 Task: Search one way flight ticket for 4 adults, 2 children, 2 infants in seat and 1 infant on lap in premium economy from St. Louis: St. Louis Lambert International Airport to New Bern: Coastal Carolina Regional Airport (was Craven County Regional) on 5-4-2023. Choice of flights is JetBlue. Number of bags: 2 checked bags. Price is upto 74000. Outbound departure time preference is 12:15.
Action: Mouse moved to (392, 157)
Screenshot: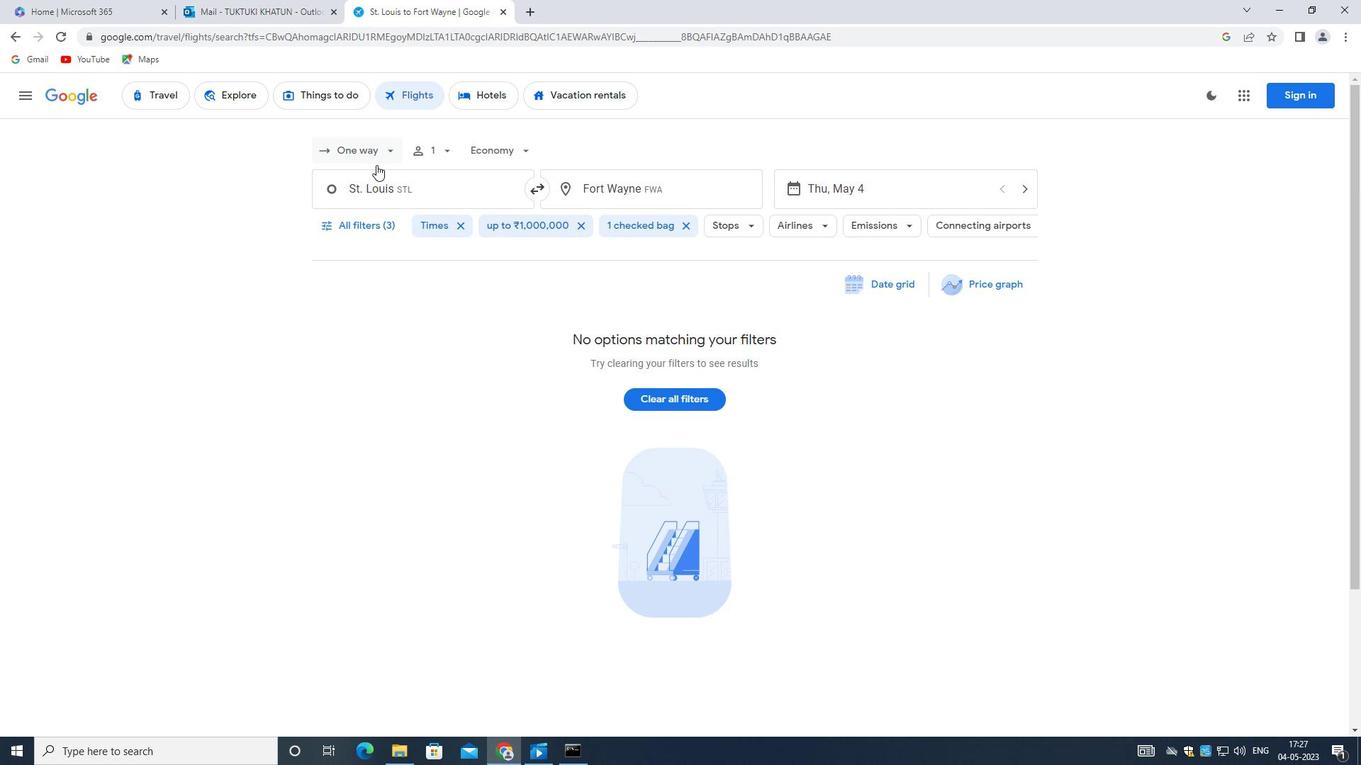 
Action: Mouse pressed left at (392, 157)
Screenshot: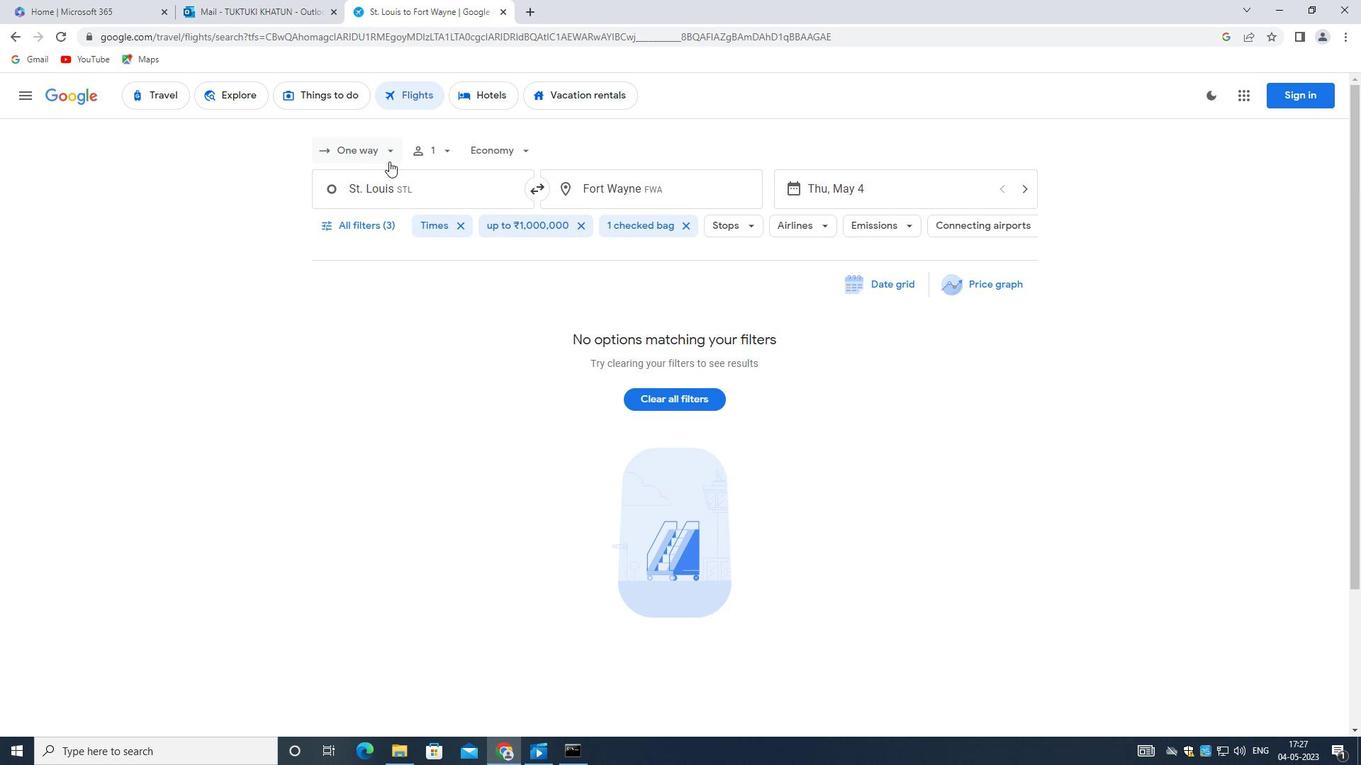
Action: Mouse moved to (397, 212)
Screenshot: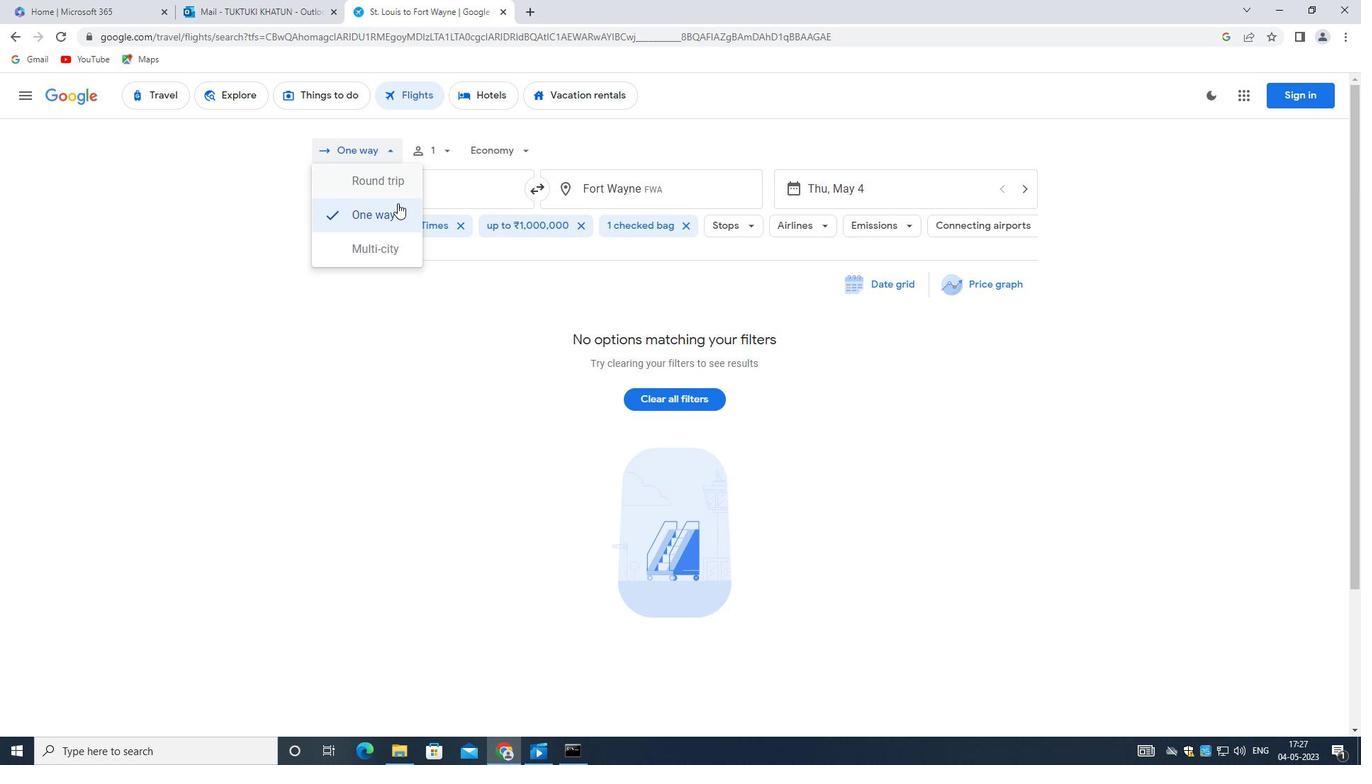 
Action: Mouse pressed left at (397, 212)
Screenshot: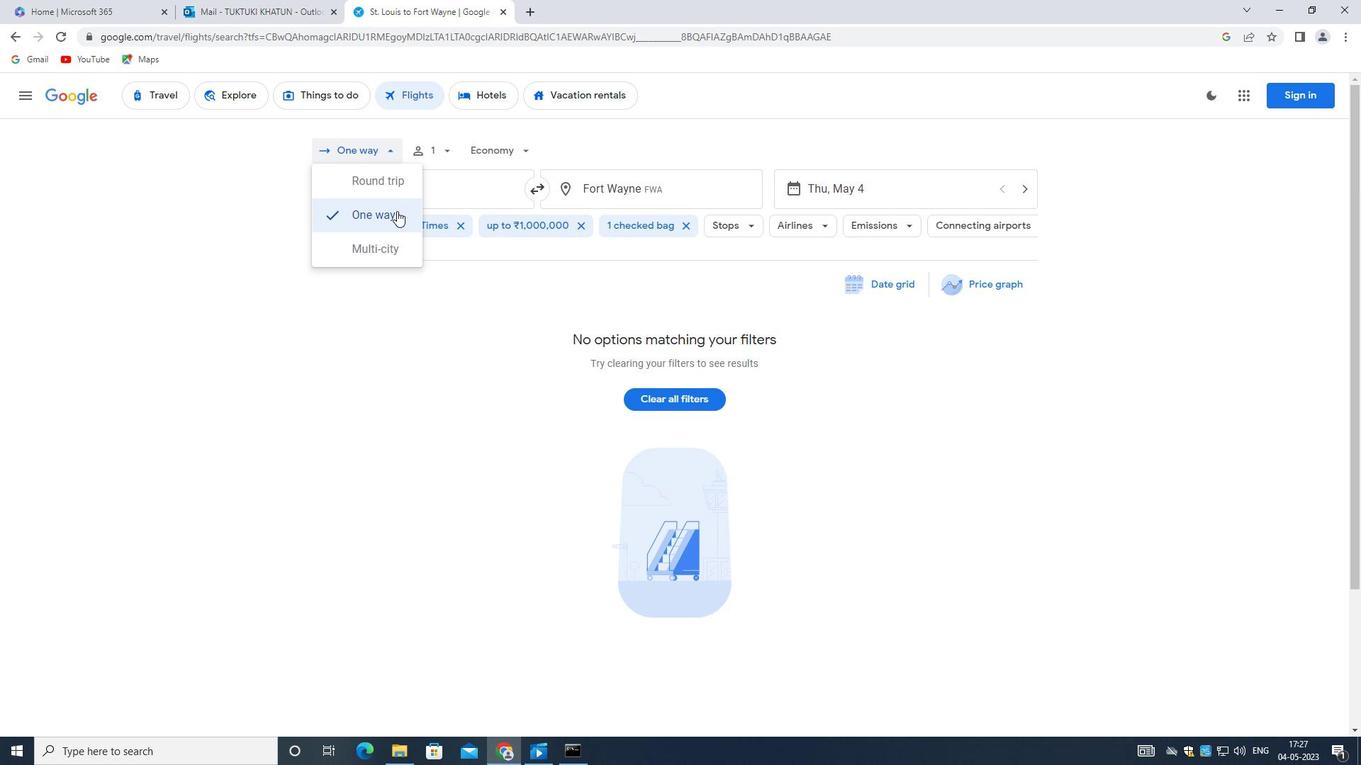
Action: Mouse moved to (434, 153)
Screenshot: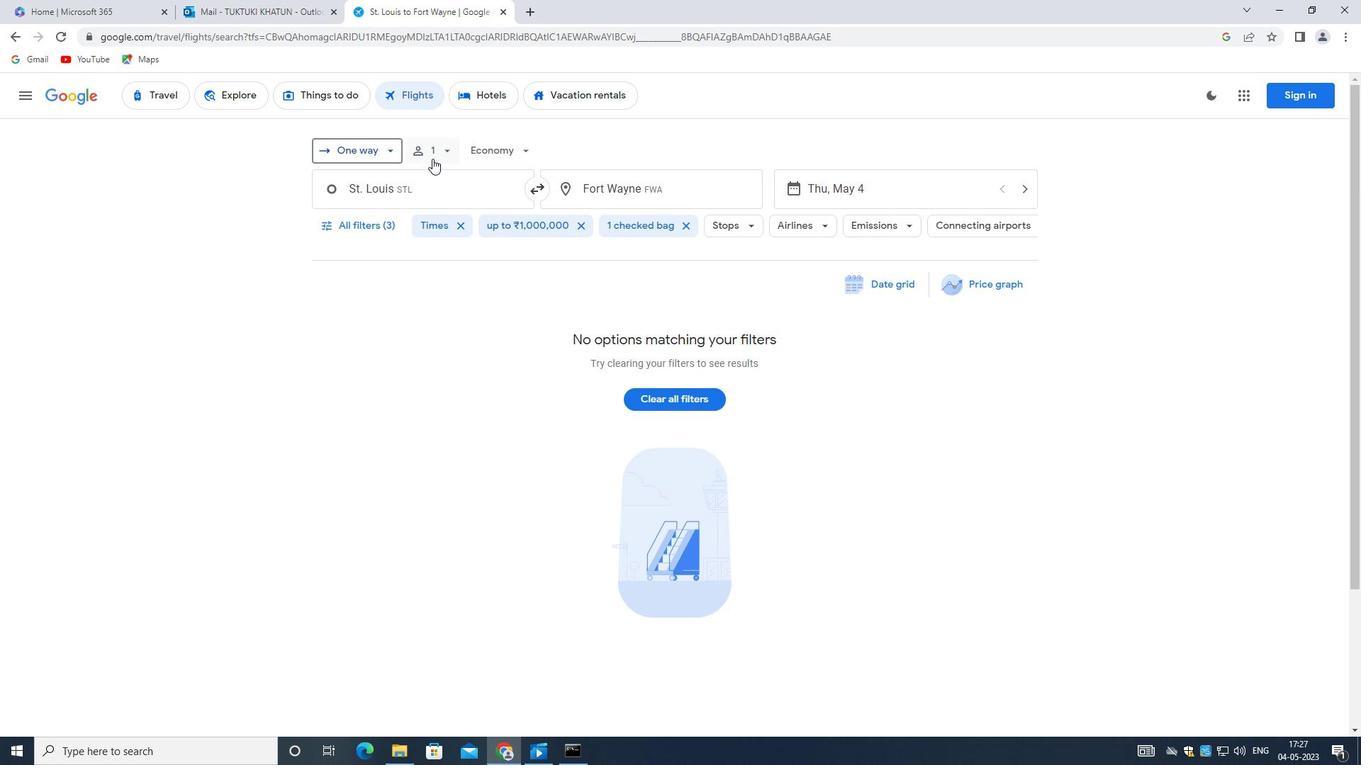 
Action: Mouse pressed left at (434, 153)
Screenshot: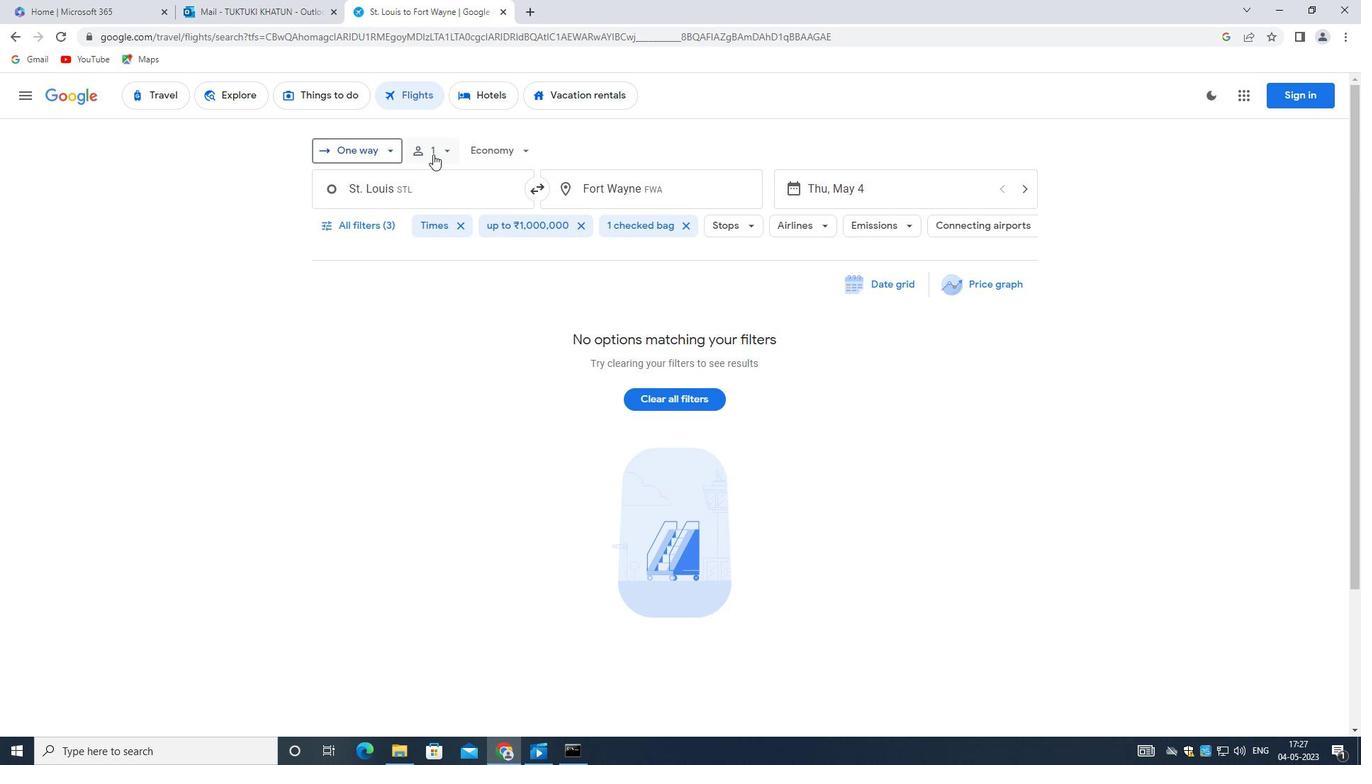 
Action: Mouse moved to (539, 189)
Screenshot: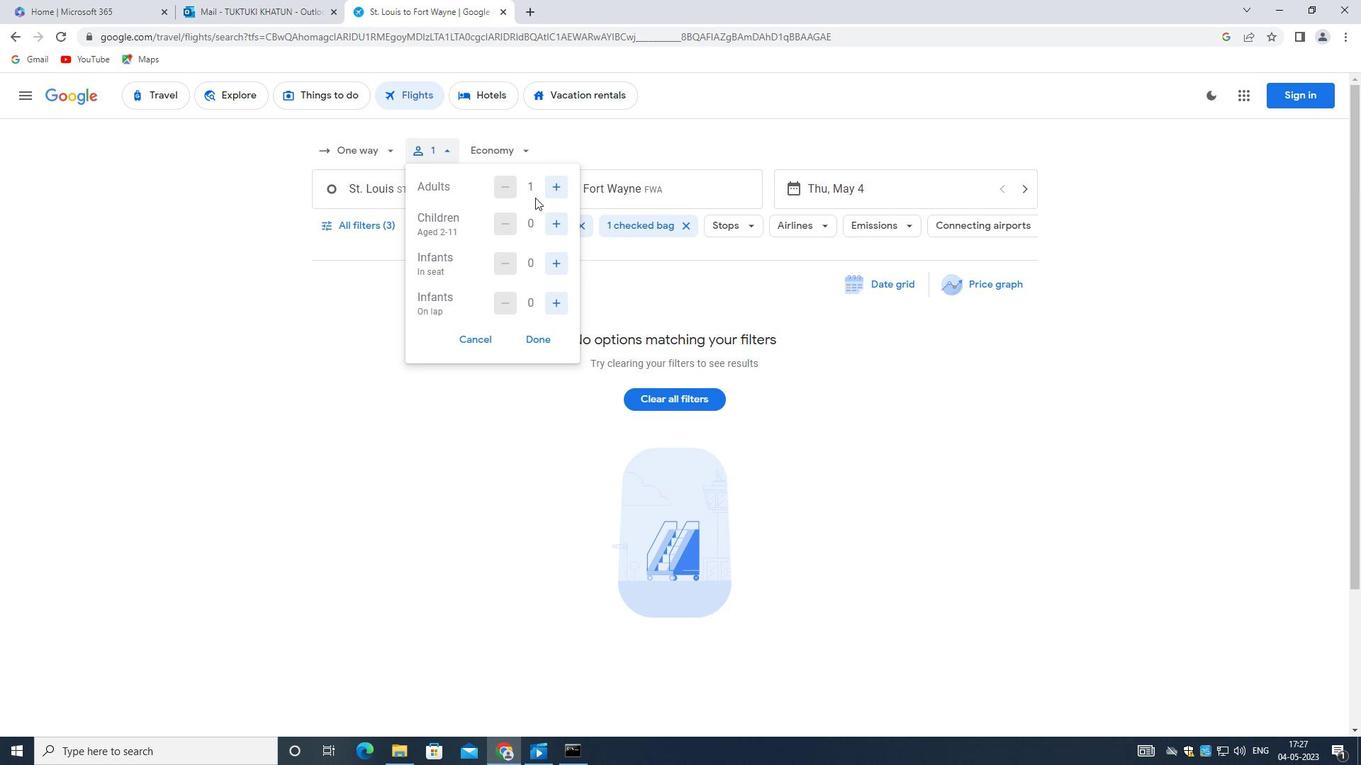 
Action: Mouse pressed left at (539, 189)
Screenshot: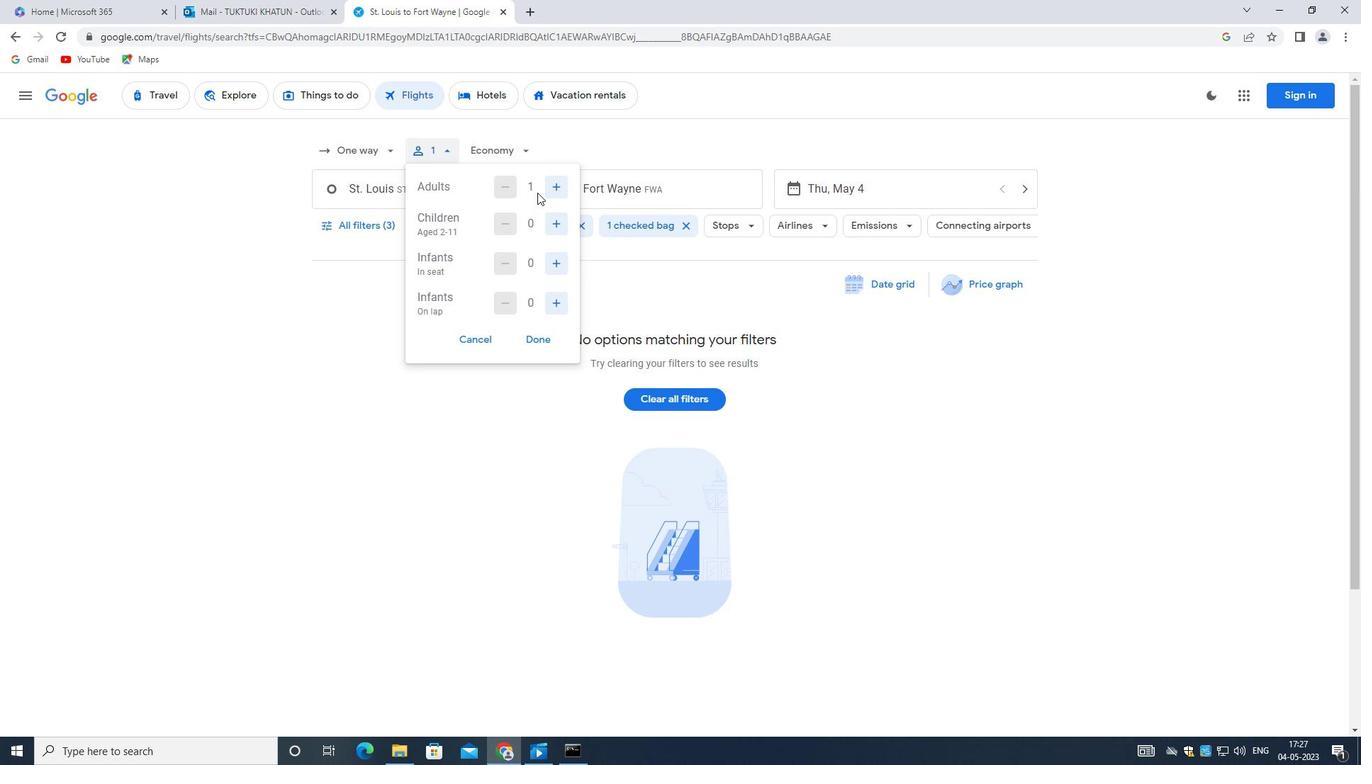 
Action: Mouse moved to (545, 188)
Screenshot: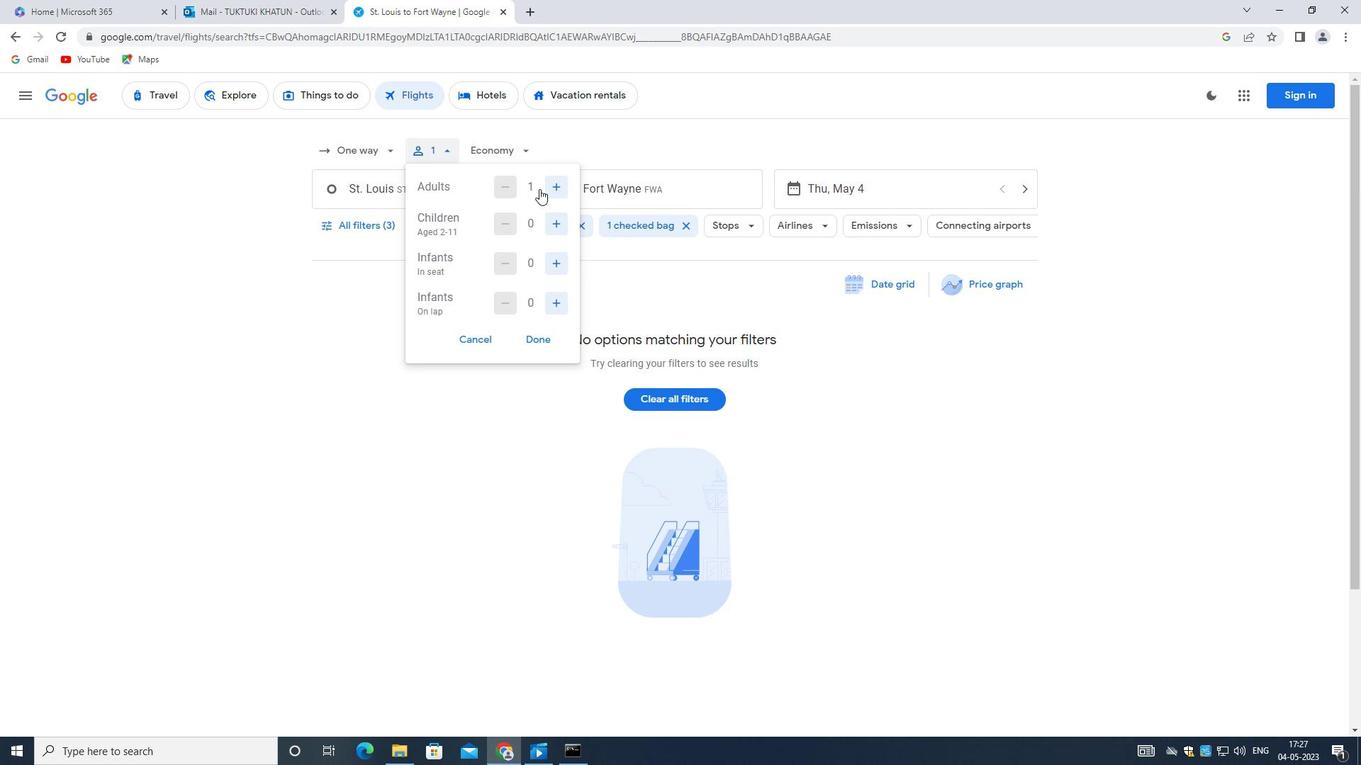 
Action: Mouse pressed left at (545, 188)
Screenshot: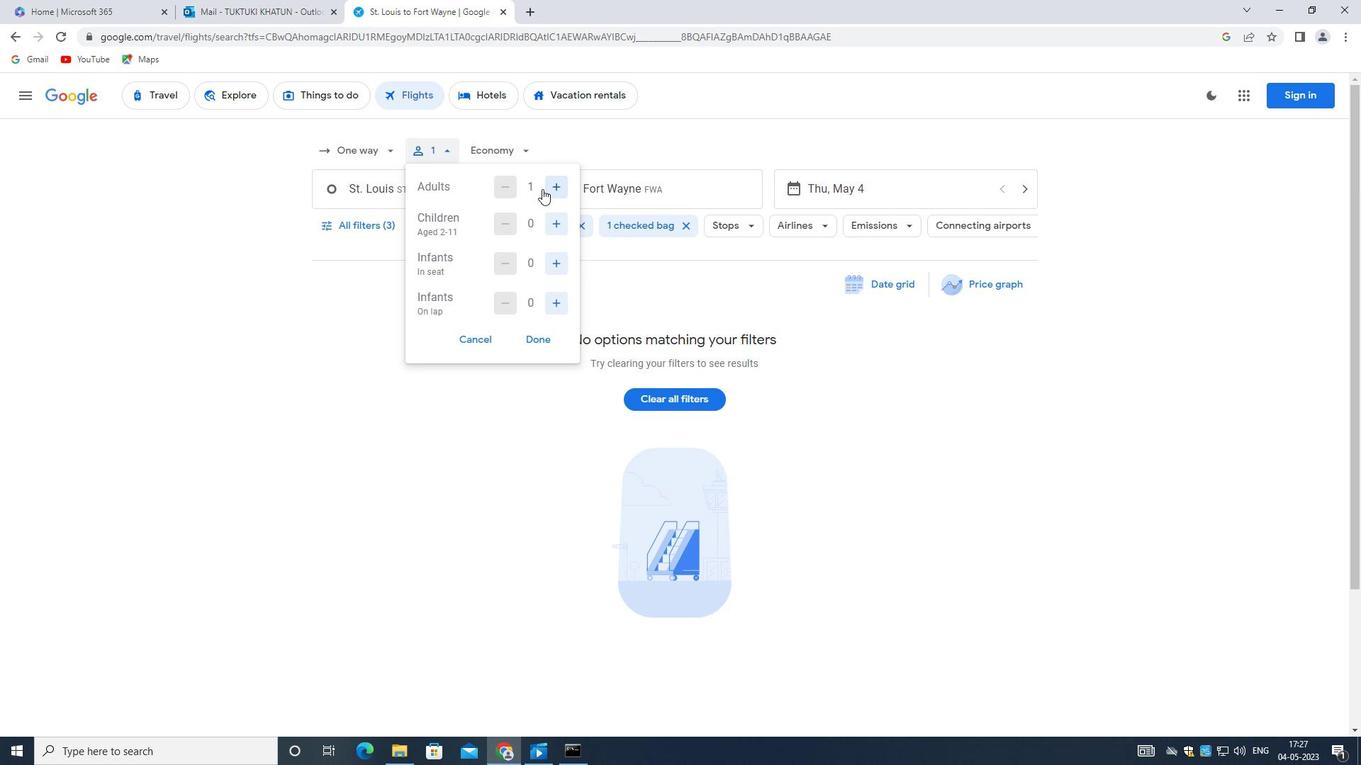 
Action: Mouse pressed left at (545, 188)
Screenshot: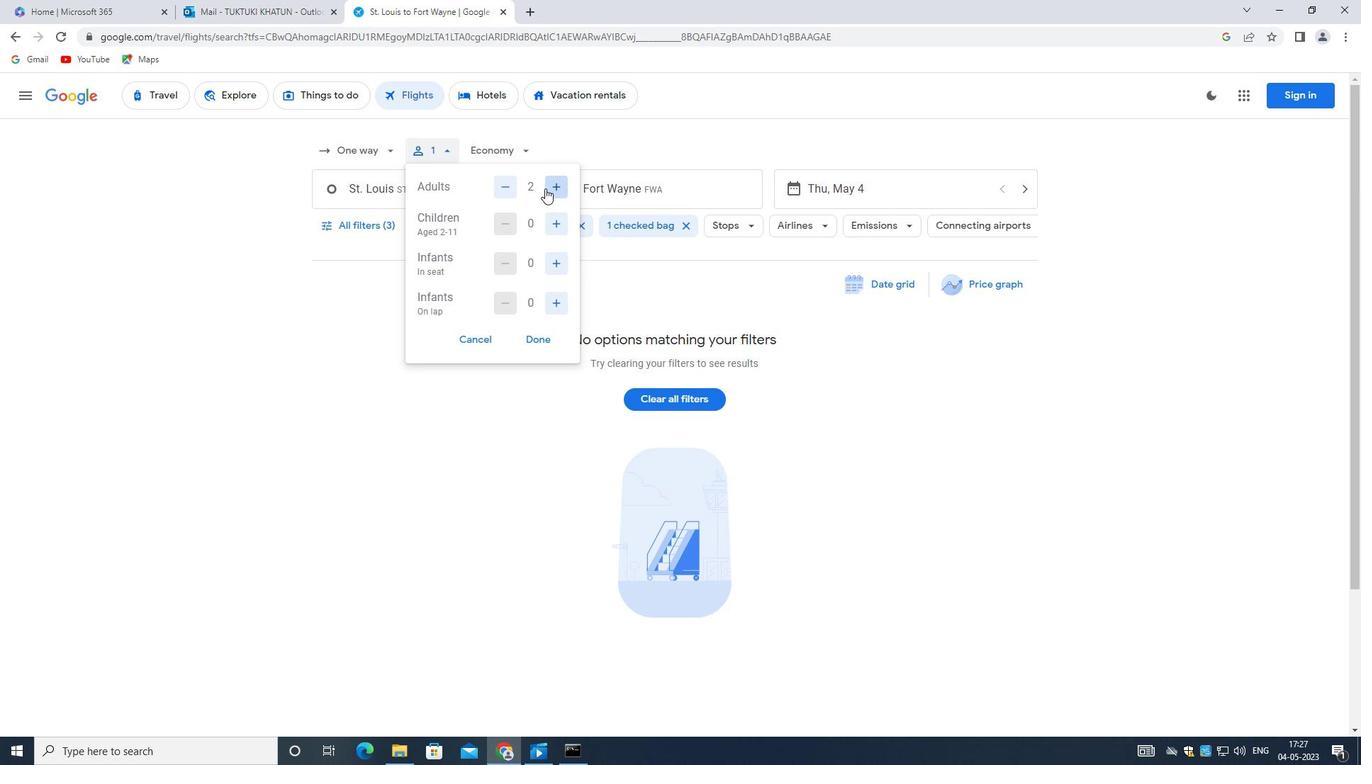 
Action: Mouse moved to (552, 221)
Screenshot: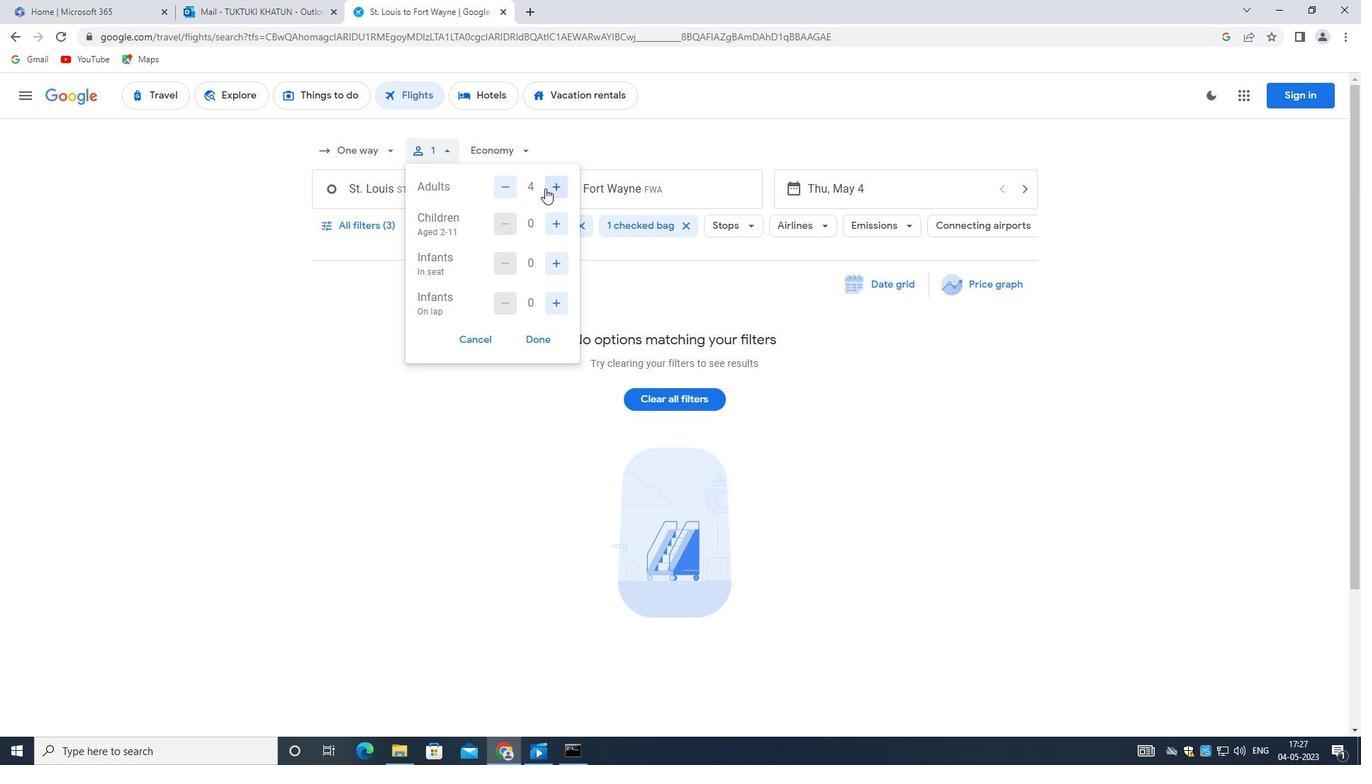 
Action: Mouse pressed left at (552, 221)
Screenshot: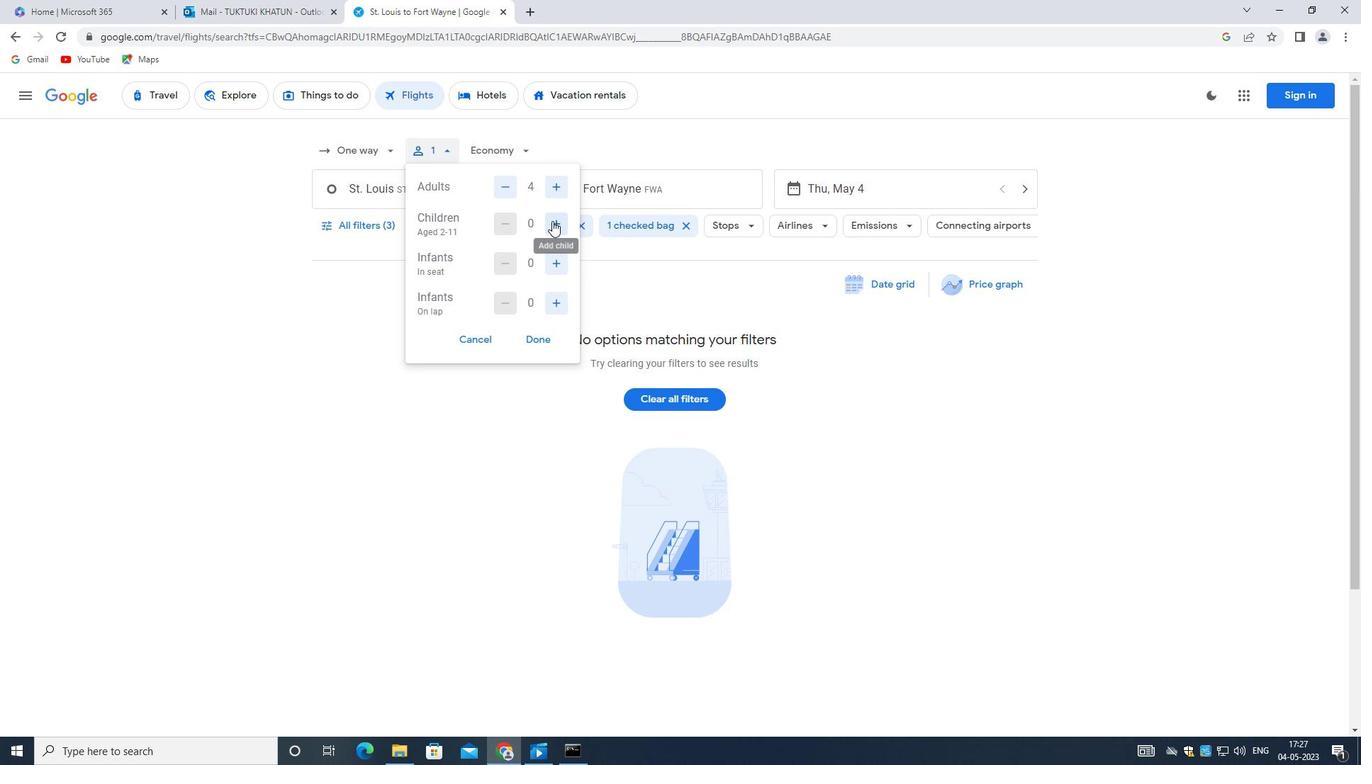 
Action: Mouse pressed left at (552, 221)
Screenshot: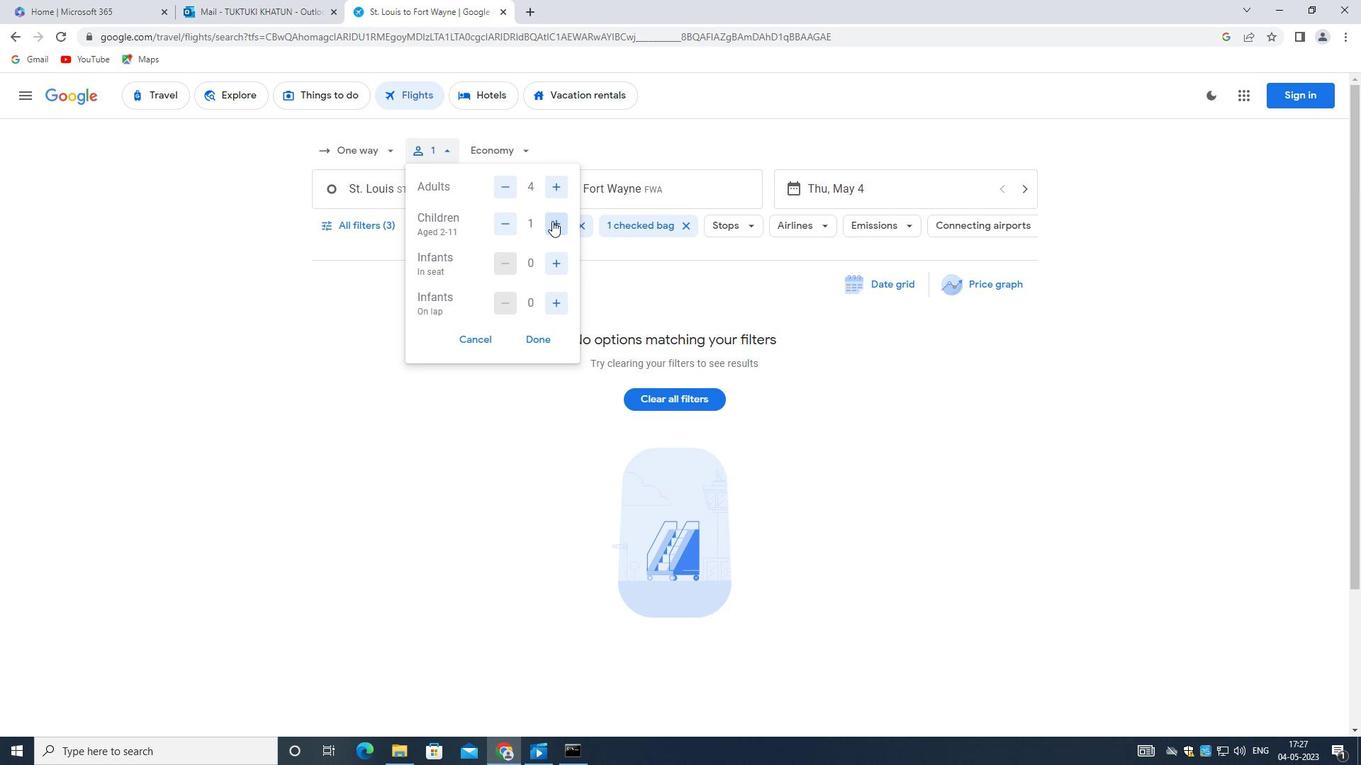 
Action: Mouse moved to (563, 262)
Screenshot: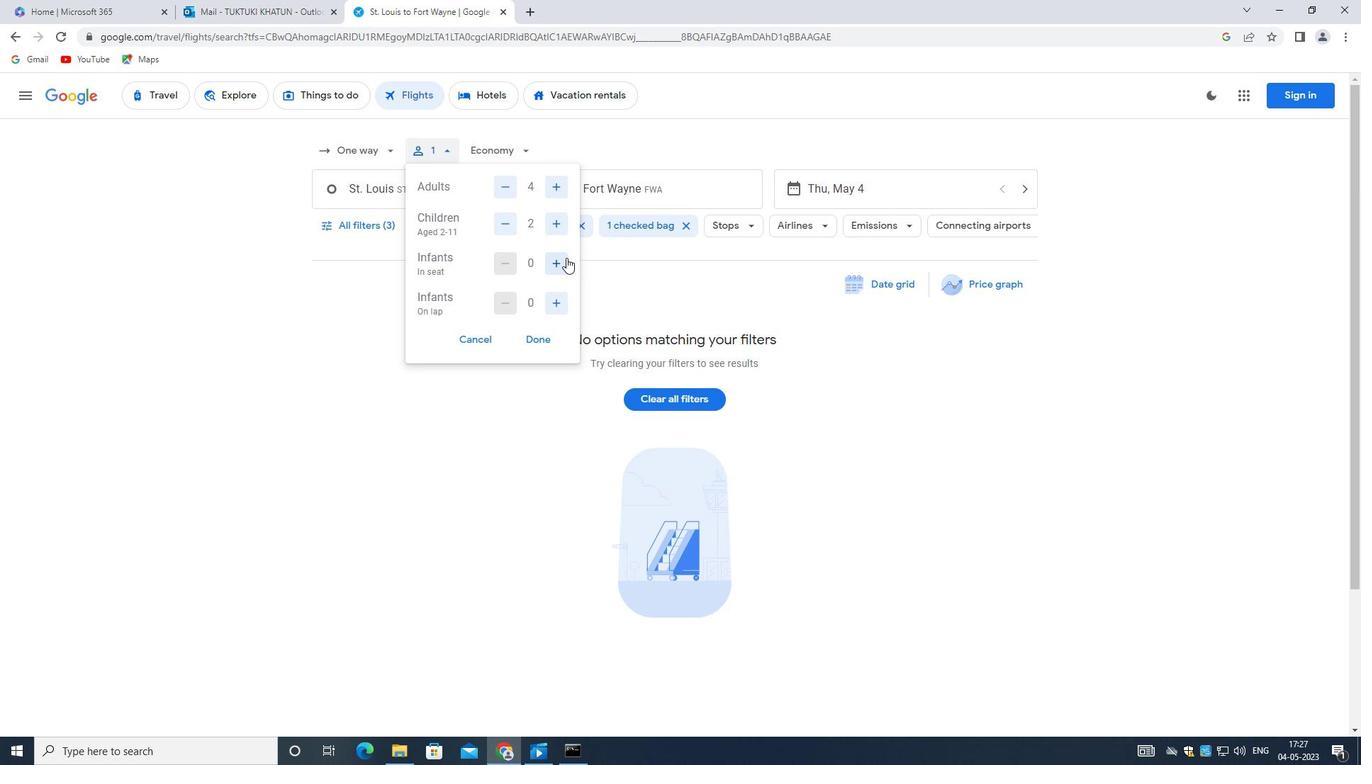 
Action: Mouse pressed left at (563, 262)
Screenshot: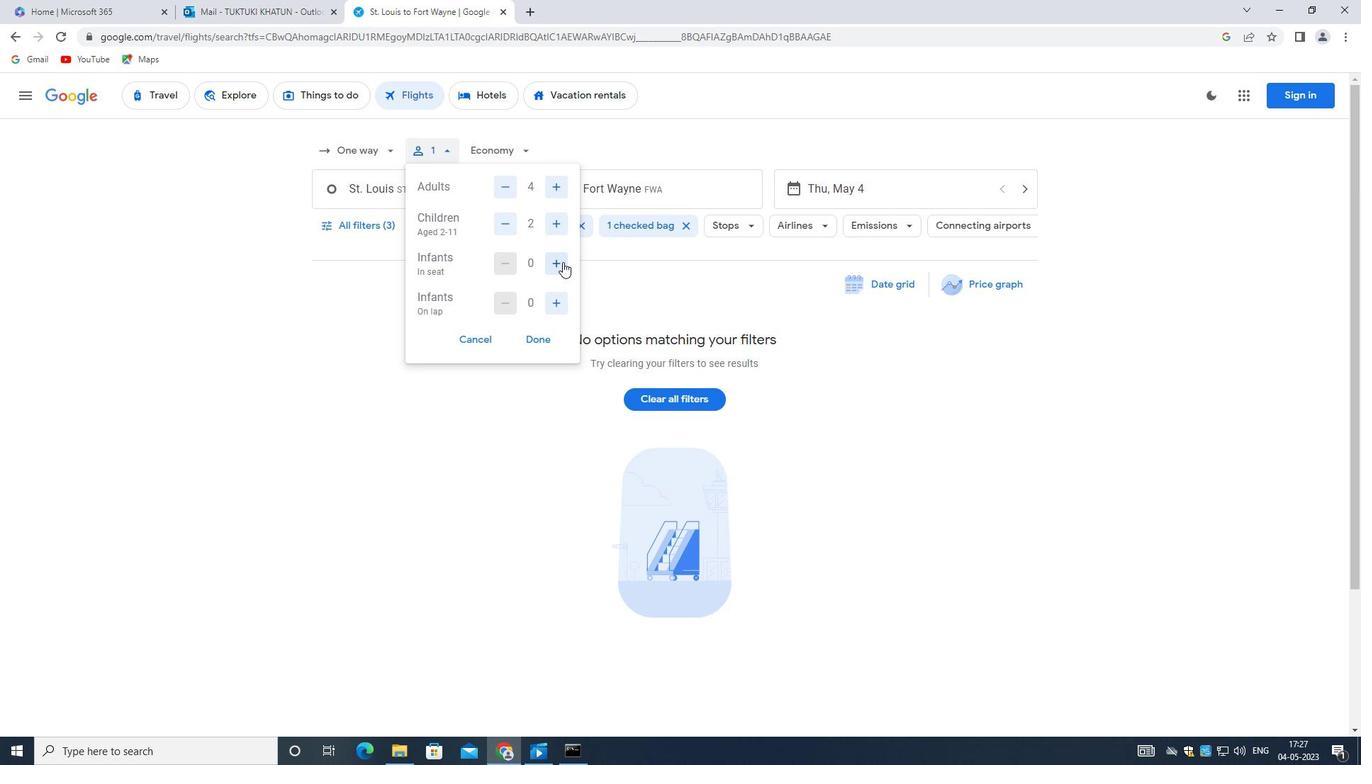
Action: Mouse pressed left at (563, 262)
Screenshot: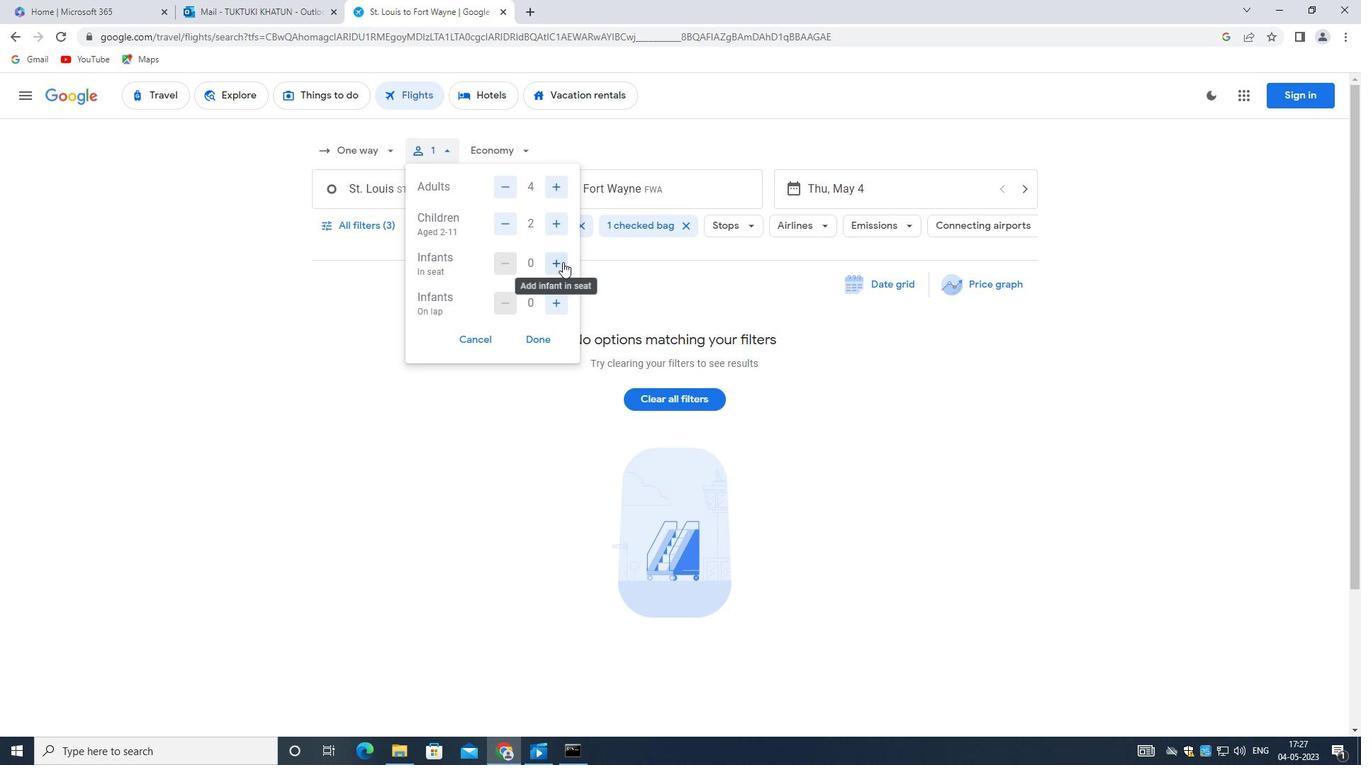 
Action: Mouse moved to (553, 310)
Screenshot: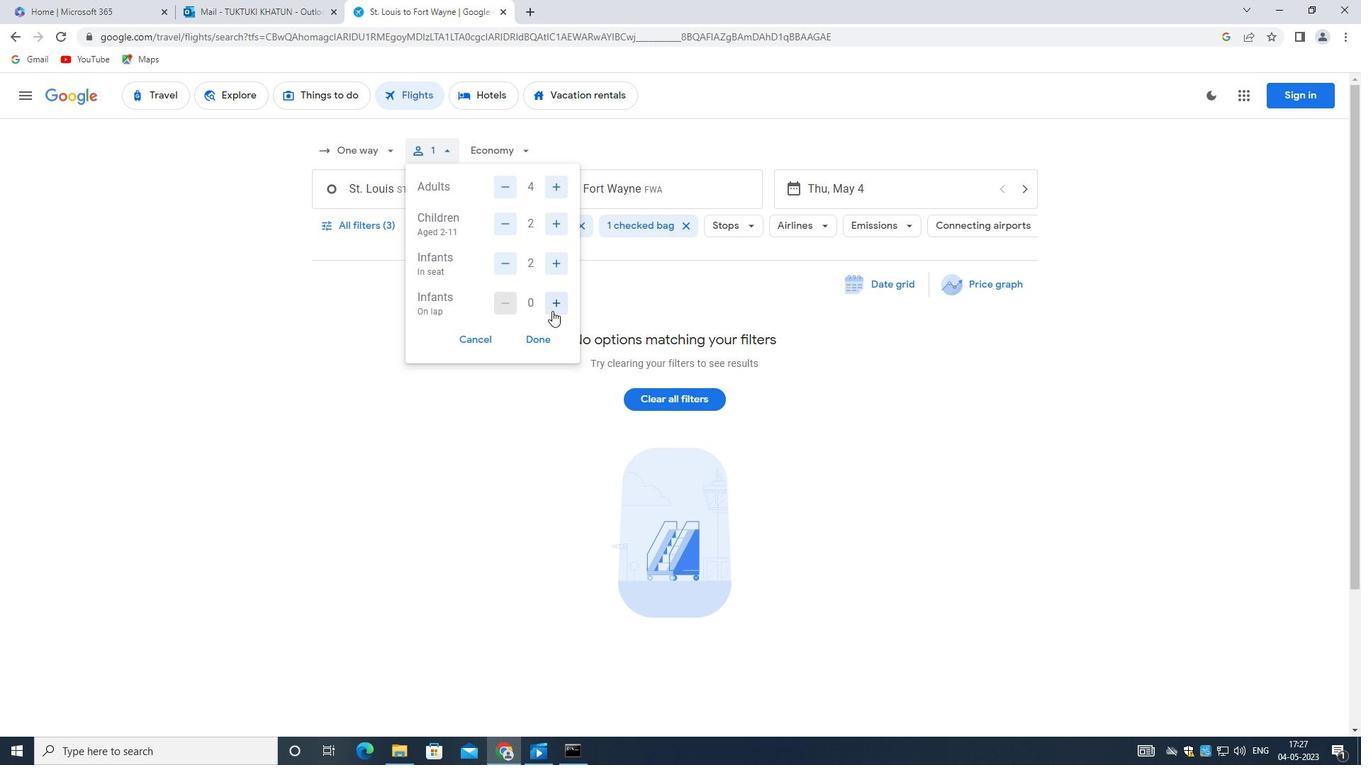 
Action: Mouse pressed left at (553, 310)
Screenshot: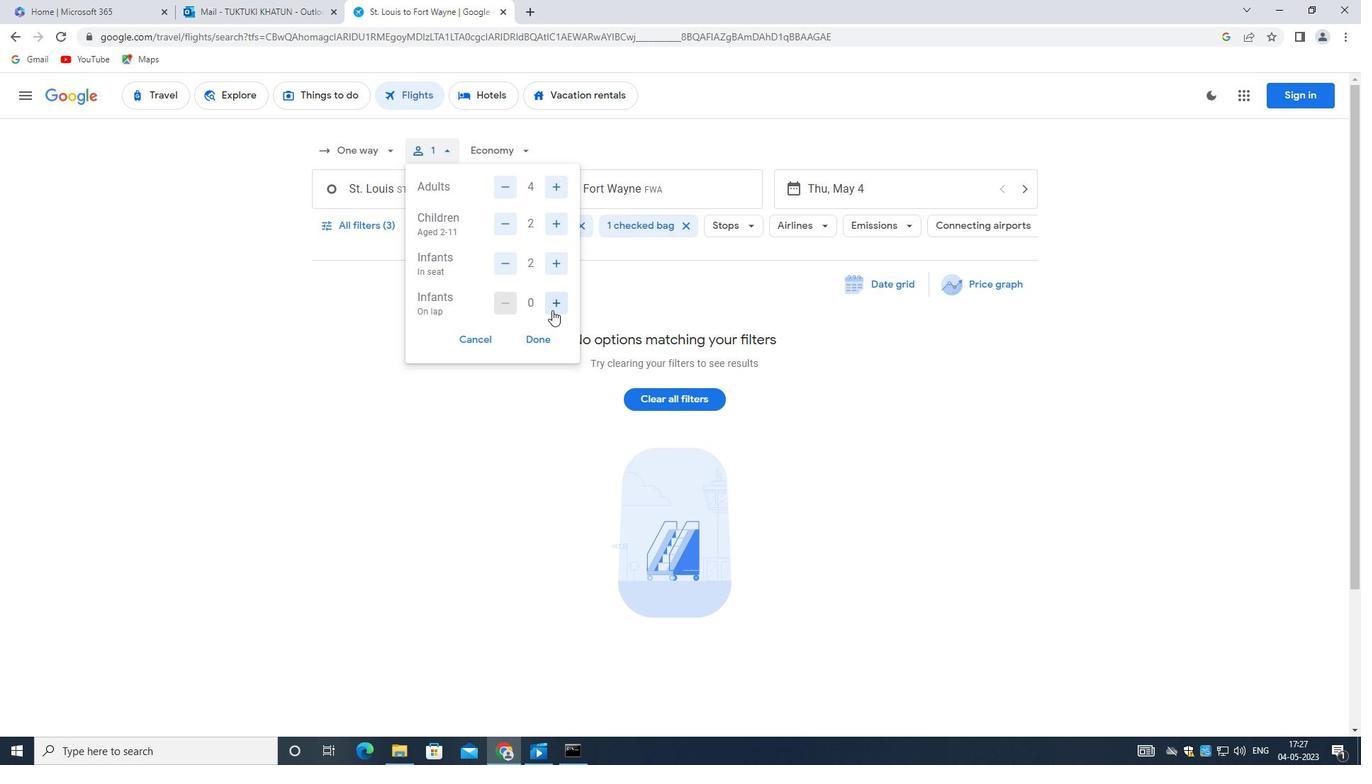 
Action: Mouse moved to (543, 335)
Screenshot: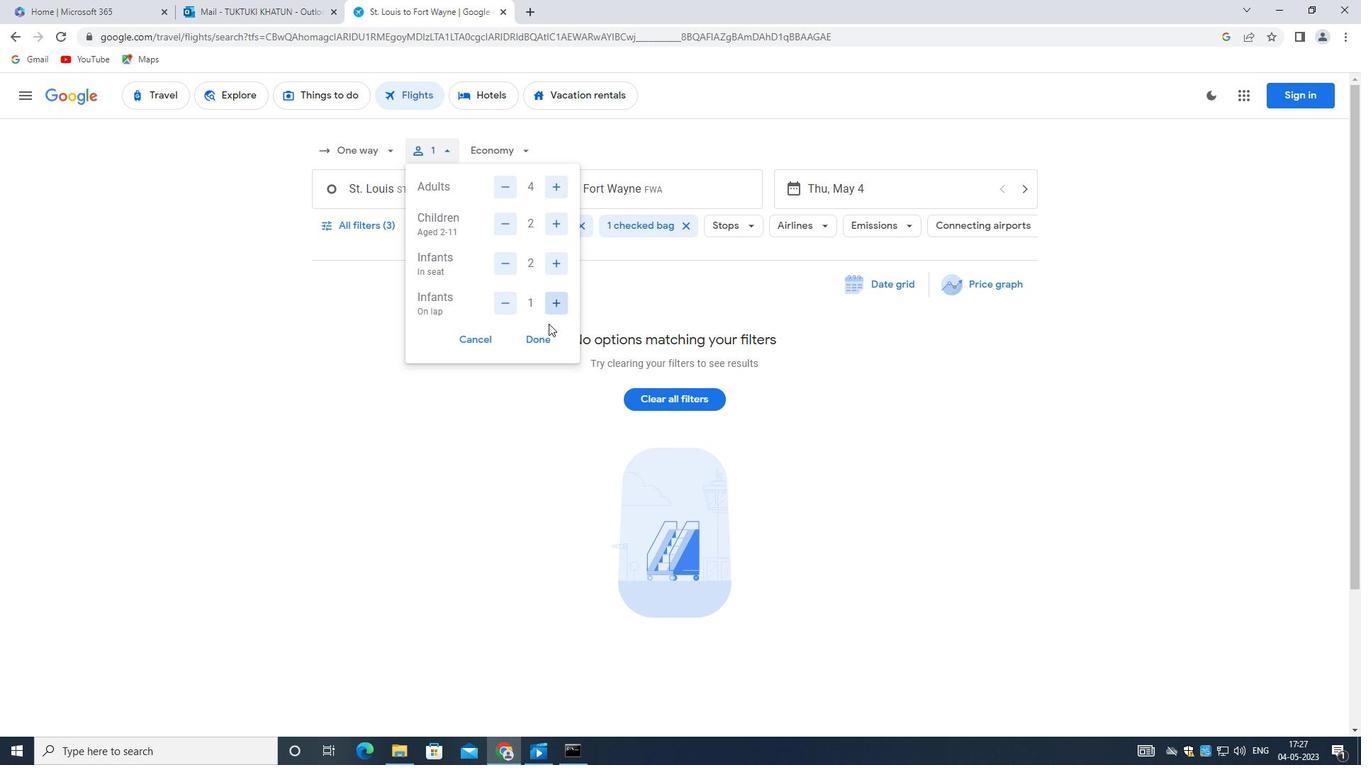 
Action: Mouse pressed left at (543, 335)
Screenshot: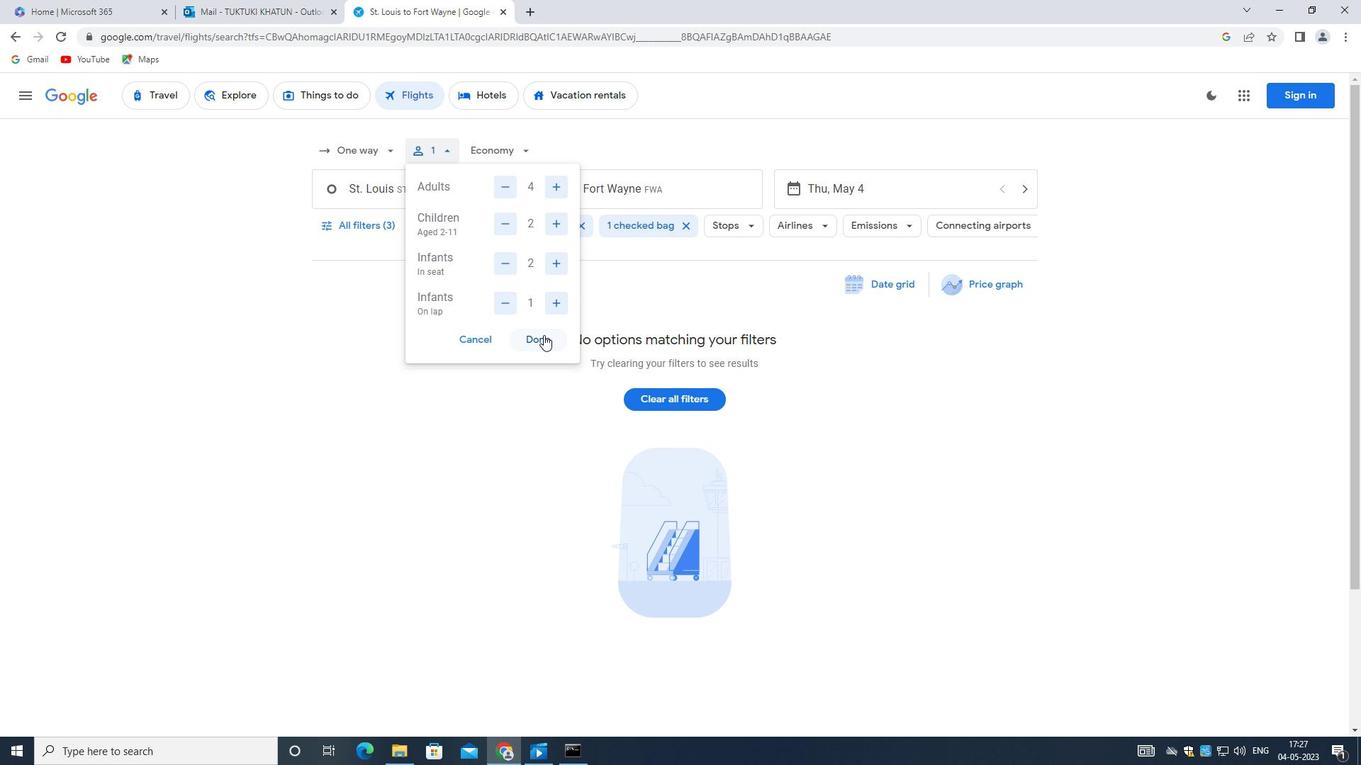 
Action: Mouse moved to (504, 159)
Screenshot: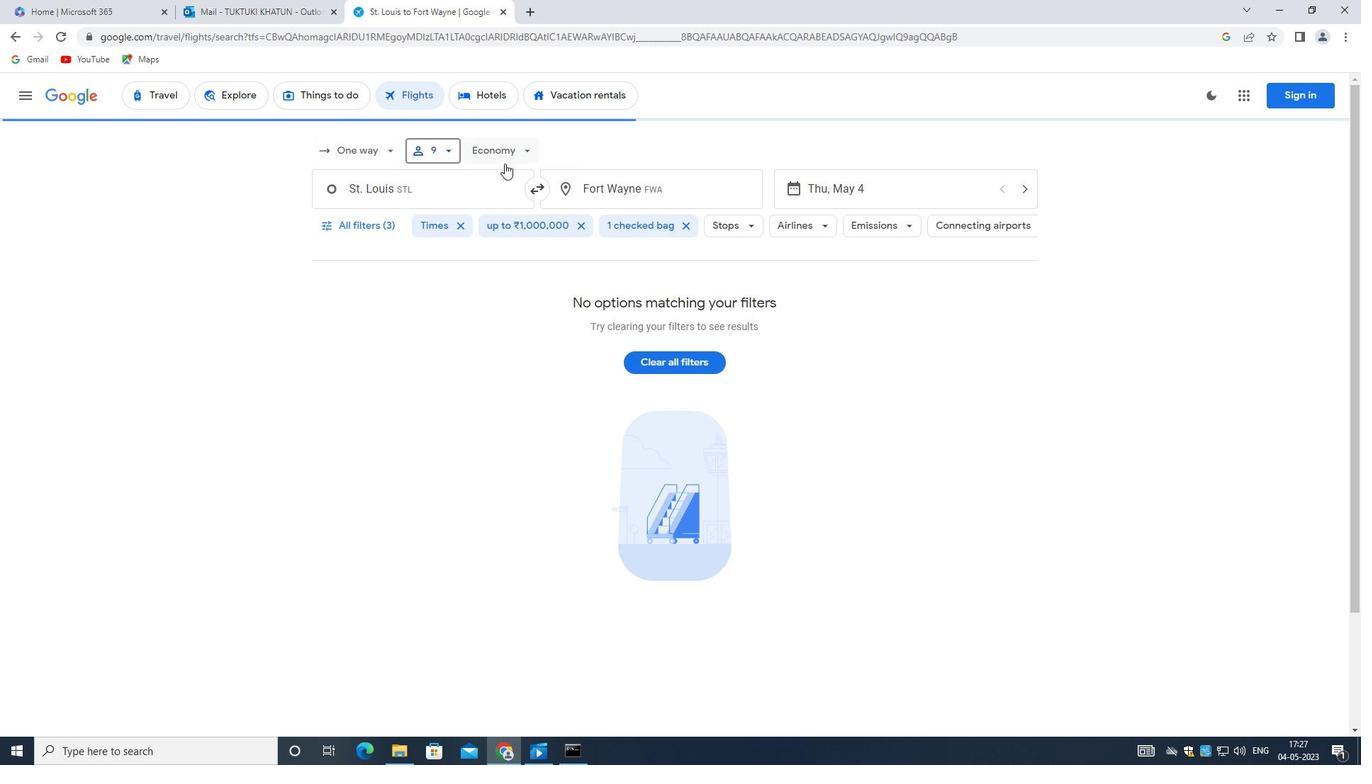 
Action: Mouse pressed left at (504, 159)
Screenshot: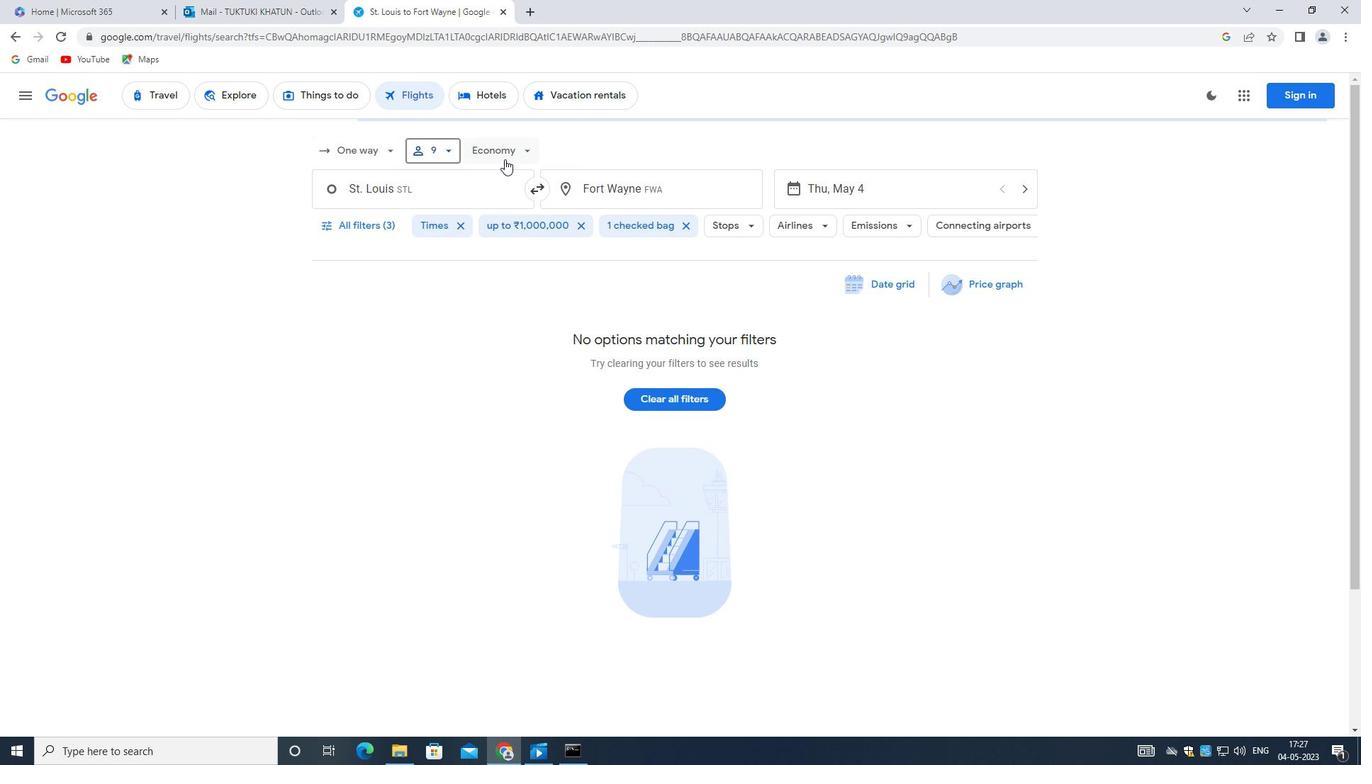 
Action: Mouse moved to (543, 204)
Screenshot: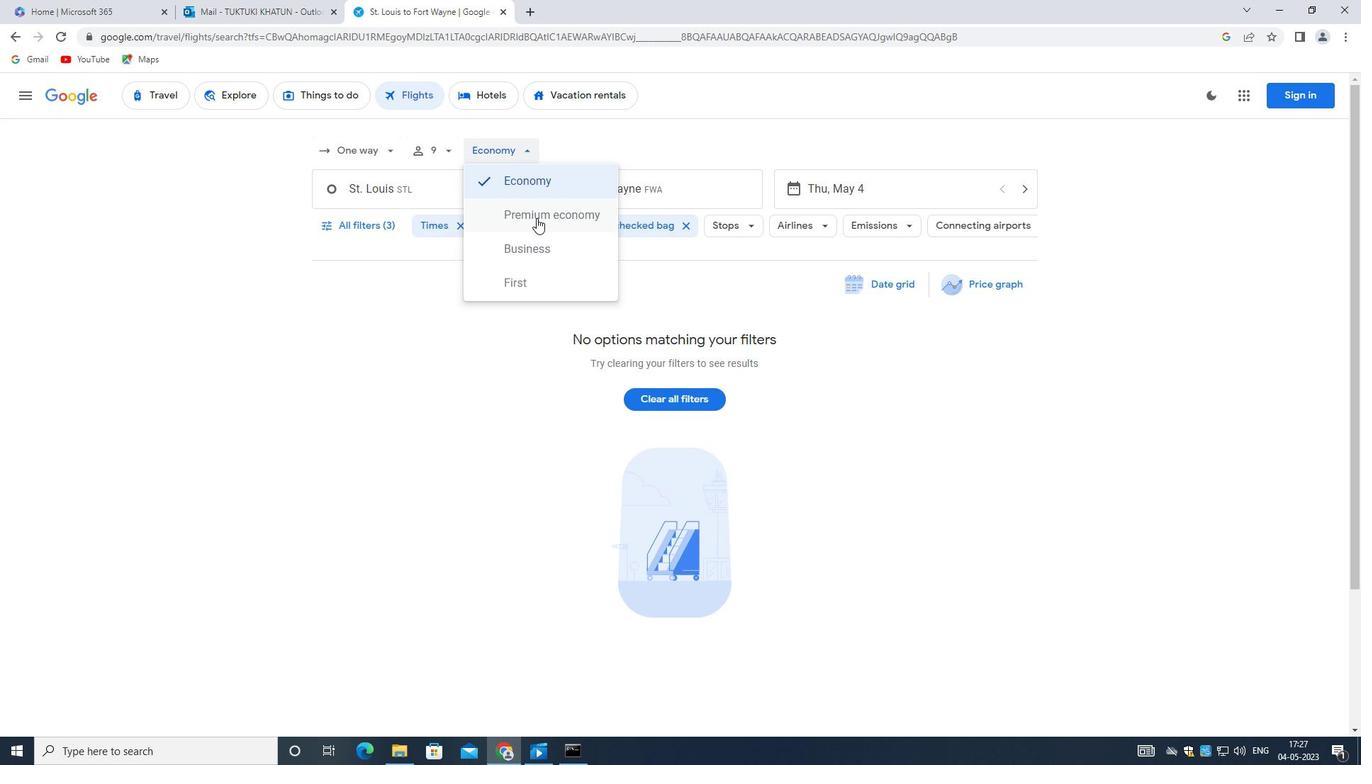 
Action: Mouse pressed left at (543, 204)
Screenshot: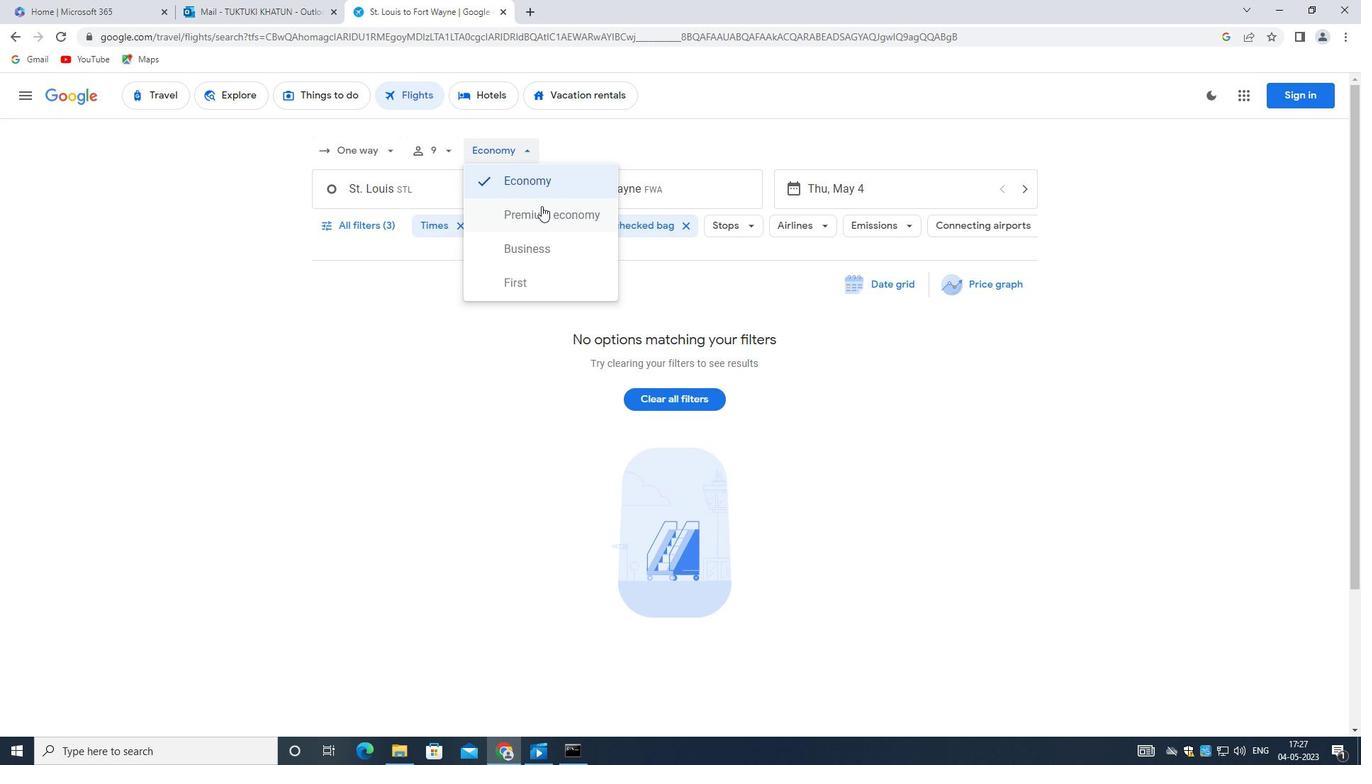 
Action: Mouse moved to (362, 187)
Screenshot: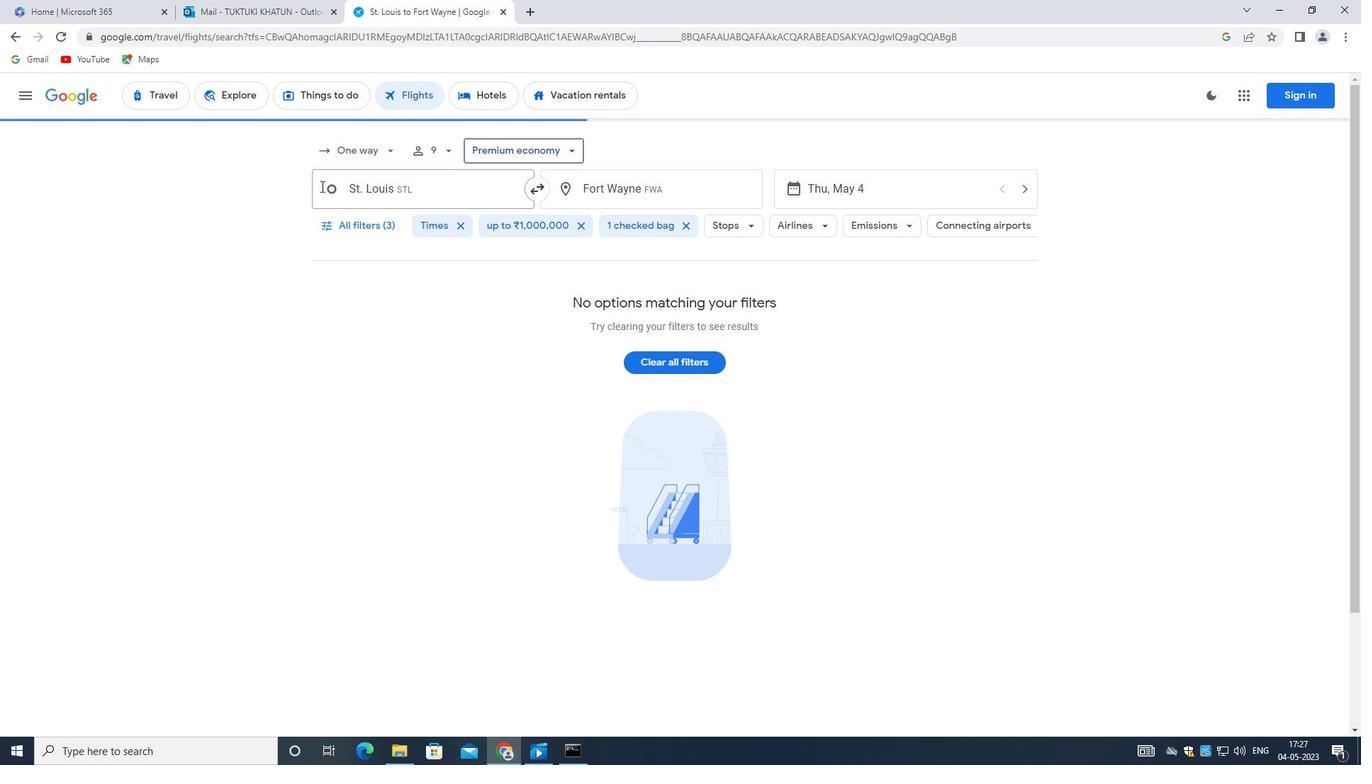 
Action: Mouse pressed left at (362, 187)
Screenshot: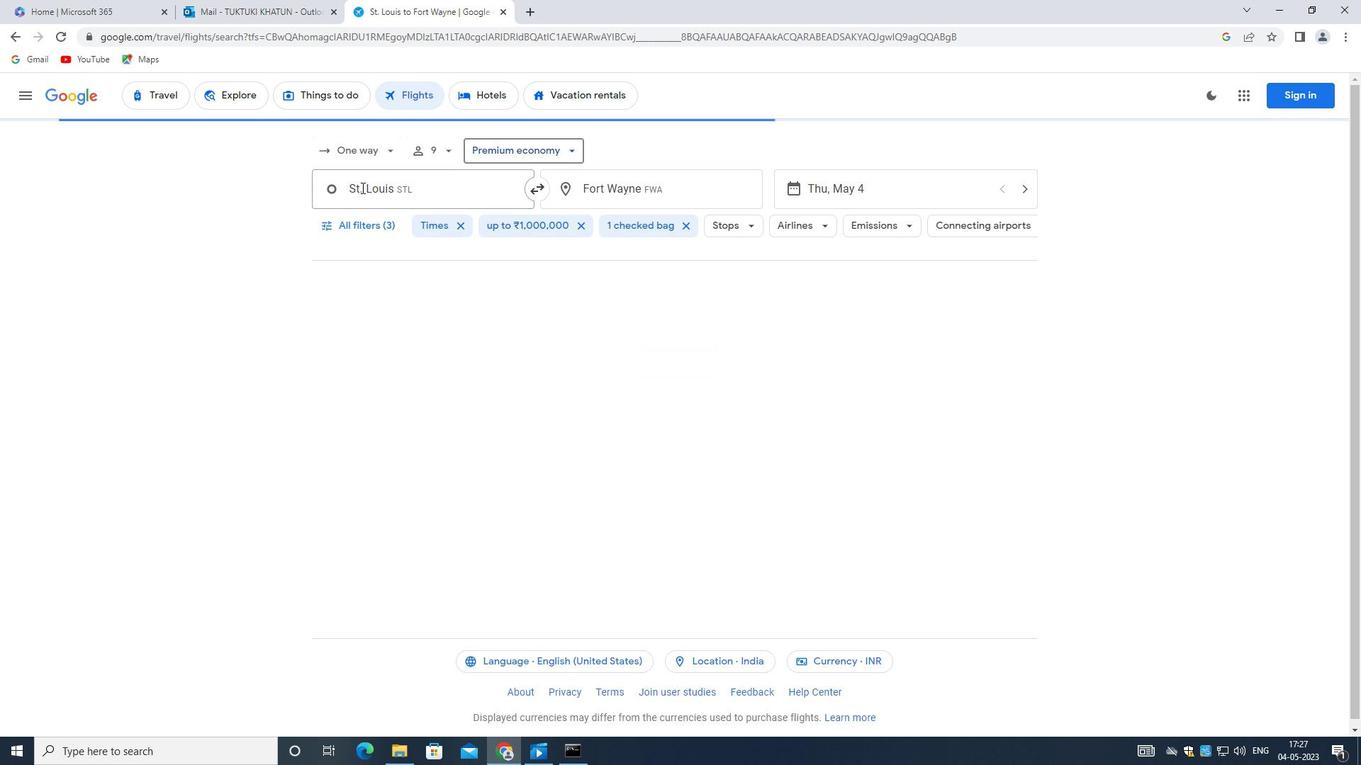 
Action: Mouse moved to (474, 262)
Screenshot: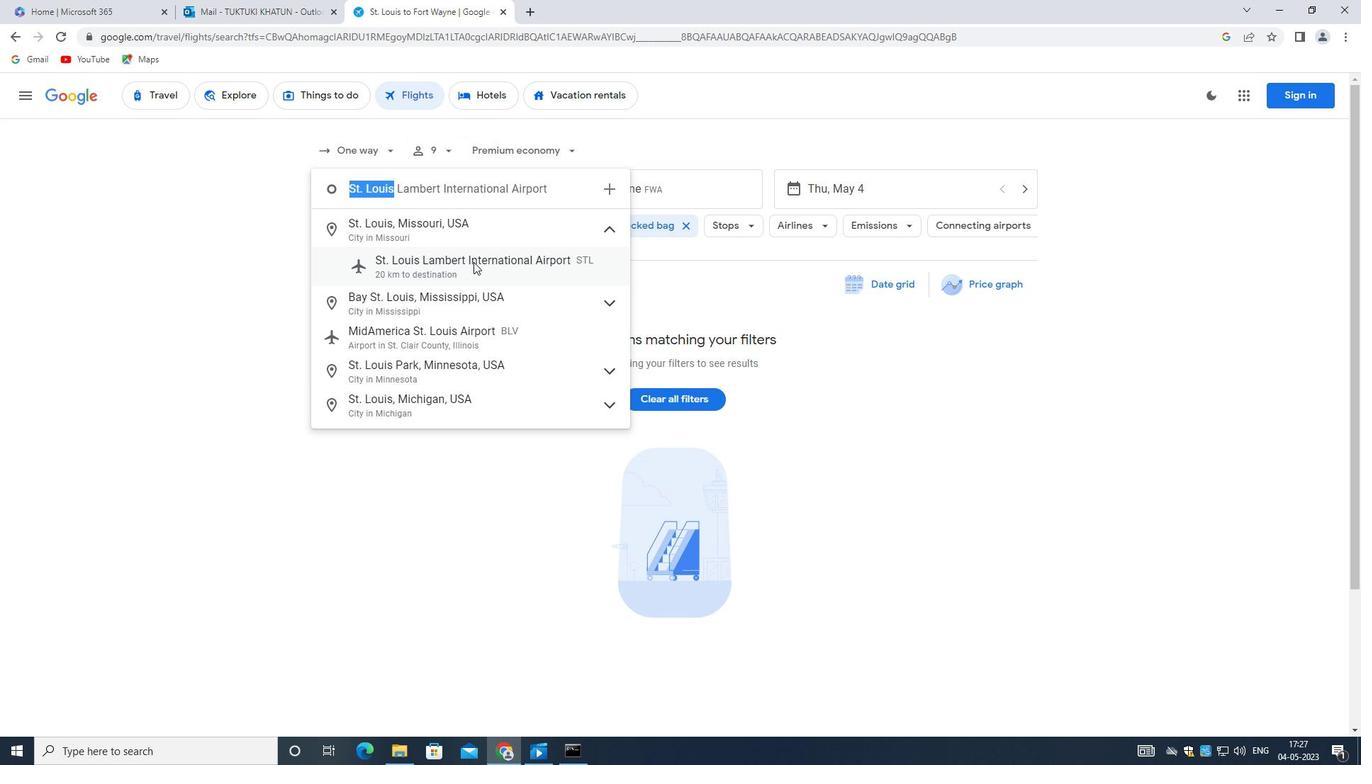 
Action: Mouse pressed left at (474, 262)
Screenshot: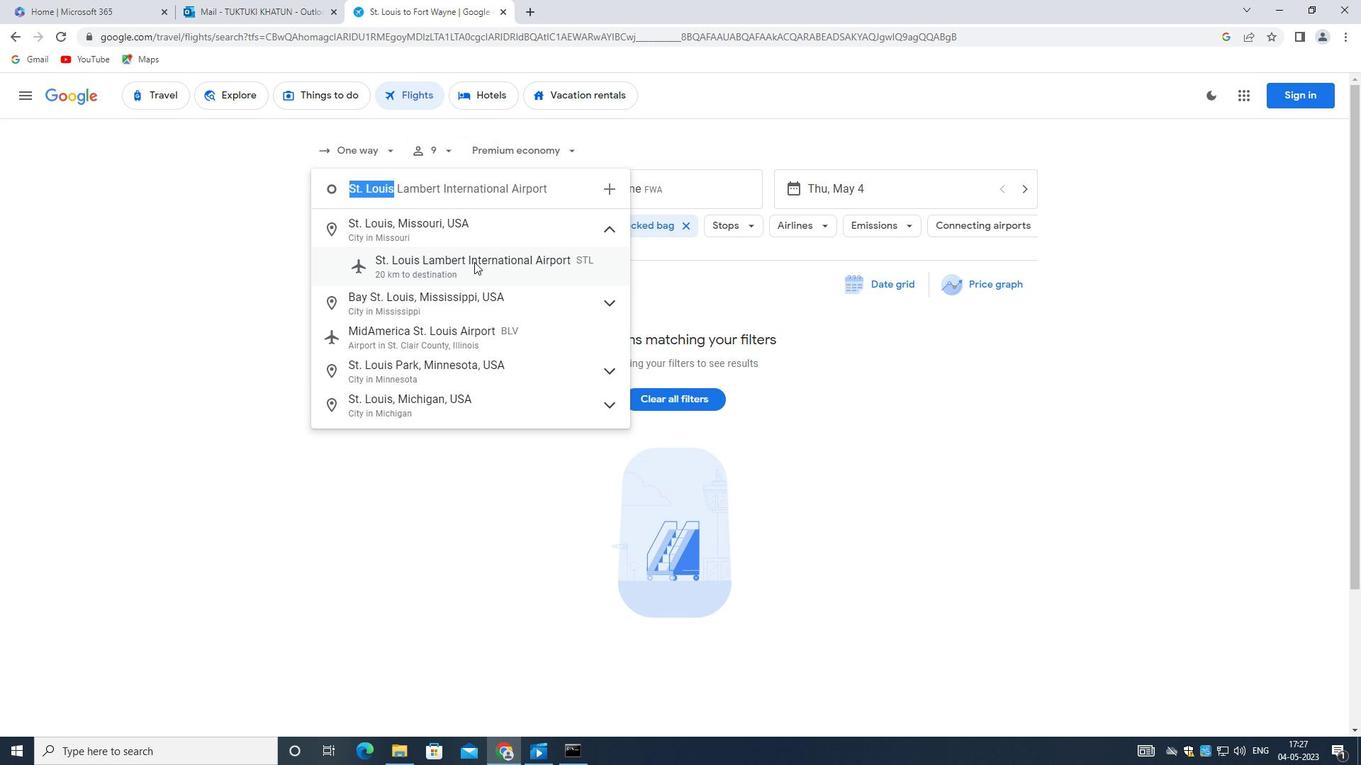 
Action: Mouse moved to (640, 202)
Screenshot: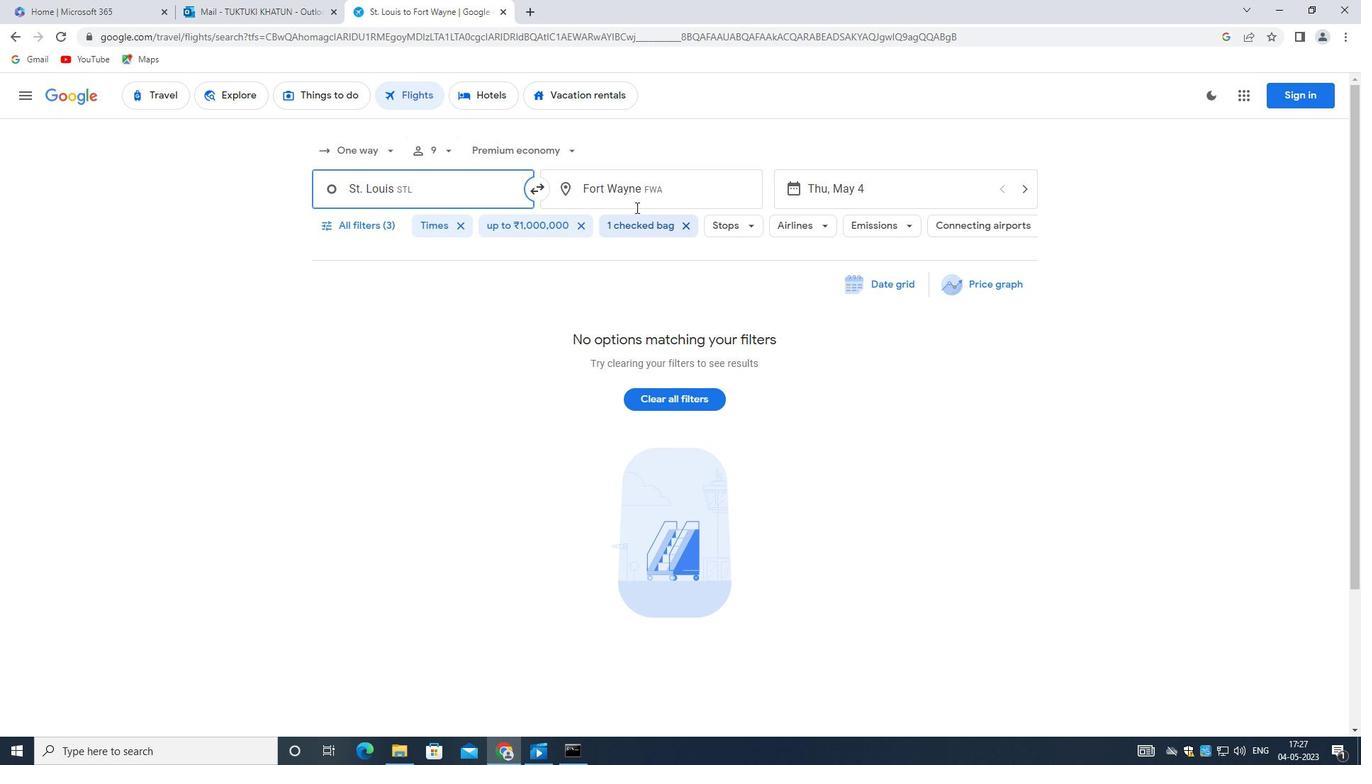
Action: Mouse pressed left at (640, 202)
Screenshot: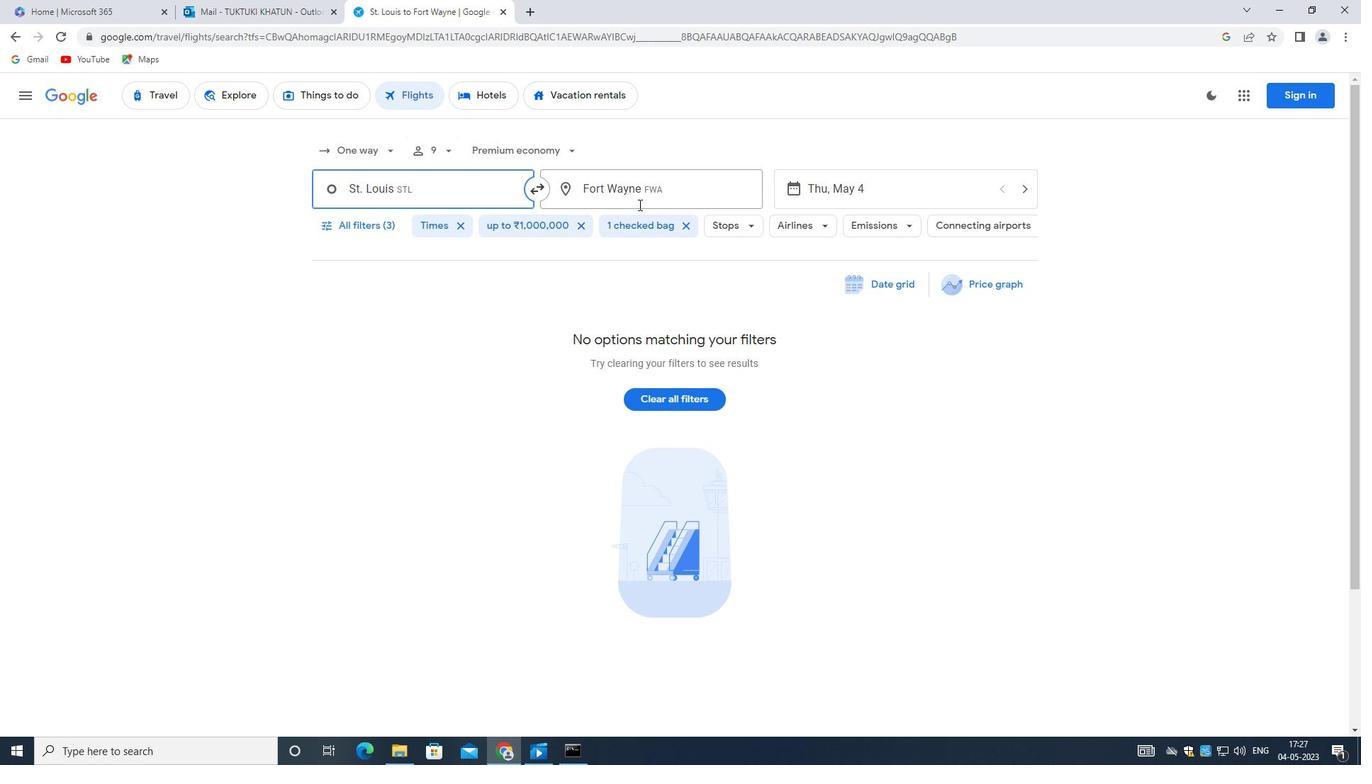 
Action: Mouse moved to (629, 203)
Screenshot: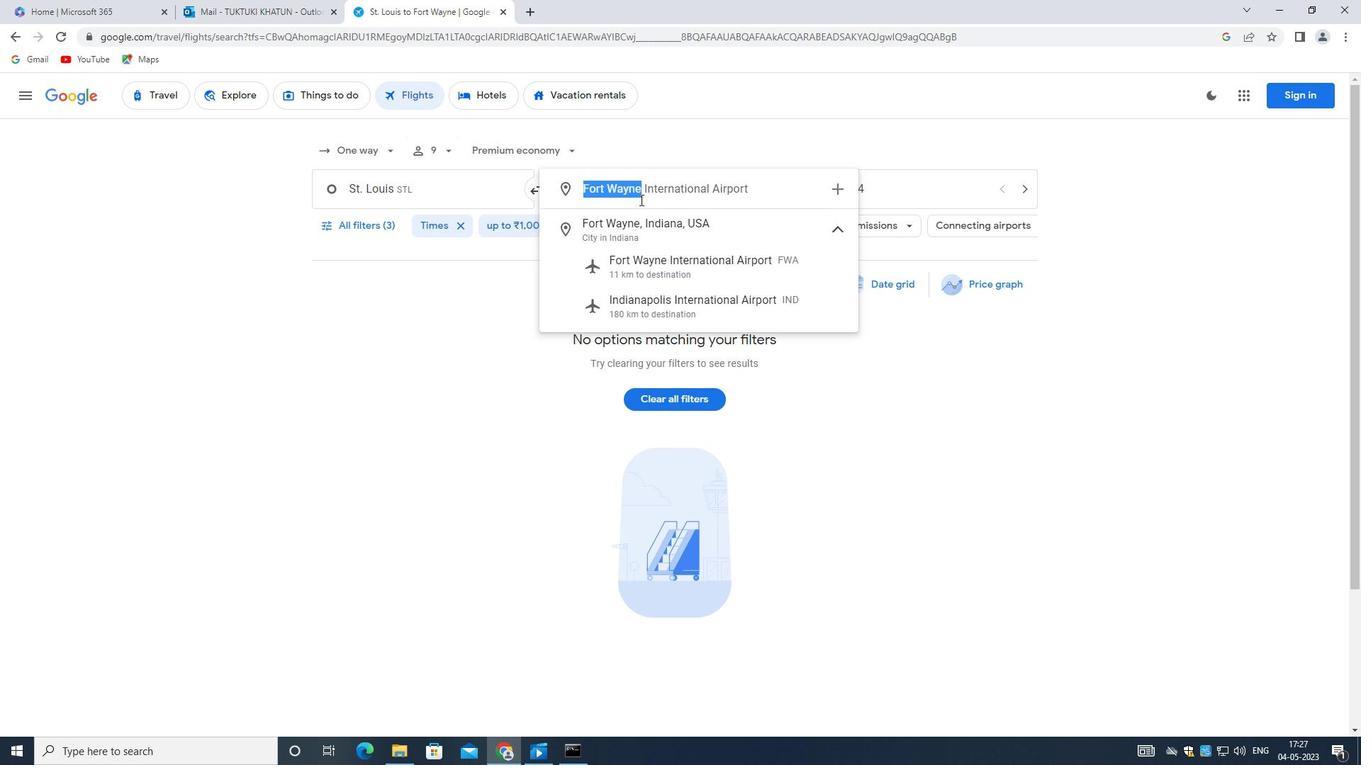 
Action: Key pressed <Key.backspace><Key.shift>C
Screenshot: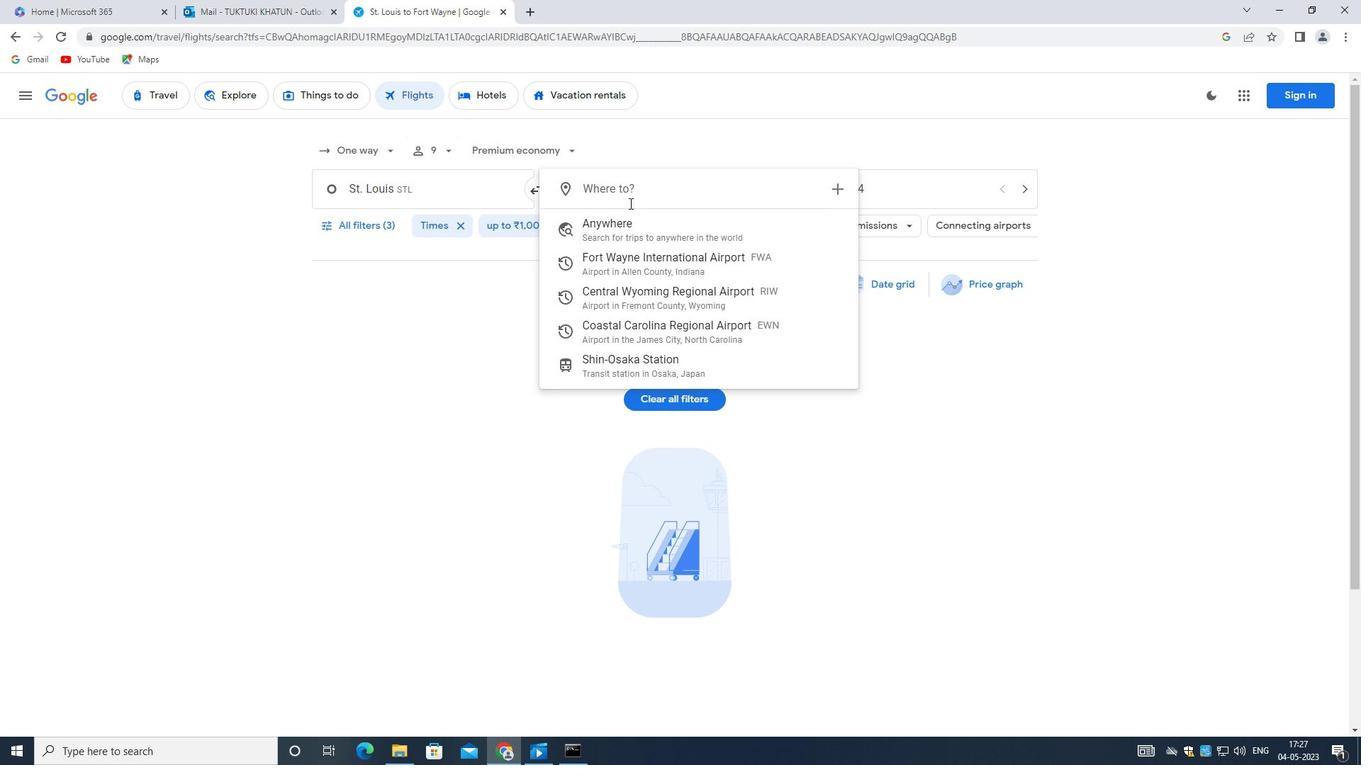 
Action: Mouse moved to (629, 203)
Screenshot: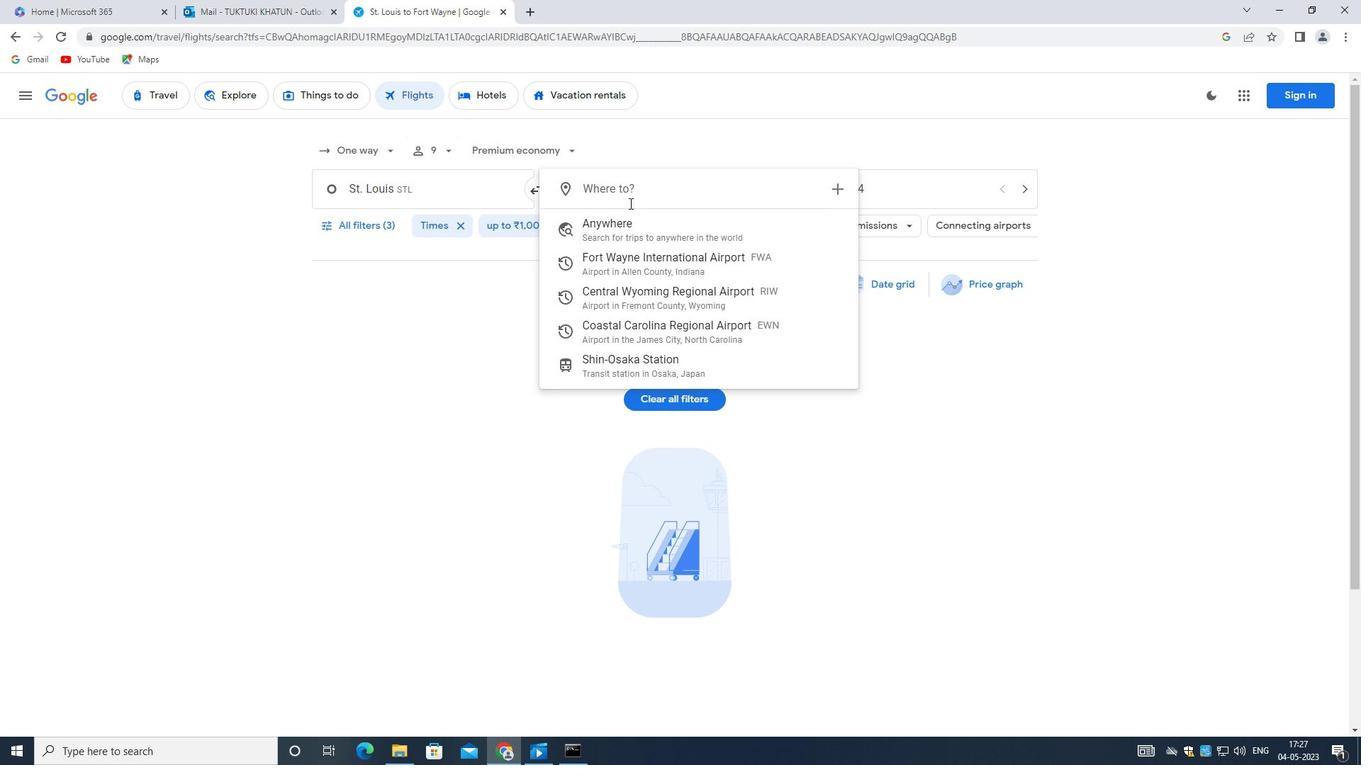 
Action: Key pressed OASTAL<Key.space><Key.shift><Key.shift>CAROLINA
Screenshot: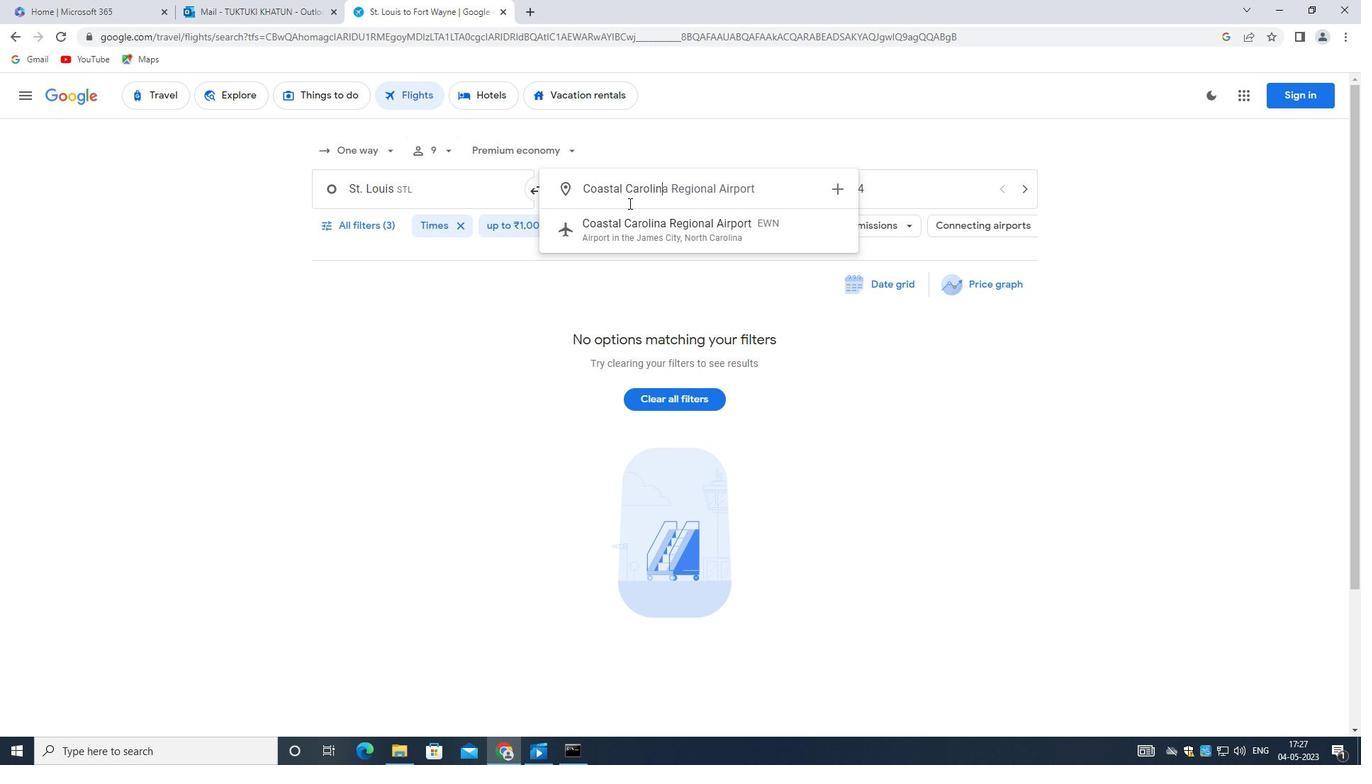 
Action: Mouse moved to (700, 227)
Screenshot: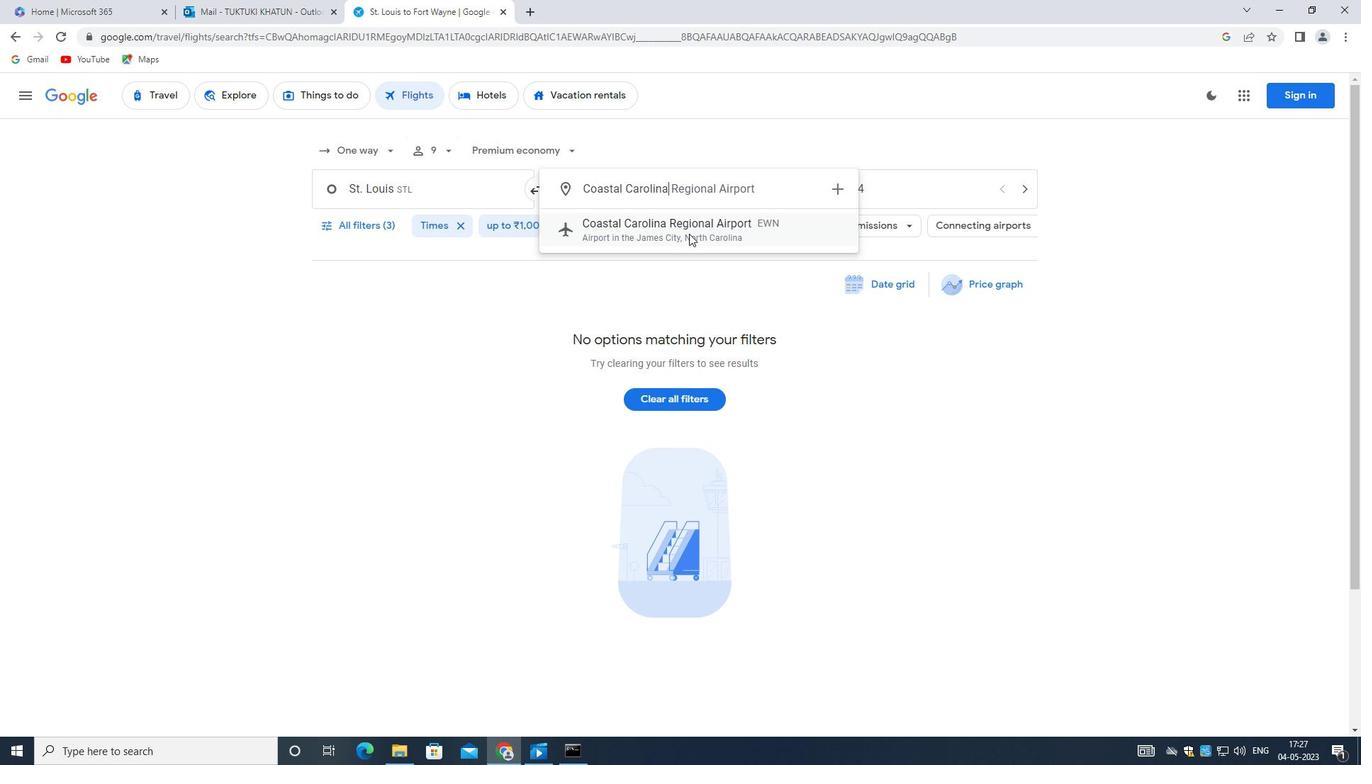 
Action: Mouse pressed left at (700, 227)
Screenshot: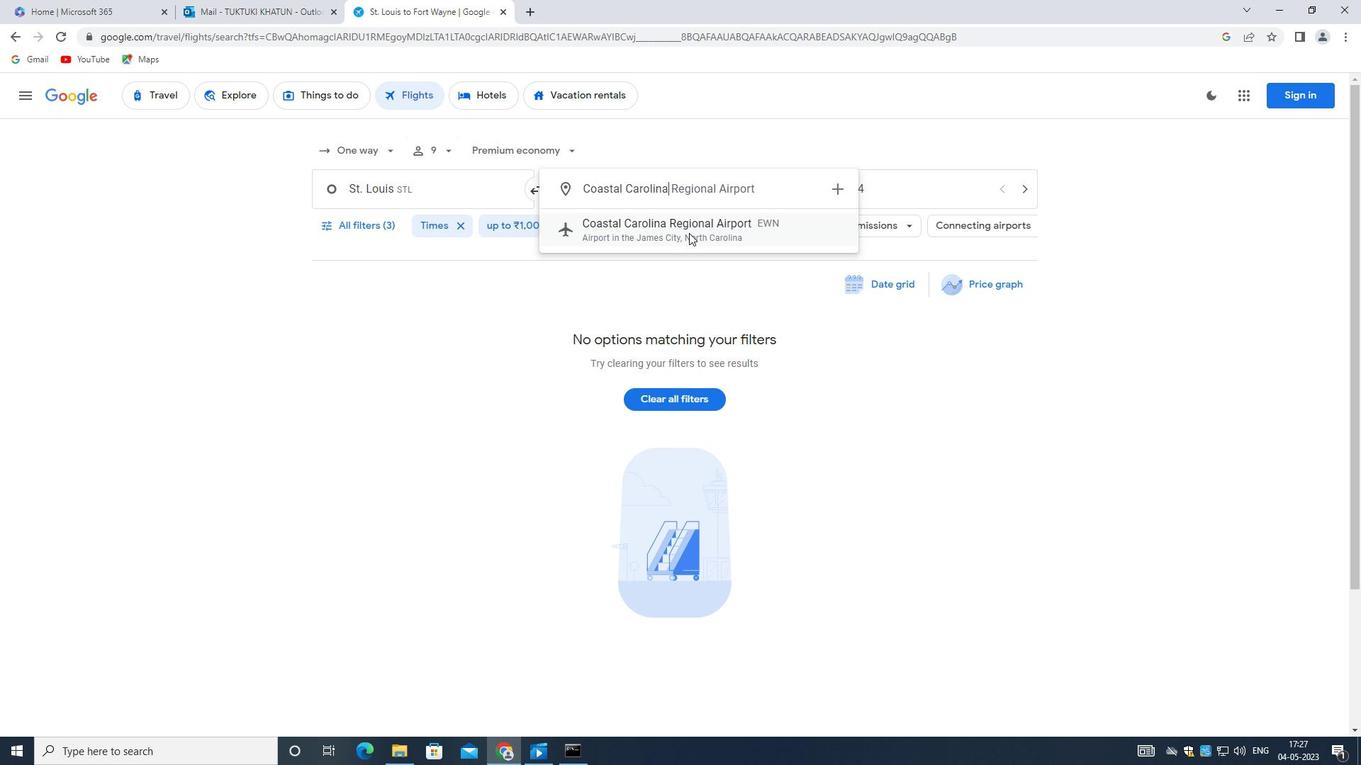 
Action: Mouse moved to (826, 192)
Screenshot: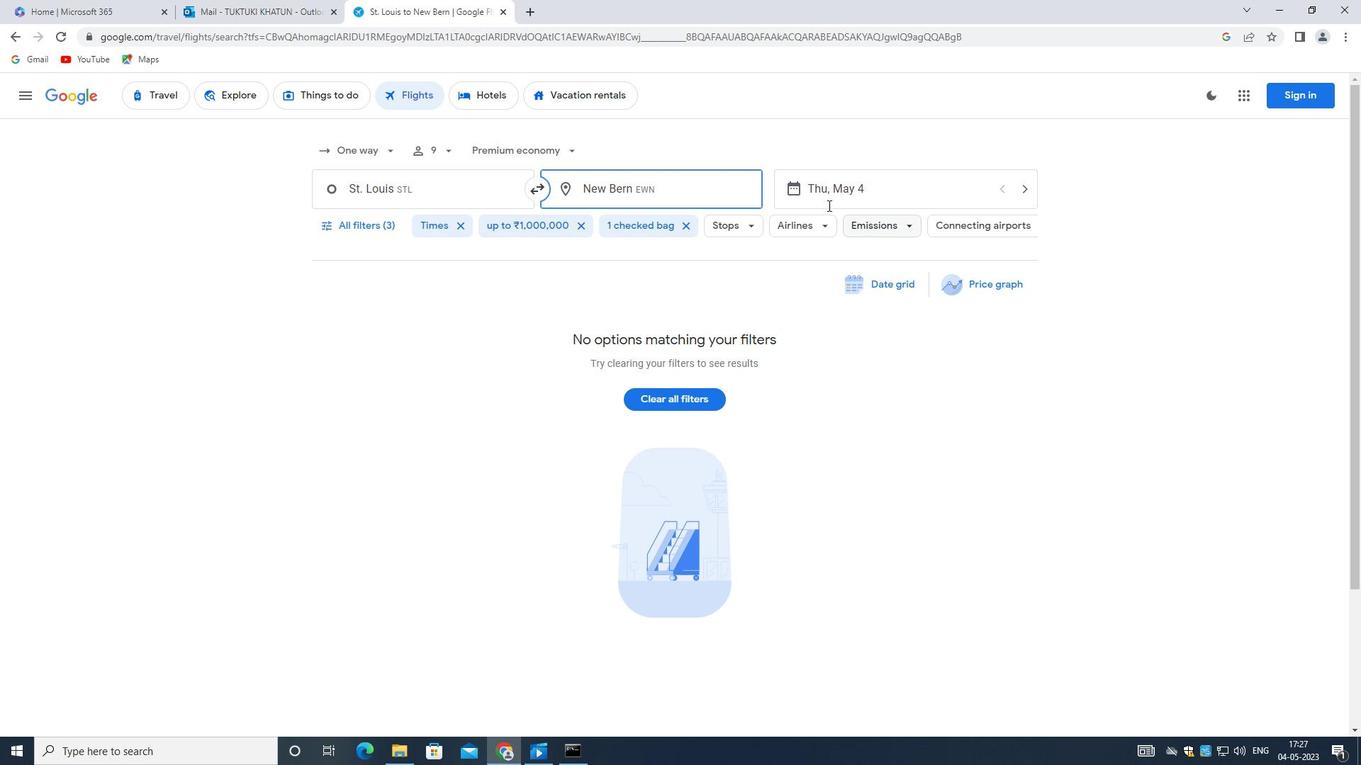 
Action: Mouse pressed left at (826, 192)
Screenshot: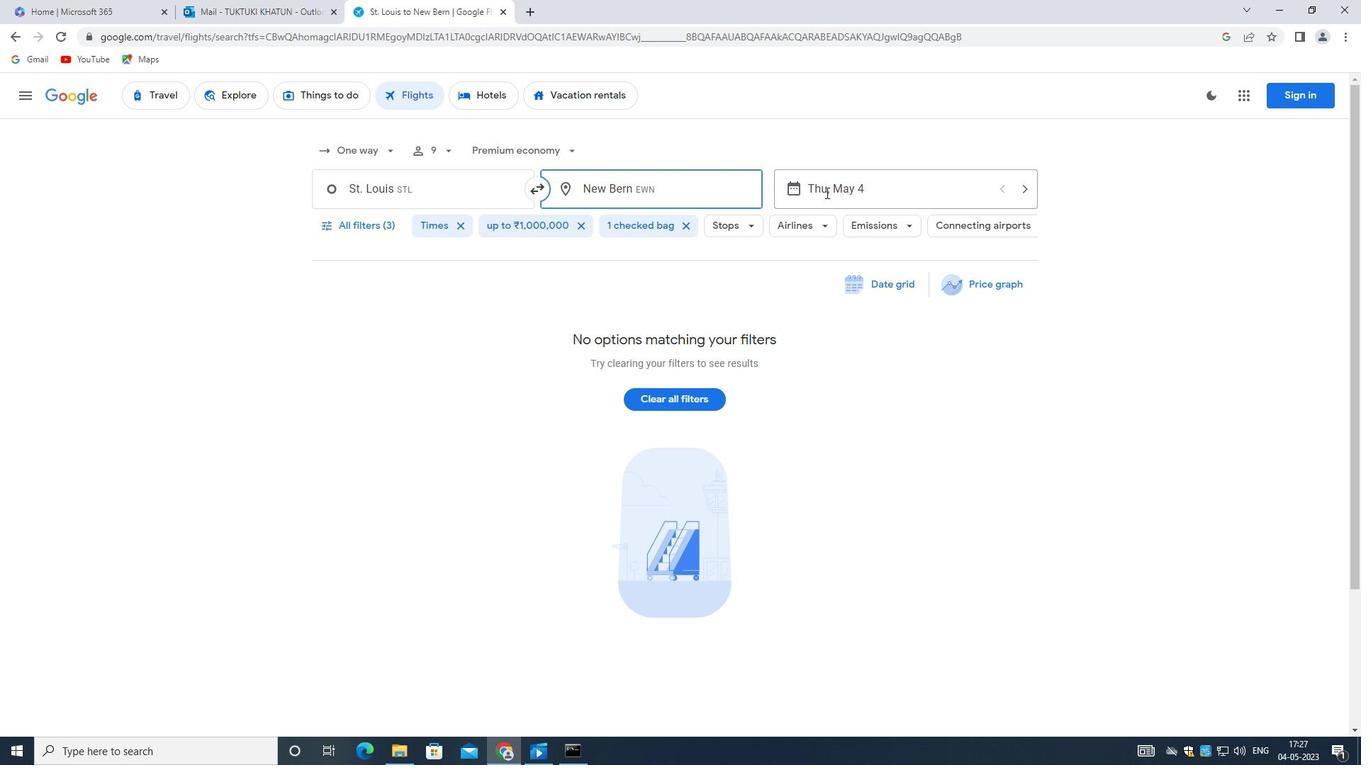
Action: Mouse moved to (676, 307)
Screenshot: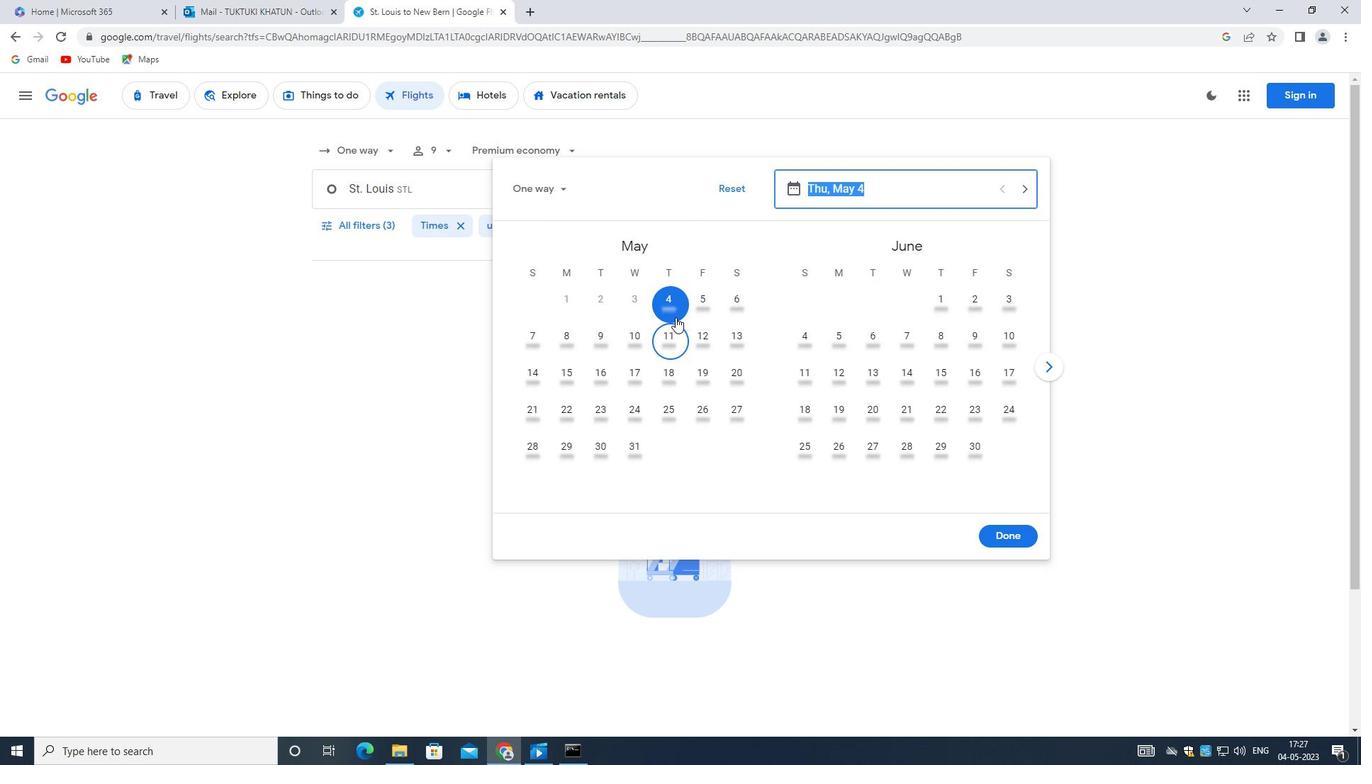 
Action: Mouse pressed left at (676, 307)
Screenshot: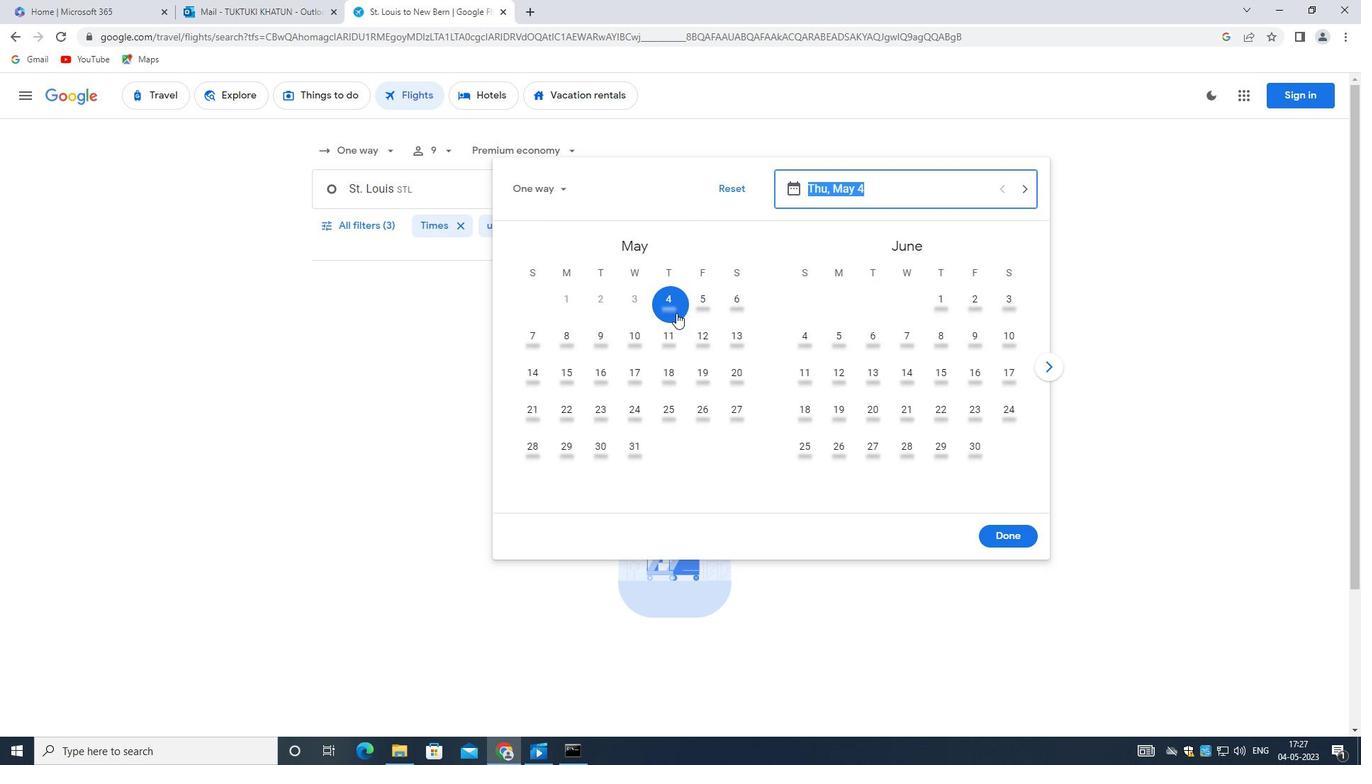 
Action: Mouse moved to (1004, 535)
Screenshot: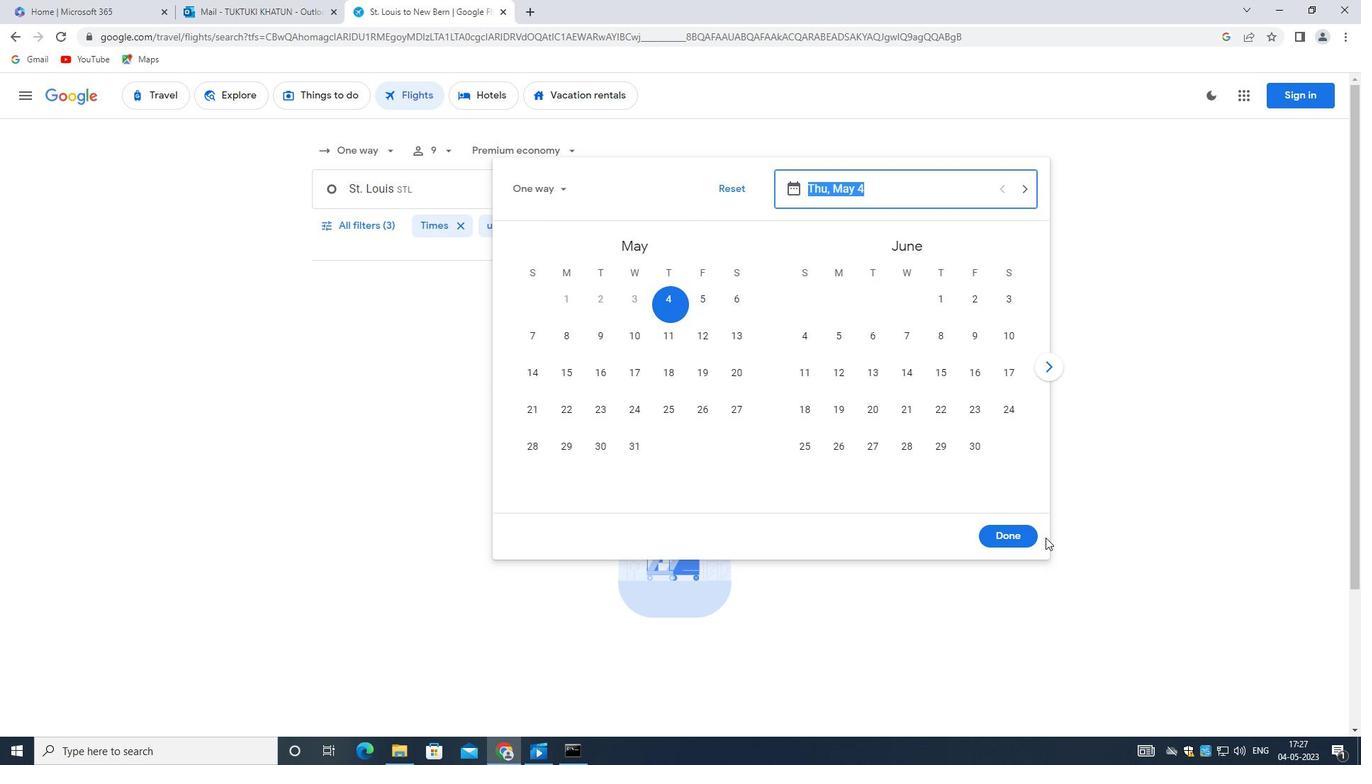 
Action: Mouse pressed left at (1004, 535)
Screenshot: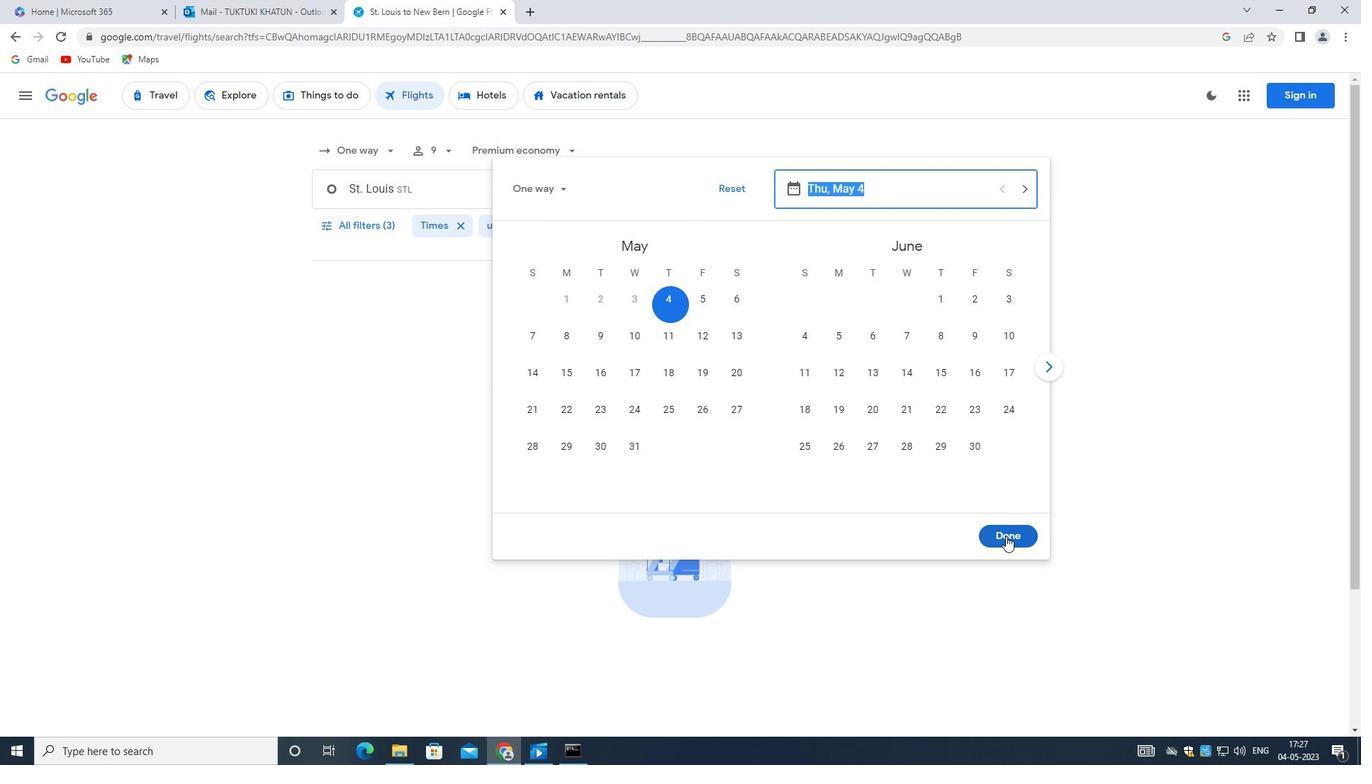 
Action: Mouse moved to (364, 225)
Screenshot: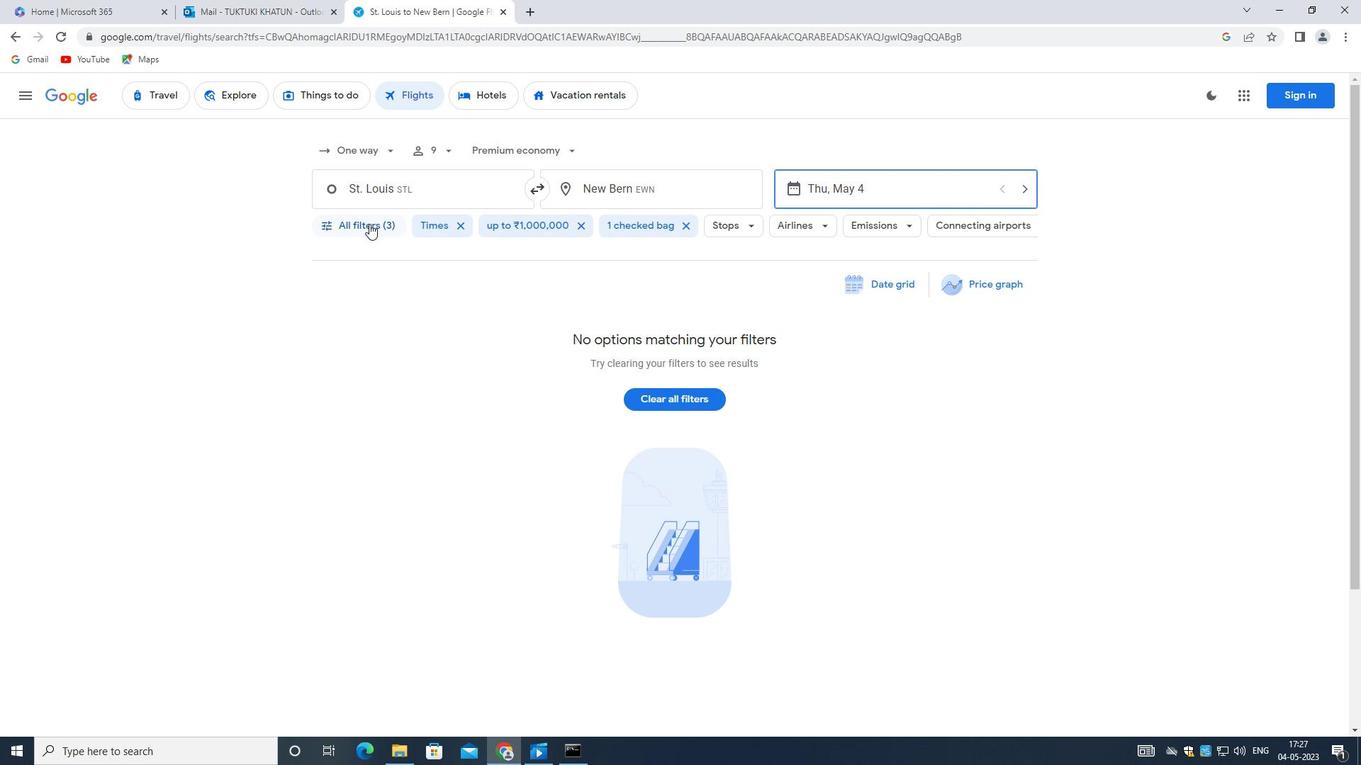 
Action: Mouse pressed left at (364, 225)
Screenshot: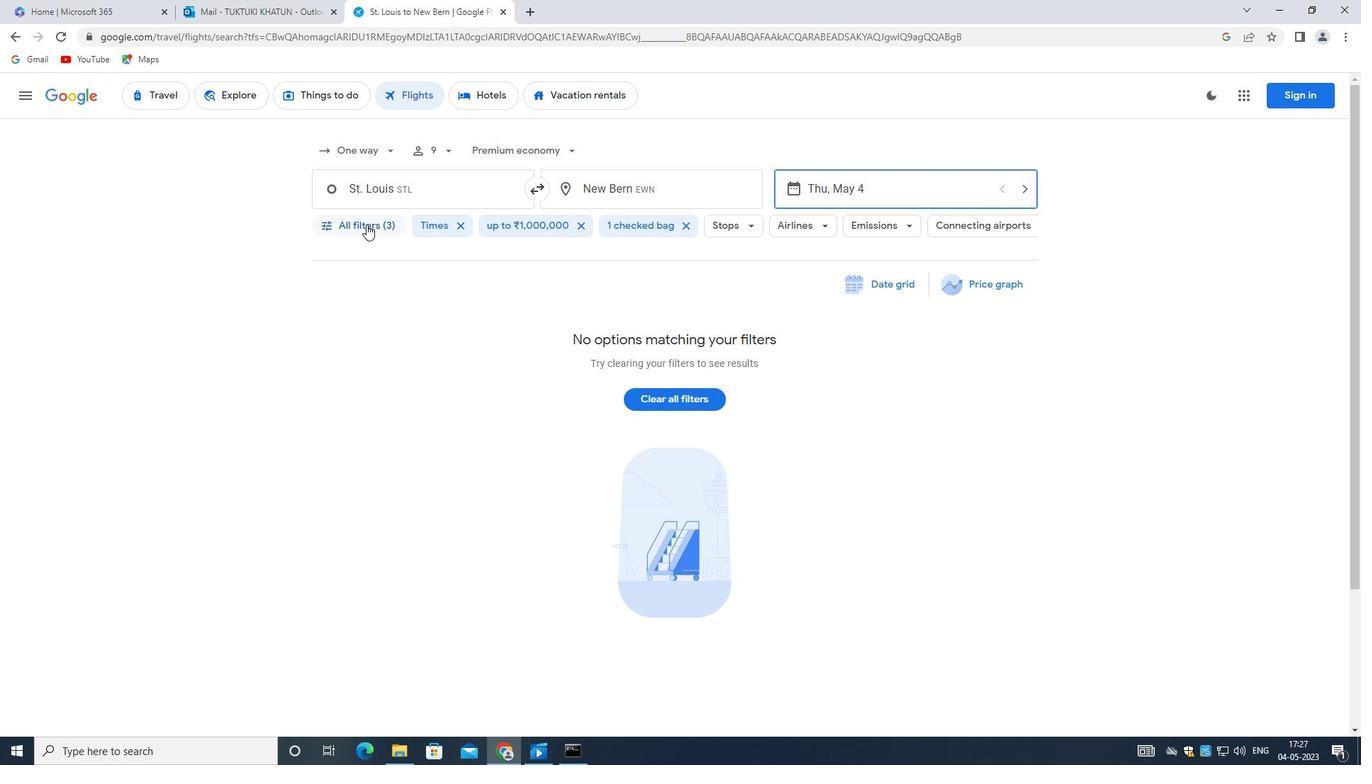 
Action: Mouse moved to (623, 508)
Screenshot: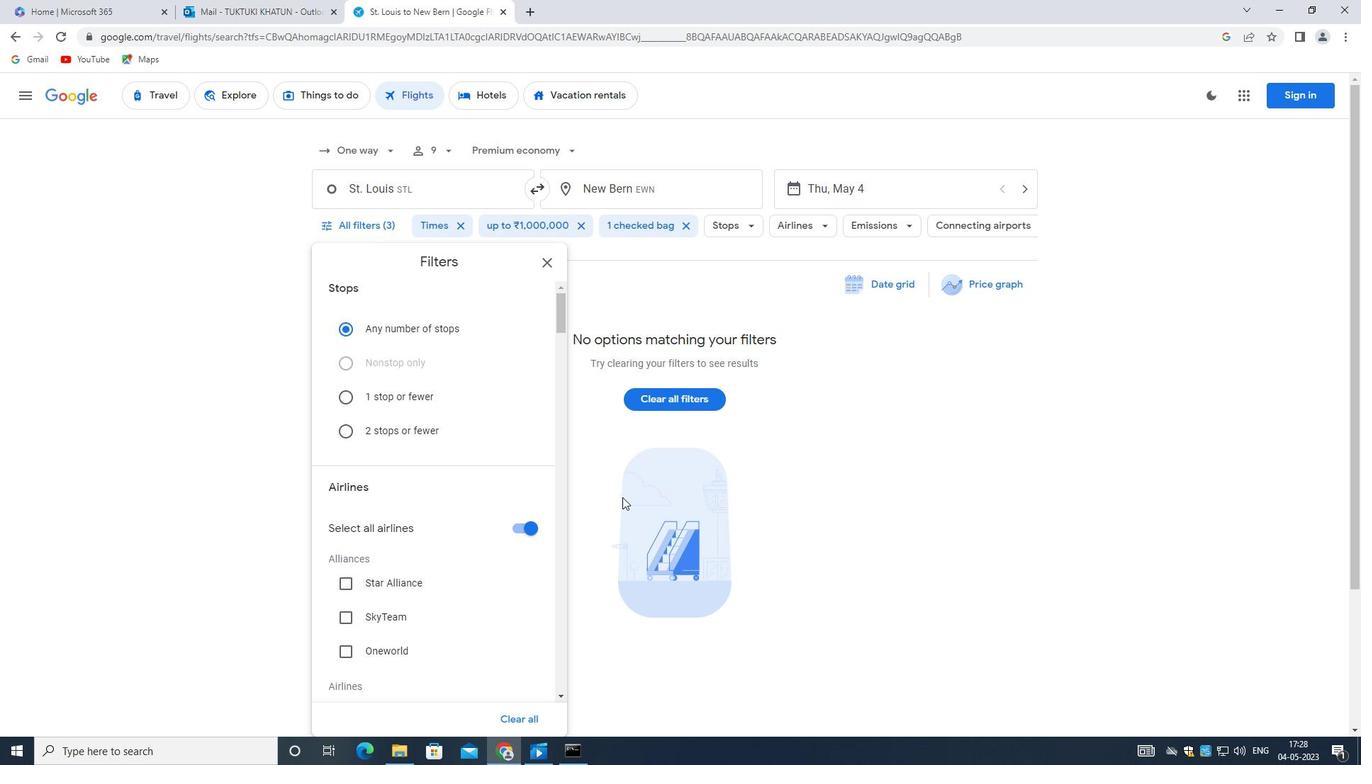 
Action: Mouse scrolled (623, 507) with delta (0, 0)
Screenshot: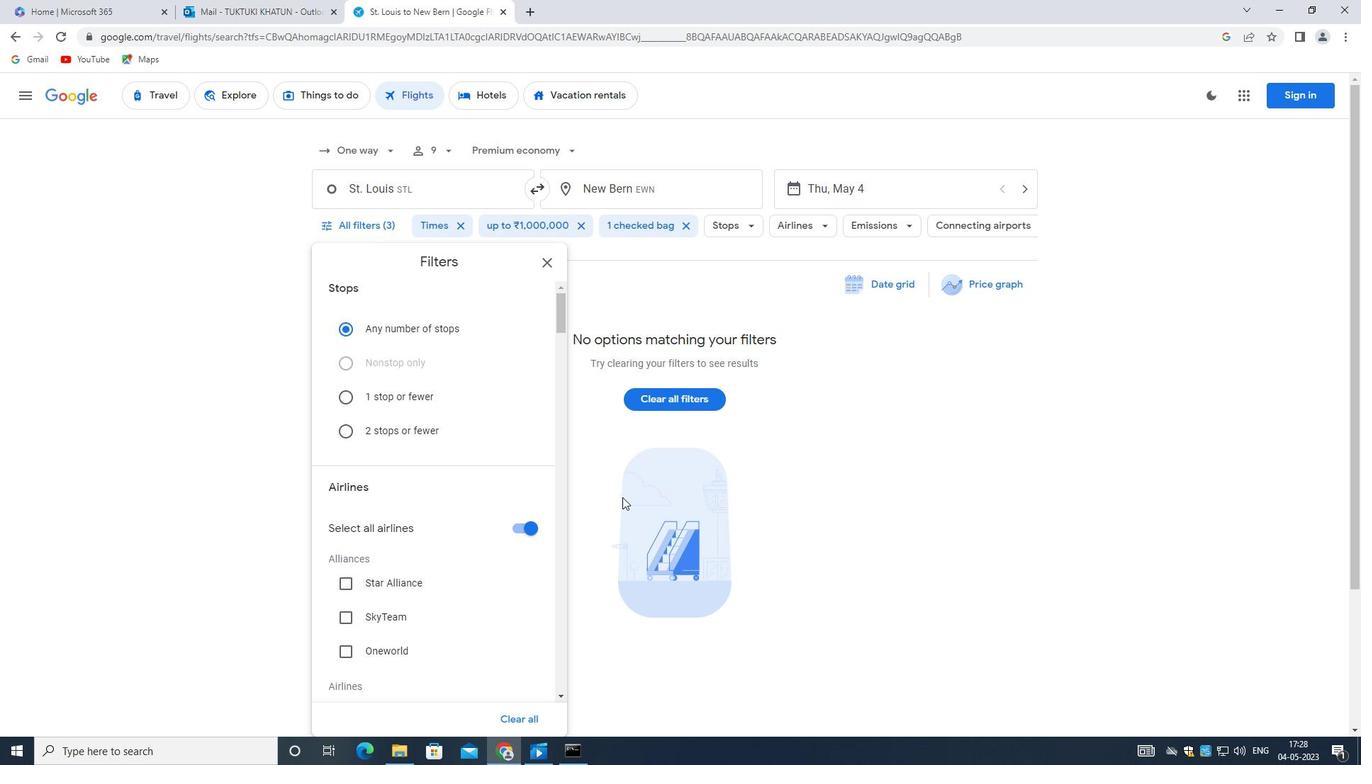 
Action: Mouse moved to (592, 529)
Screenshot: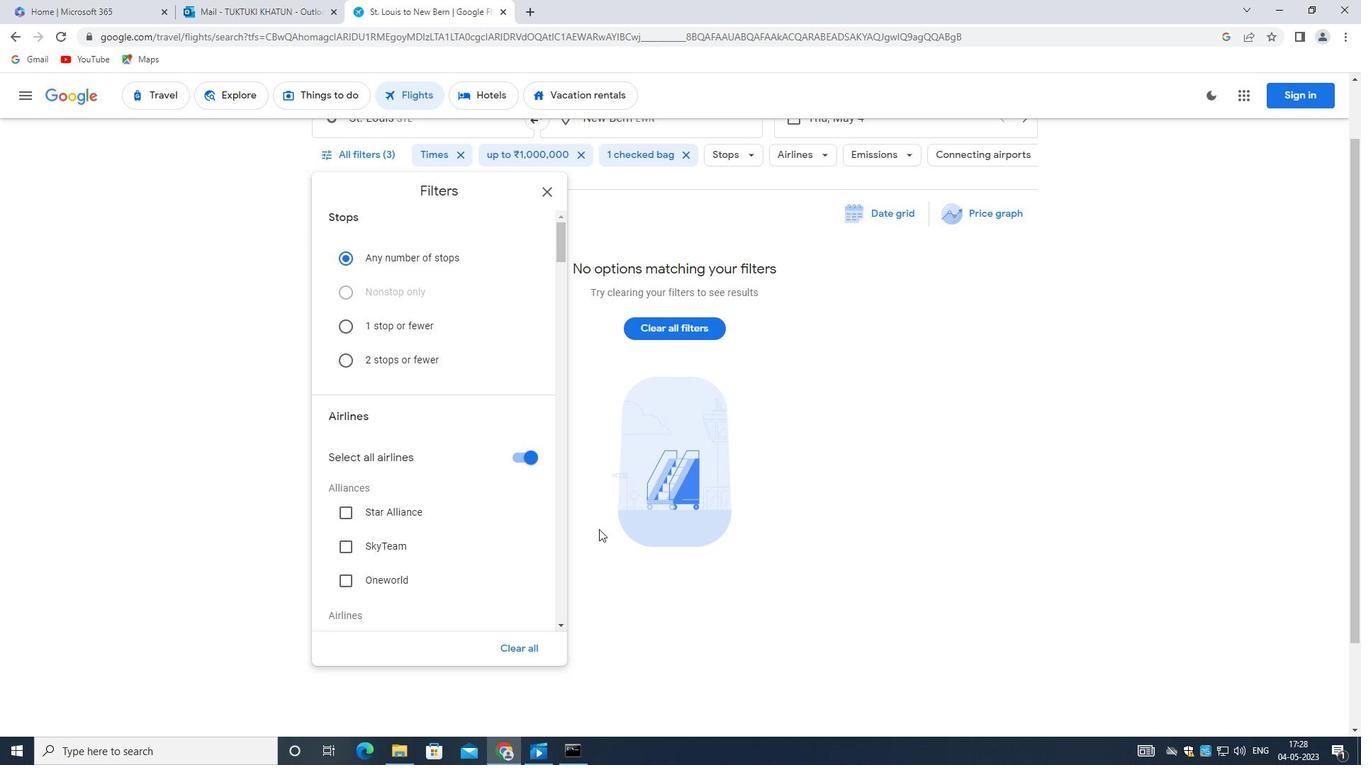 
Action: Mouse scrolled (592, 528) with delta (0, 0)
Screenshot: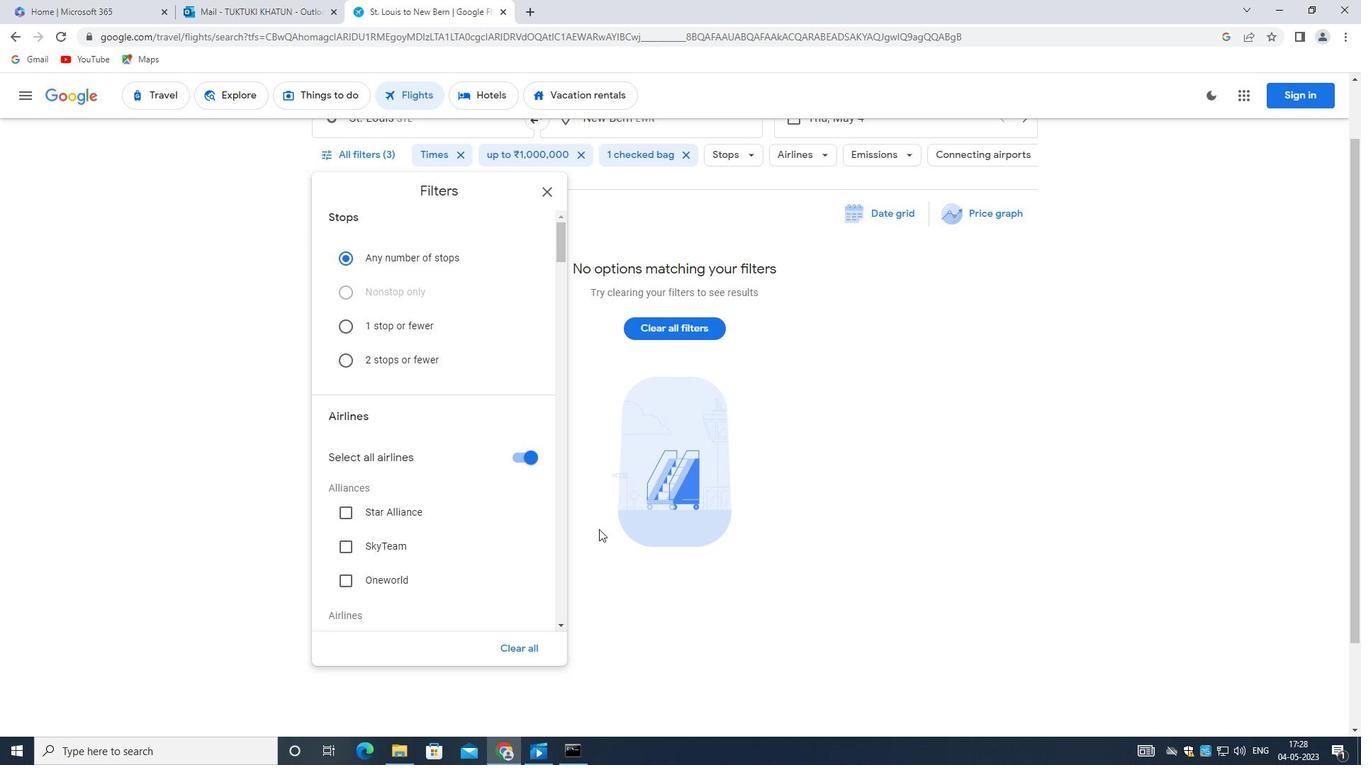 
Action: Mouse moved to (581, 532)
Screenshot: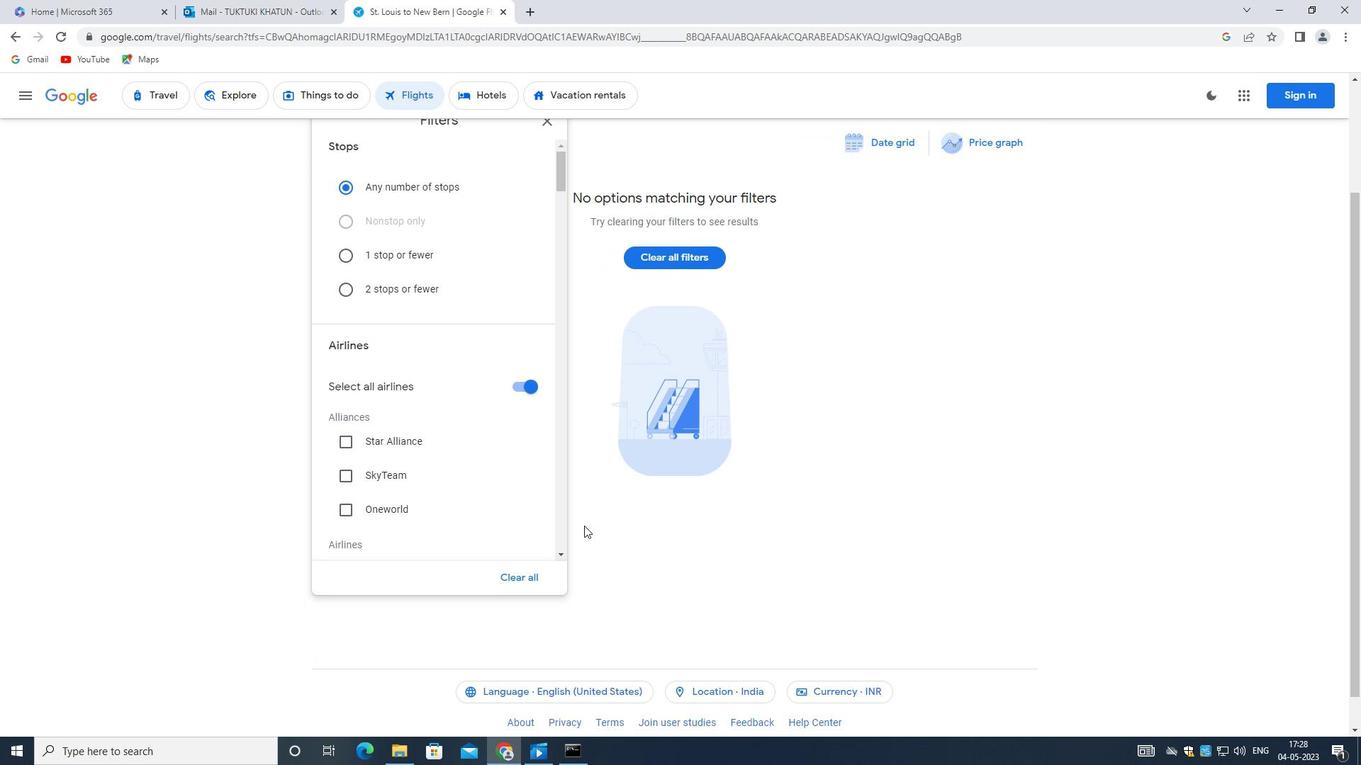 
Action: Mouse scrolled (581, 531) with delta (0, 0)
Screenshot: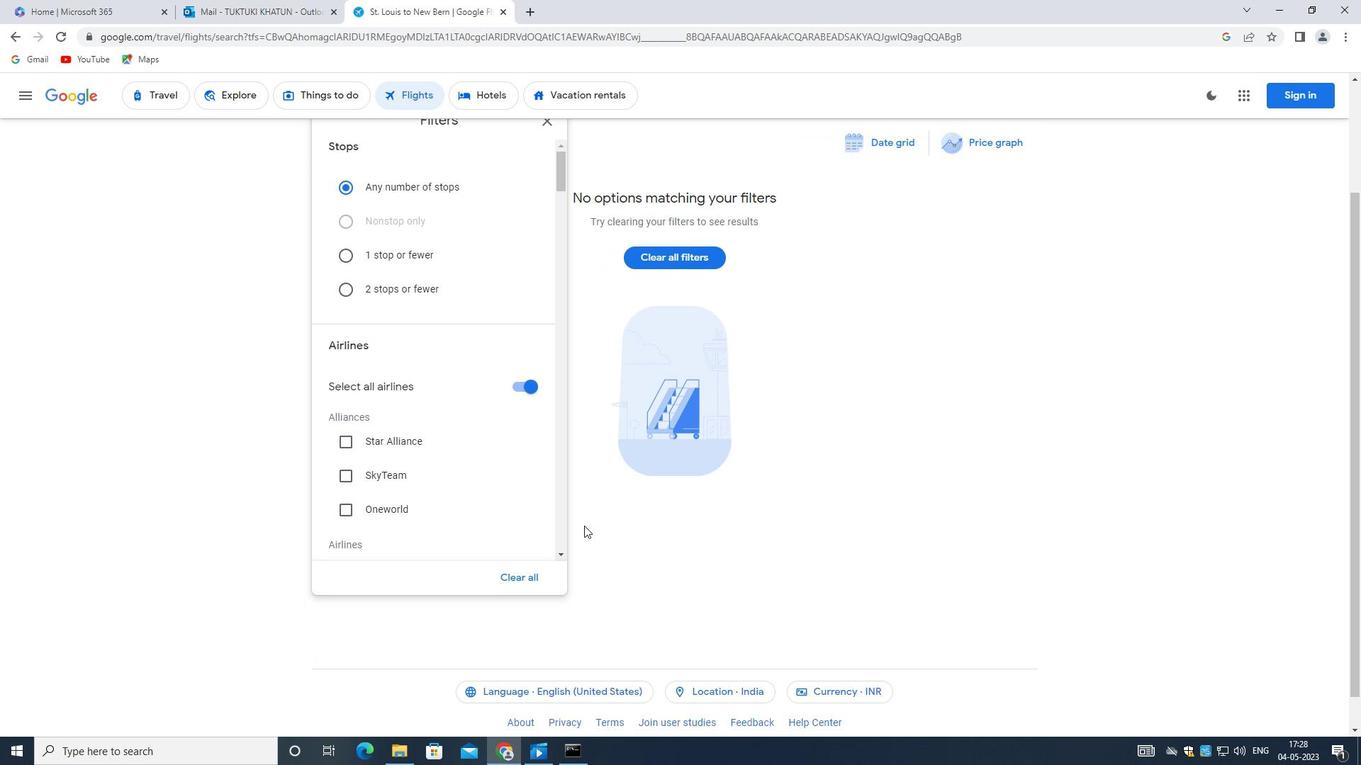 
Action: Mouse moved to (580, 536)
Screenshot: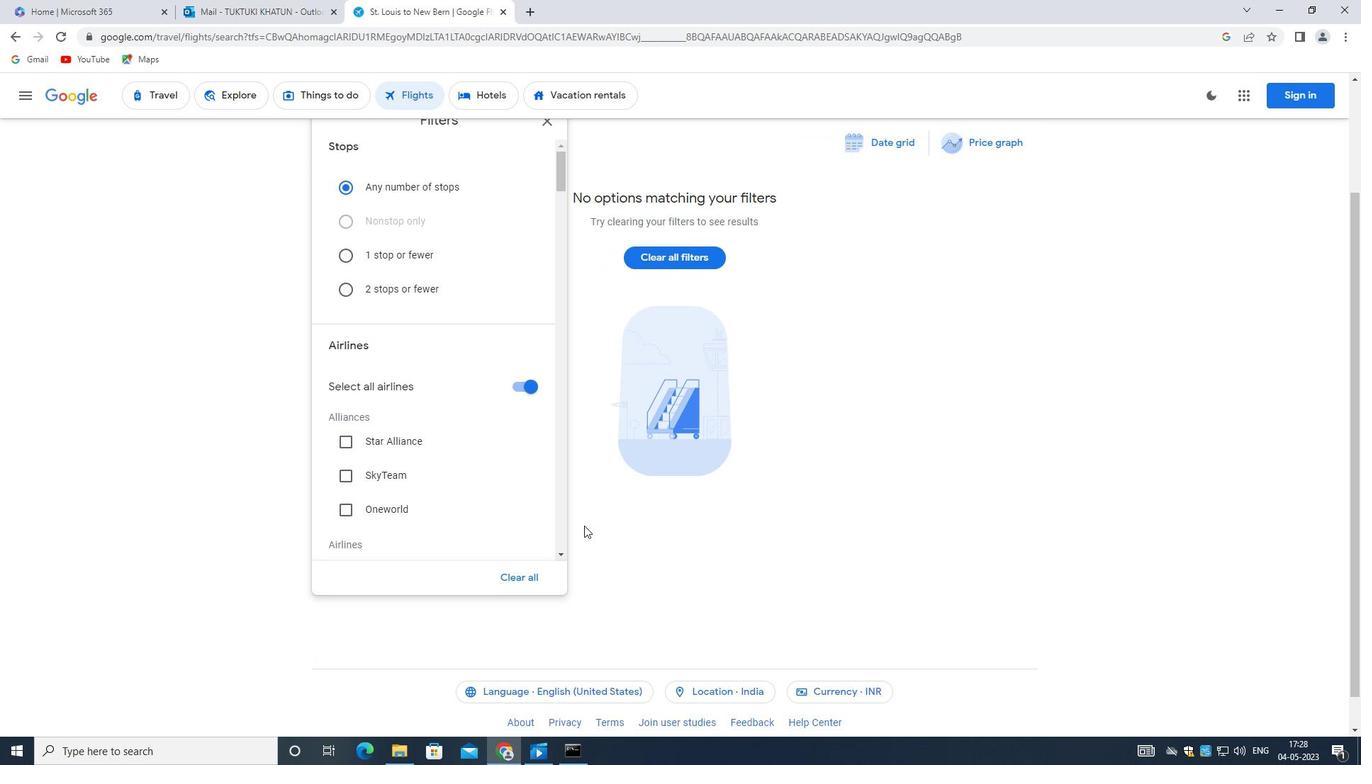
Action: Mouse scrolled (580, 535) with delta (0, 0)
Screenshot: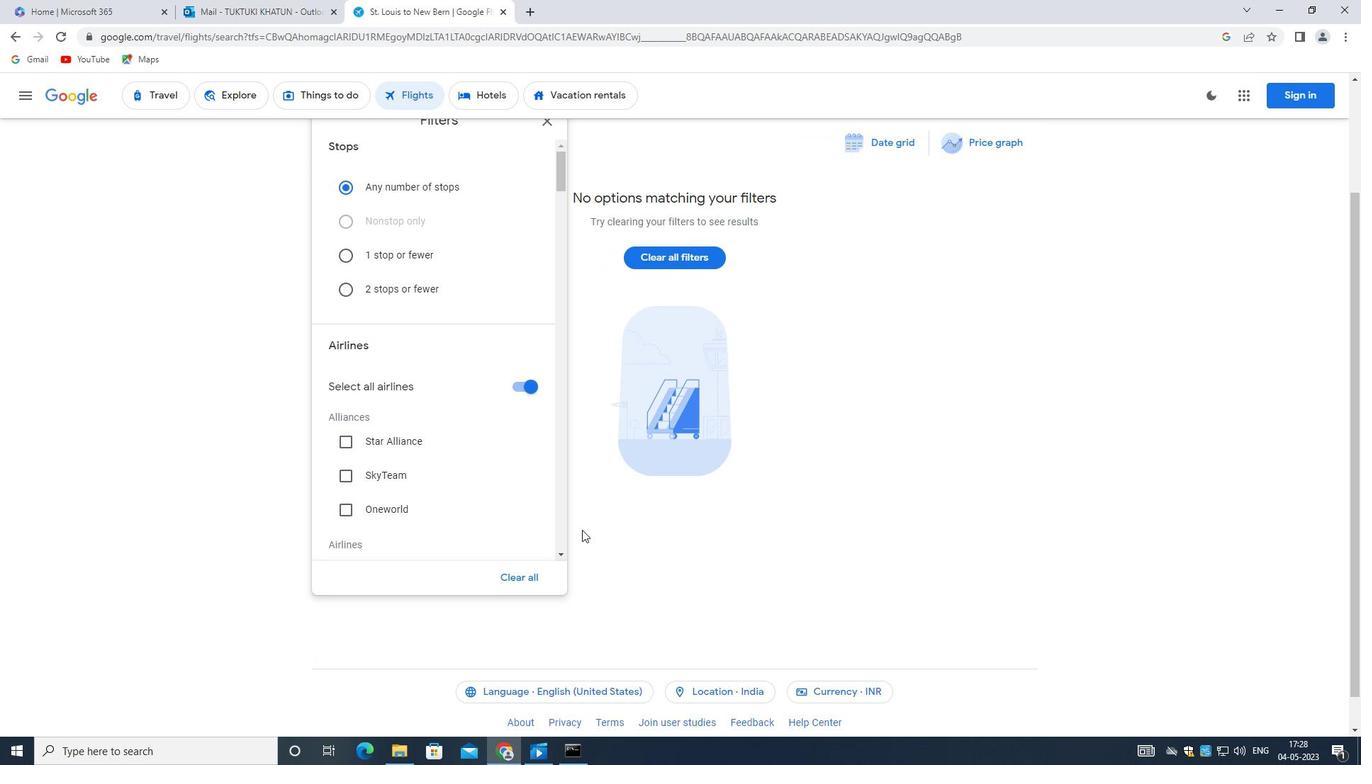 
Action: Mouse moved to (578, 537)
Screenshot: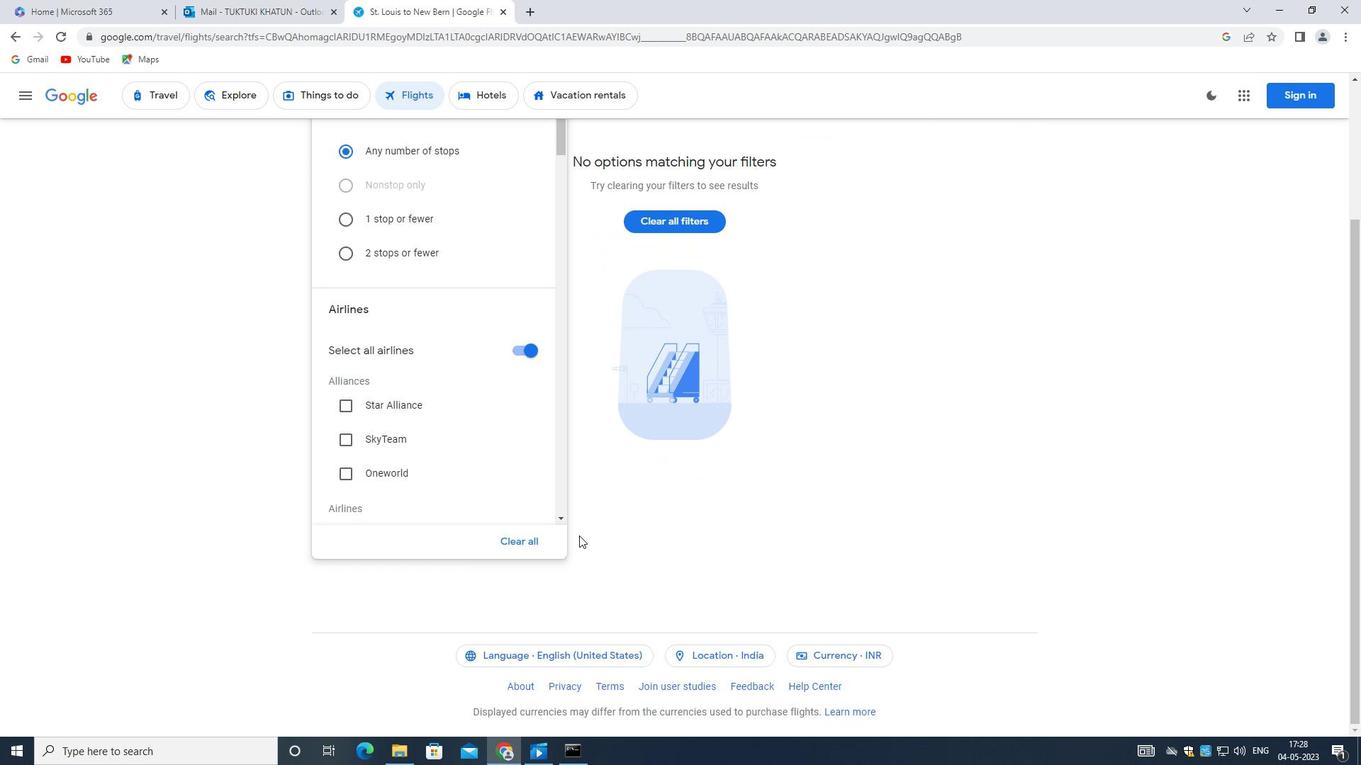 
Action: Mouse scrolled (578, 536) with delta (0, 0)
Screenshot: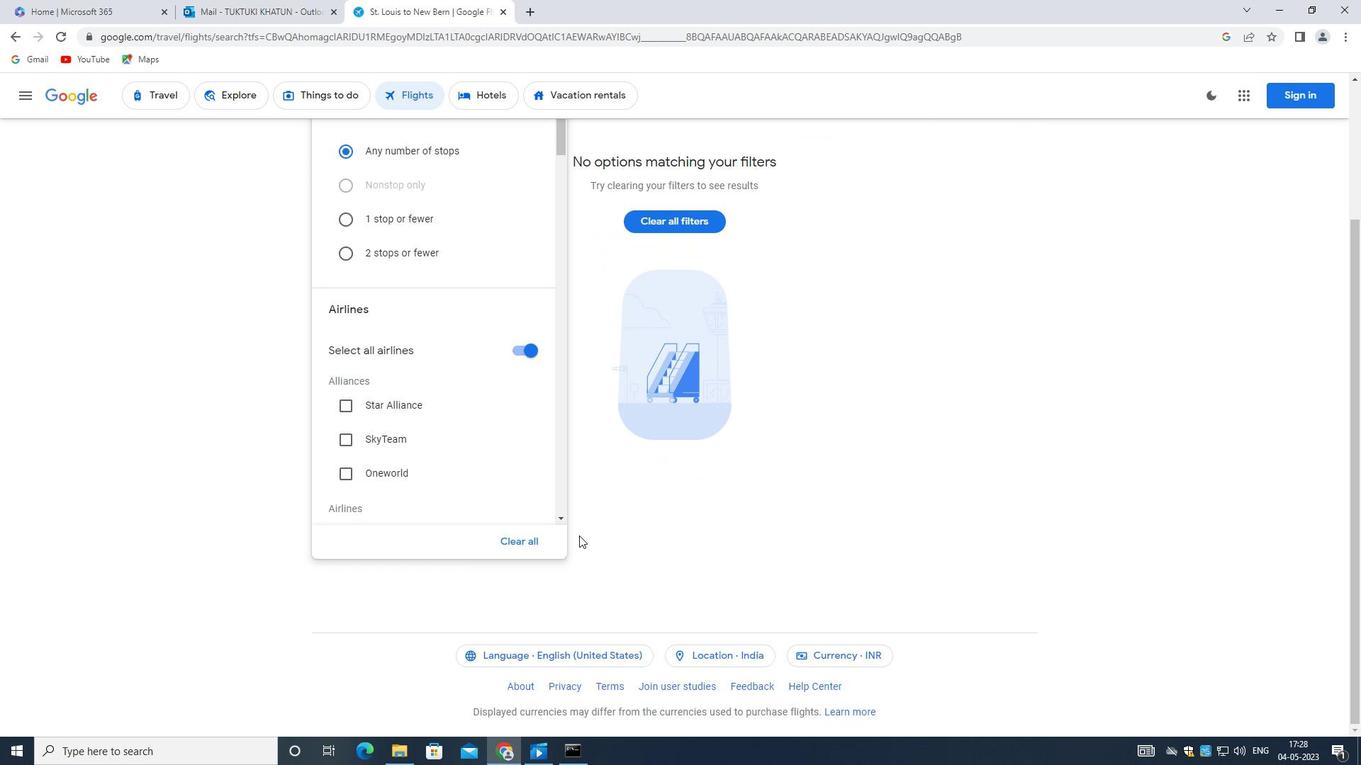 
Action: Mouse moved to (522, 346)
Screenshot: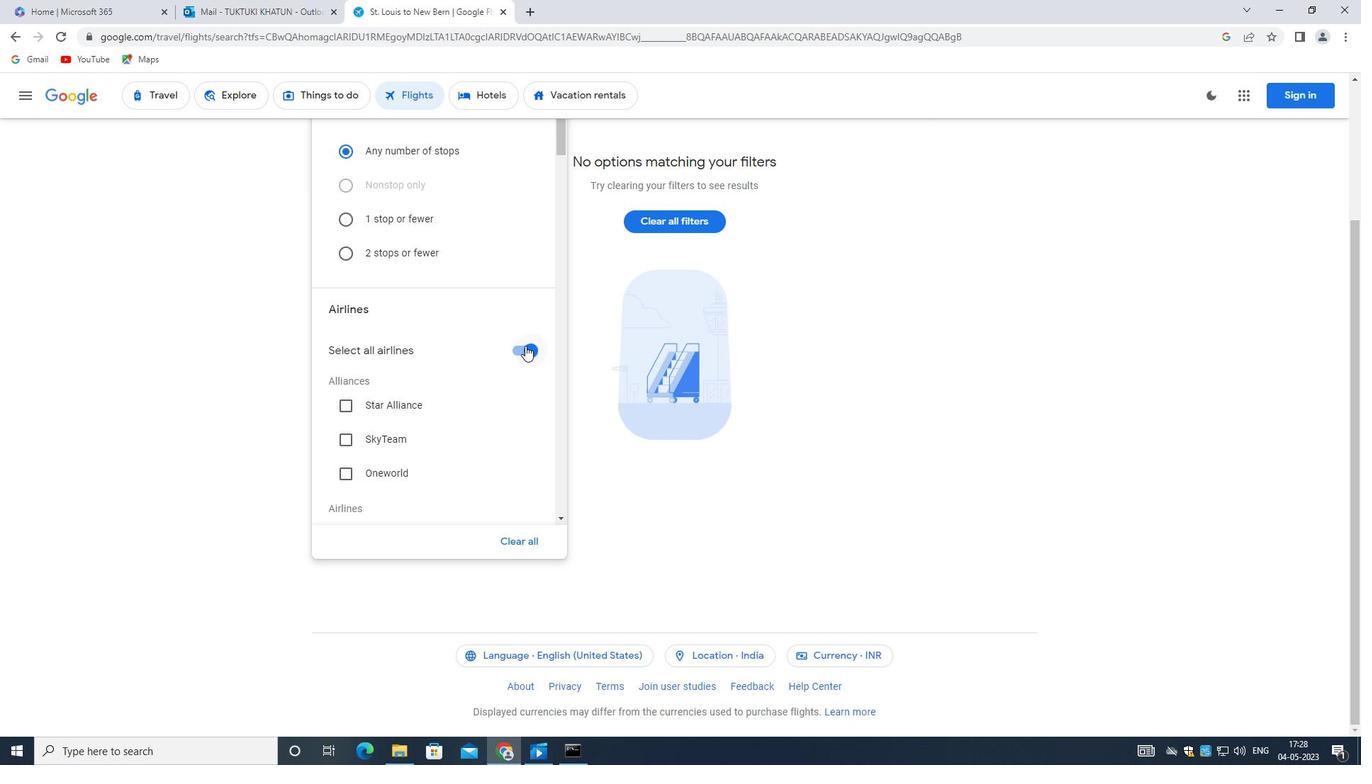 
Action: Mouse pressed left at (522, 346)
Screenshot: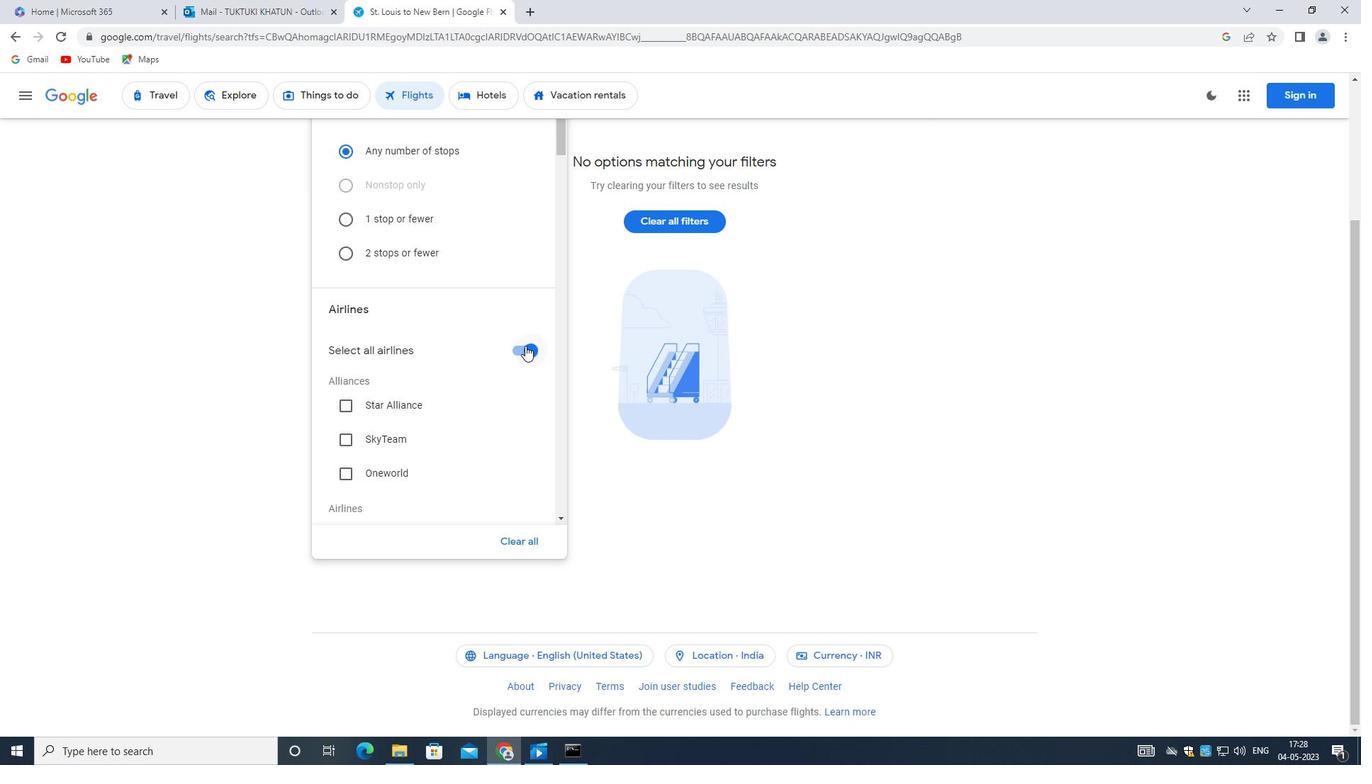 
Action: Mouse moved to (478, 366)
Screenshot: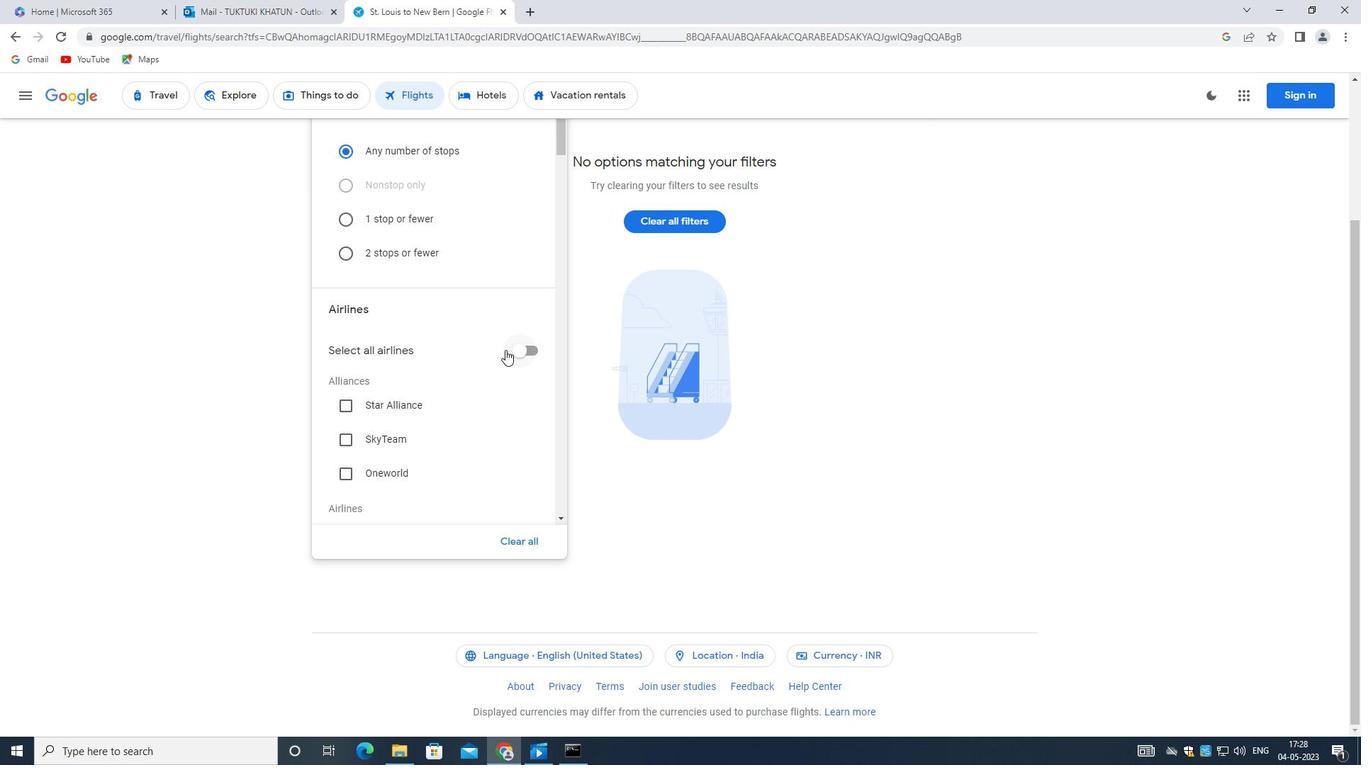 
Action: Mouse scrolled (478, 365) with delta (0, 0)
Screenshot: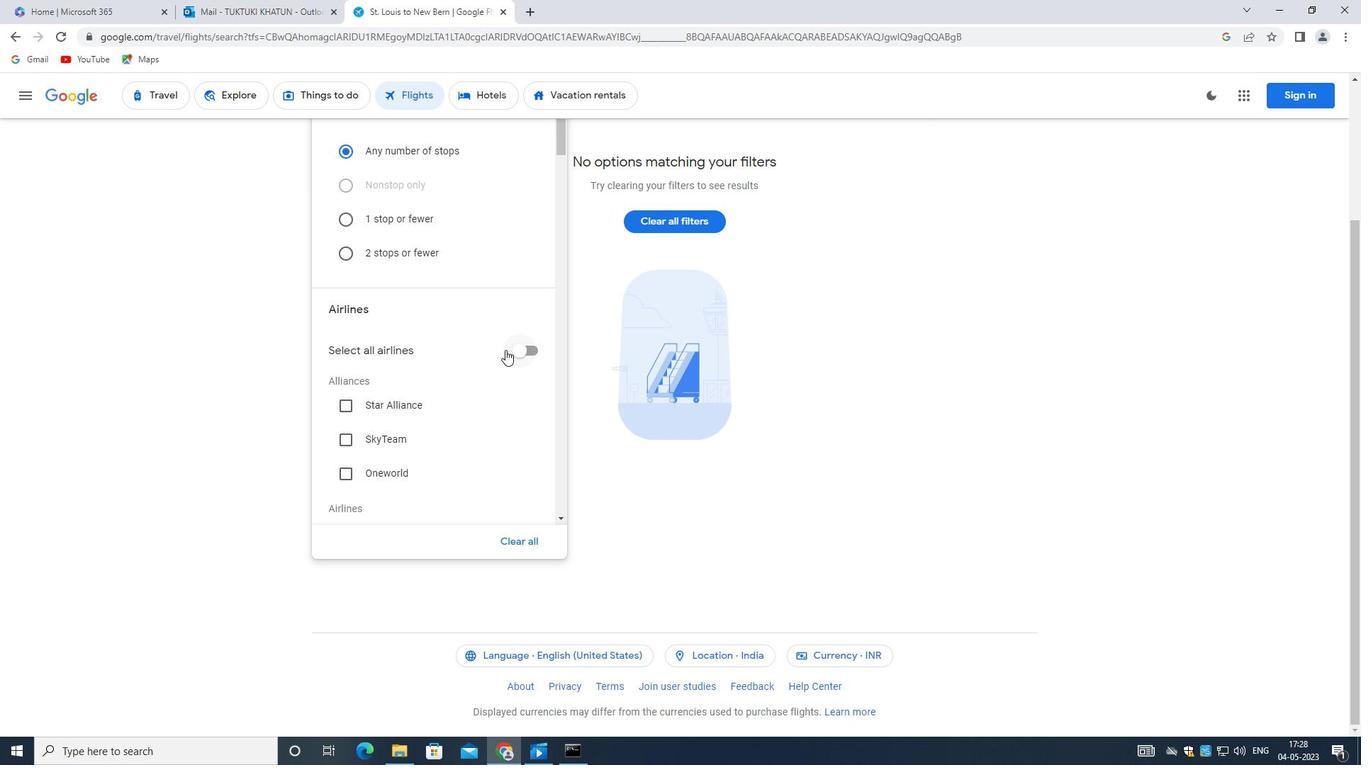 
Action: Mouse moved to (473, 378)
Screenshot: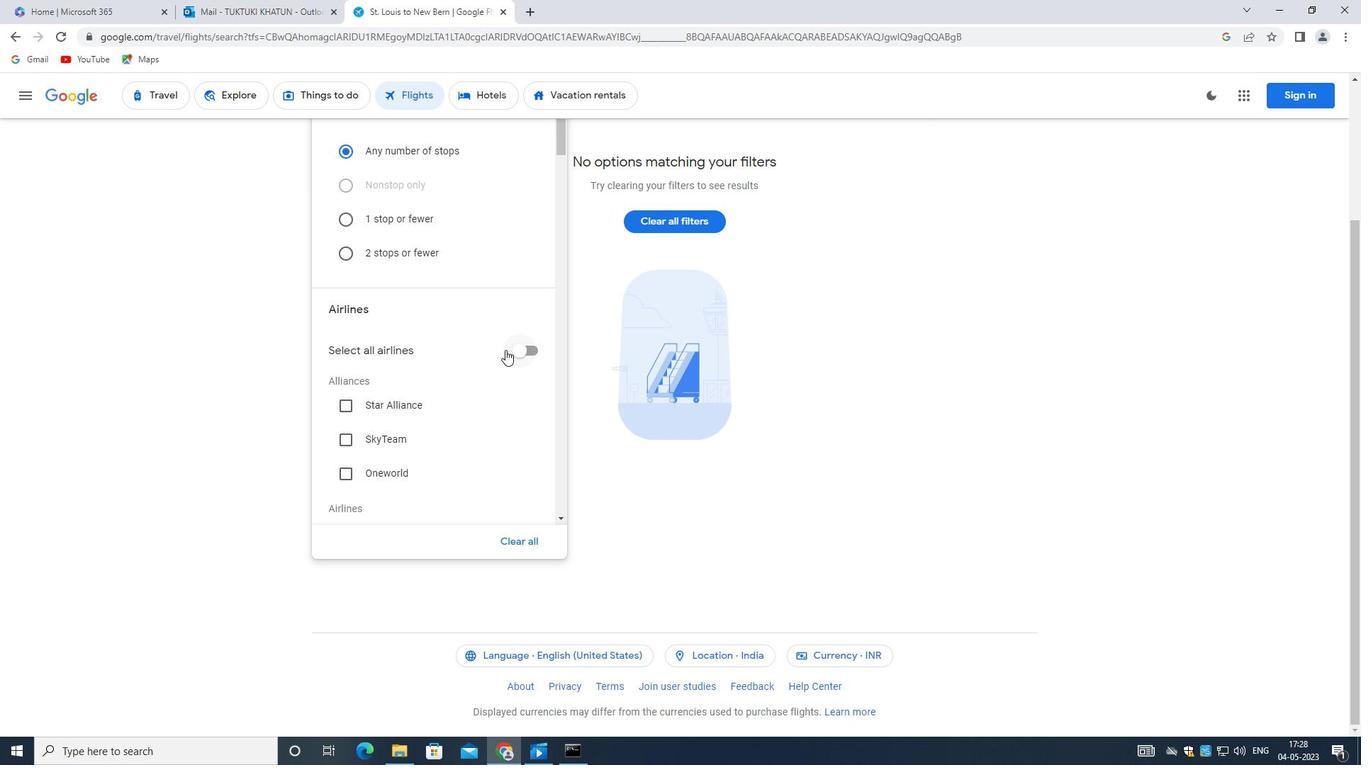 
Action: Mouse scrolled (473, 378) with delta (0, 0)
Screenshot: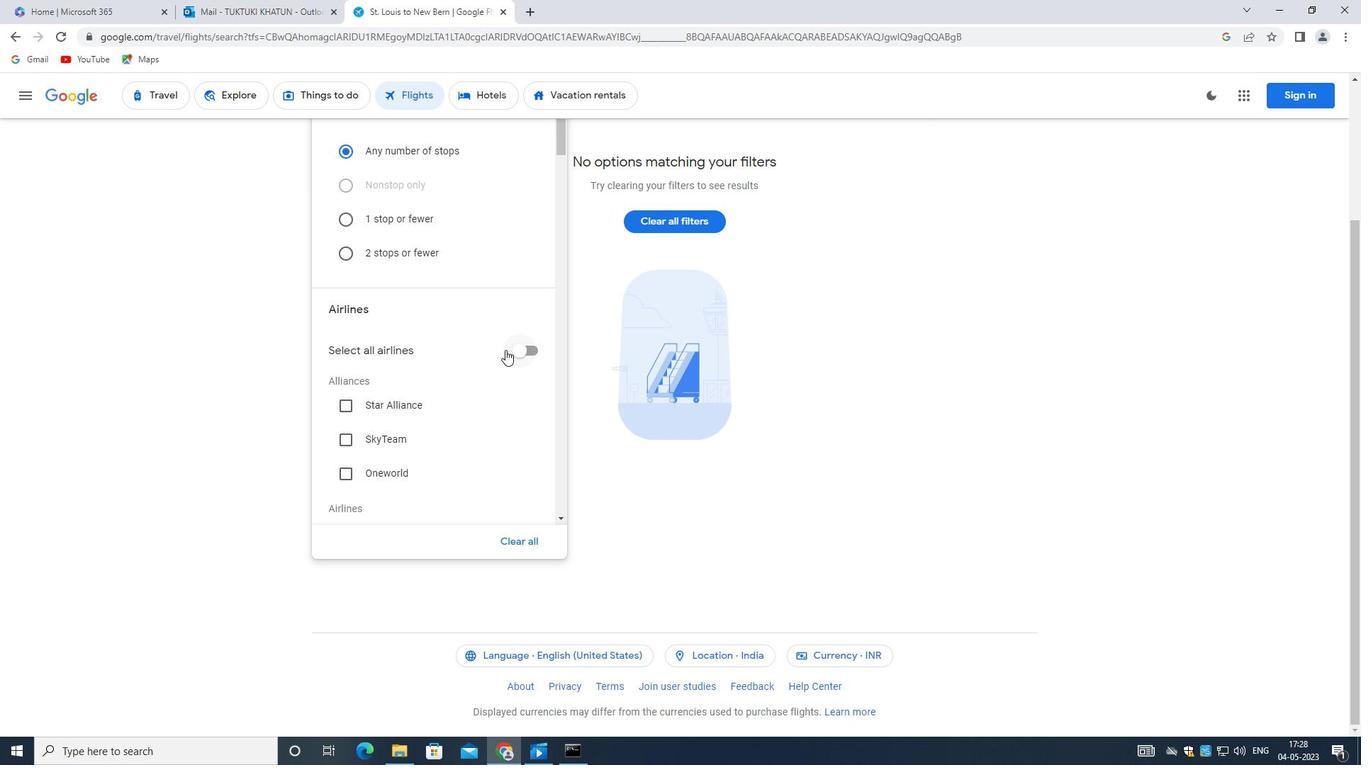 
Action: Mouse moved to (471, 384)
Screenshot: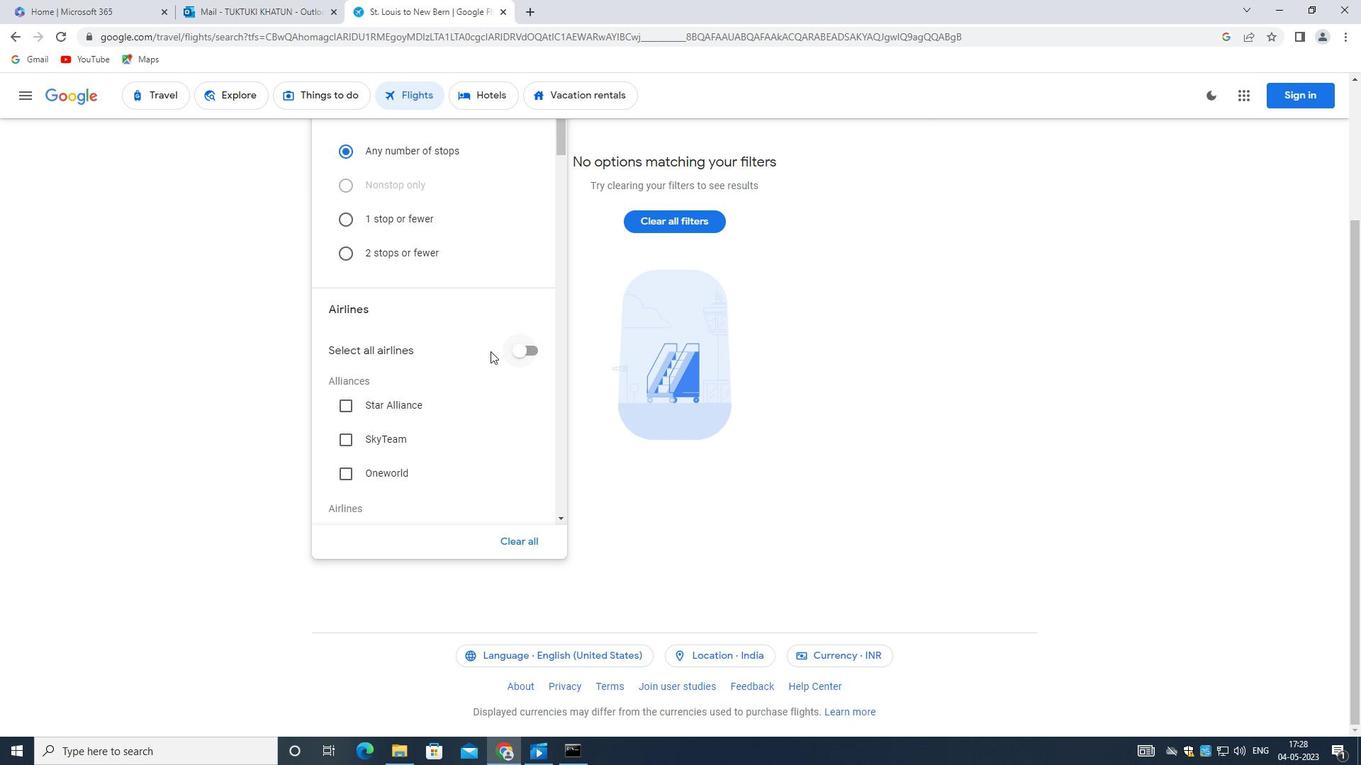 
Action: Mouse scrolled (471, 383) with delta (0, 0)
Screenshot: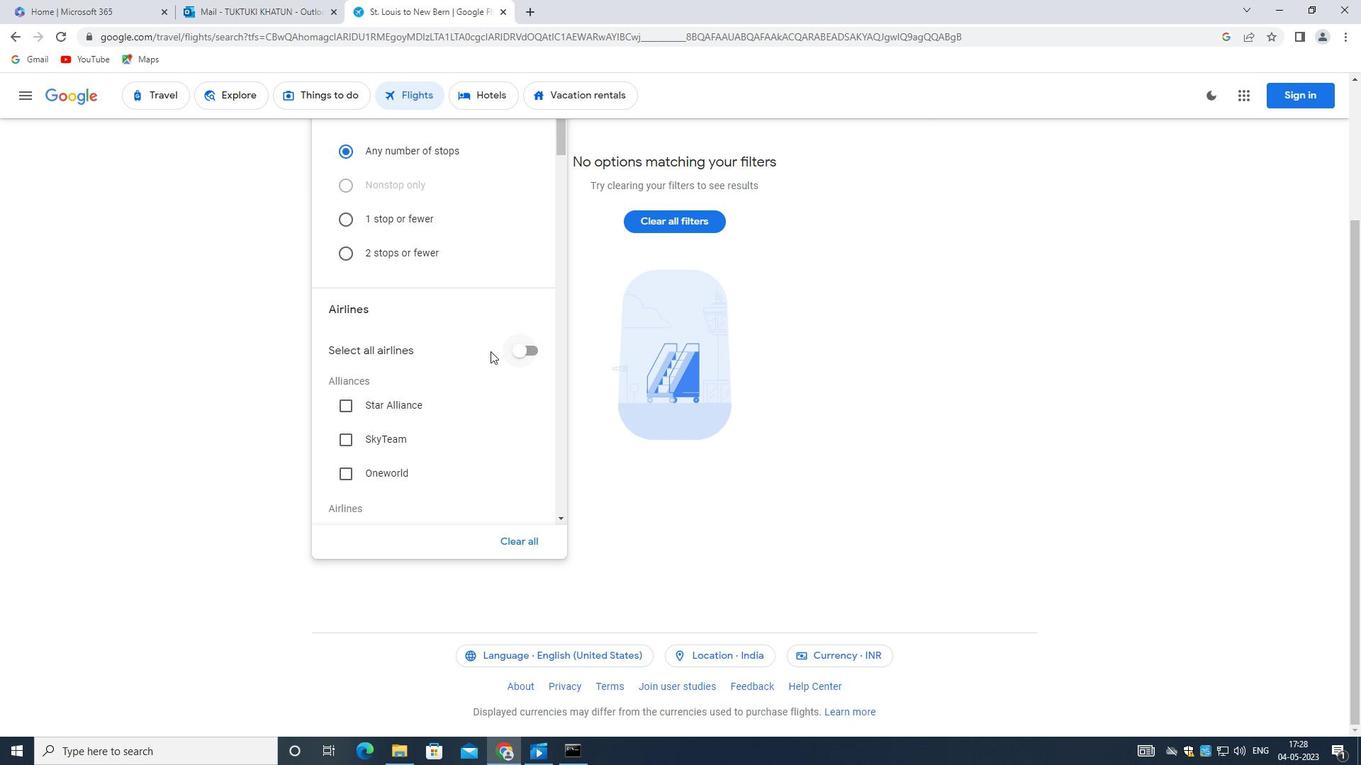 
Action: Mouse moved to (470, 385)
Screenshot: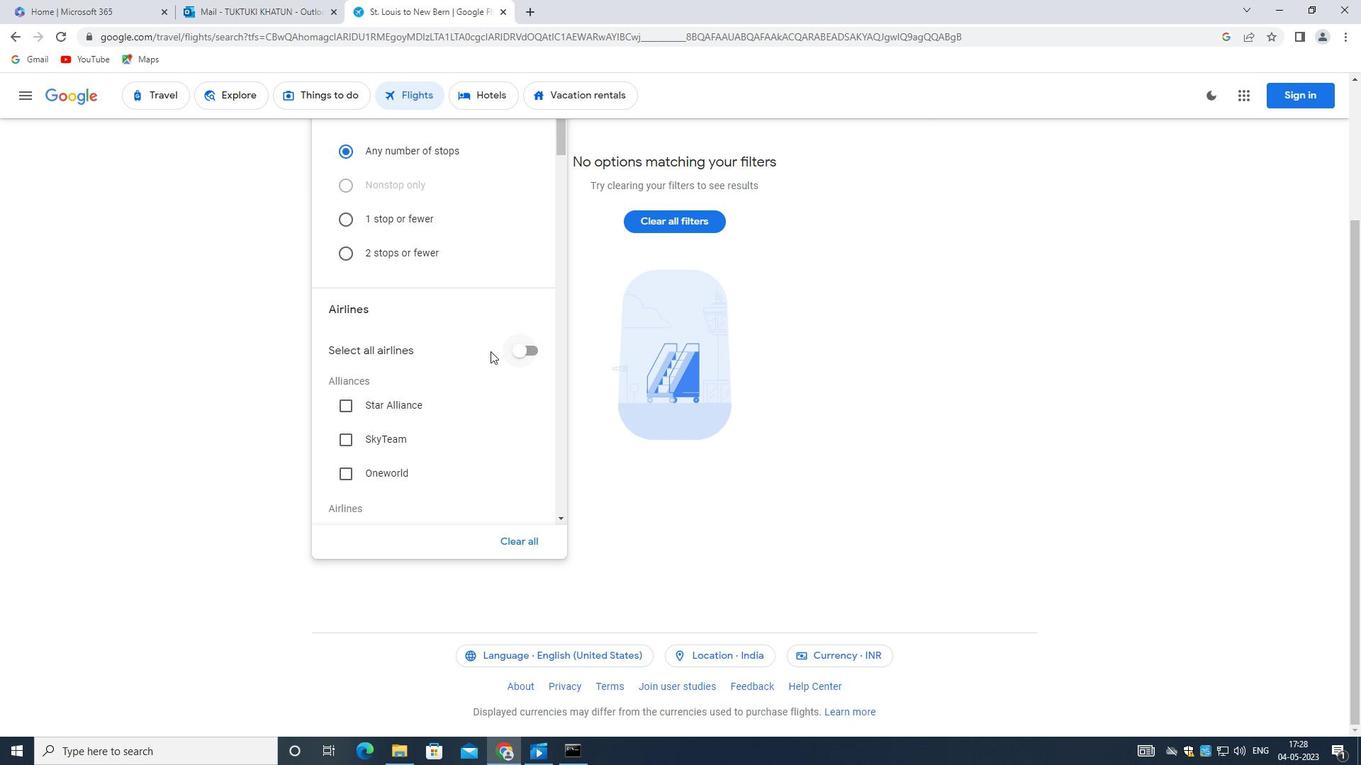 
Action: Mouse scrolled (470, 384) with delta (0, 0)
Screenshot: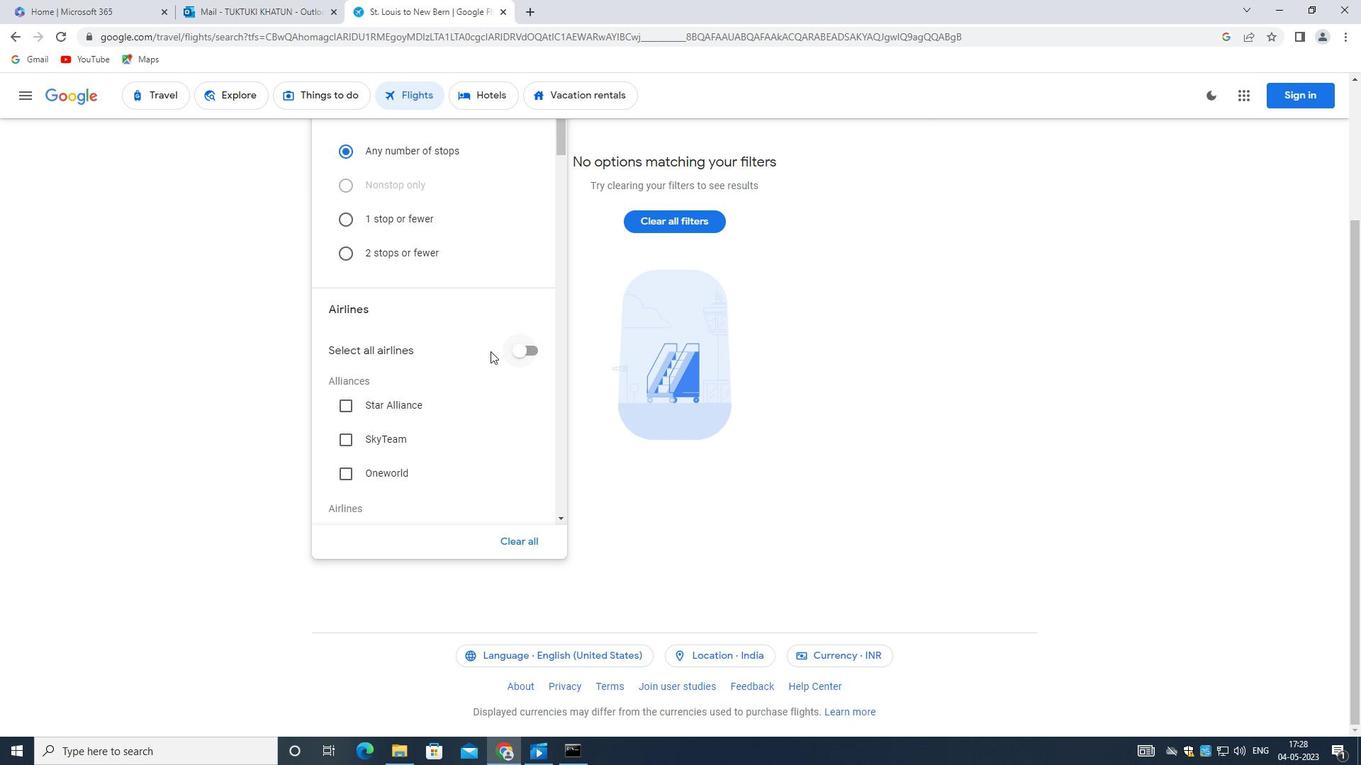 
Action: Mouse moved to (467, 385)
Screenshot: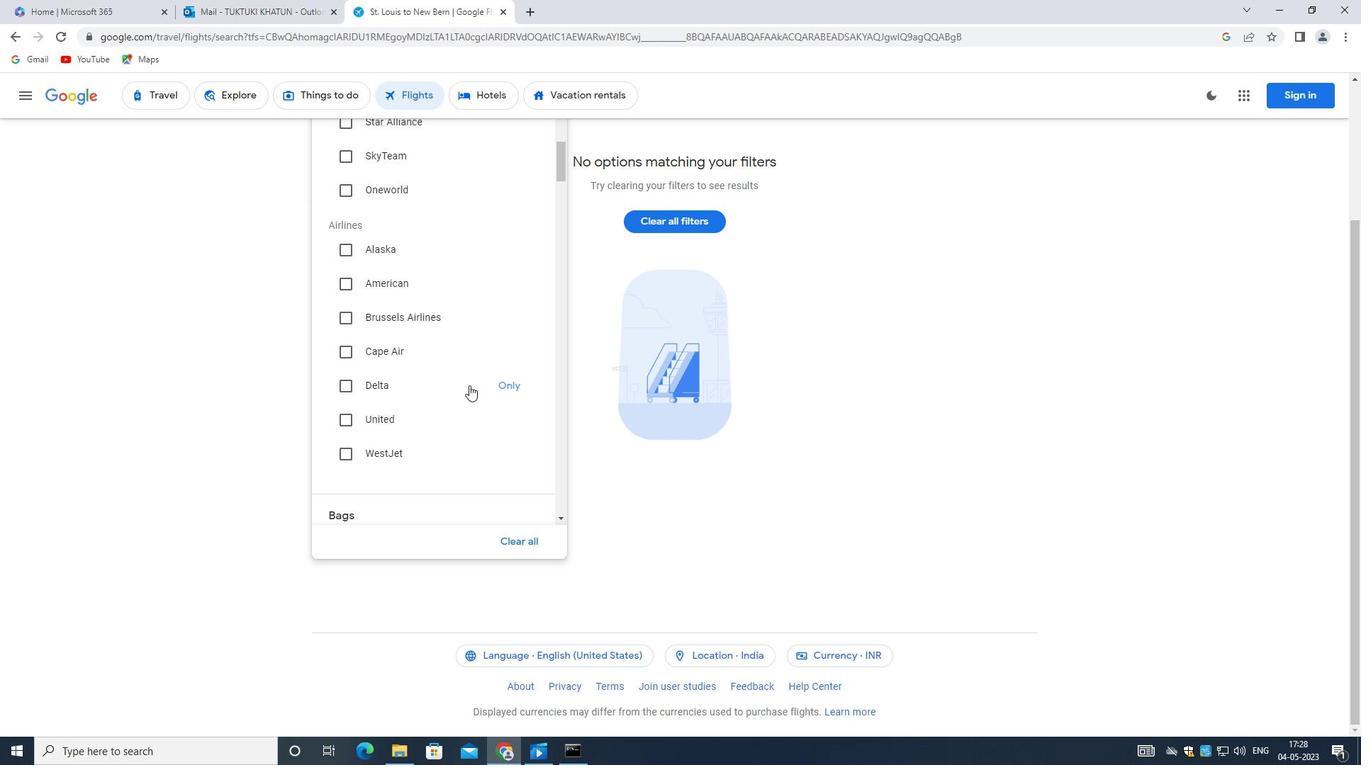 
Action: Mouse scrolled (467, 385) with delta (0, 0)
Screenshot: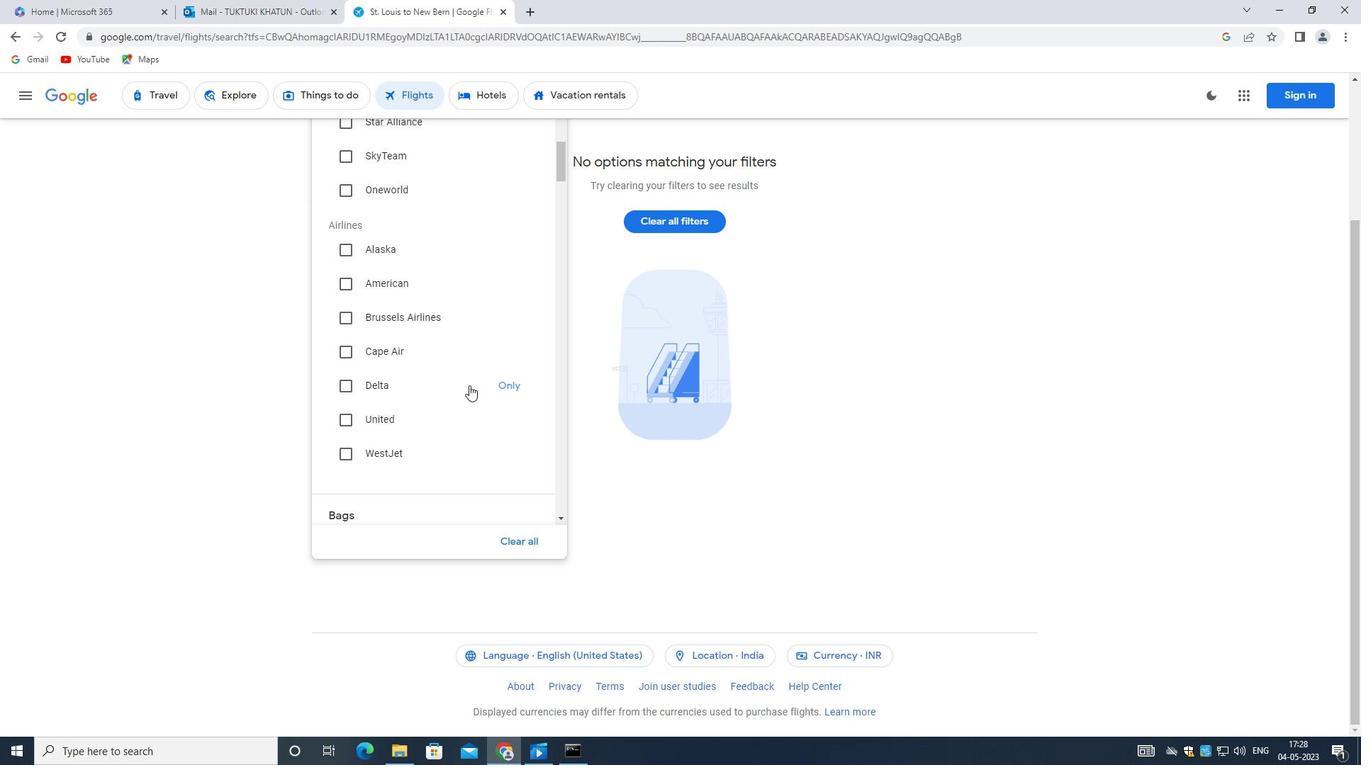 
Action: Mouse moved to (458, 388)
Screenshot: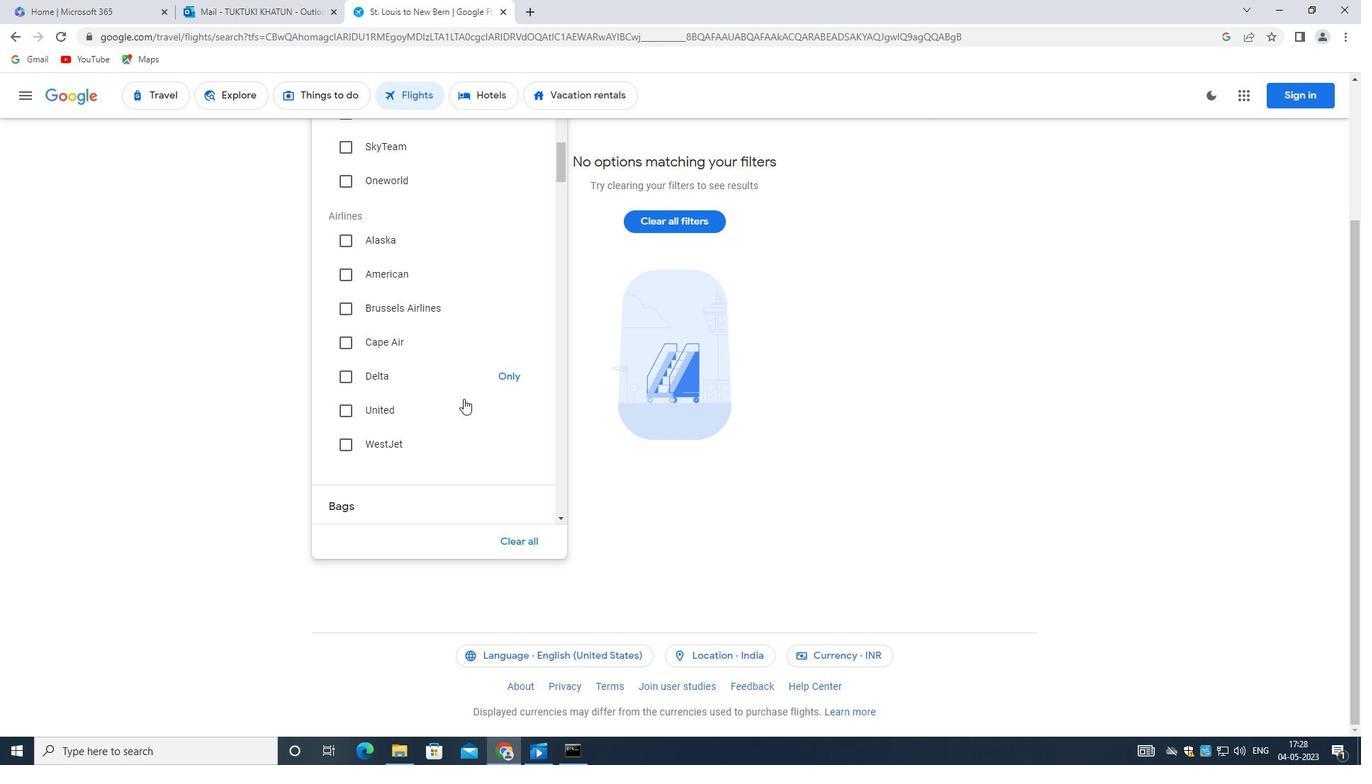 
Action: Mouse scrolled (458, 387) with delta (0, 0)
Screenshot: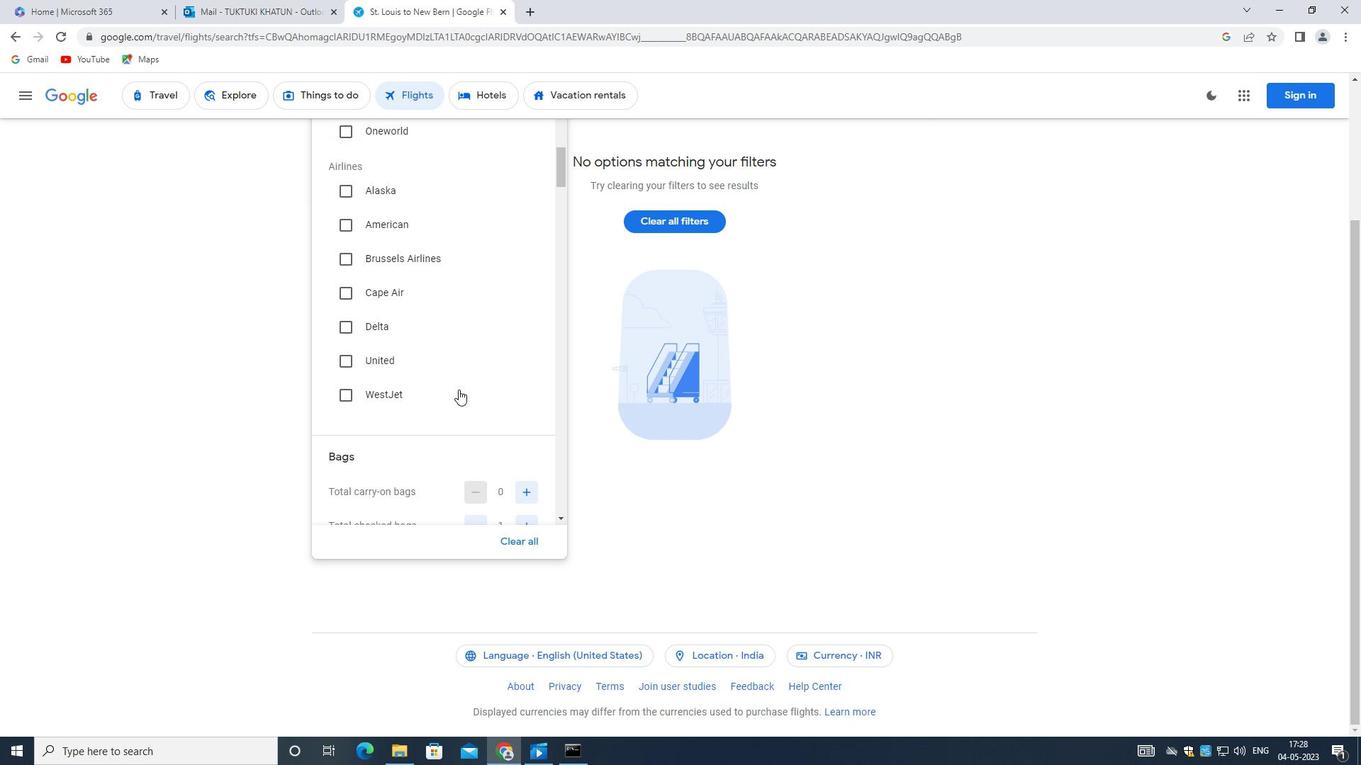 
Action: Mouse moved to (457, 390)
Screenshot: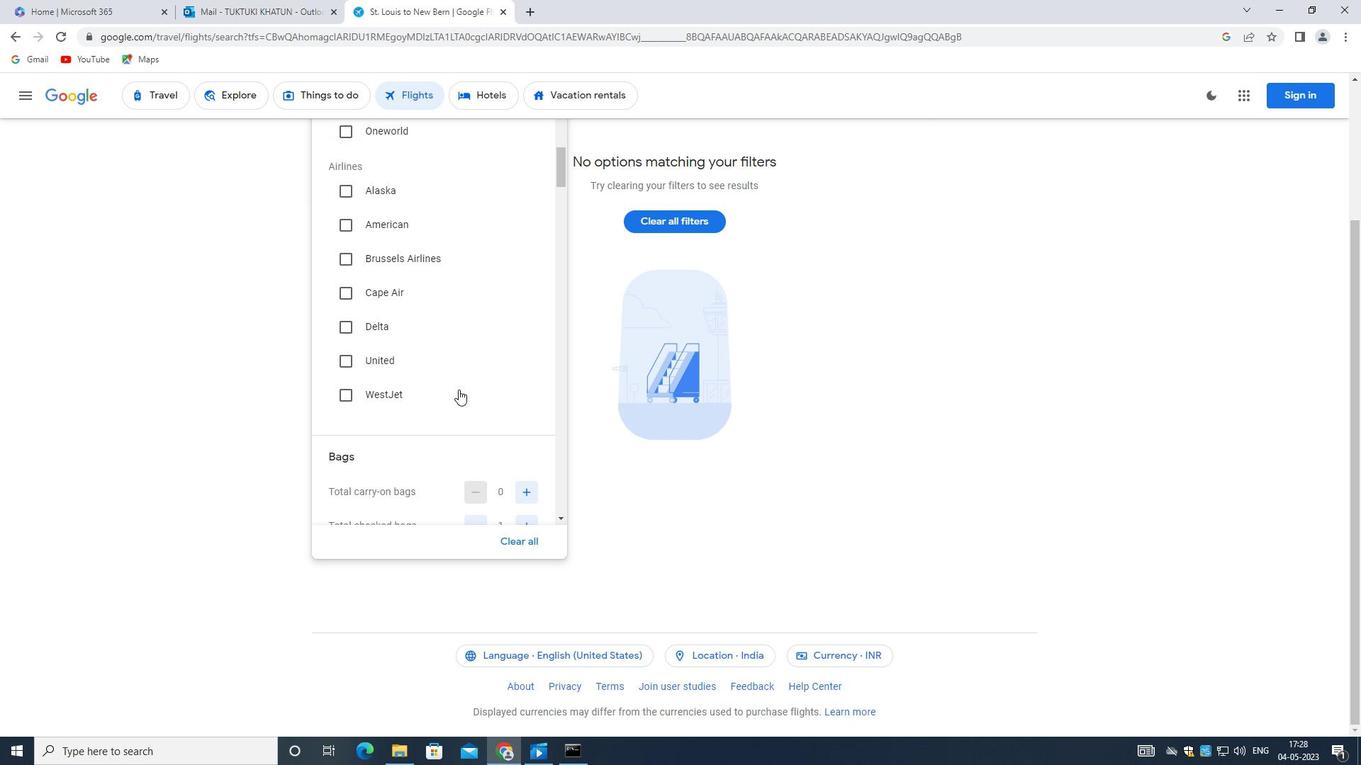 
Action: Mouse scrolled (457, 389) with delta (0, 0)
Screenshot: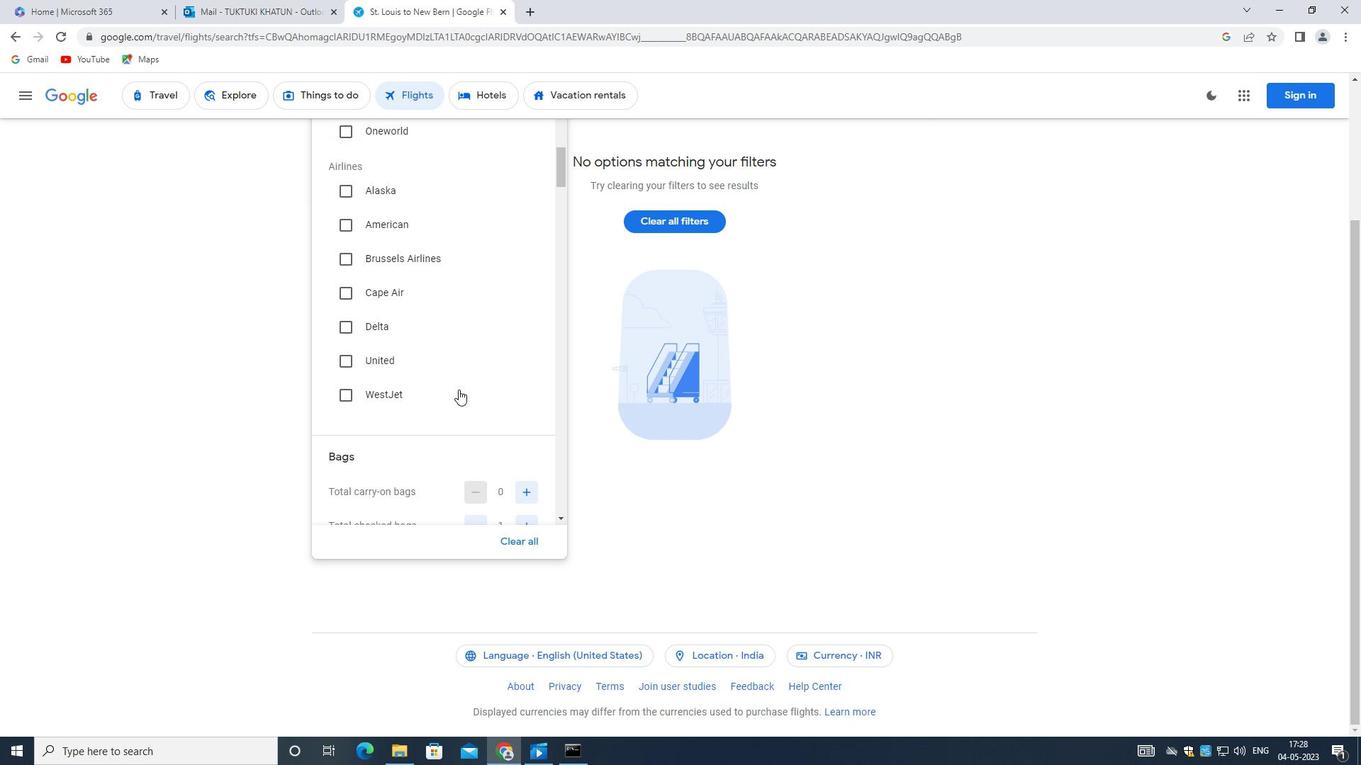 
Action: Mouse moved to (457, 390)
Screenshot: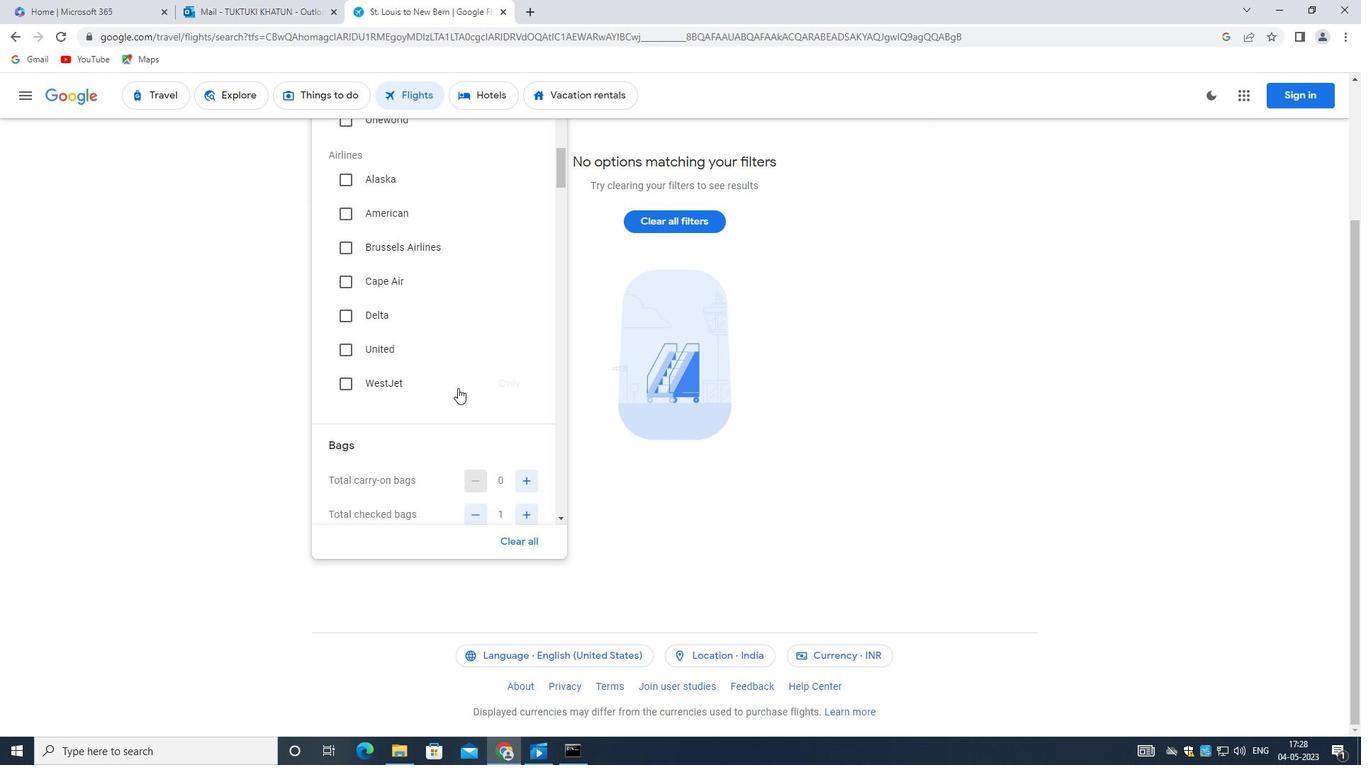 
Action: Mouse scrolled (457, 390) with delta (0, 0)
Screenshot: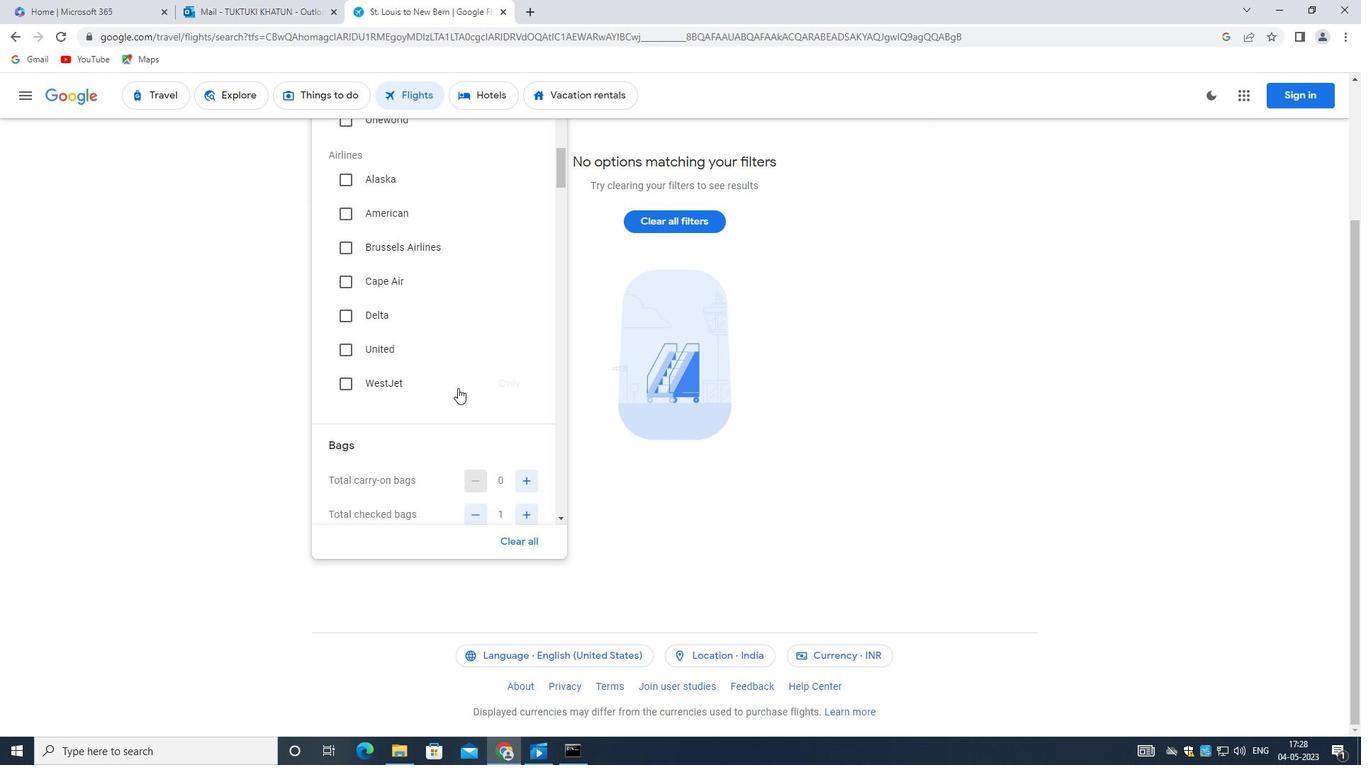 
Action: Mouse moved to (524, 305)
Screenshot: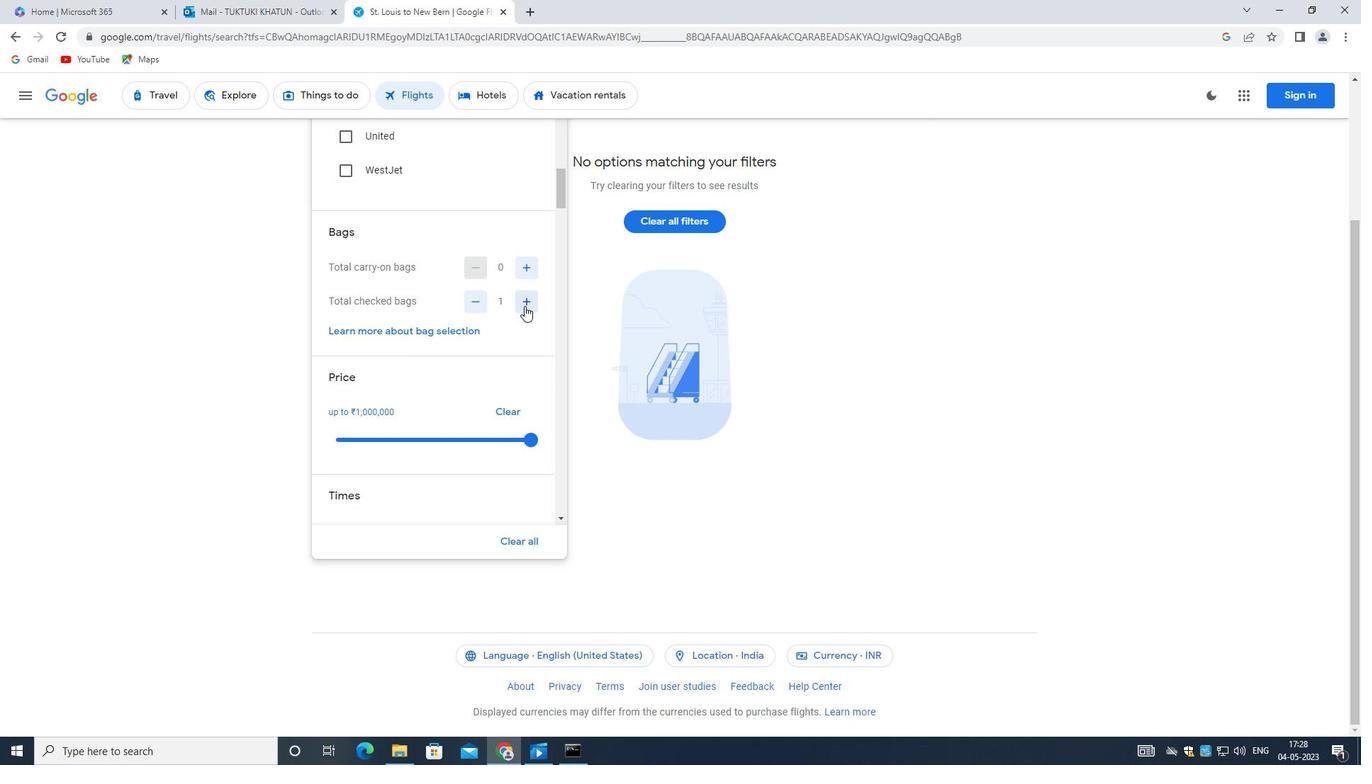
Action: Mouse pressed left at (524, 305)
Screenshot: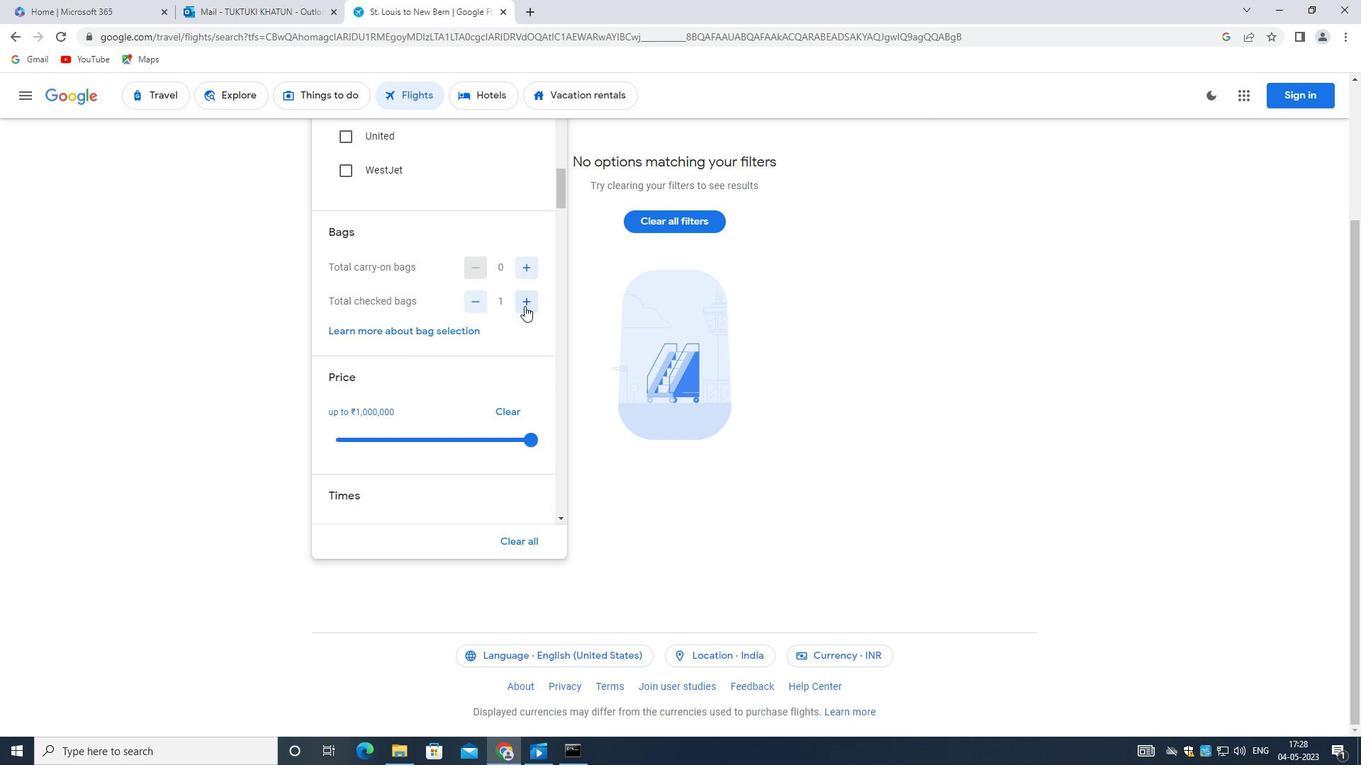 
Action: Mouse moved to (470, 329)
Screenshot: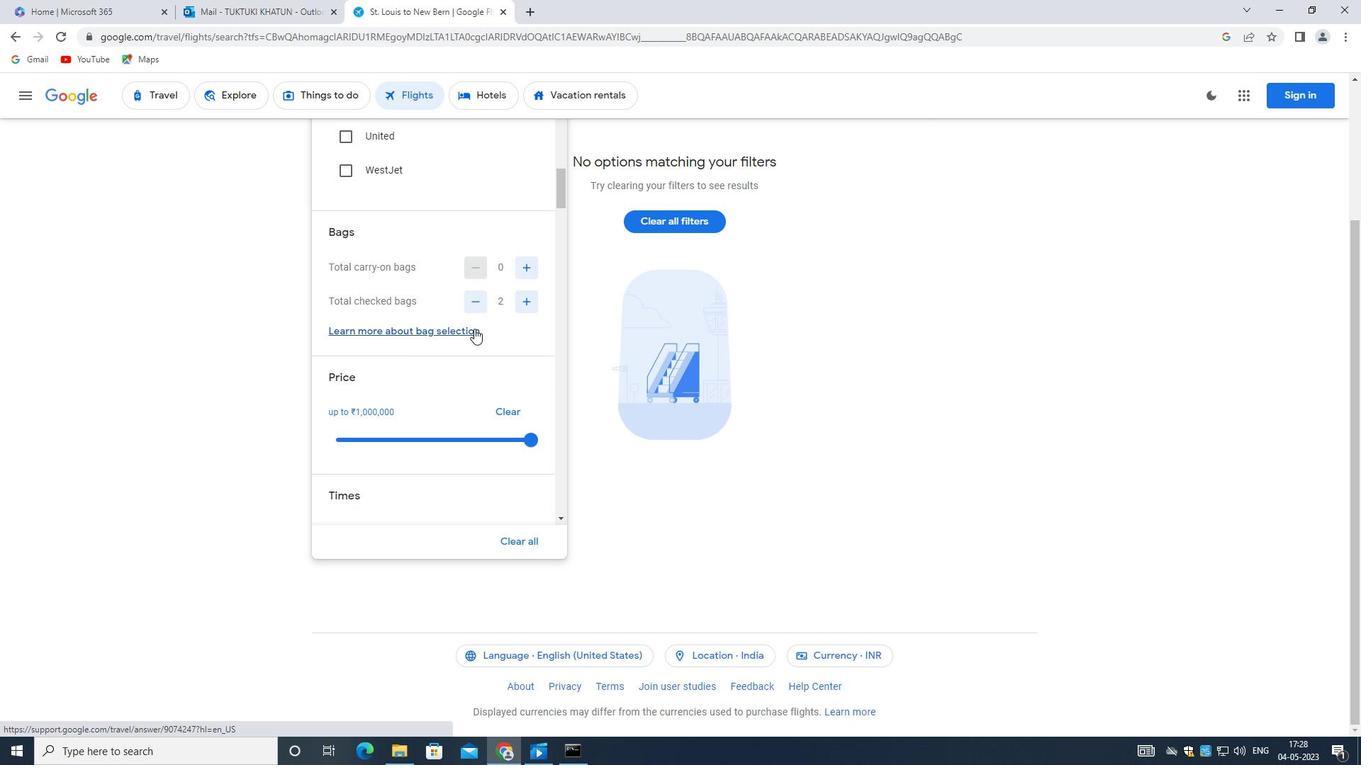 
Action: Mouse scrolled (470, 329) with delta (0, 0)
Screenshot: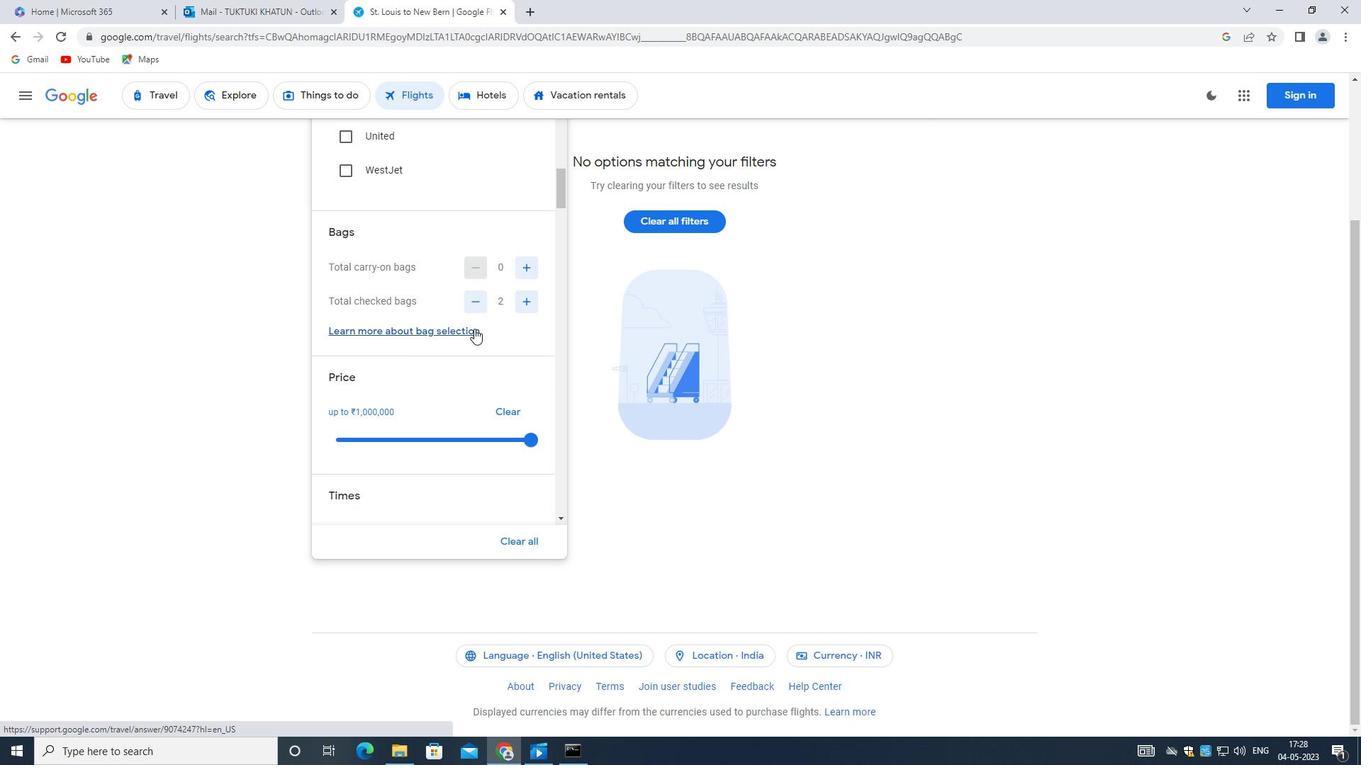 
Action: Mouse moved to (469, 331)
Screenshot: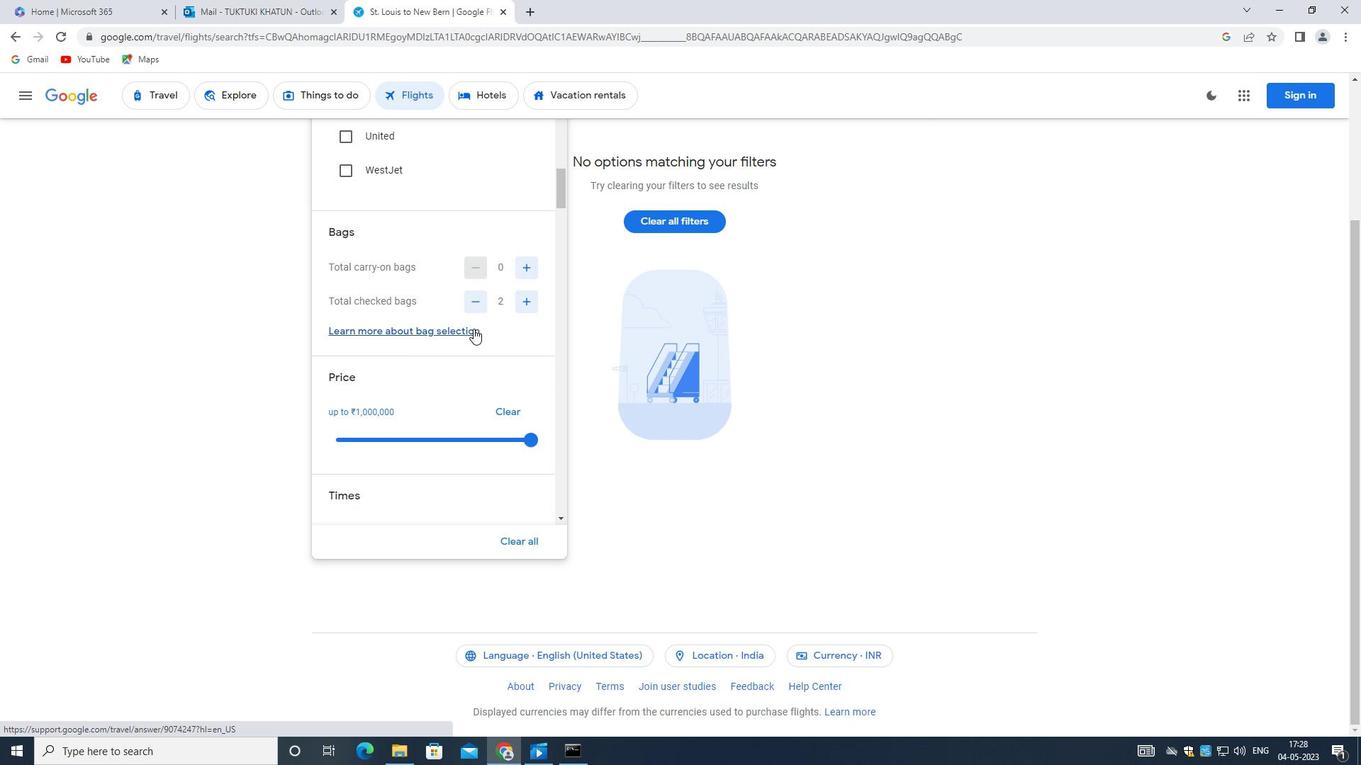 
Action: Mouse scrolled (469, 330) with delta (0, 0)
Screenshot: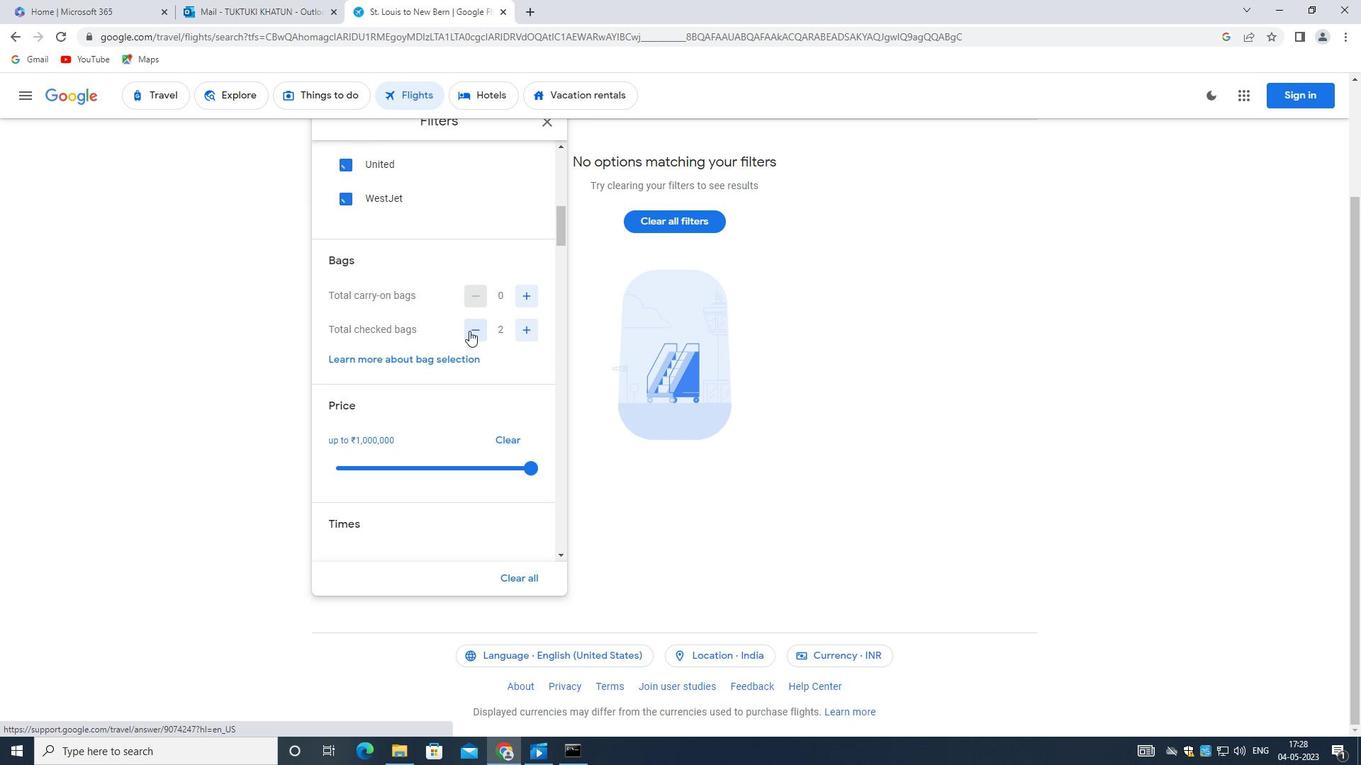
Action: Mouse moved to (530, 334)
Screenshot: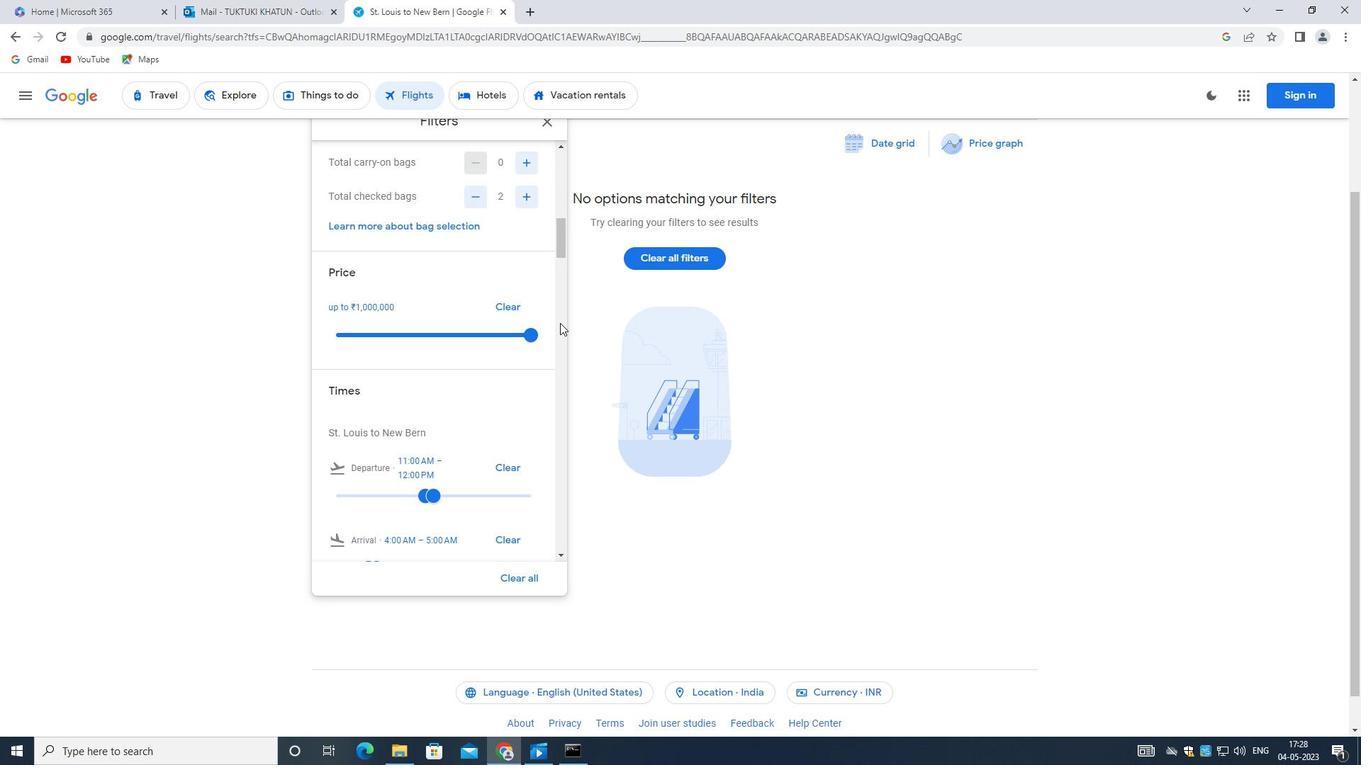 
Action: Mouse pressed left at (530, 334)
Screenshot: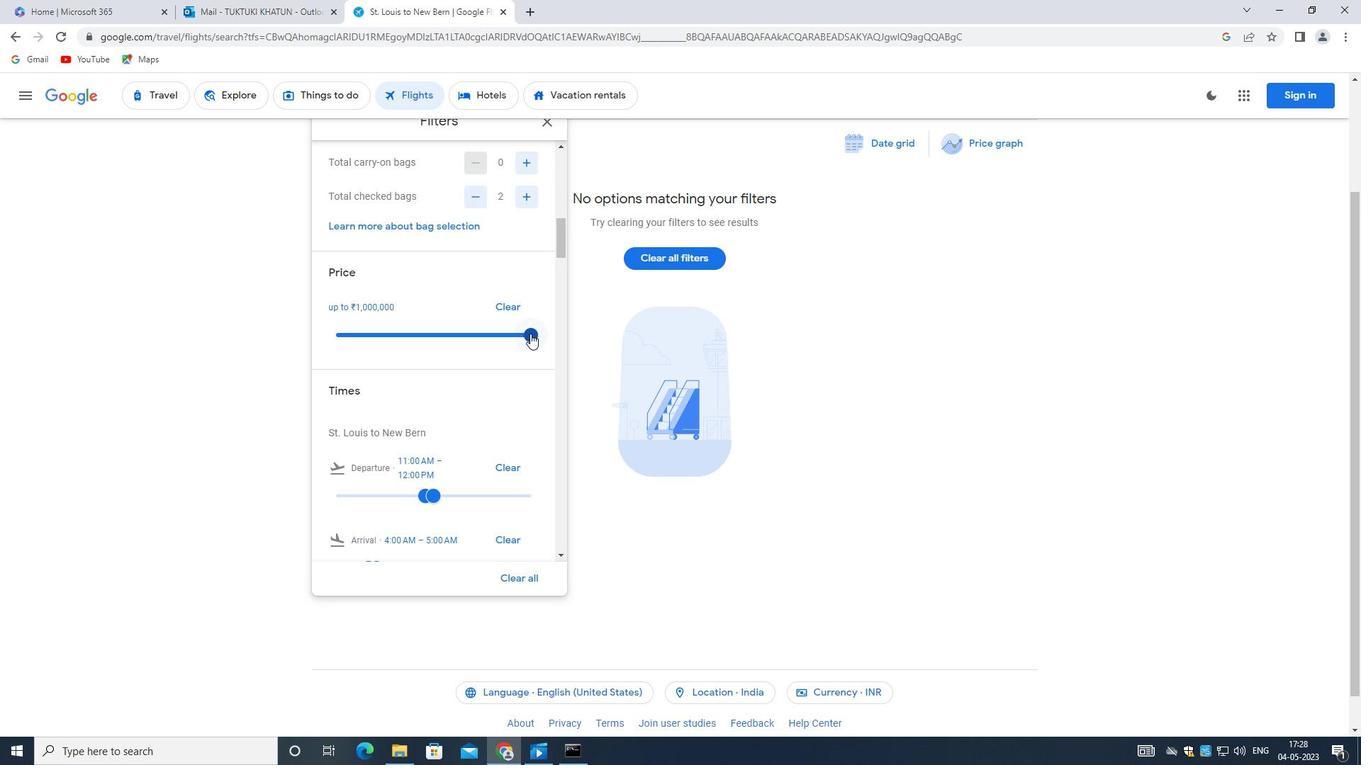 
Action: Mouse moved to (451, 384)
Screenshot: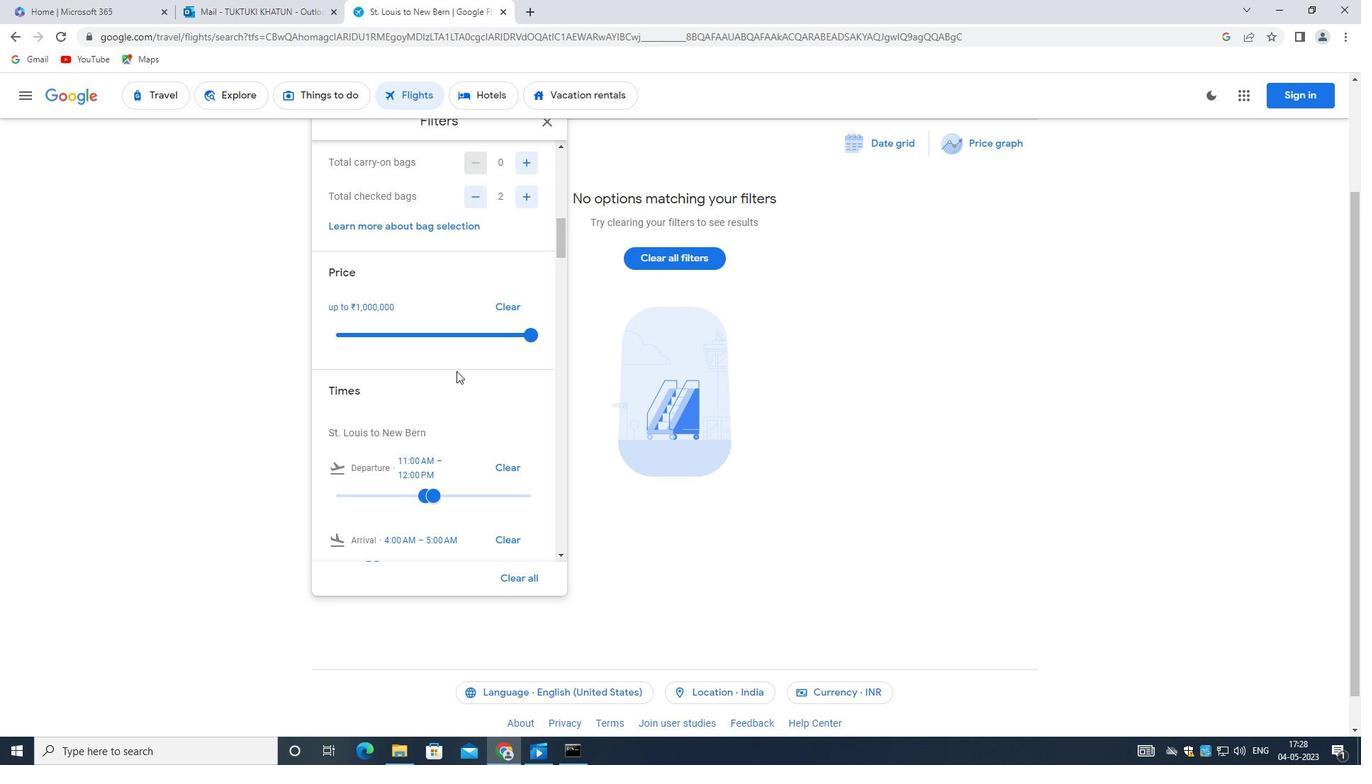 
Action: Mouse scrolled (451, 383) with delta (0, 0)
Screenshot: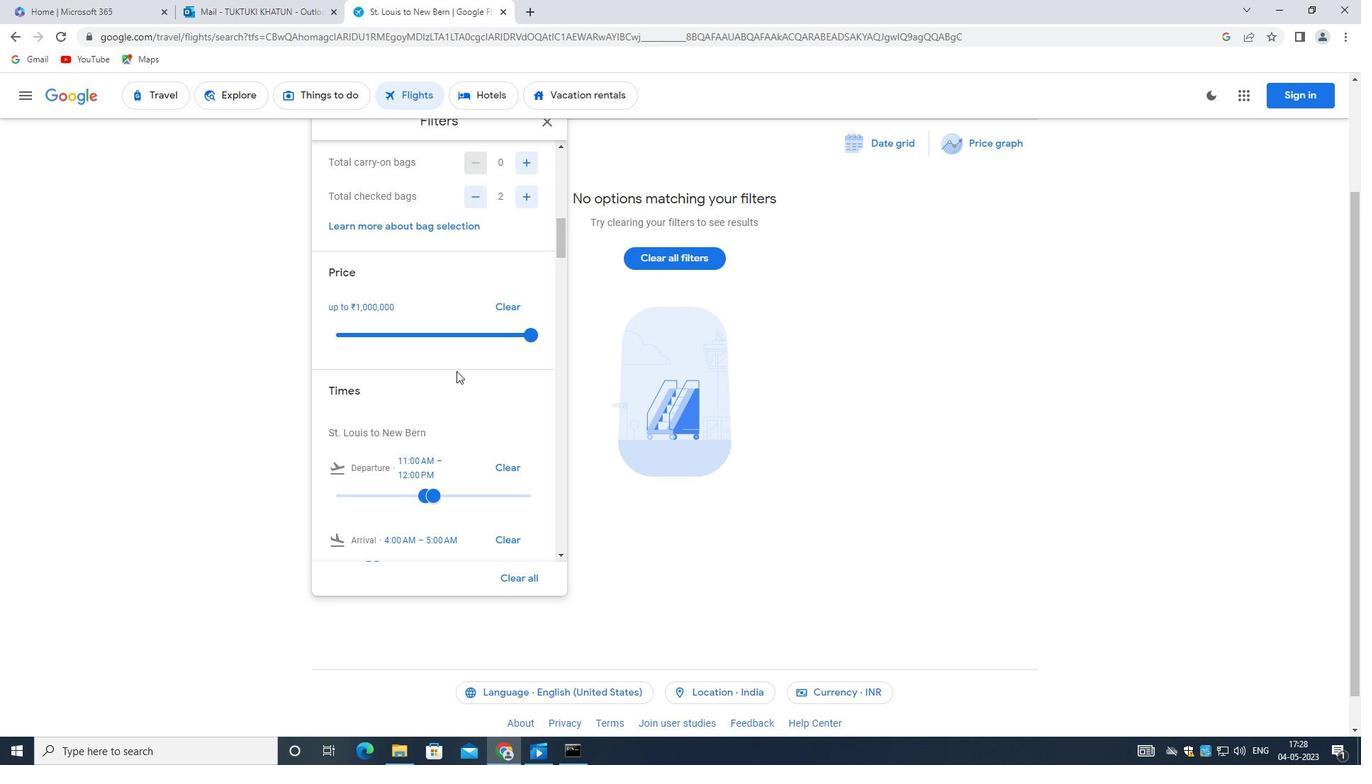 
Action: Mouse moved to (450, 386)
Screenshot: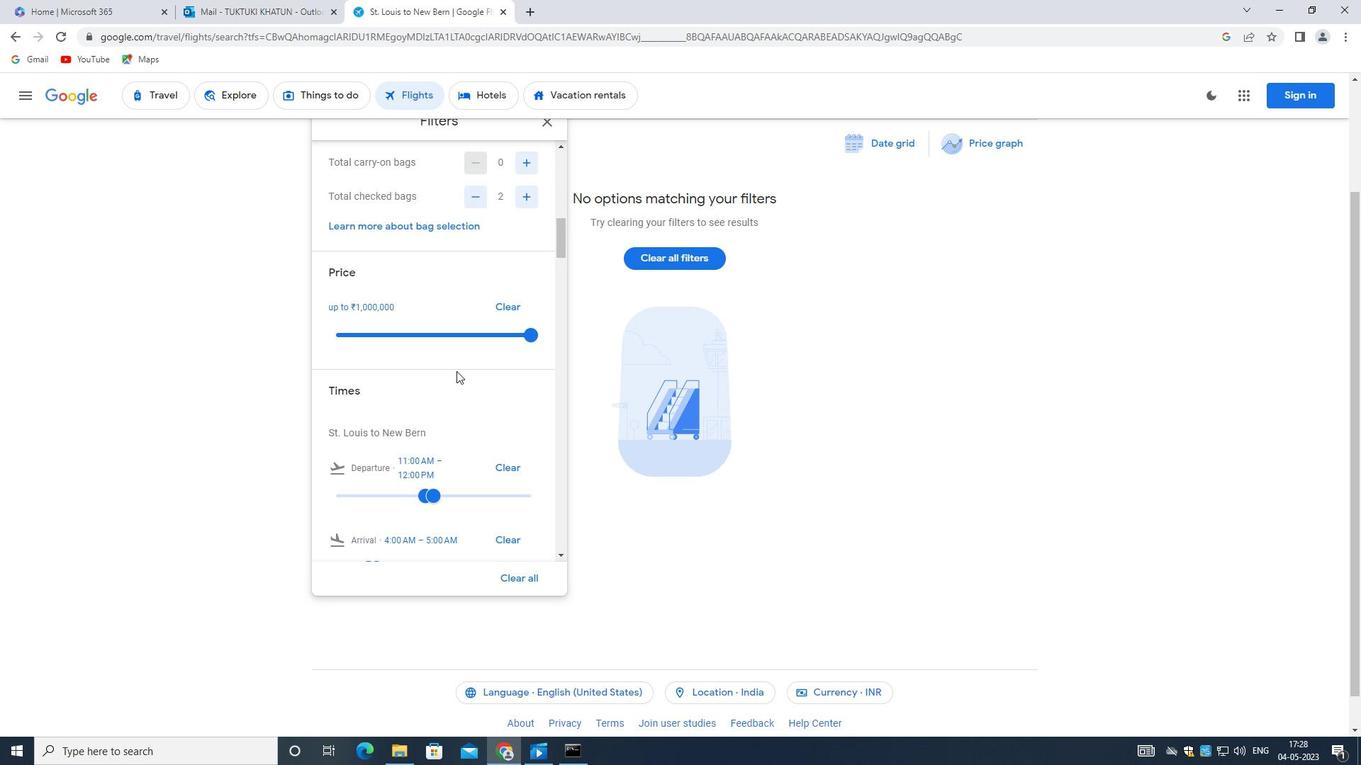 
Action: Mouse scrolled (450, 385) with delta (0, 0)
Screenshot: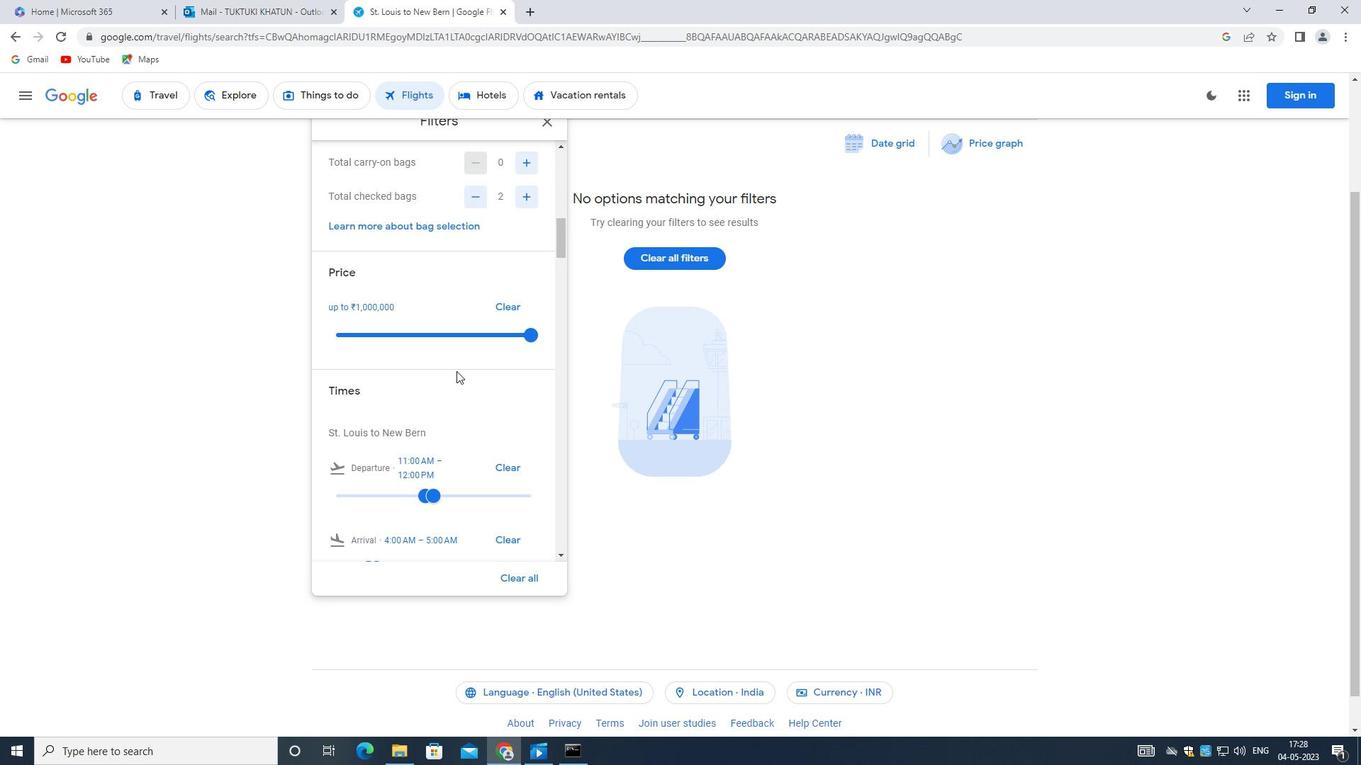 
Action: Mouse moved to (457, 351)
Screenshot: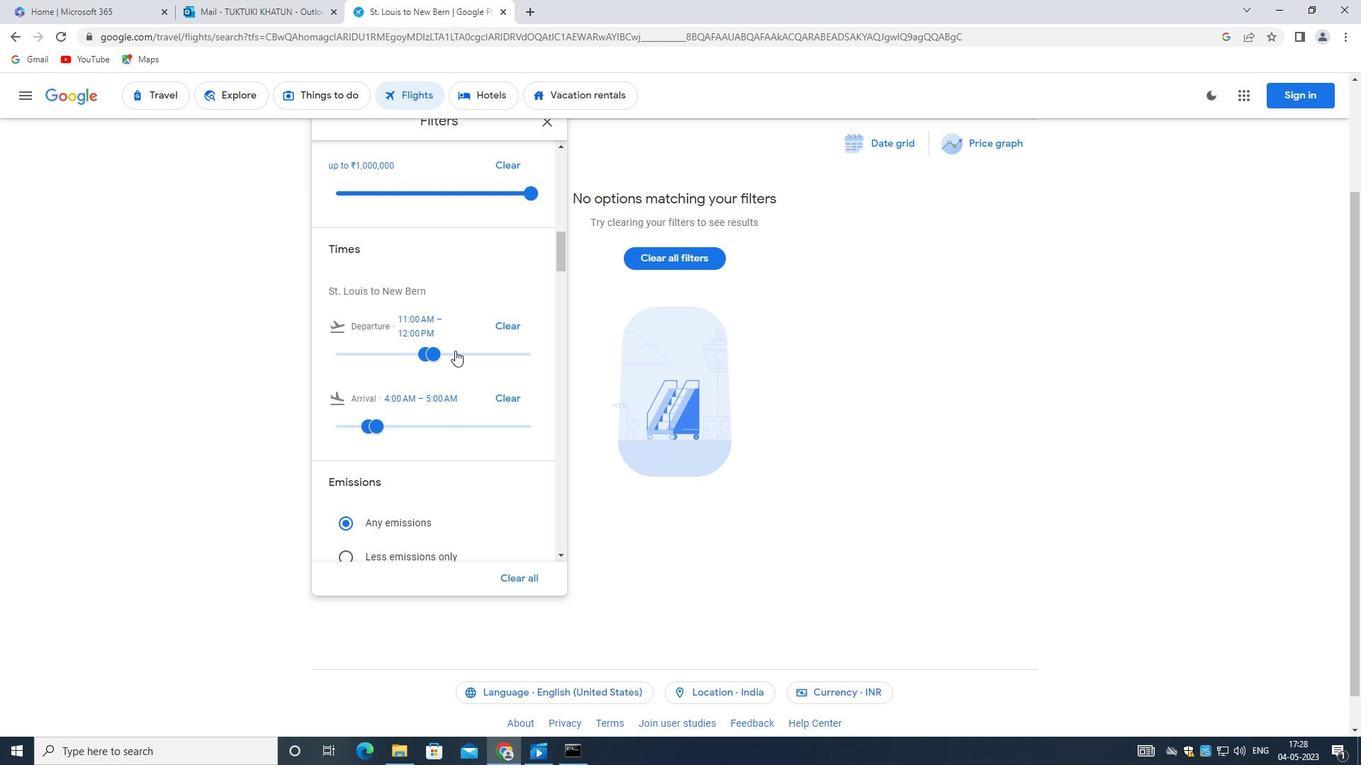 
Action: Mouse pressed left at (457, 351)
Screenshot: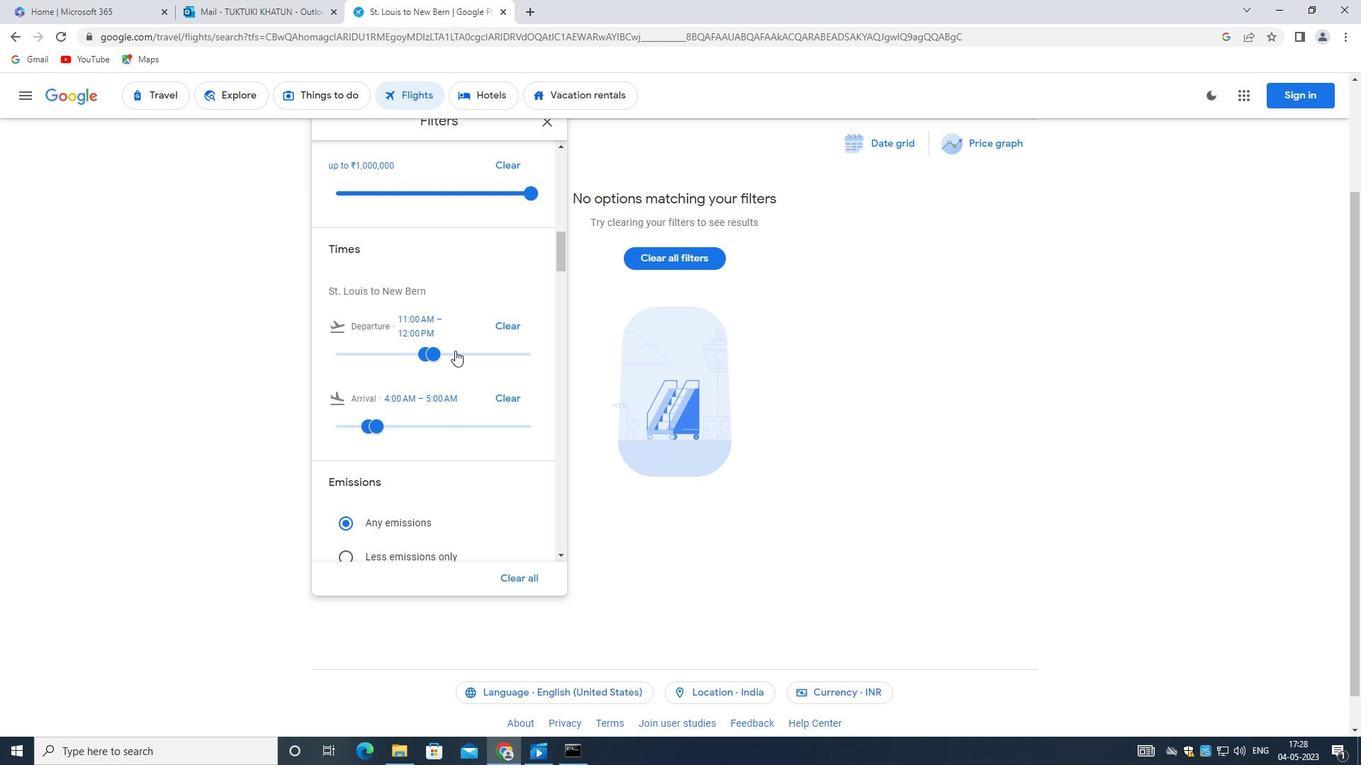 
Action: Mouse moved to (425, 355)
Screenshot: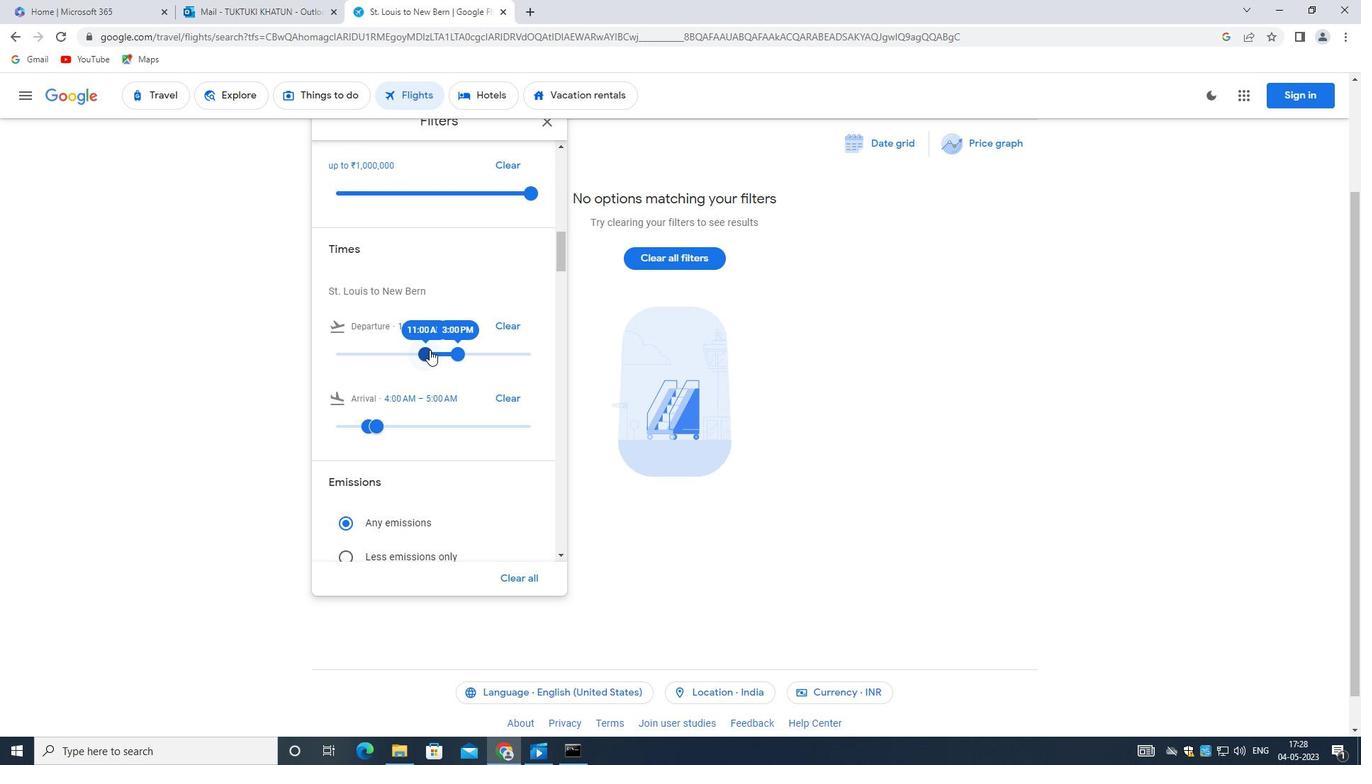 
Action: Mouse pressed left at (425, 355)
Screenshot: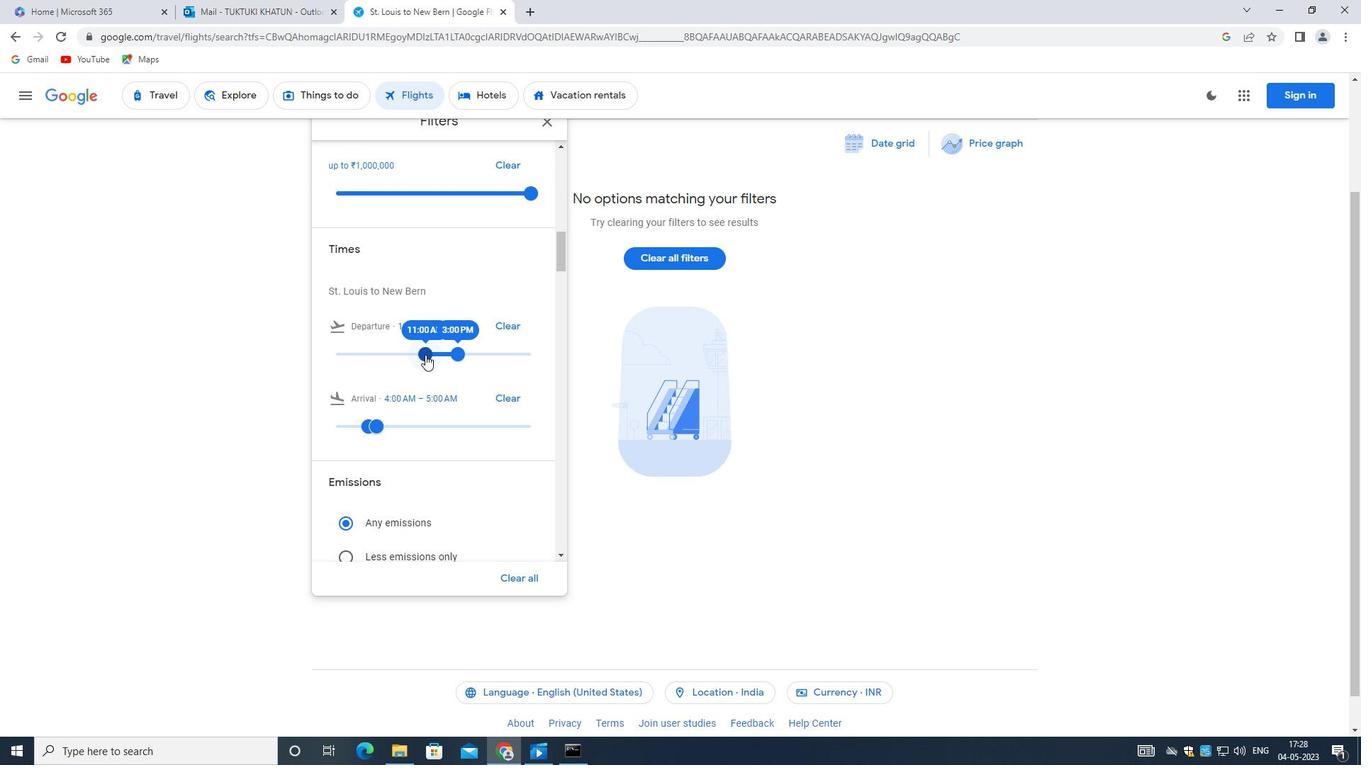 
Action: Mouse moved to (339, 353)
Screenshot: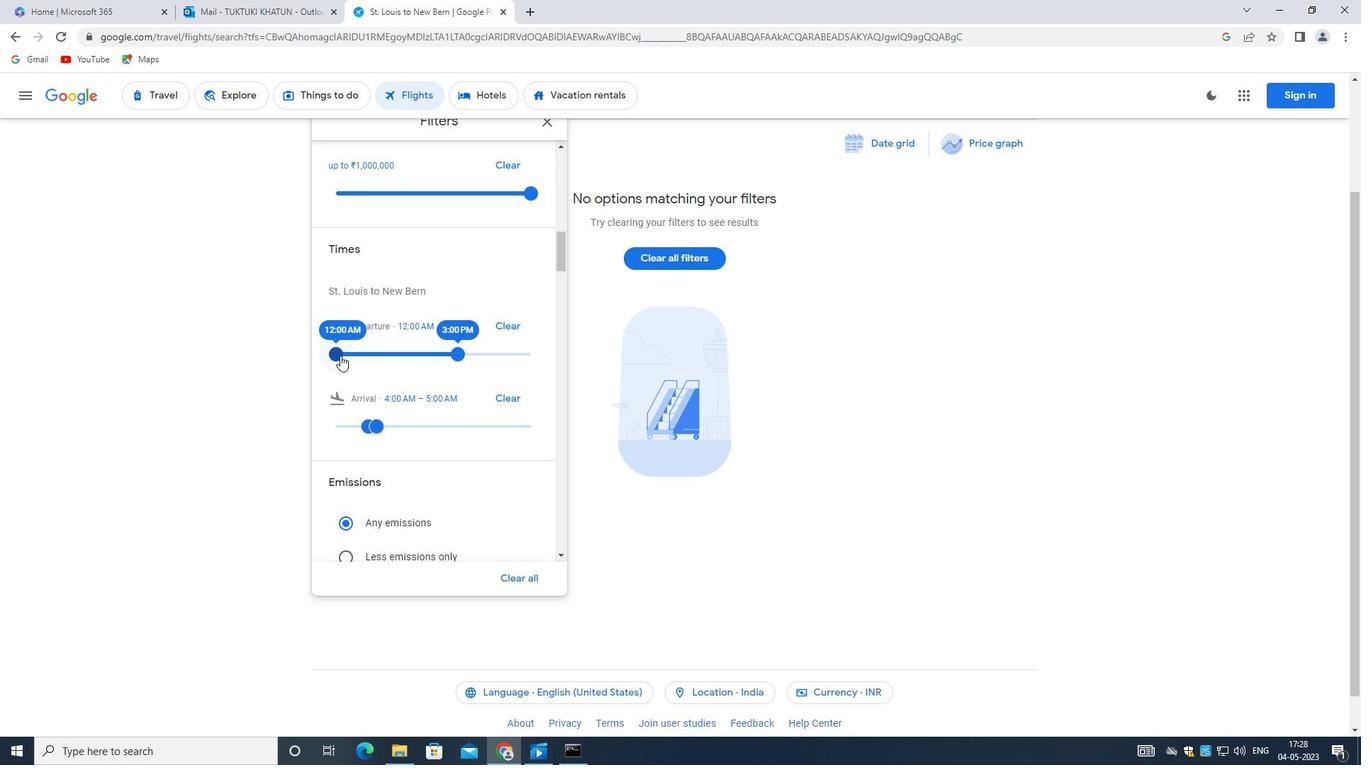 
Action: Mouse pressed left at (339, 353)
Screenshot: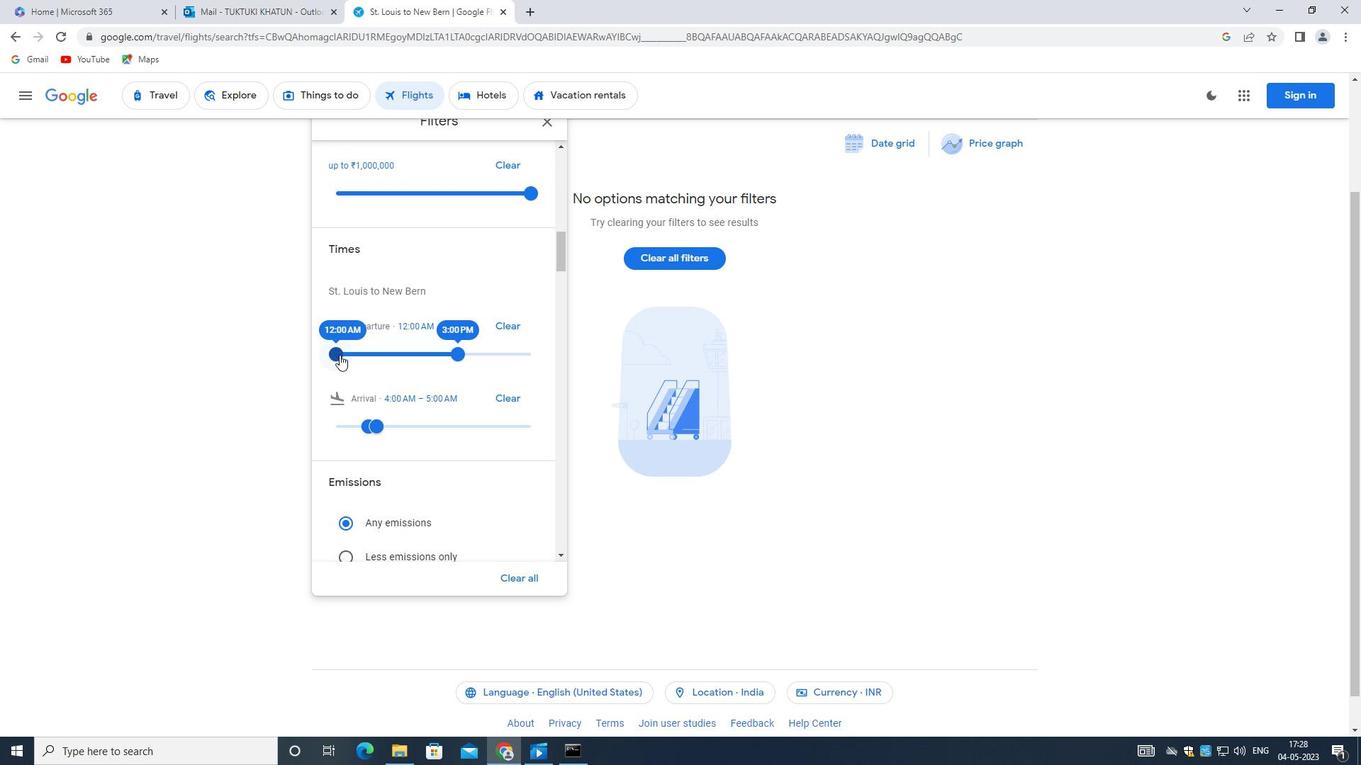 
Action: Mouse moved to (453, 353)
Screenshot: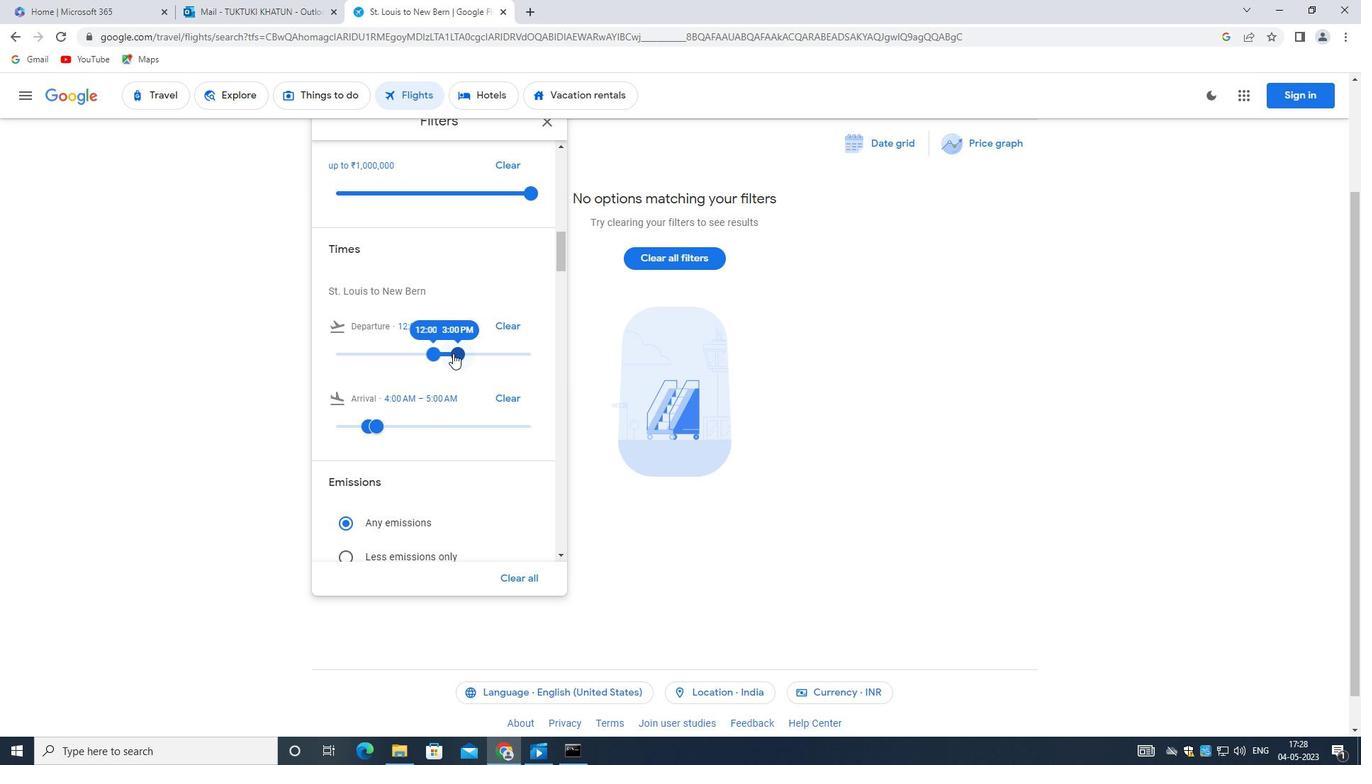 
Action: Mouse pressed left at (453, 353)
Screenshot: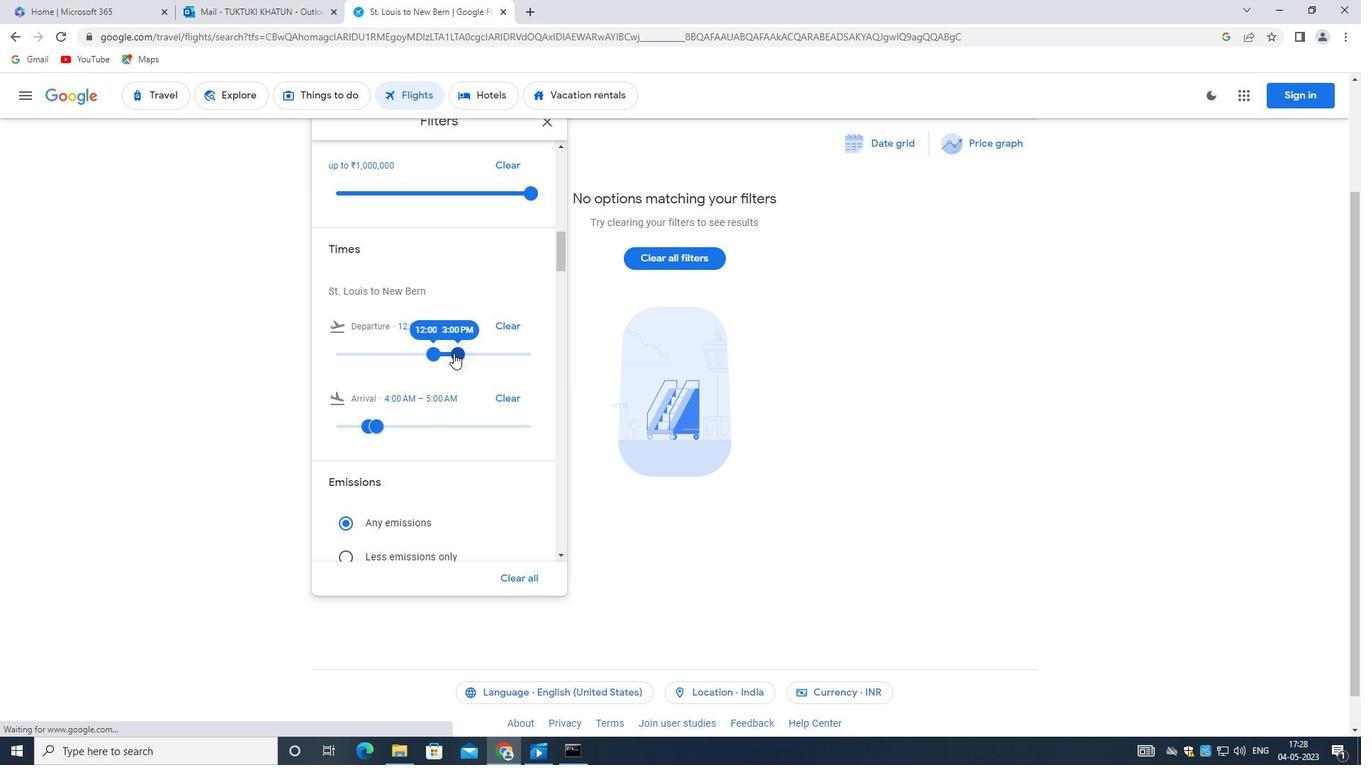 
Action: Mouse moved to (483, 424)
Screenshot: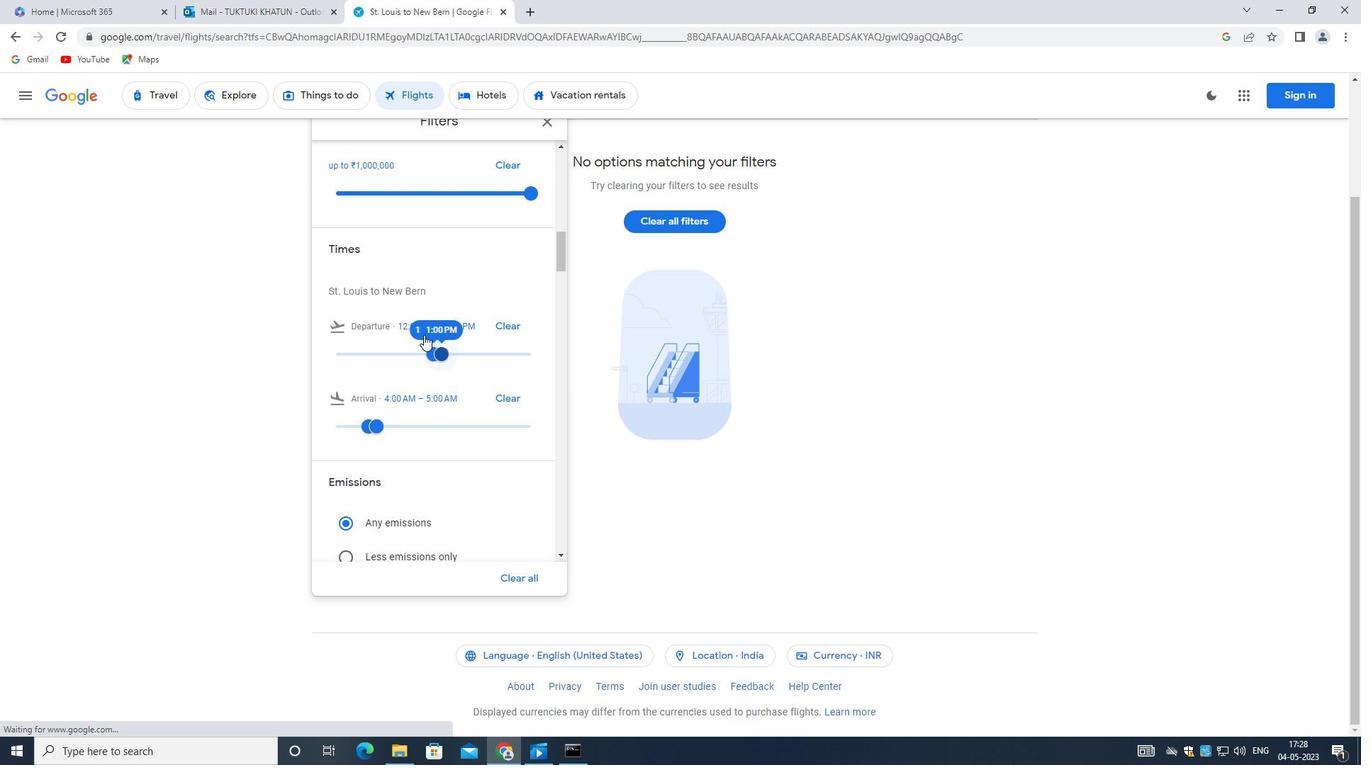 
Action: Mouse scrolled (483, 424) with delta (0, 0)
Screenshot: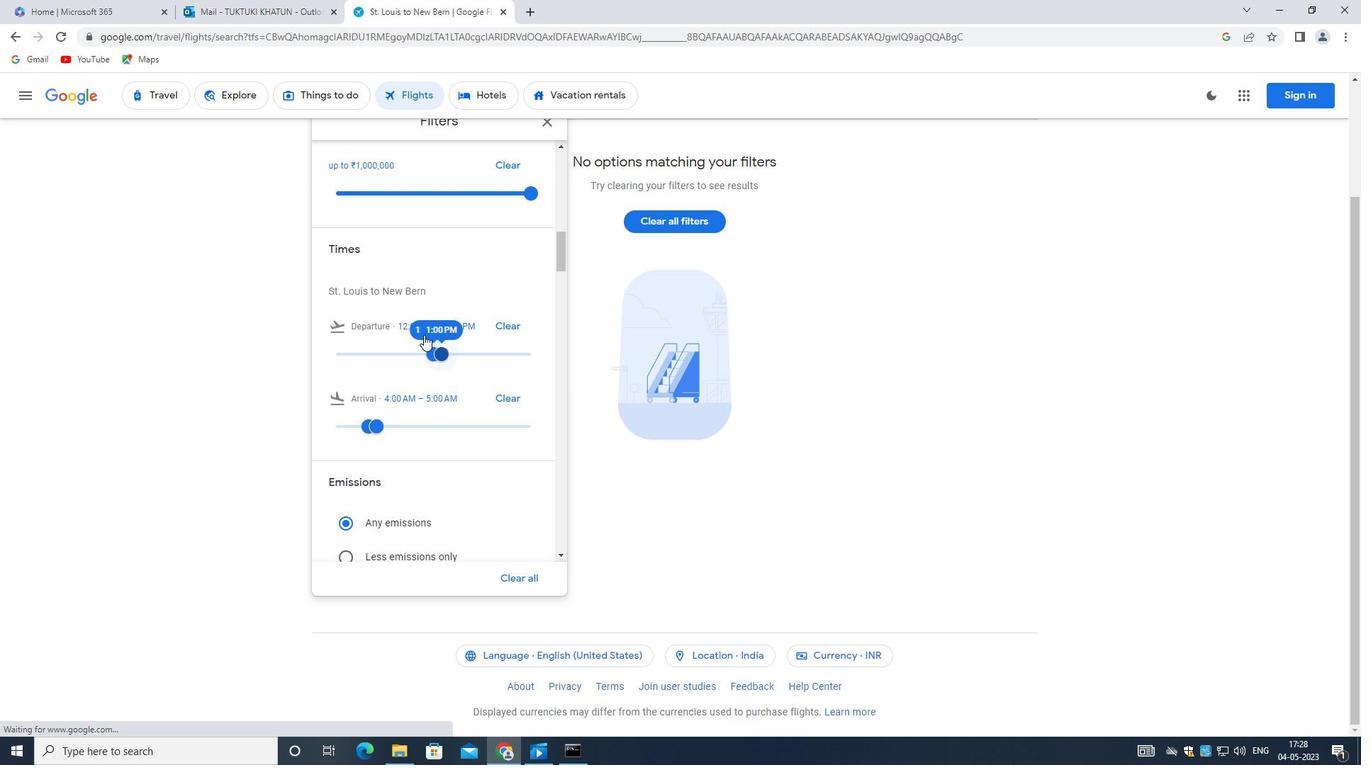 
Action: Mouse moved to (487, 455)
Screenshot: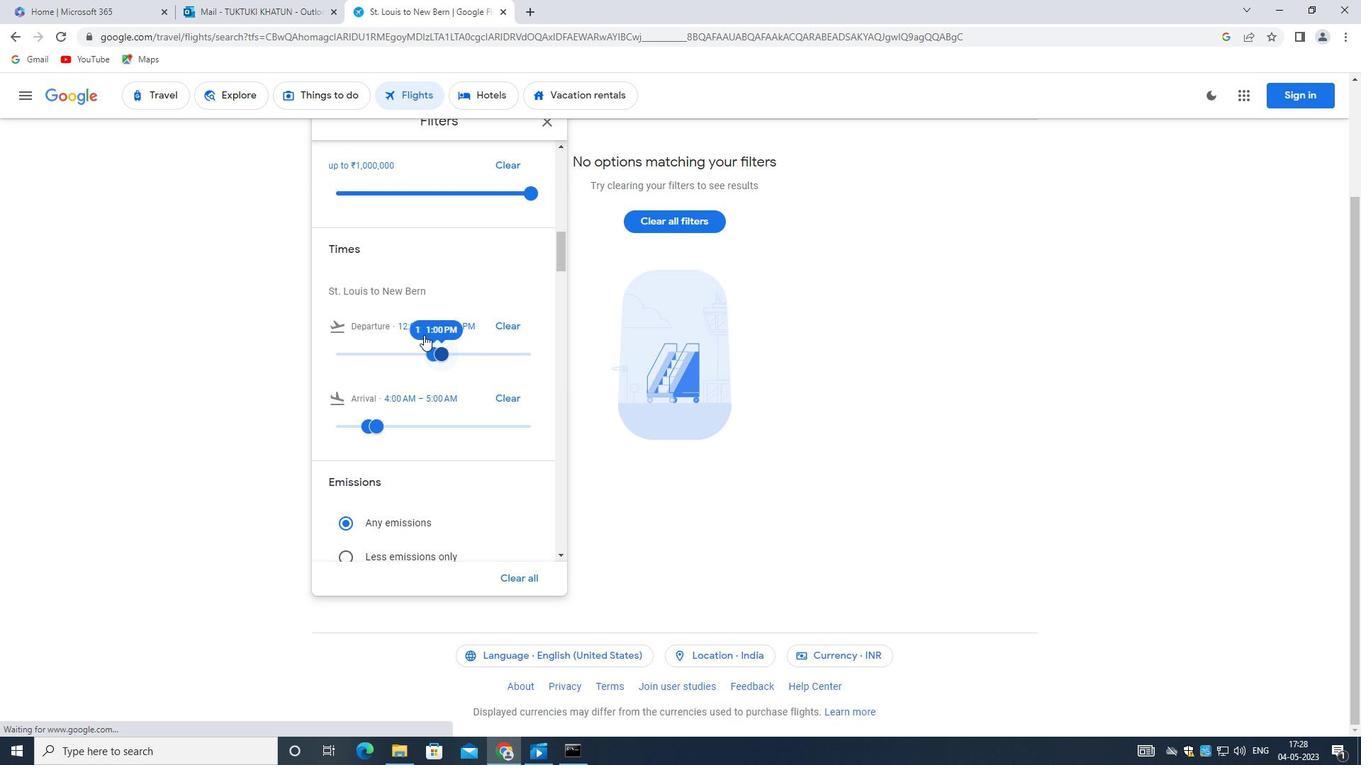 
Action: Mouse scrolled (487, 454) with delta (0, 0)
Screenshot: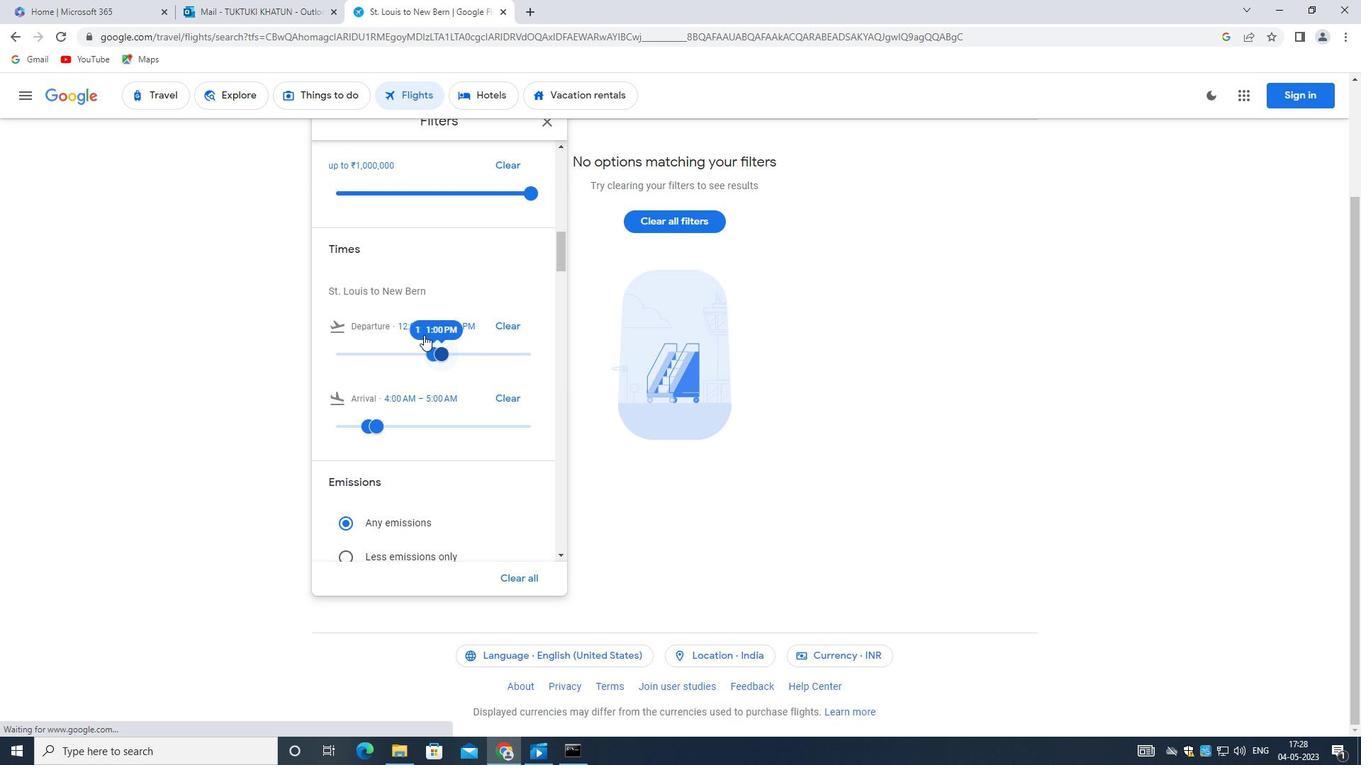 
Action: Mouse moved to (490, 461)
Screenshot: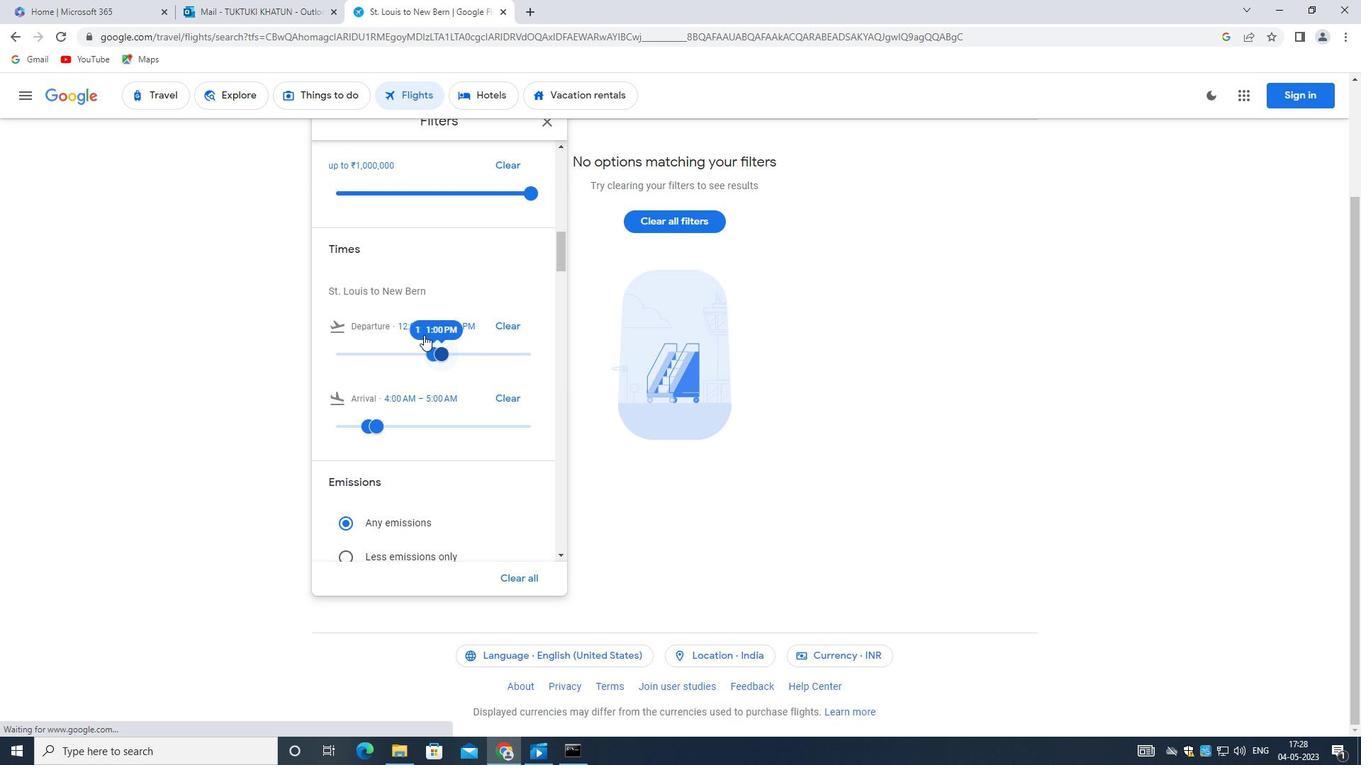 
Action: Mouse scrolled (490, 460) with delta (0, 0)
Screenshot: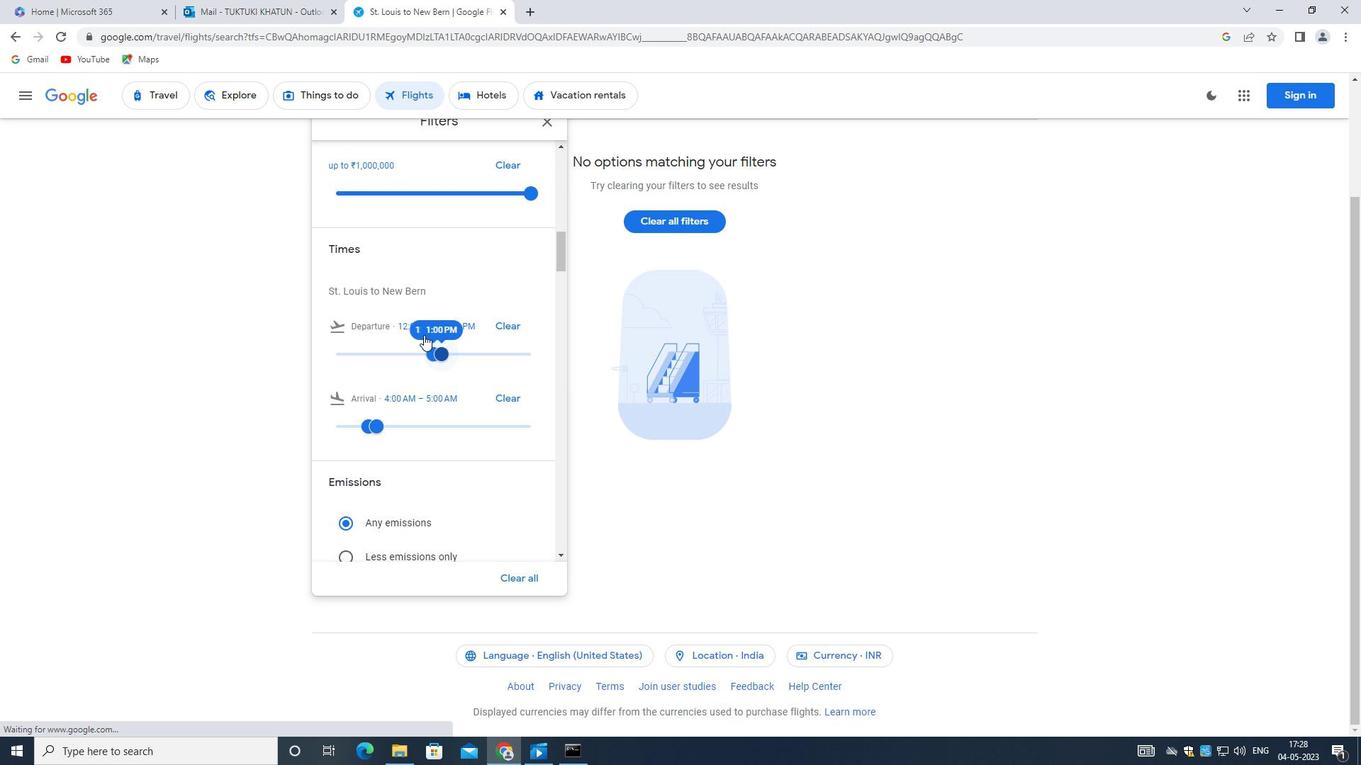 
Action: Mouse scrolled (490, 460) with delta (0, 0)
Screenshot: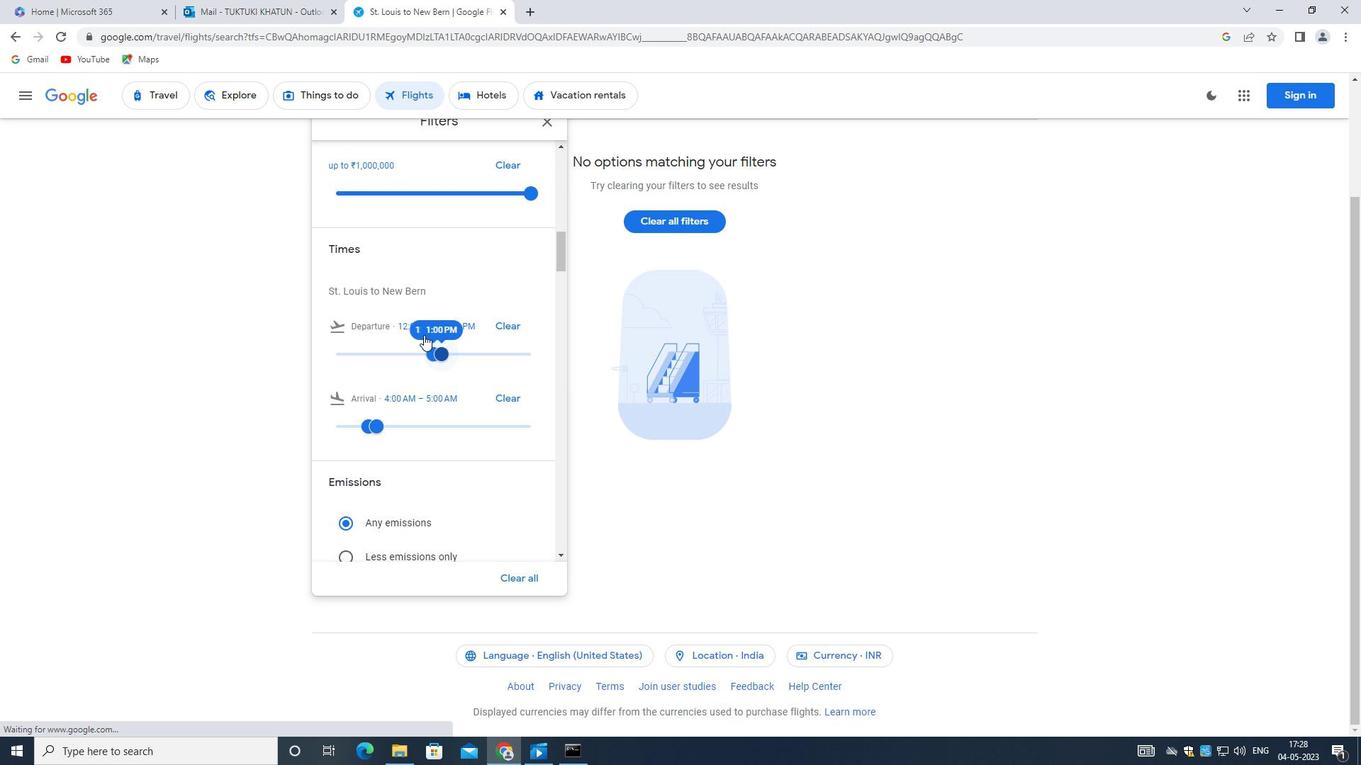 
Action: Mouse scrolled (490, 460) with delta (0, 0)
Screenshot: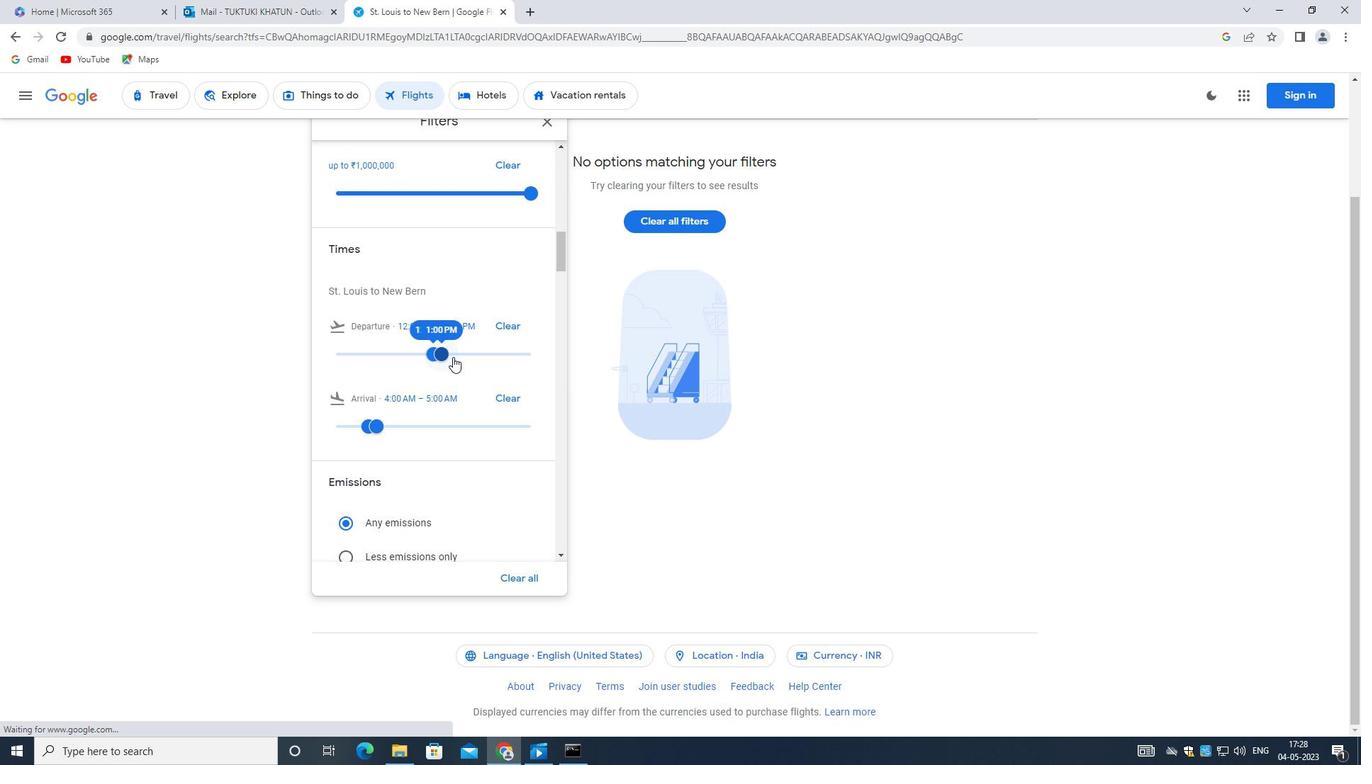 
Action: Mouse moved to (470, 438)
Screenshot: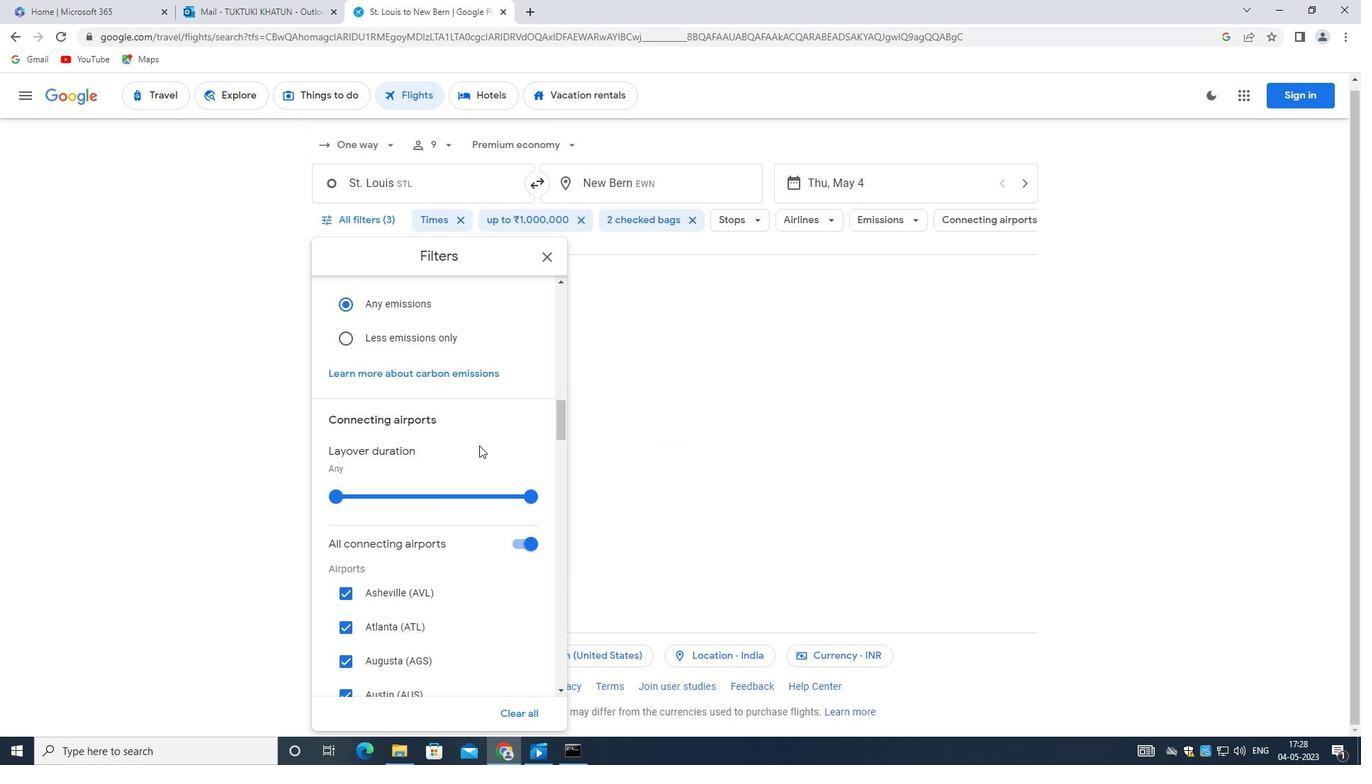 
Action: Mouse scrolled (470, 437) with delta (0, 0)
Screenshot: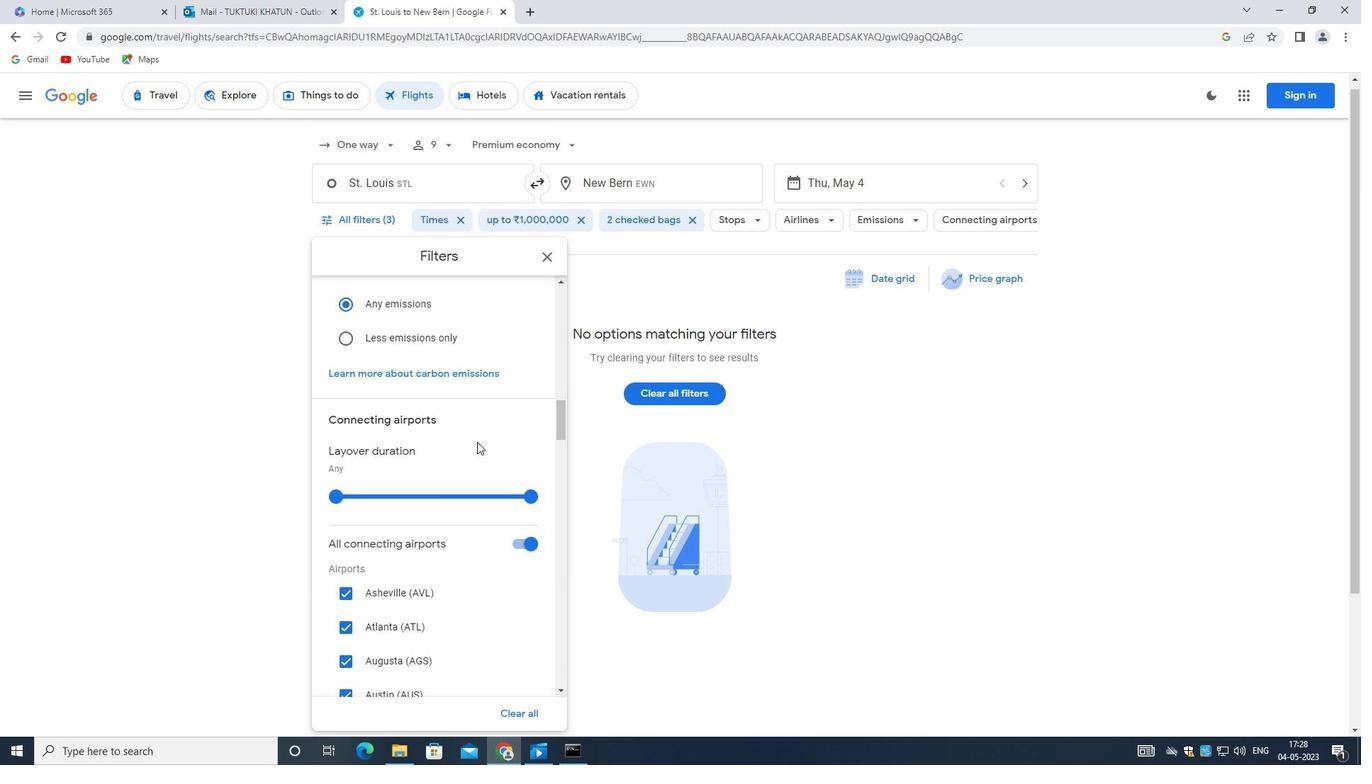 
Action: Mouse moved to (470, 438)
Screenshot: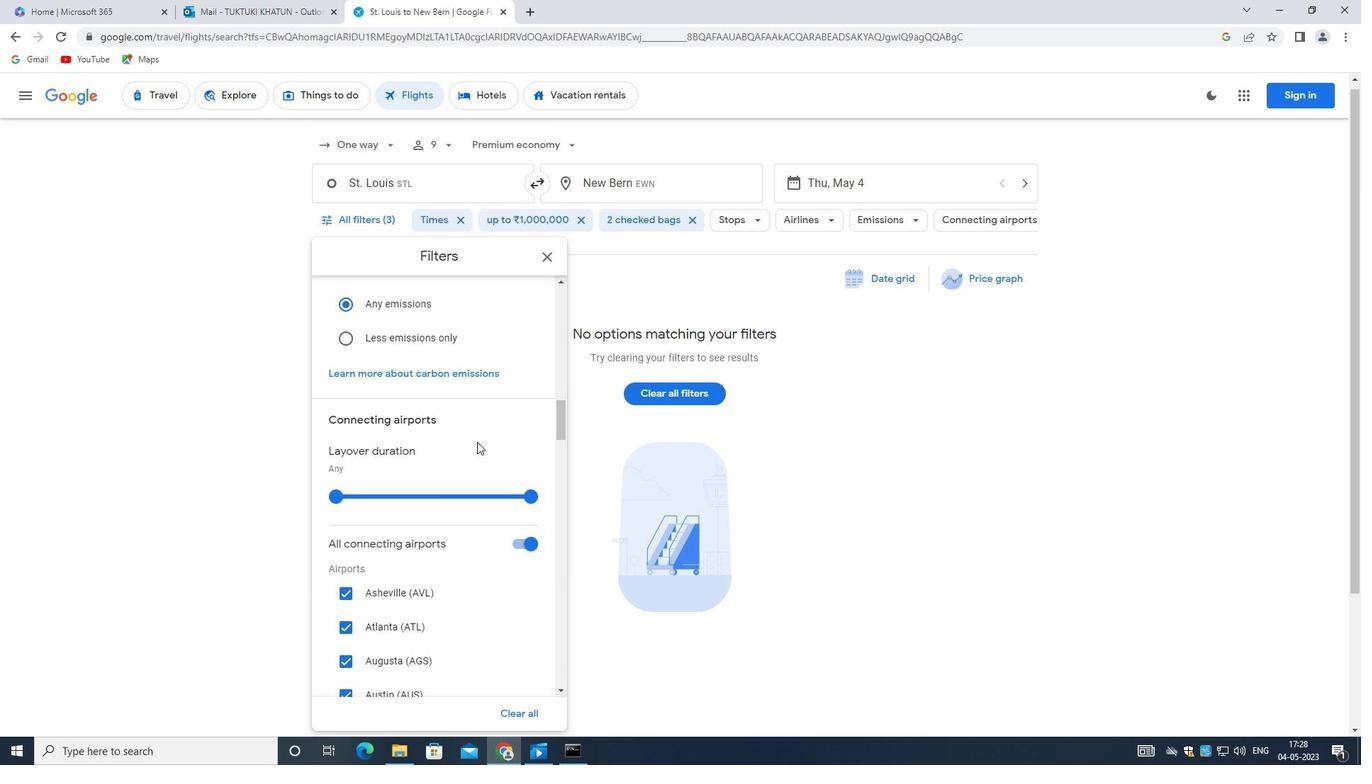 
Action: Mouse scrolled (470, 437) with delta (0, 0)
Screenshot: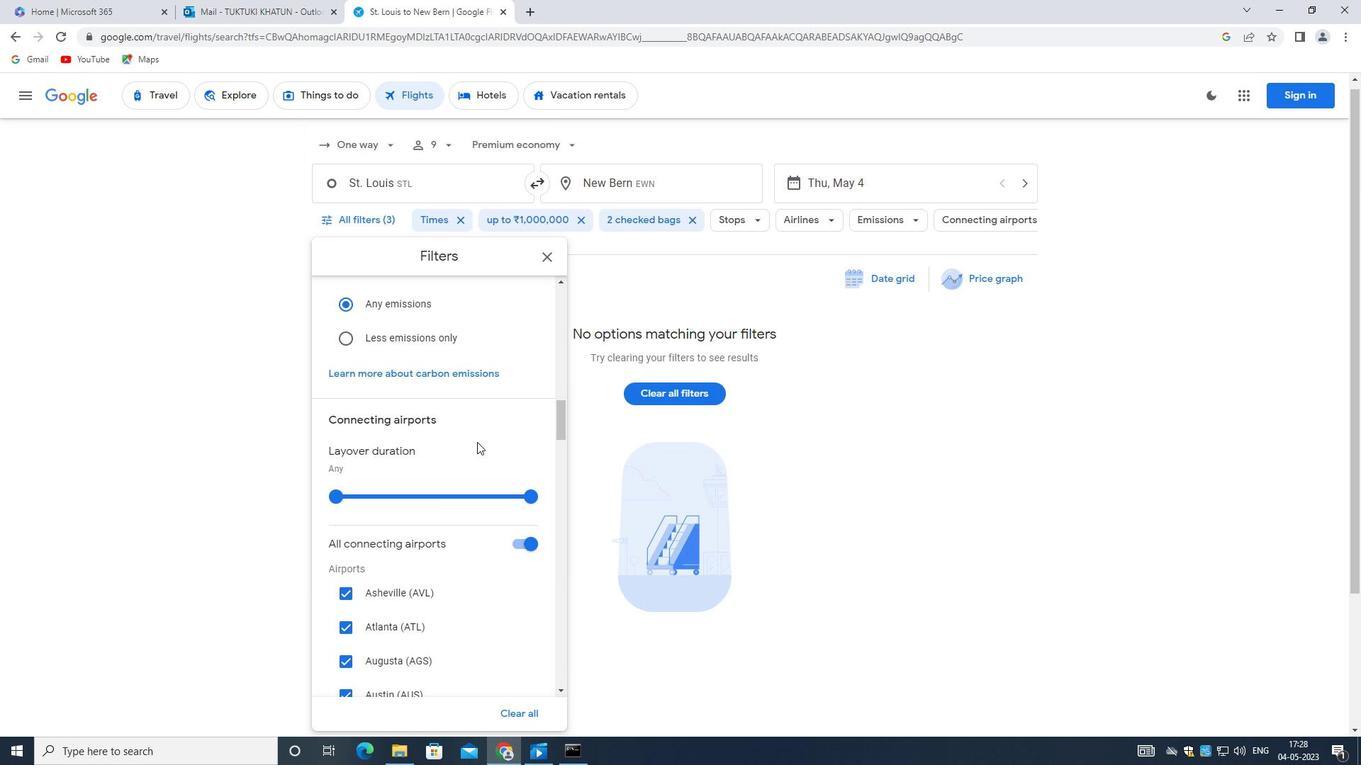 
Action: Mouse moved to (469, 438)
Screenshot: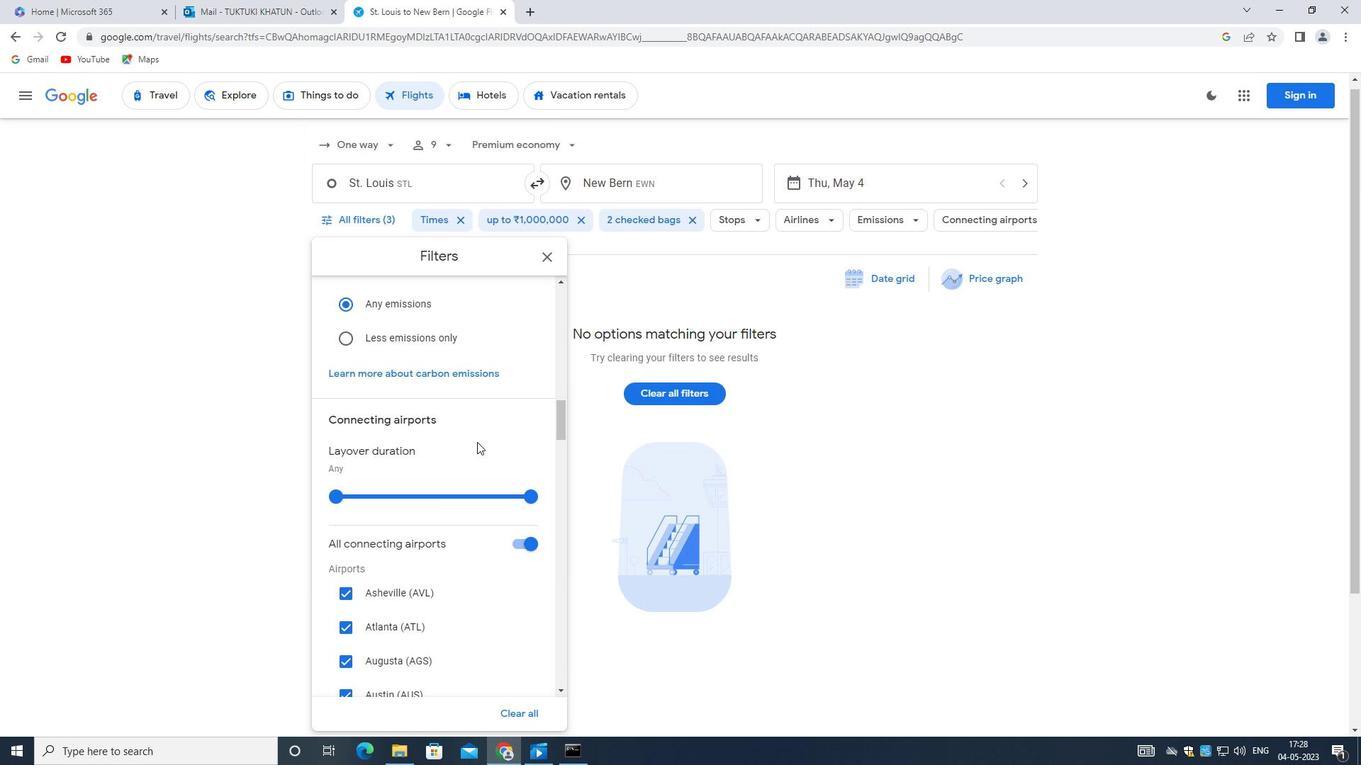 
Action: Mouse scrolled (469, 437) with delta (0, 0)
Screenshot: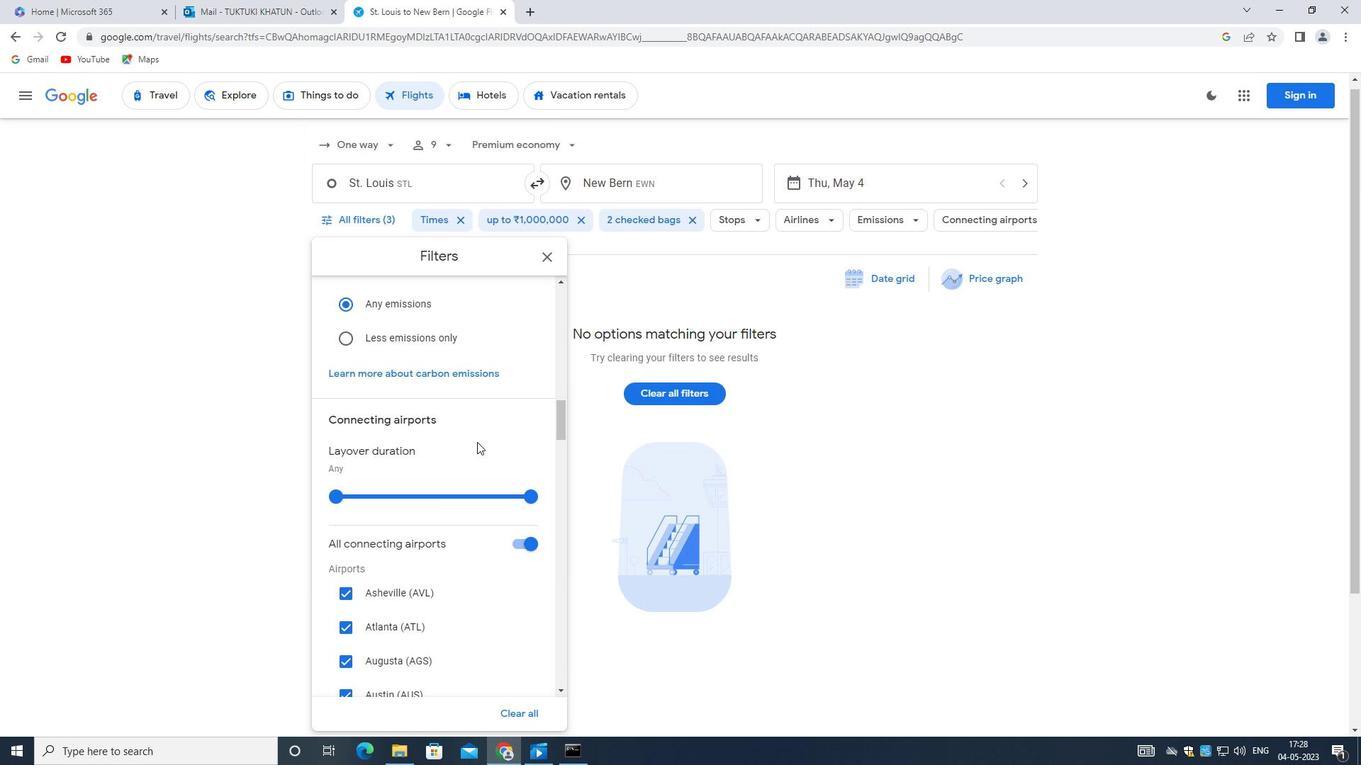 
Action: Mouse scrolled (469, 437) with delta (0, 0)
Screenshot: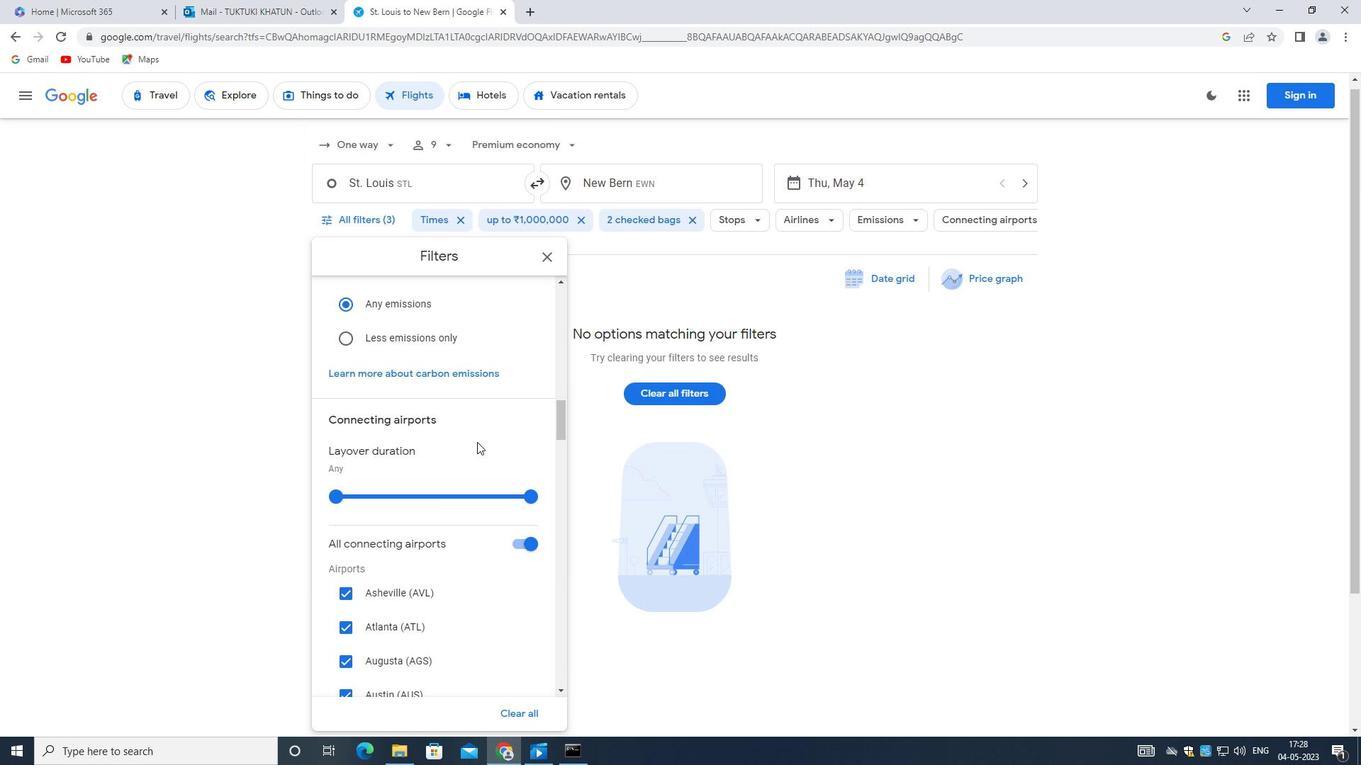 
Action: Mouse moved to (452, 423)
Screenshot: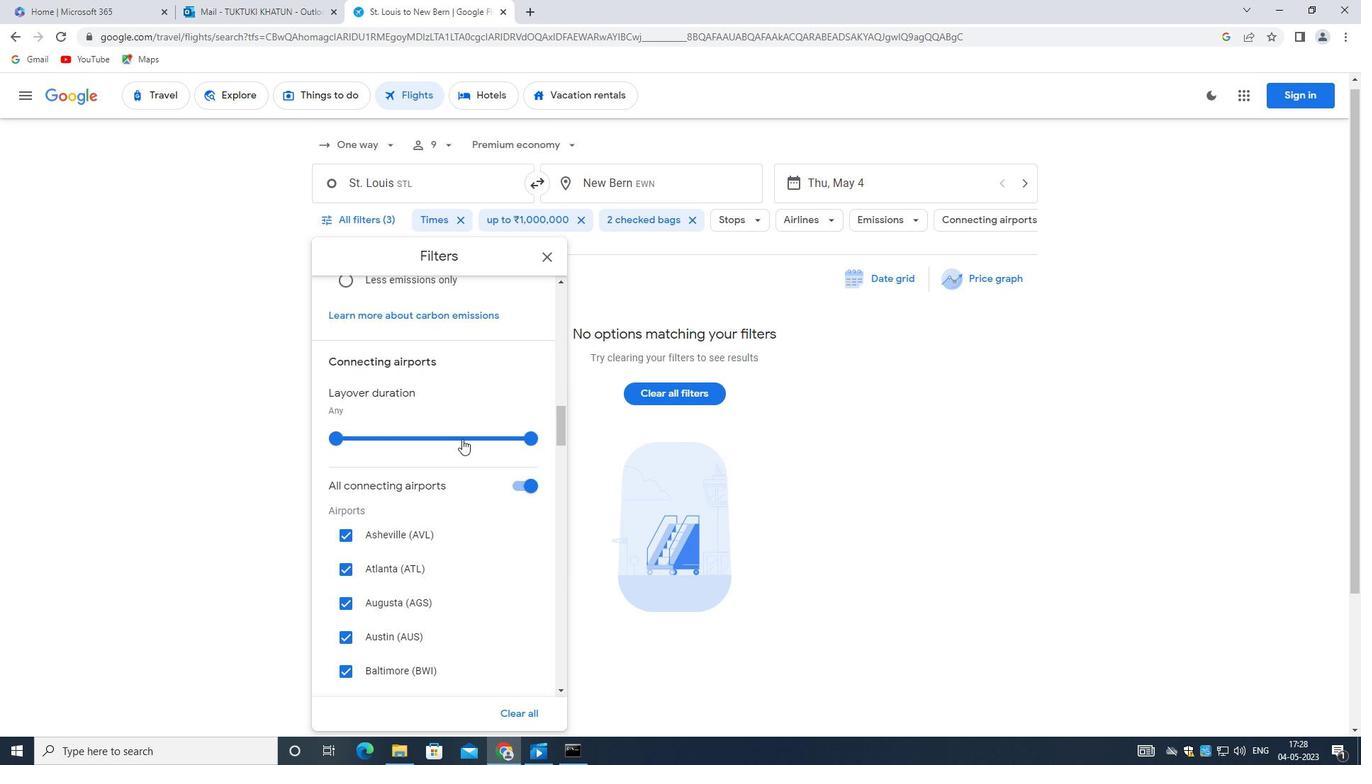 
Action: Mouse scrolled (452, 422) with delta (0, 0)
Screenshot: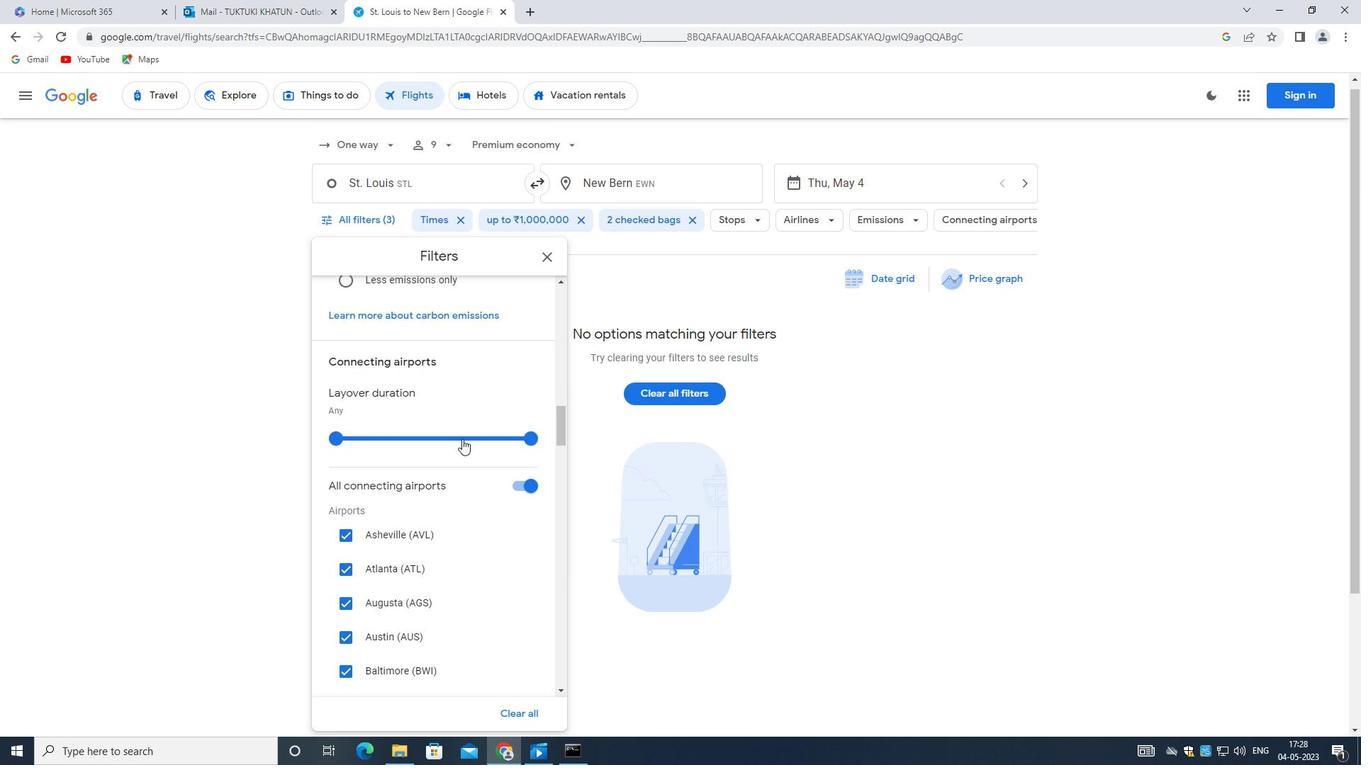 
Action: Mouse scrolled (452, 422) with delta (0, 0)
Screenshot: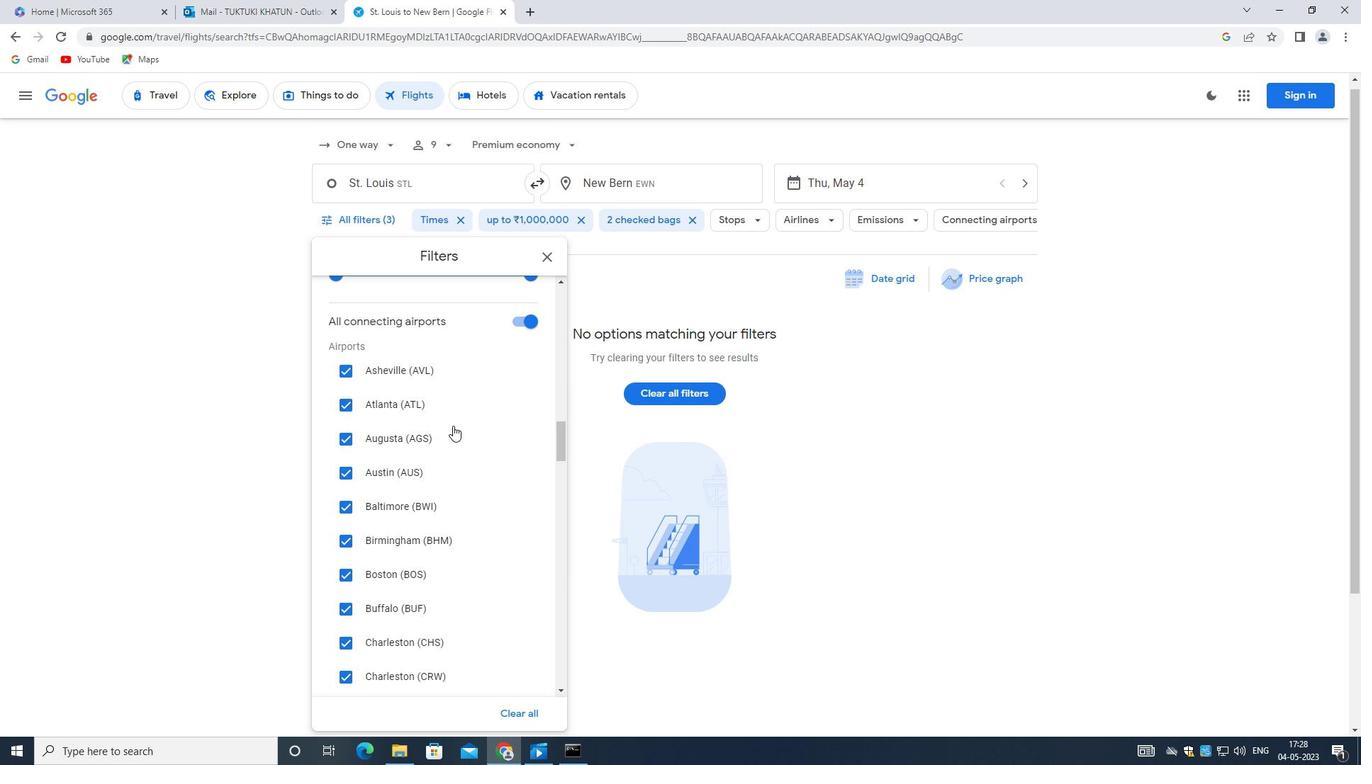 
Action: Mouse scrolled (452, 422) with delta (0, 0)
Screenshot: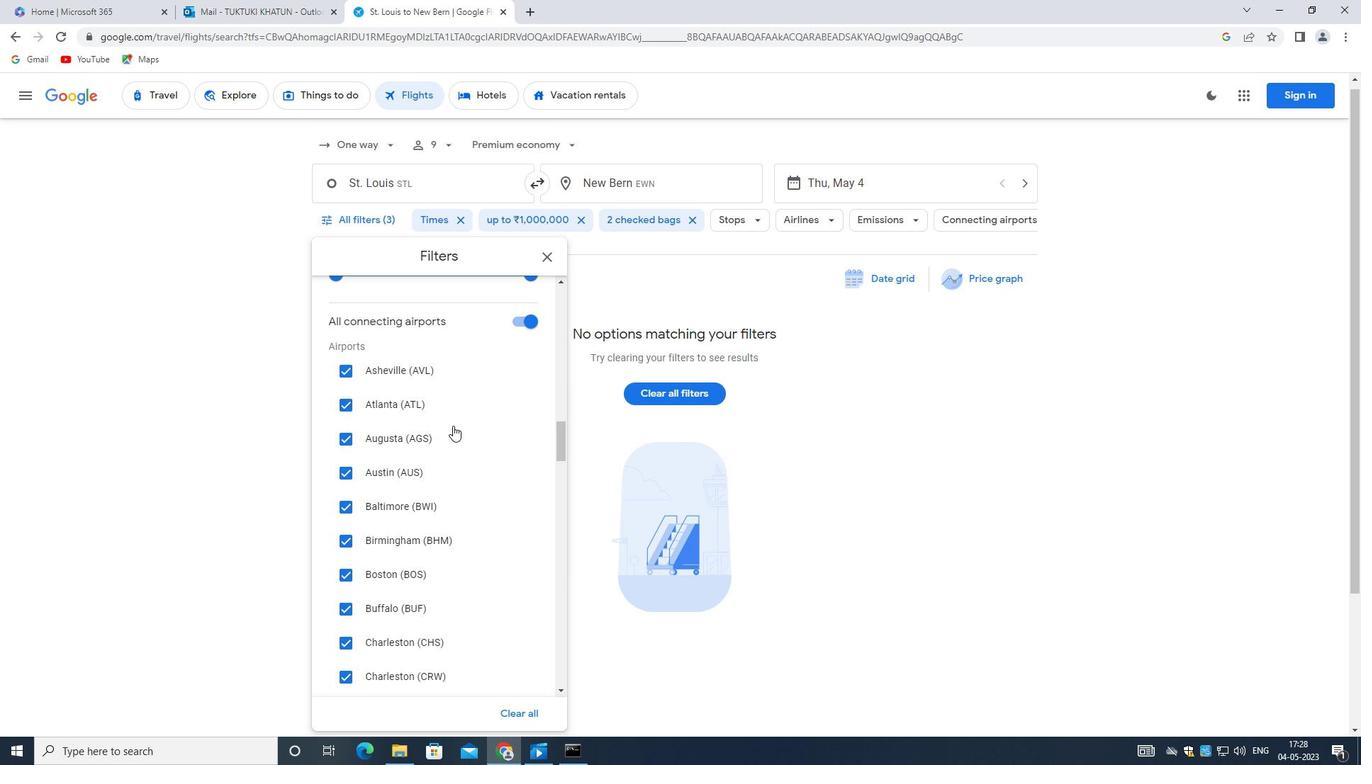 
Action: Mouse scrolled (452, 422) with delta (0, 0)
Screenshot: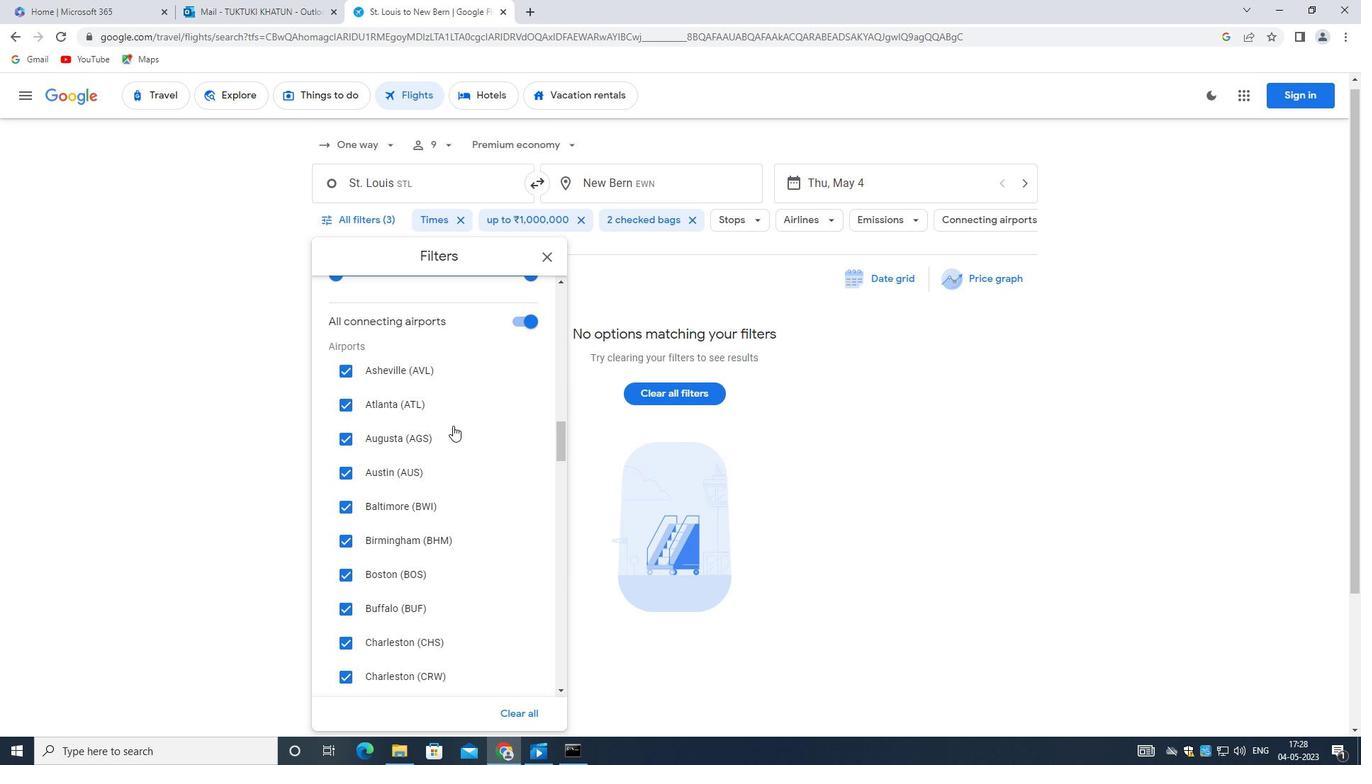 
Action: Mouse moved to (453, 418)
Screenshot: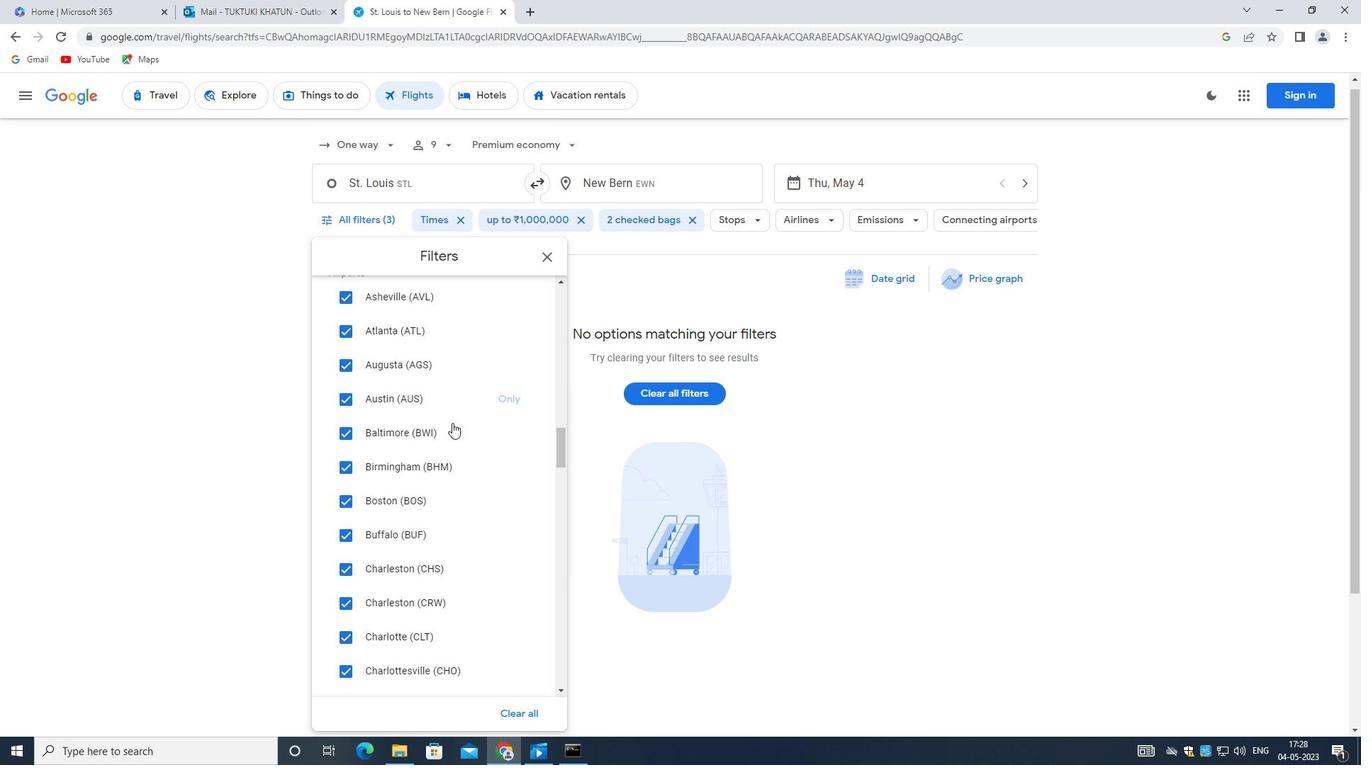 
Action: Mouse scrolled (453, 417) with delta (0, 0)
Screenshot: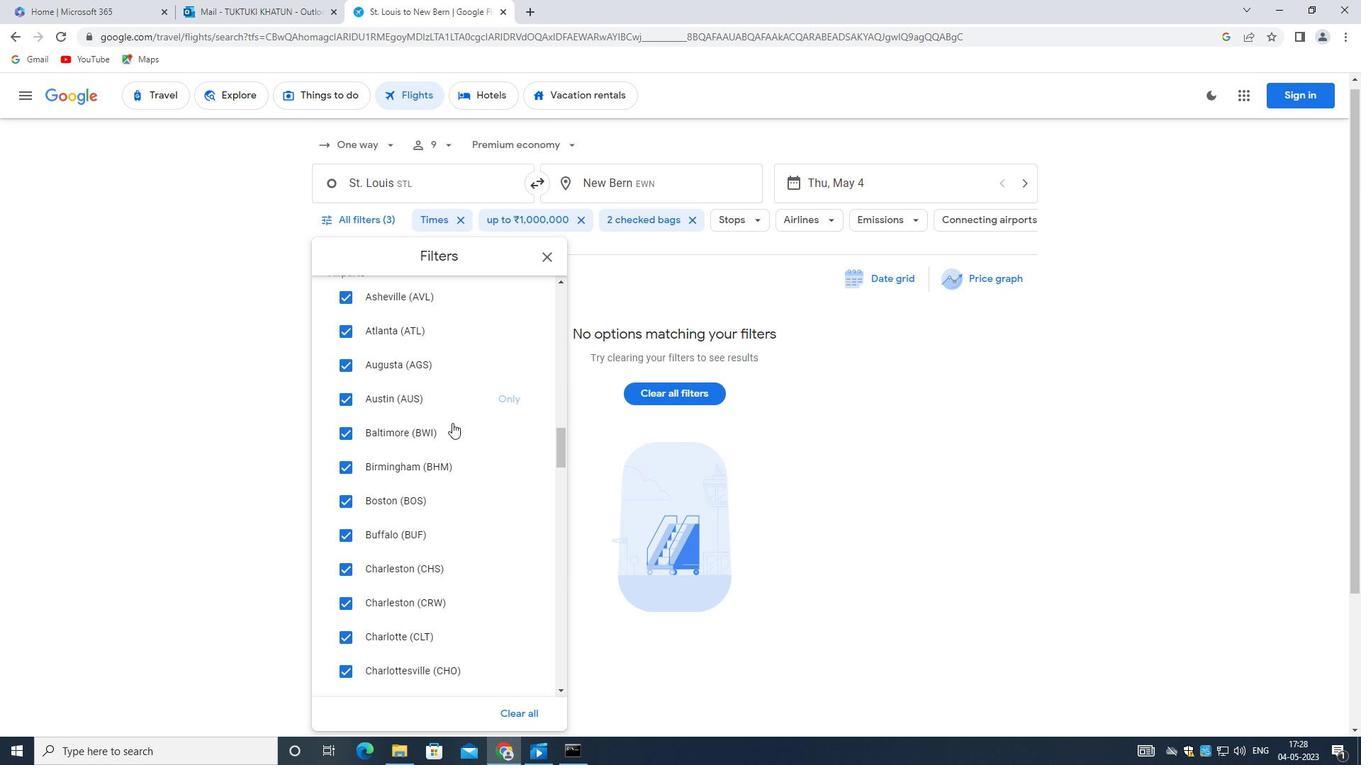 
Action: Mouse scrolled (453, 417) with delta (0, 0)
Screenshot: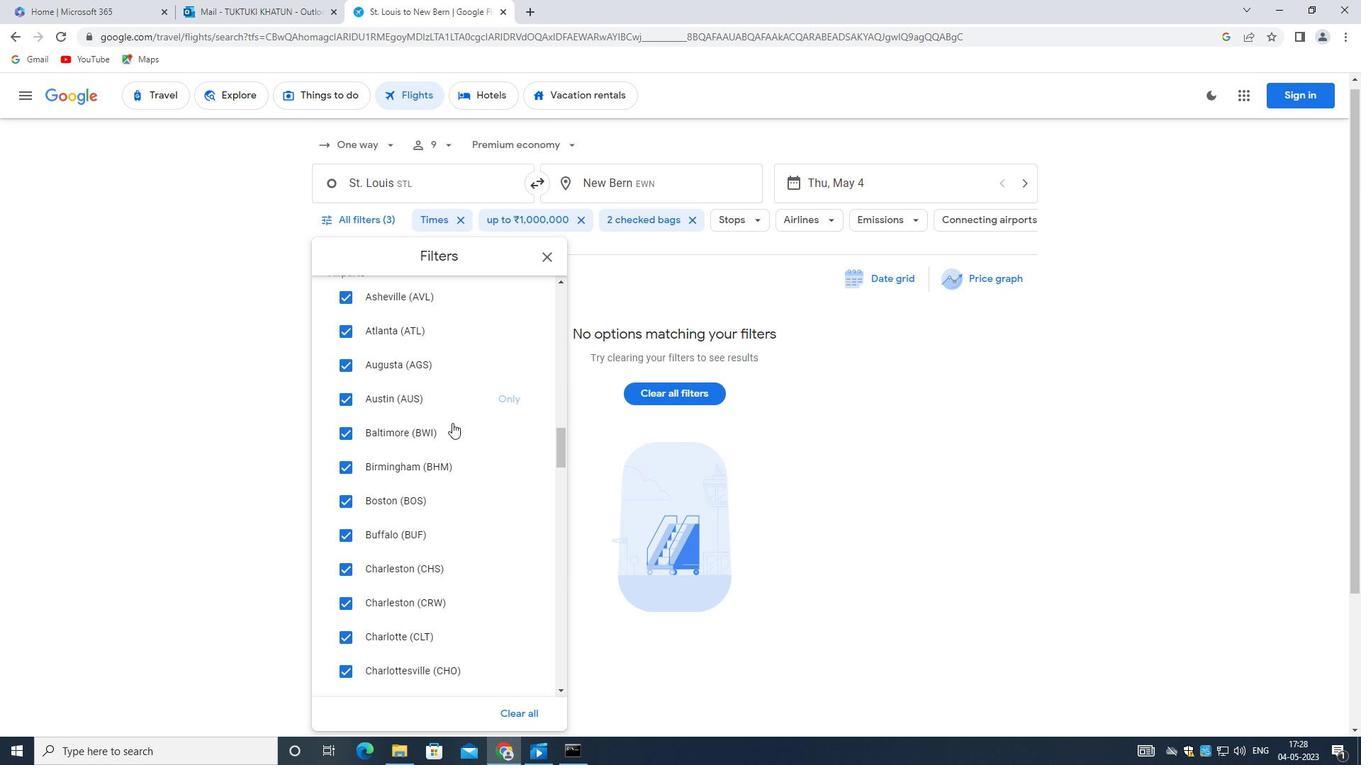 
Action: Mouse scrolled (453, 417) with delta (0, 0)
Screenshot: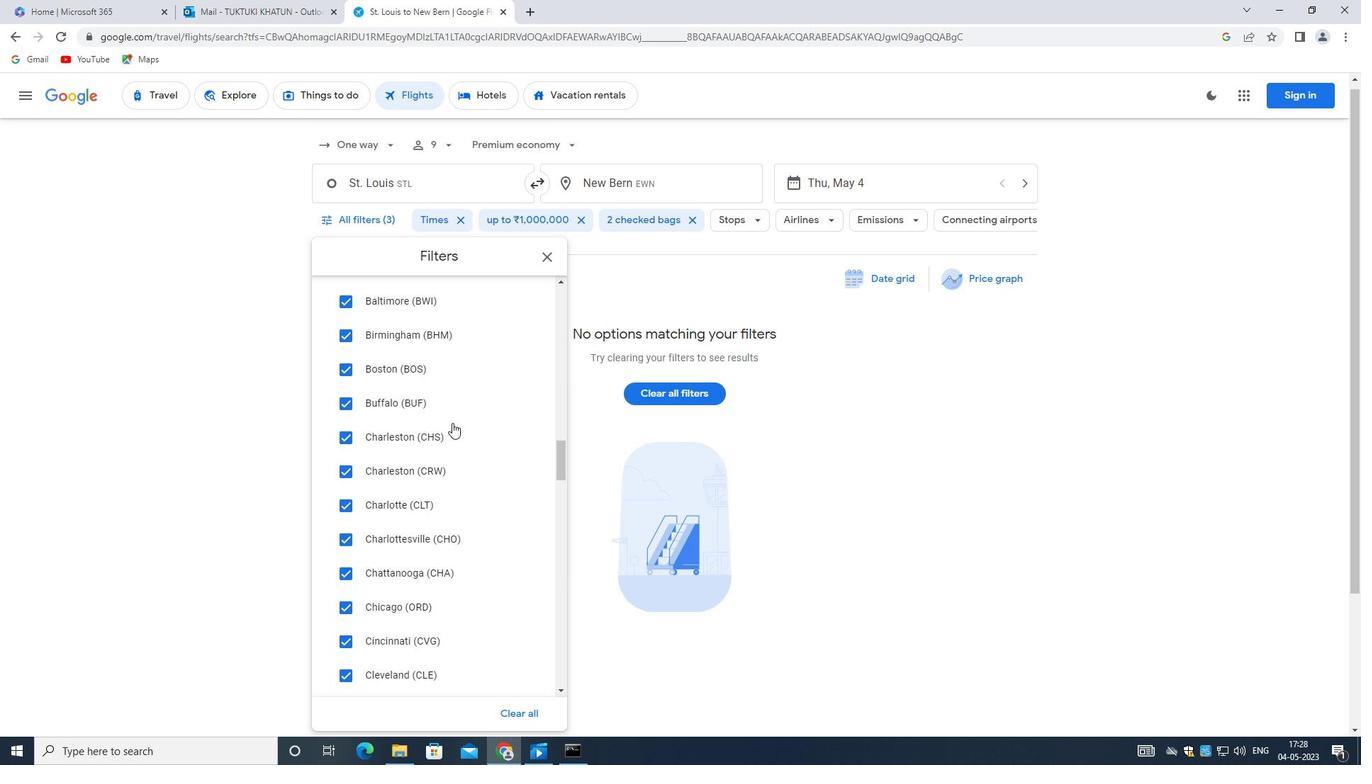 
Action: Mouse moved to (434, 403)
Screenshot: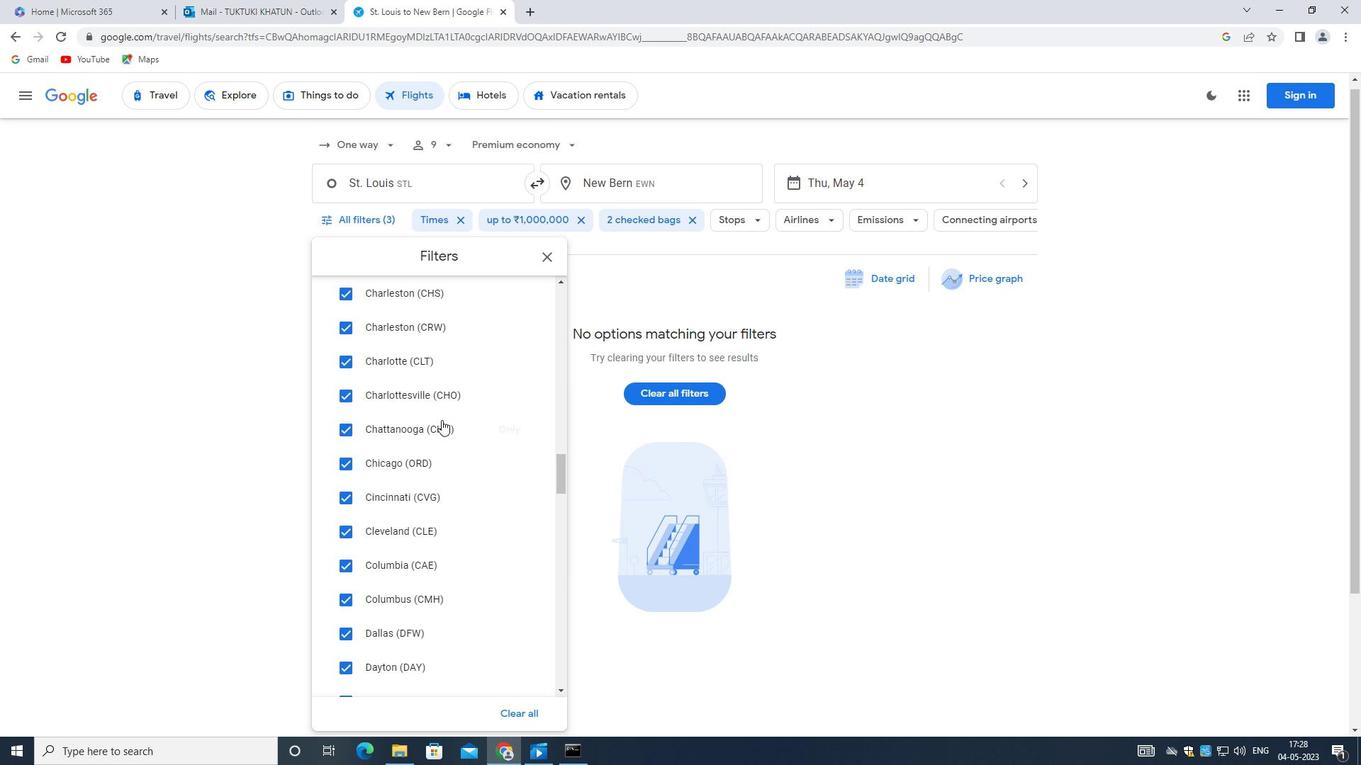 
Action: Mouse scrolled (434, 402) with delta (0, 0)
Screenshot: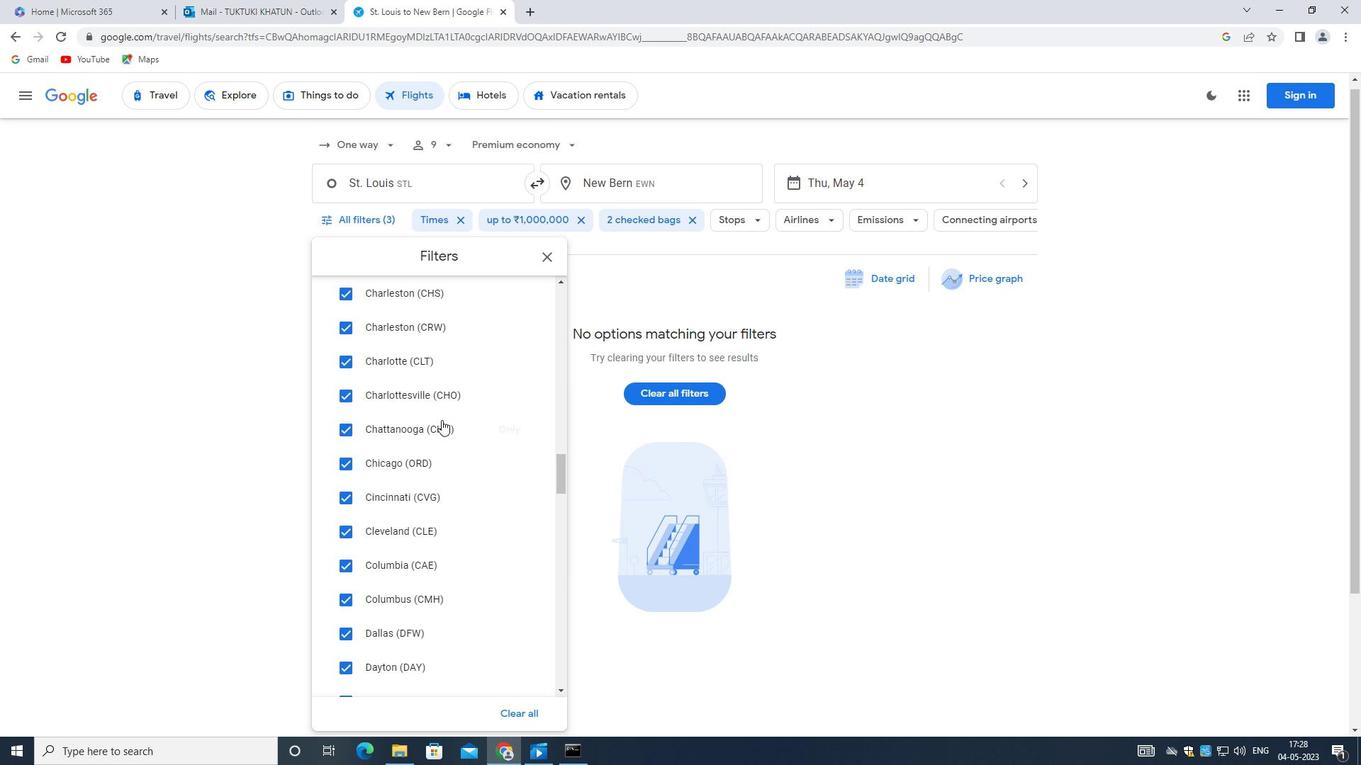 
Action: Mouse moved to (434, 403)
Screenshot: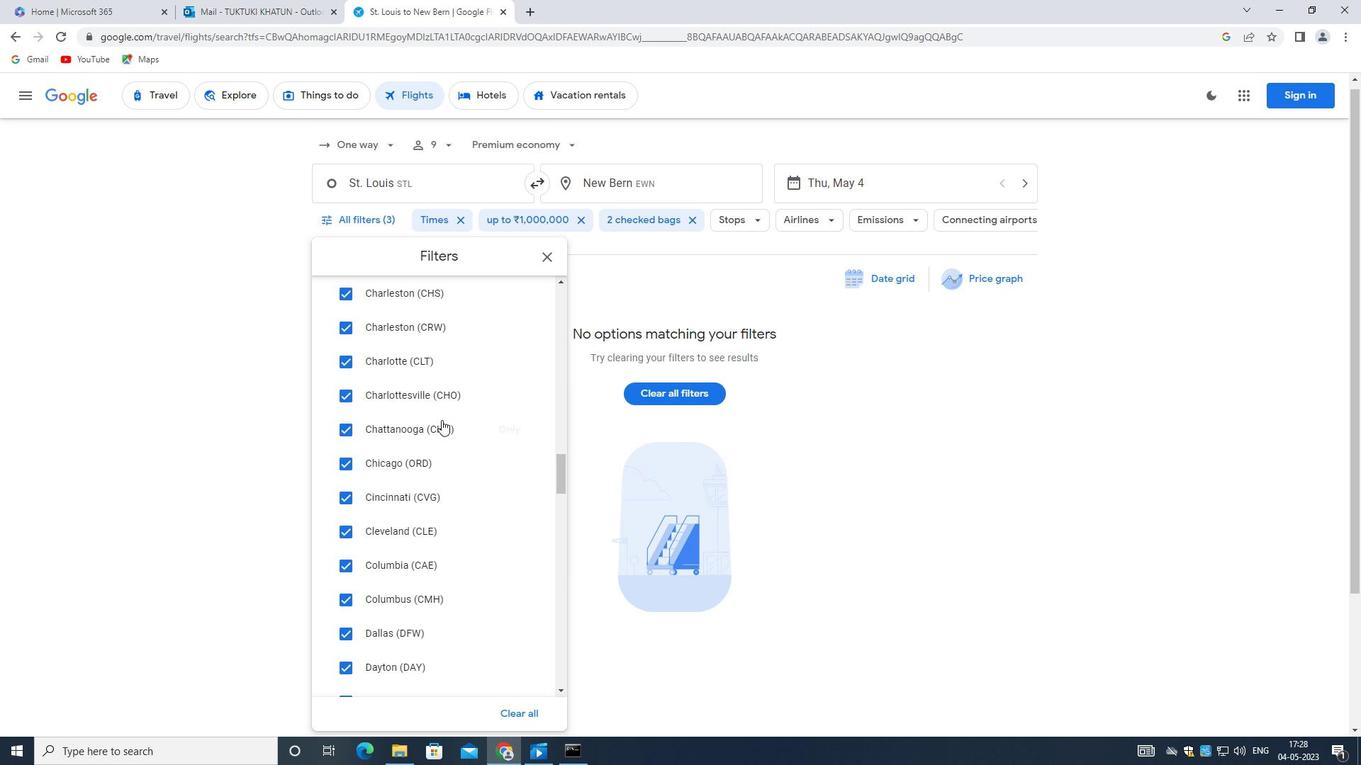 
Action: Mouse scrolled (434, 402) with delta (0, 0)
Screenshot: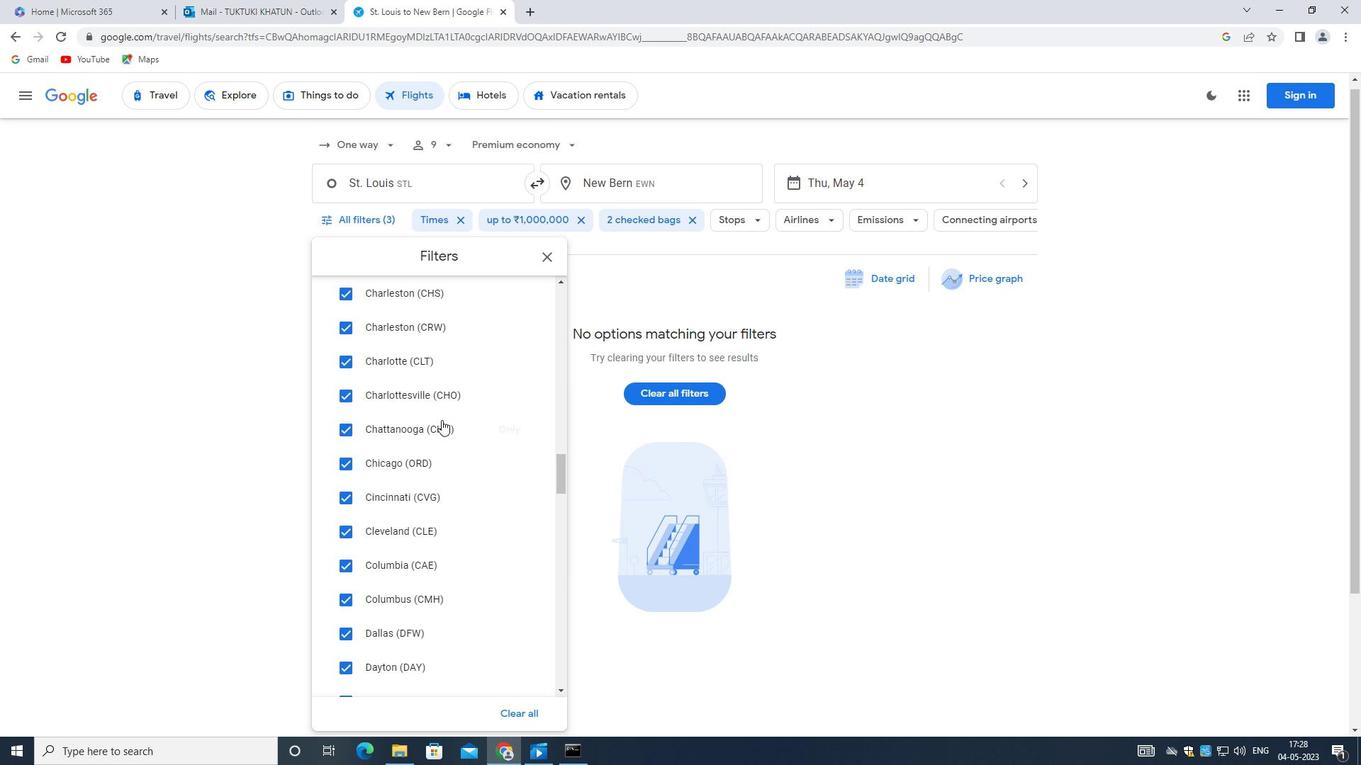 
Action: Mouse moved to (434, 404)
Screenshot: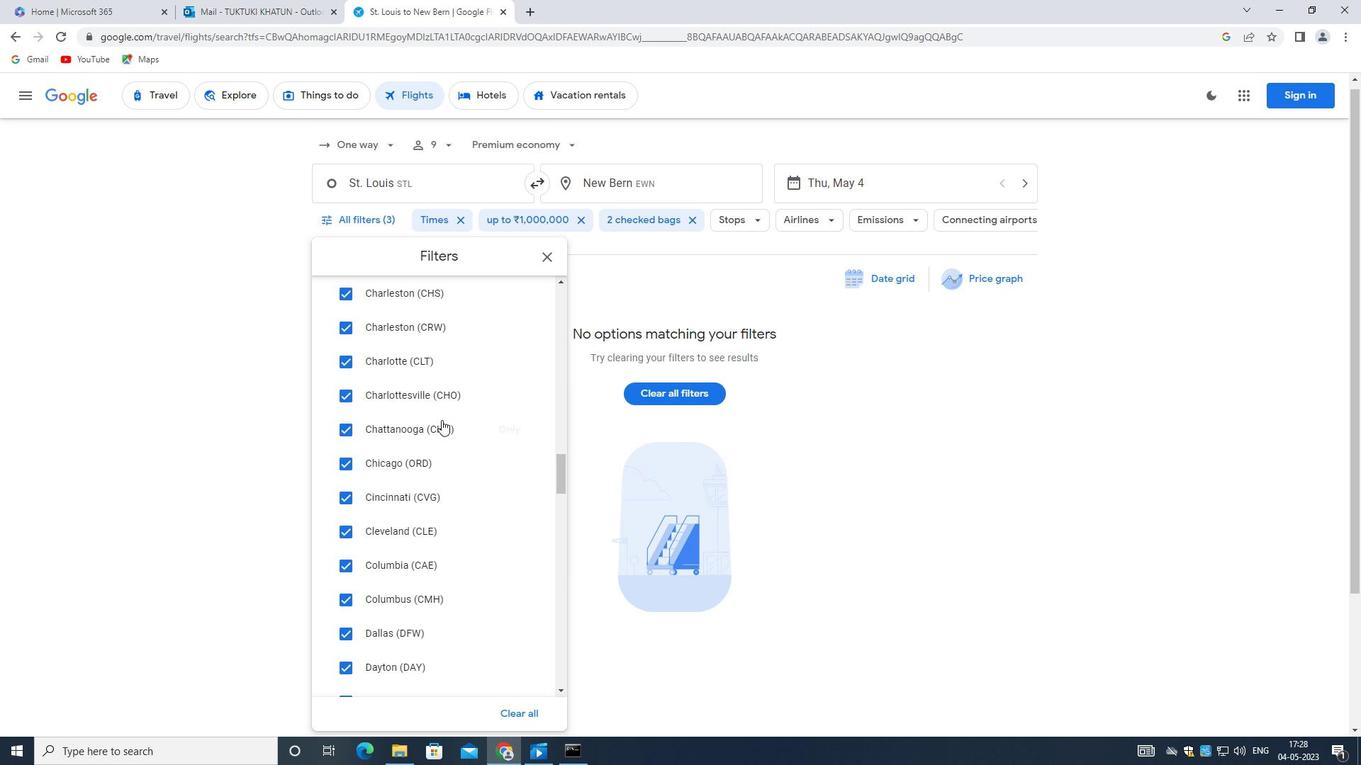 
Action: Mouse scrolled (434, 403) with delta (0, 0)
Screenshot: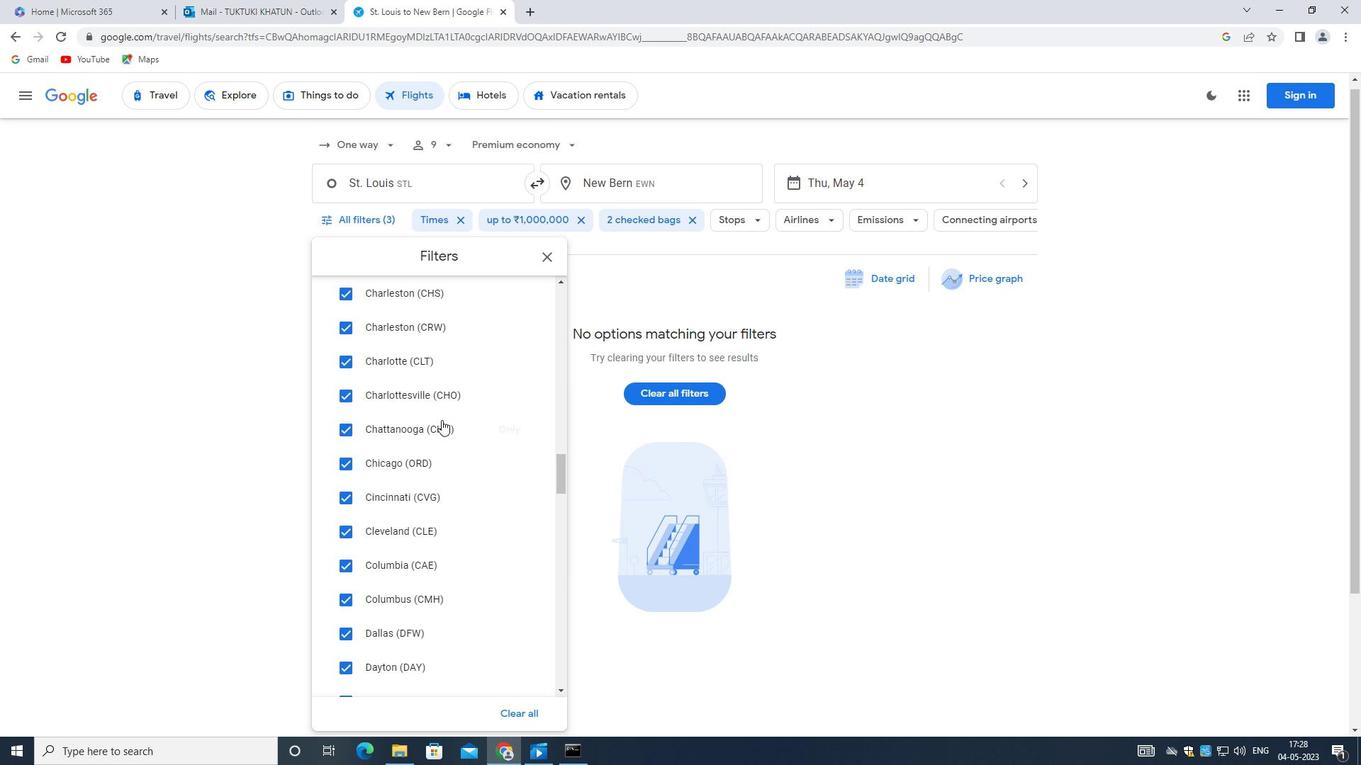 
Action: Mouse scrolled (434, 403) with delta (0, 0)
Screenshot: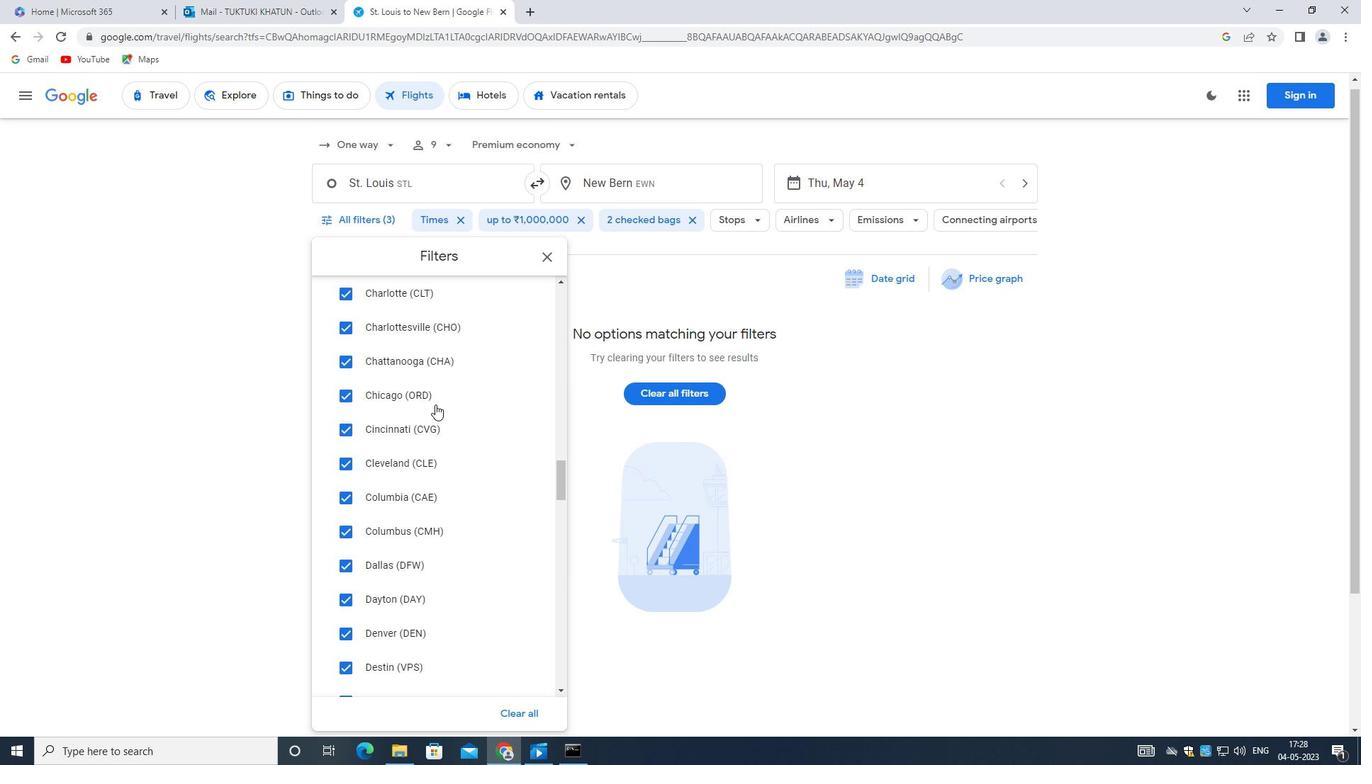 
Action: Mouse moved to (426, 406)
Screenshot: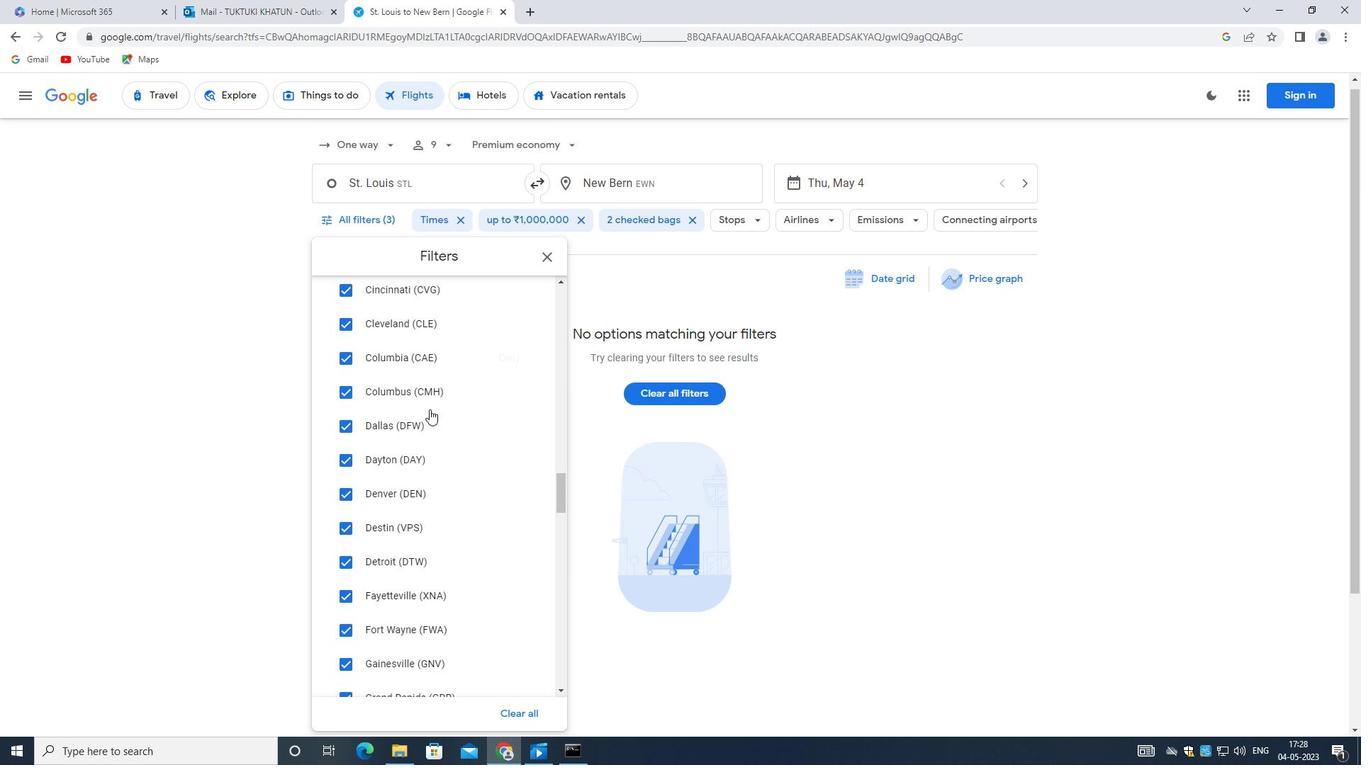 
Action: Mouse scrolled (426, 405) with delta (0, 0)
Screenshot: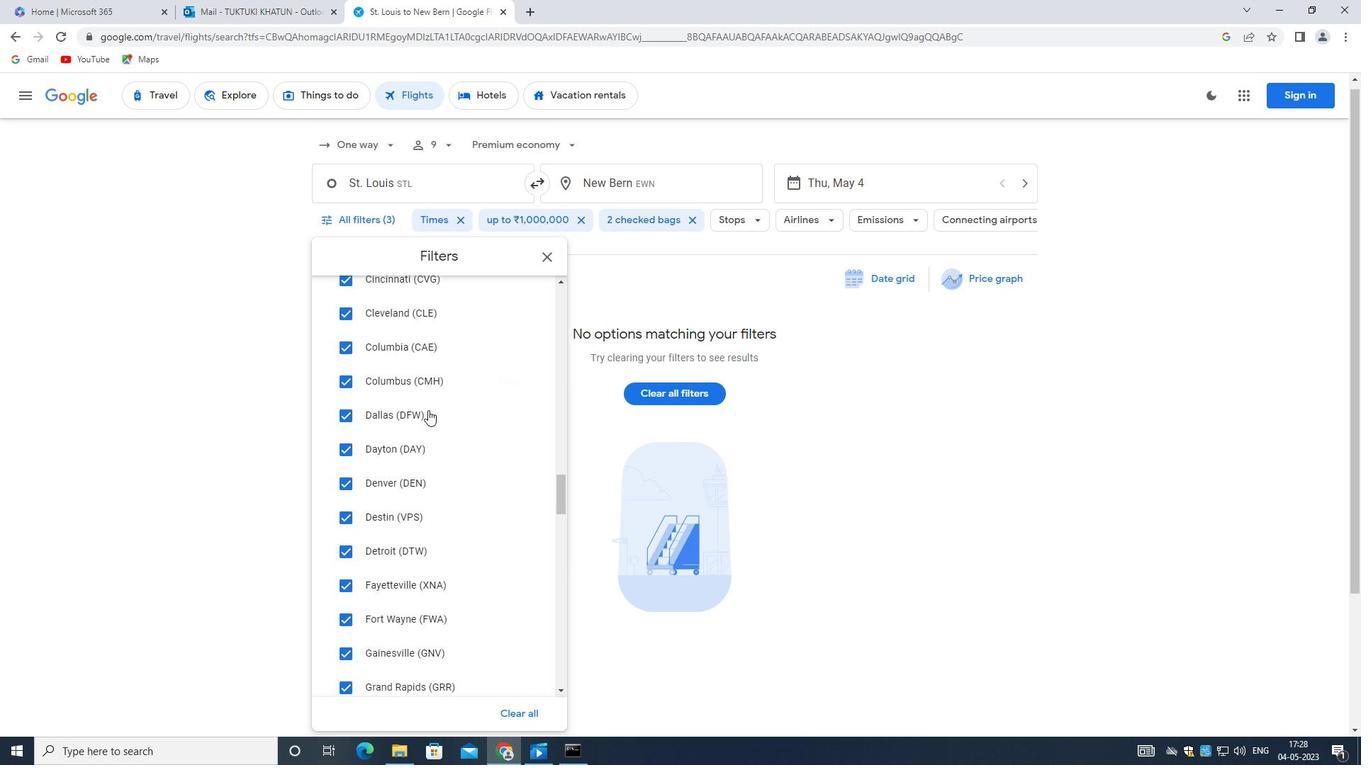 
Action: Mouse scrolled (426, 405) with delta (0, 0)
Screenshot: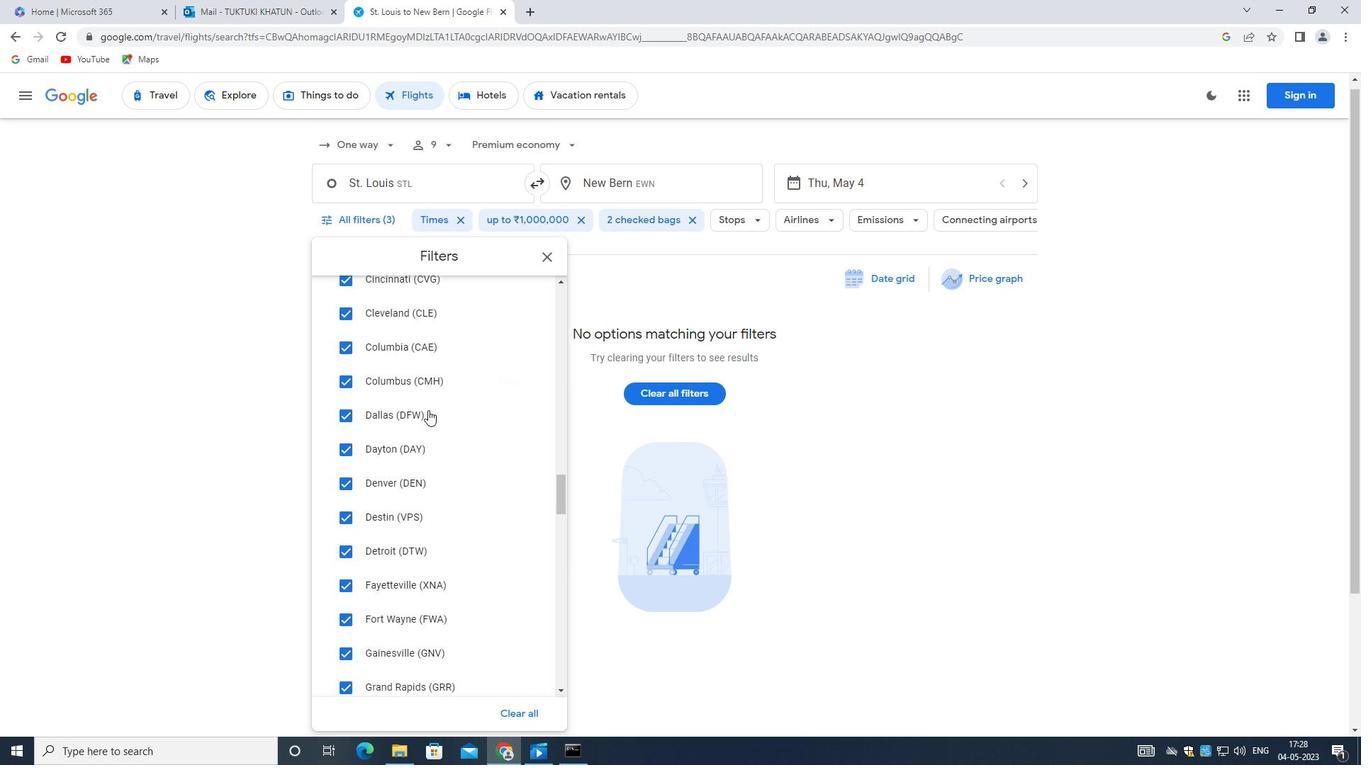 
Action: Mouse scrolled (426, 405) with delta (0, 0)
Screenshot: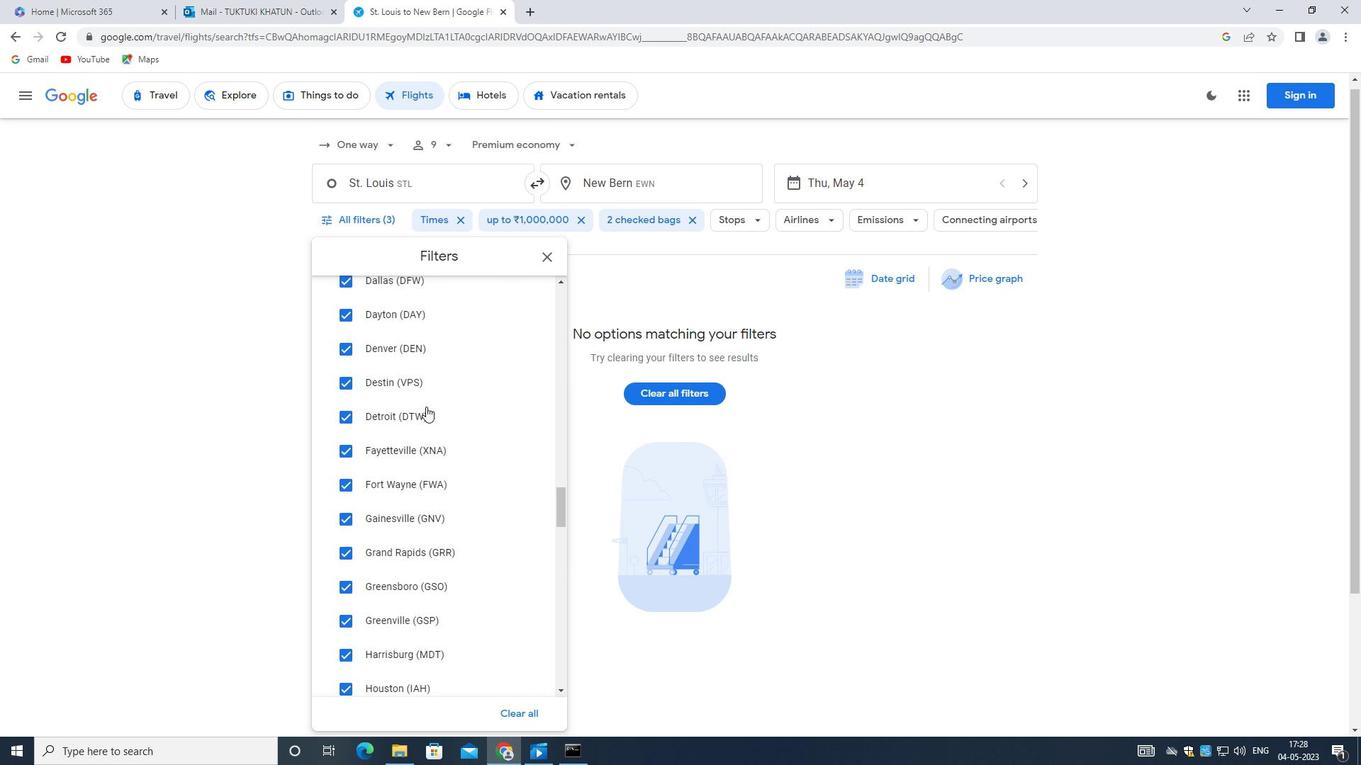 
Action: Mouse moved to (424, 475)
Screenshot: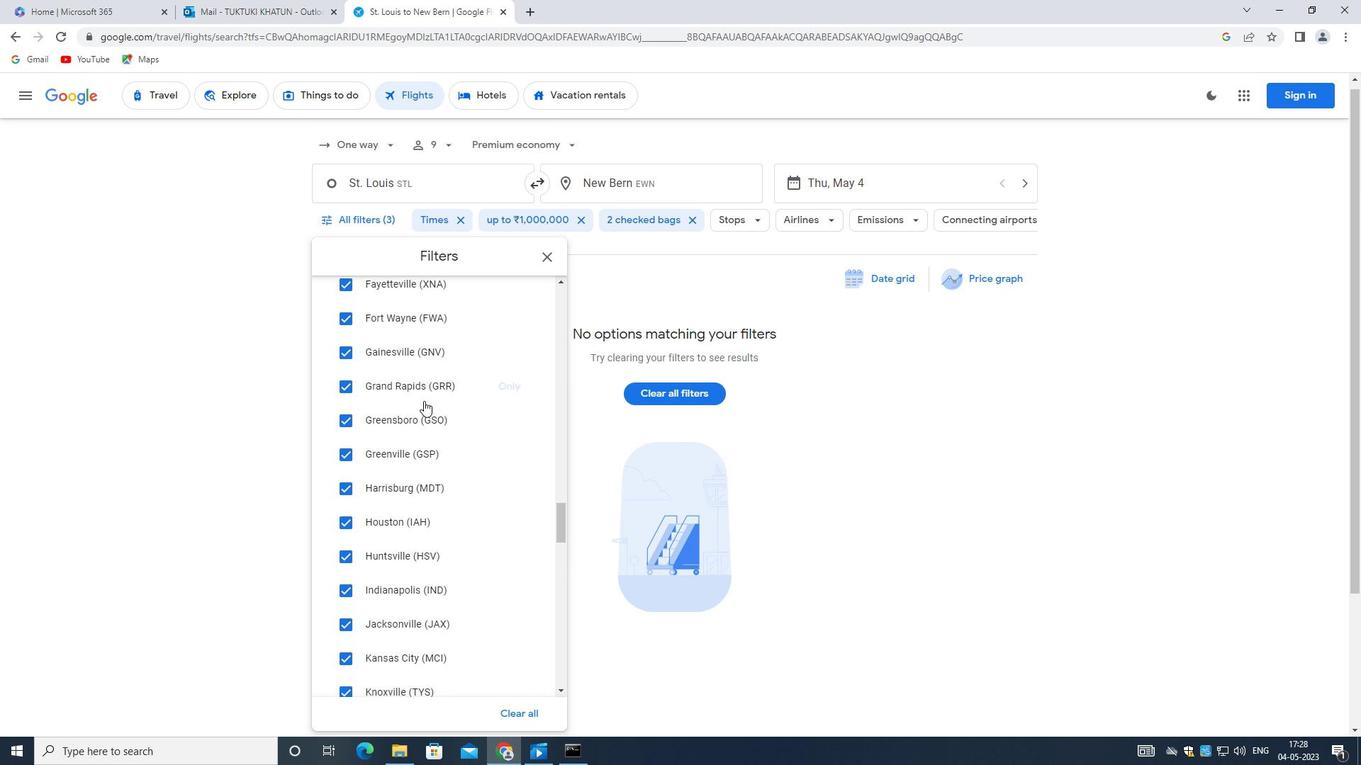 
Action: Mouse scrolled (424, 475) with delta (0, 0)
Screenshot: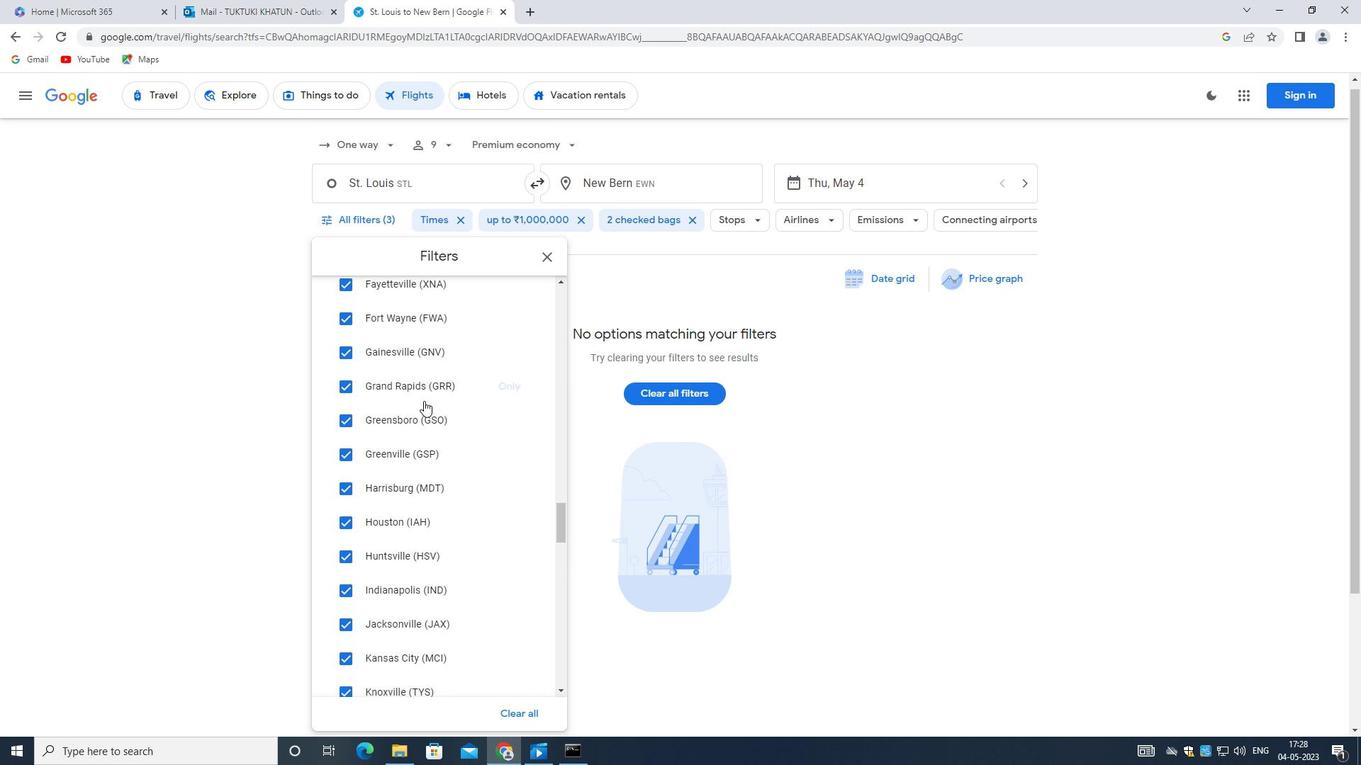 
Action: Mouse moved to (424, 543)
Screenshot: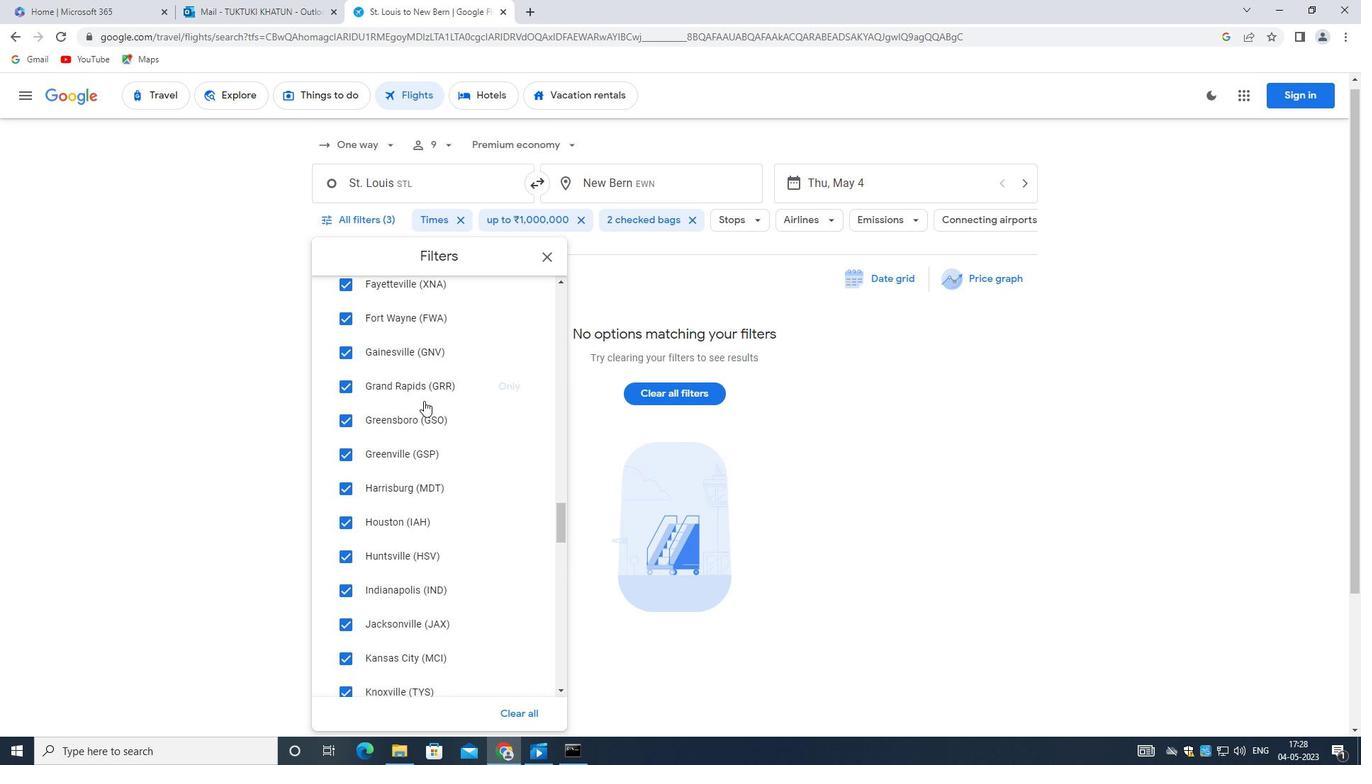 
Action: Mouse scrolled (424, 542) with delta (0, 0)
Screenshot: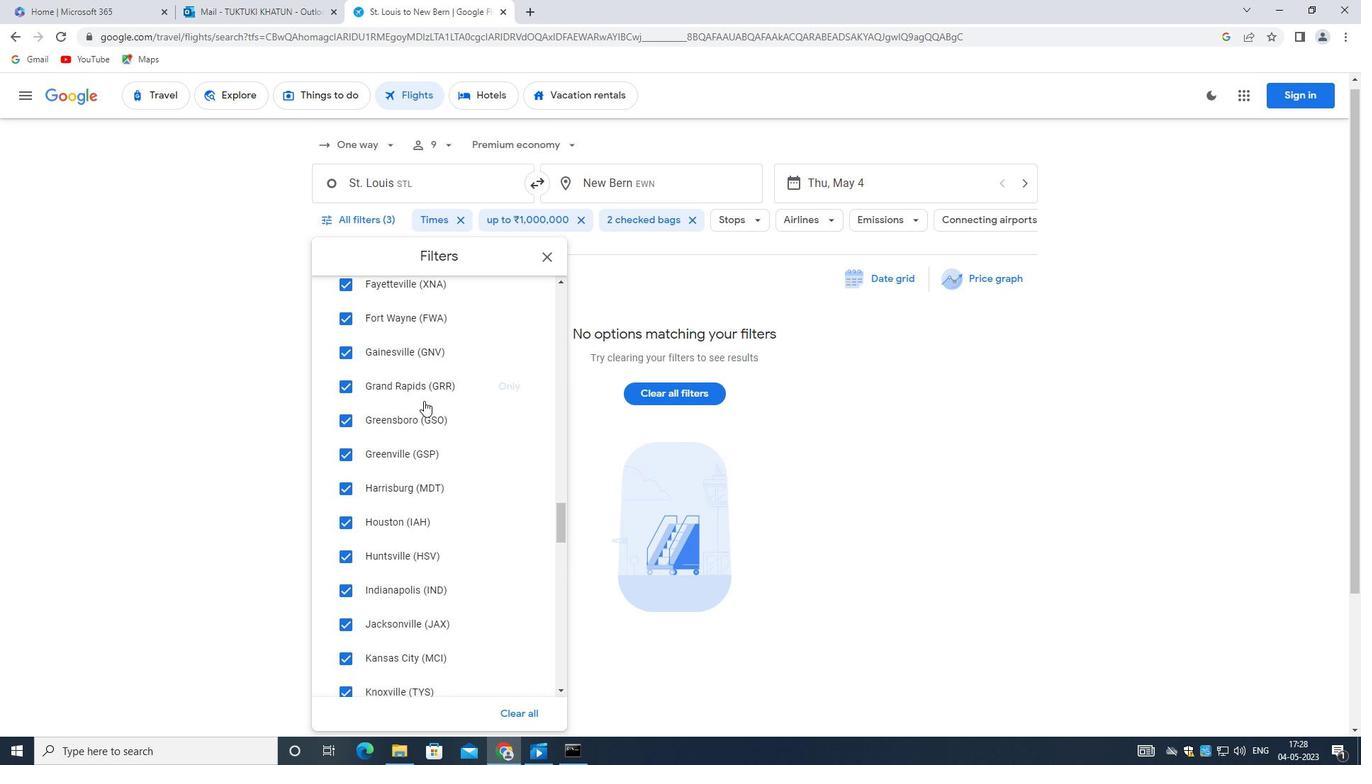 
Action: Mouse moved to (426, 615)
Screenshot: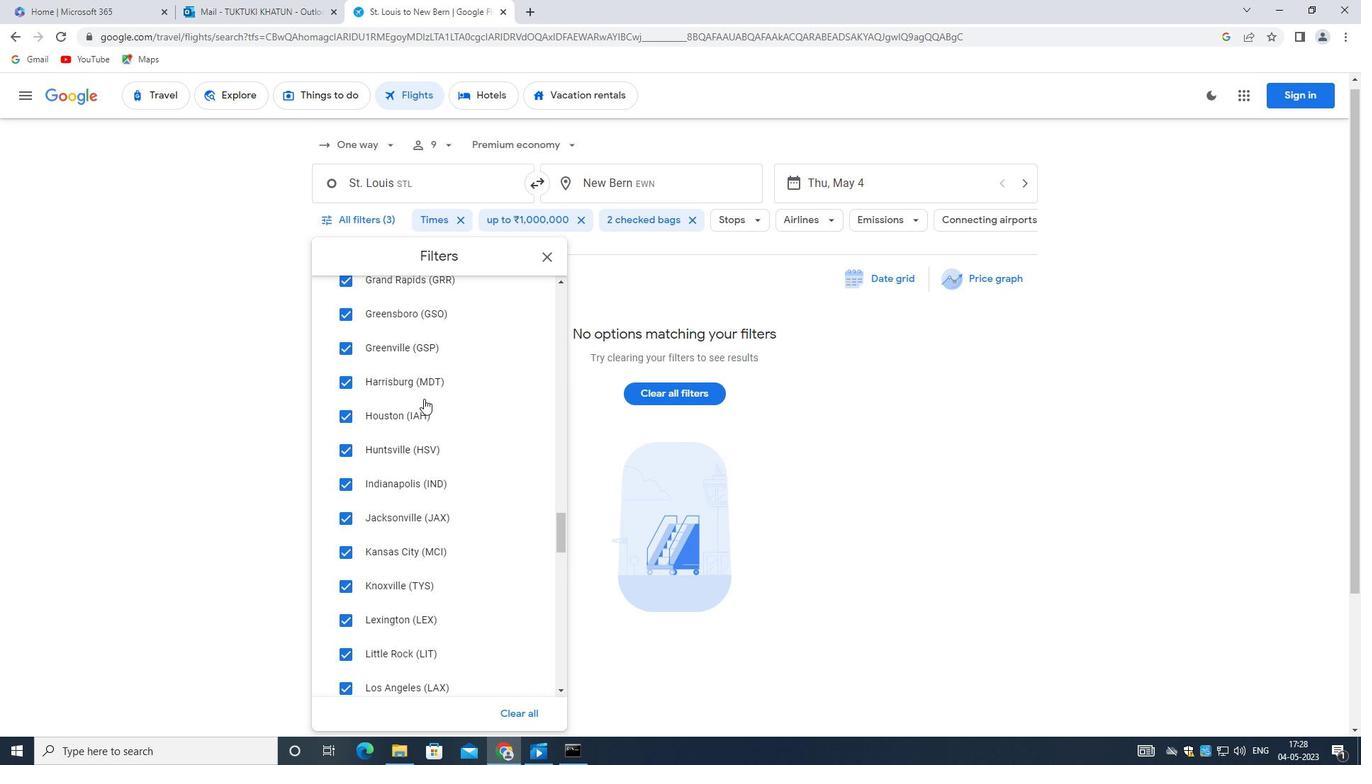 
Action: Mouse scrolled (426, 616) with delta (0, 0)
Screenshot: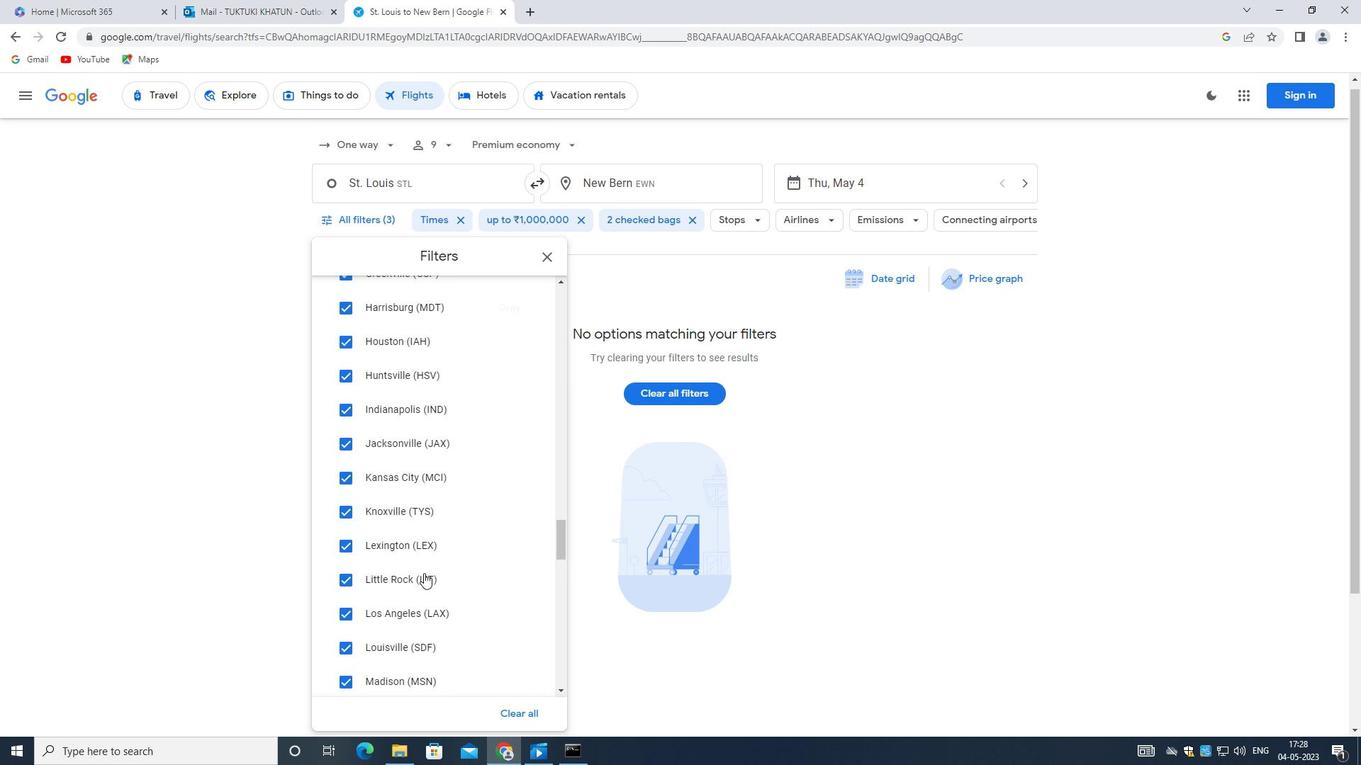
Action: Mouse moved to (418, 631)
Screenshot: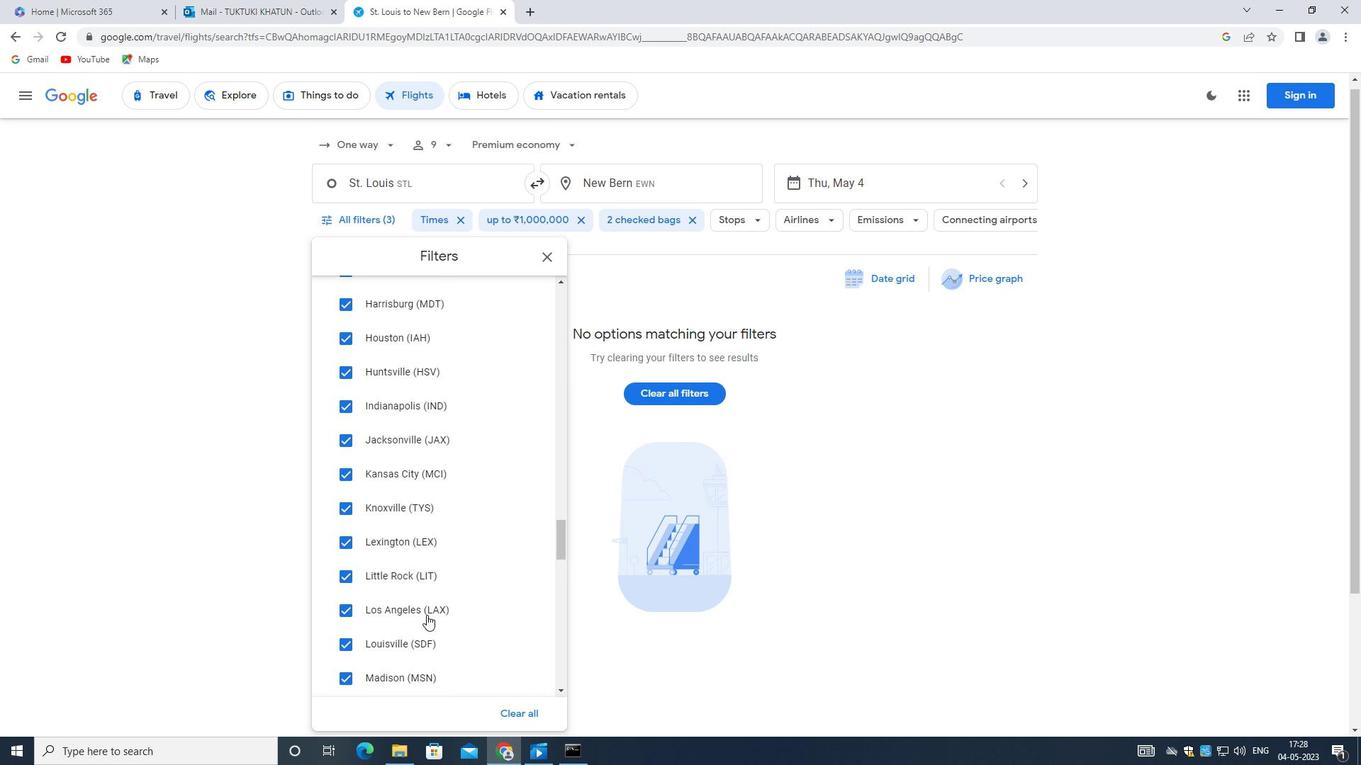 
Action: Mouse scrolled (418, 630) with delta (0, 0)
Screenshot: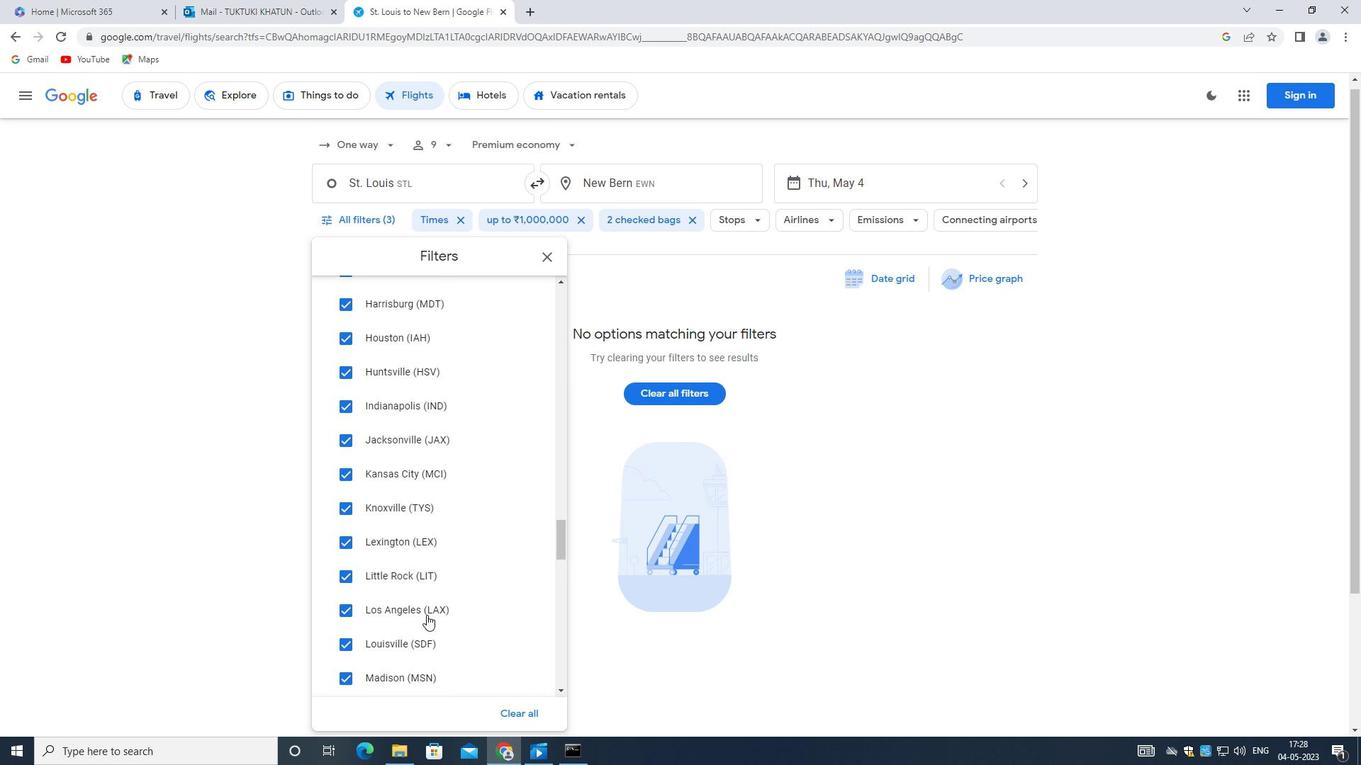 
Action: Mouse moved to (416, 636)
Screenshot: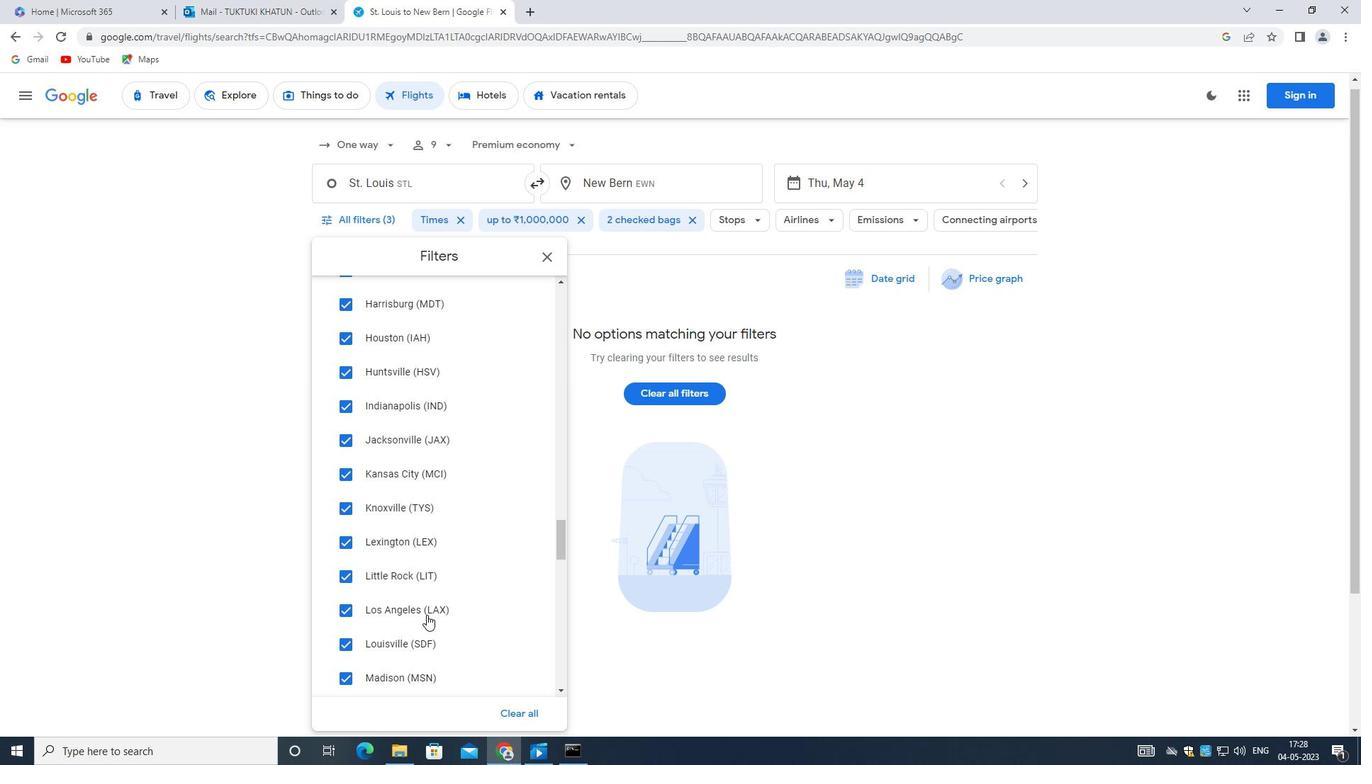 
Action: Mouse scrolled (416, 636) with delta (0, 0)
Screenshot: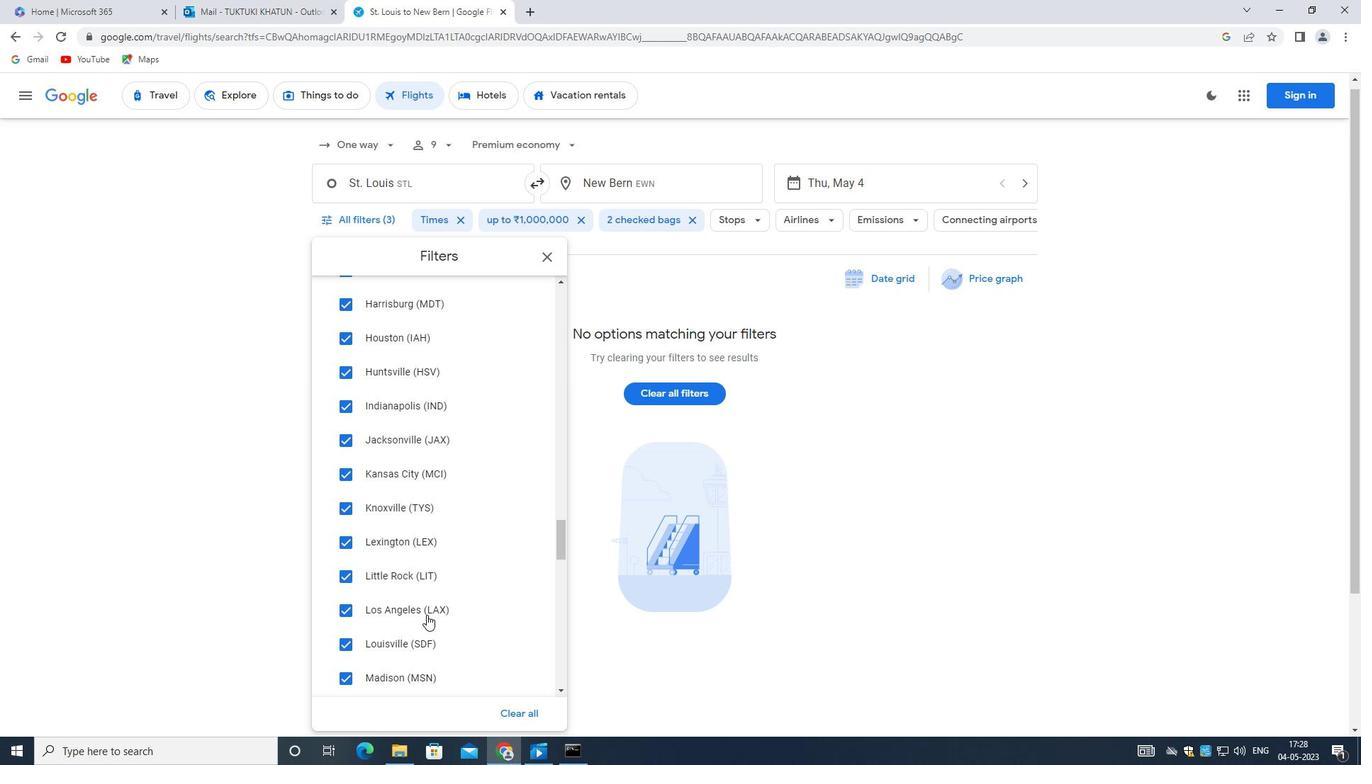 
Action: Mouse moved to (396, 613)
Screenshot: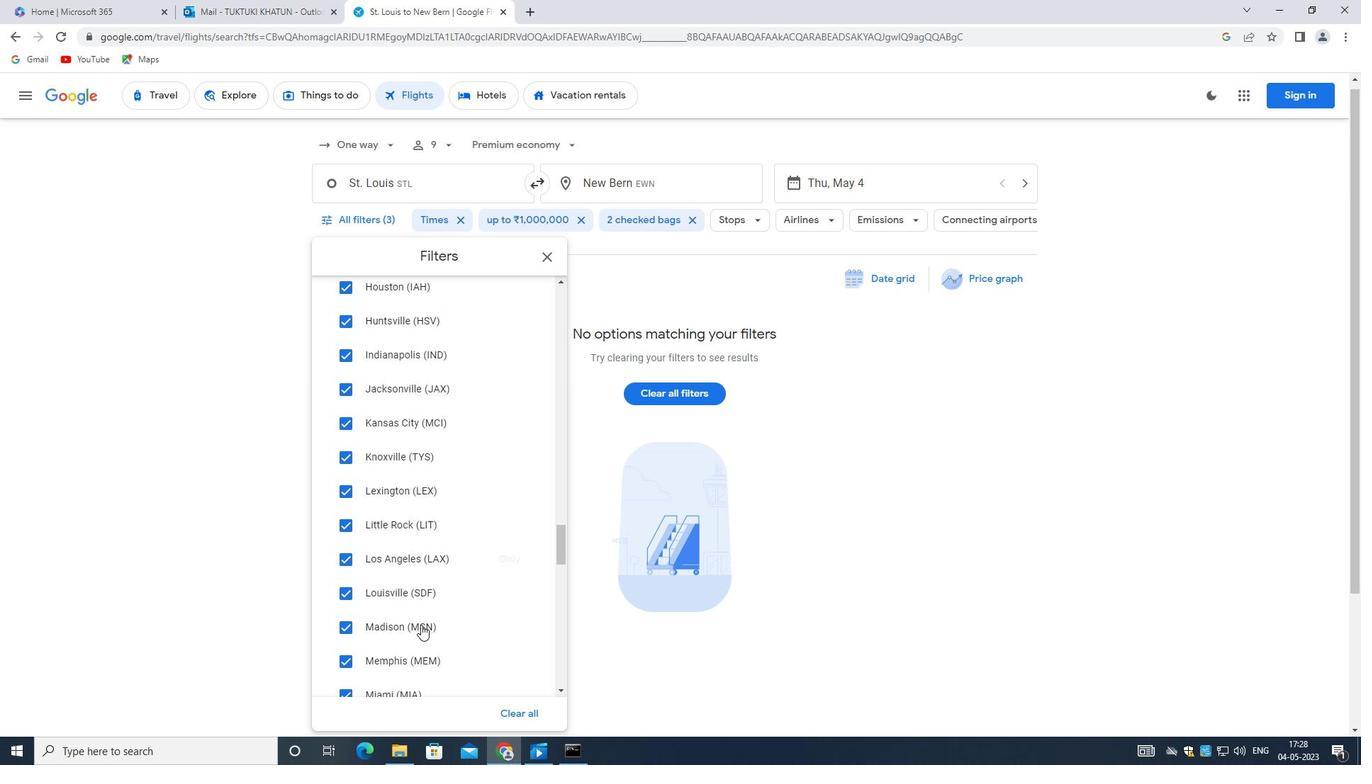 
Action: Mouse scrolled (396, 612) with delta (0, 0)
Screenshot: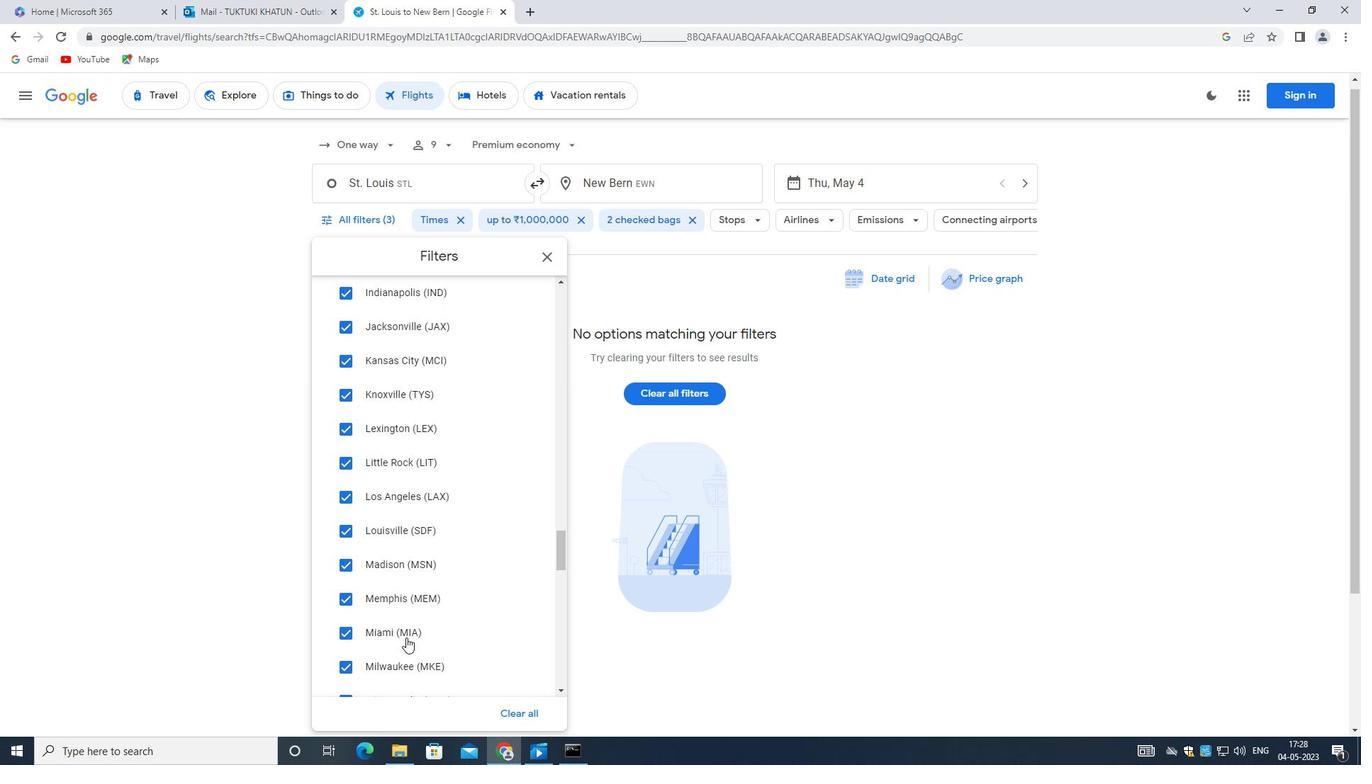 
Action: Mouse scrolled (396, 612) with delta (0, 0)
Screenshot: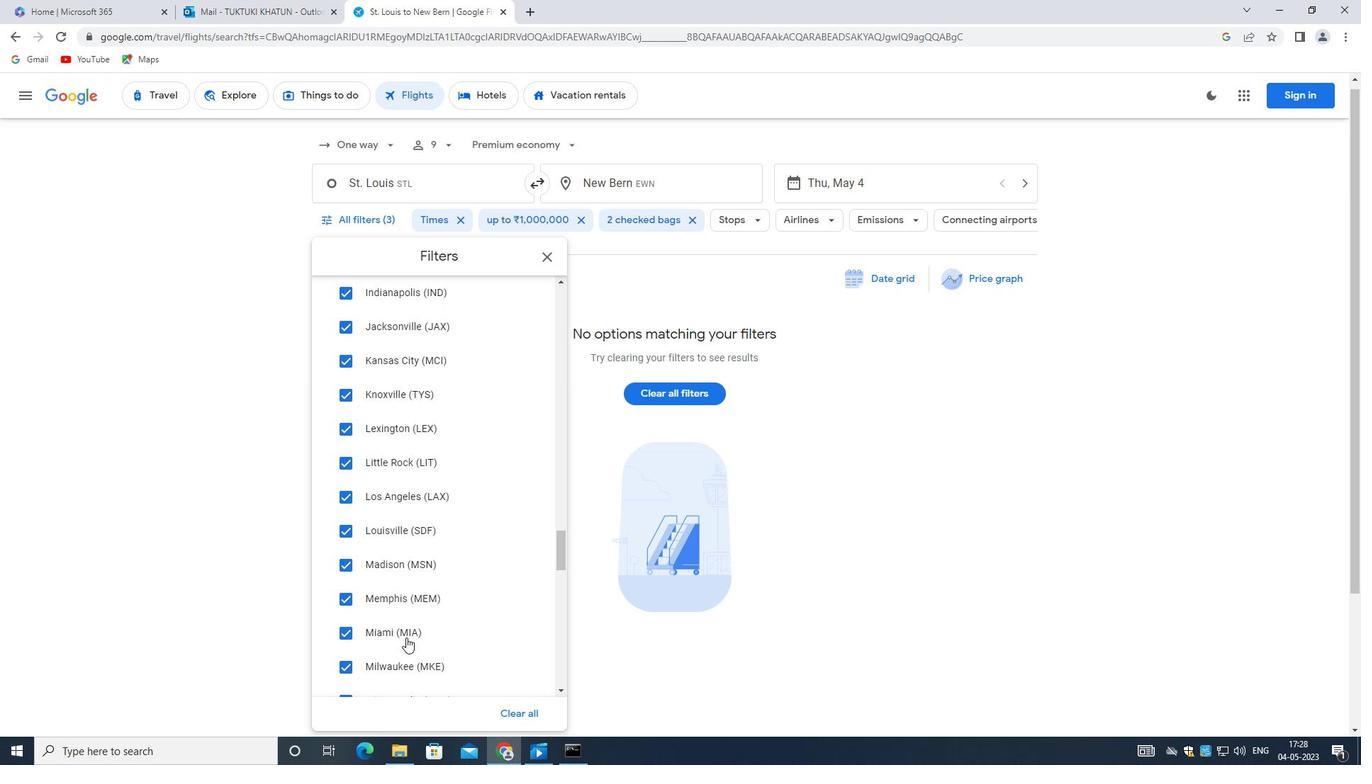 
Action: Mouse moved to (396, 612)
Screenshot: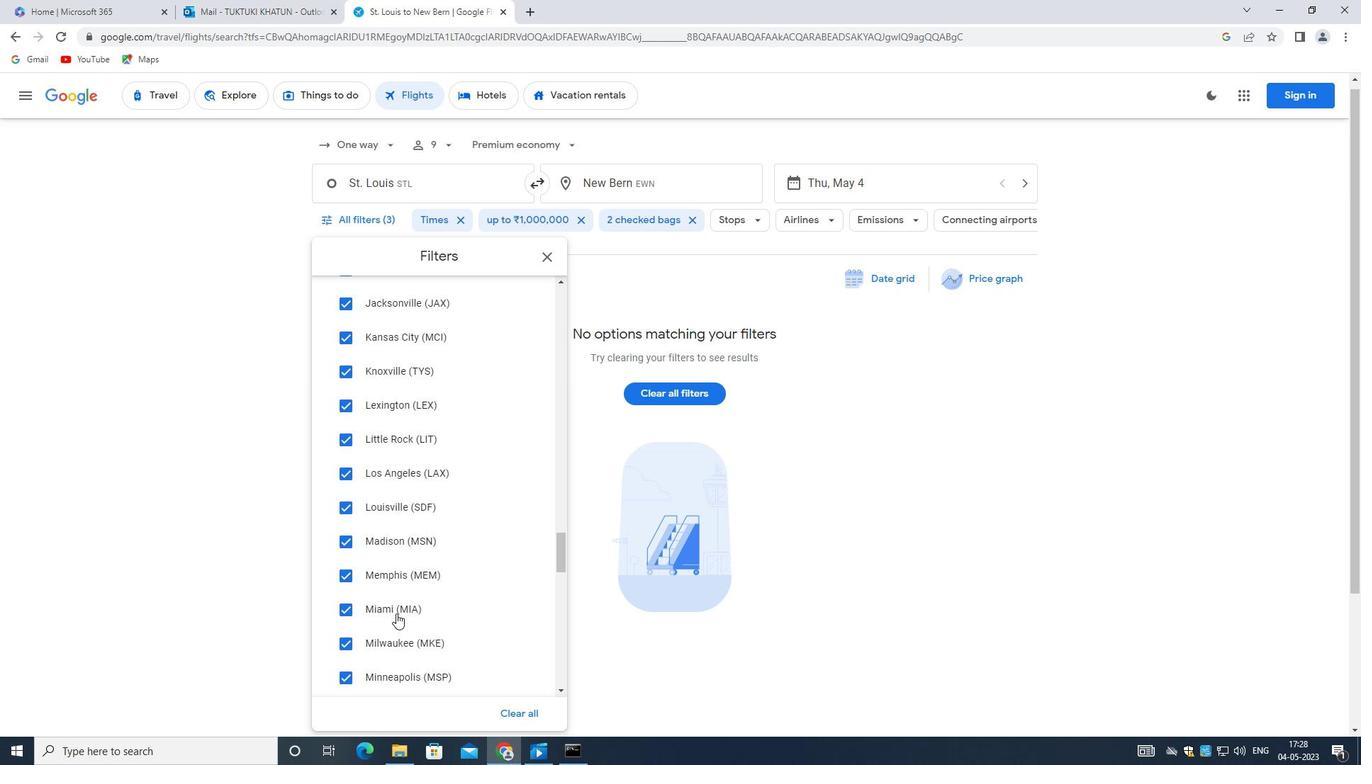 
Action: Mouse scrolled (396, 611) with delta (0, 0)
Screenshot: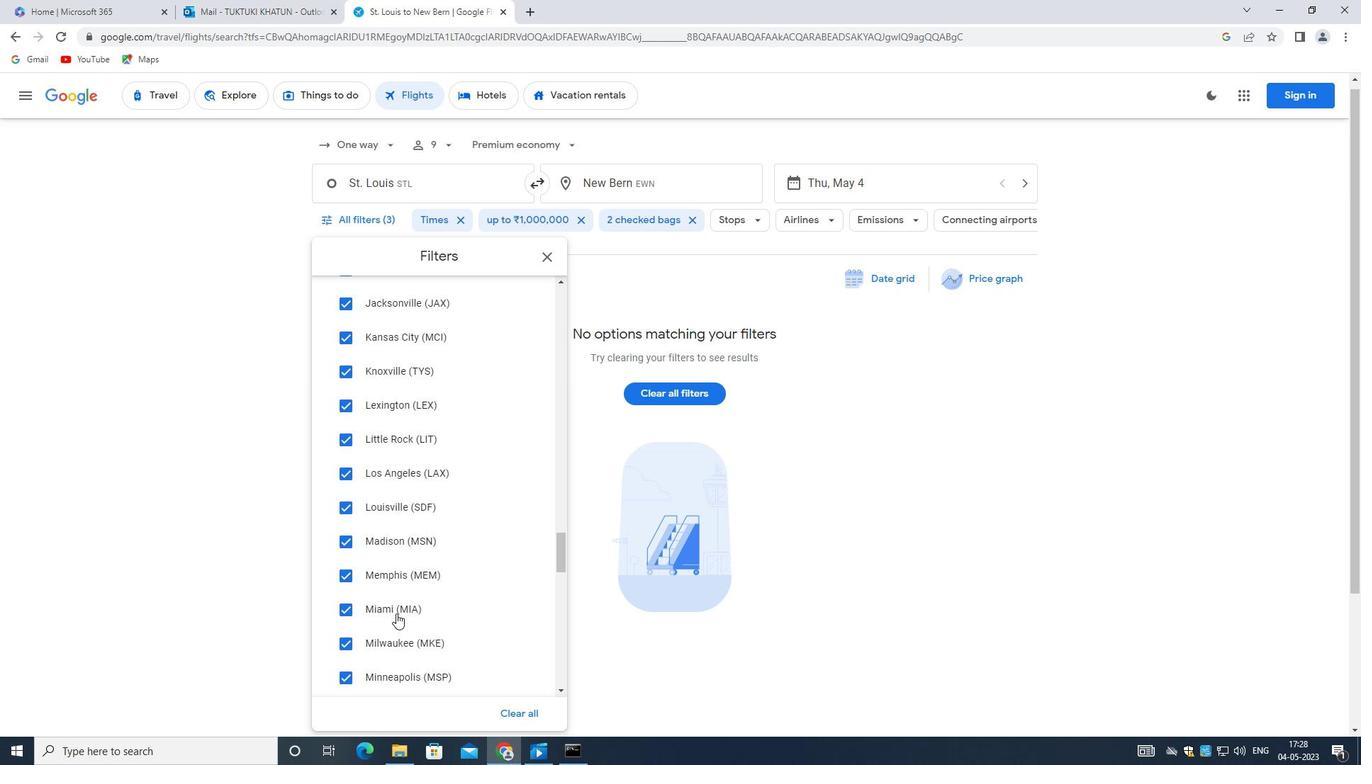 
Action: Mouse moved to (390, 592)
Screenshot: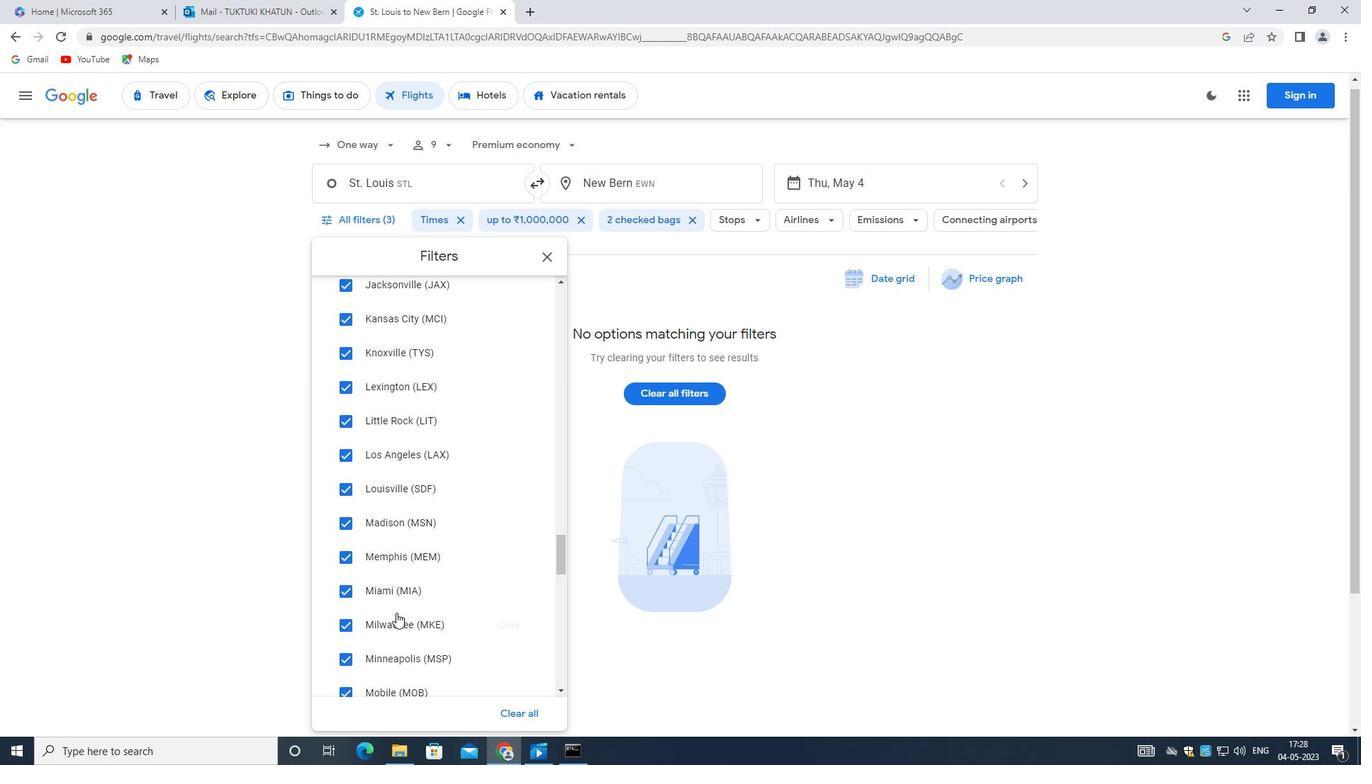 
Action: Mouse scrolled (390, 591) with delta (0, 0)
Screenshot: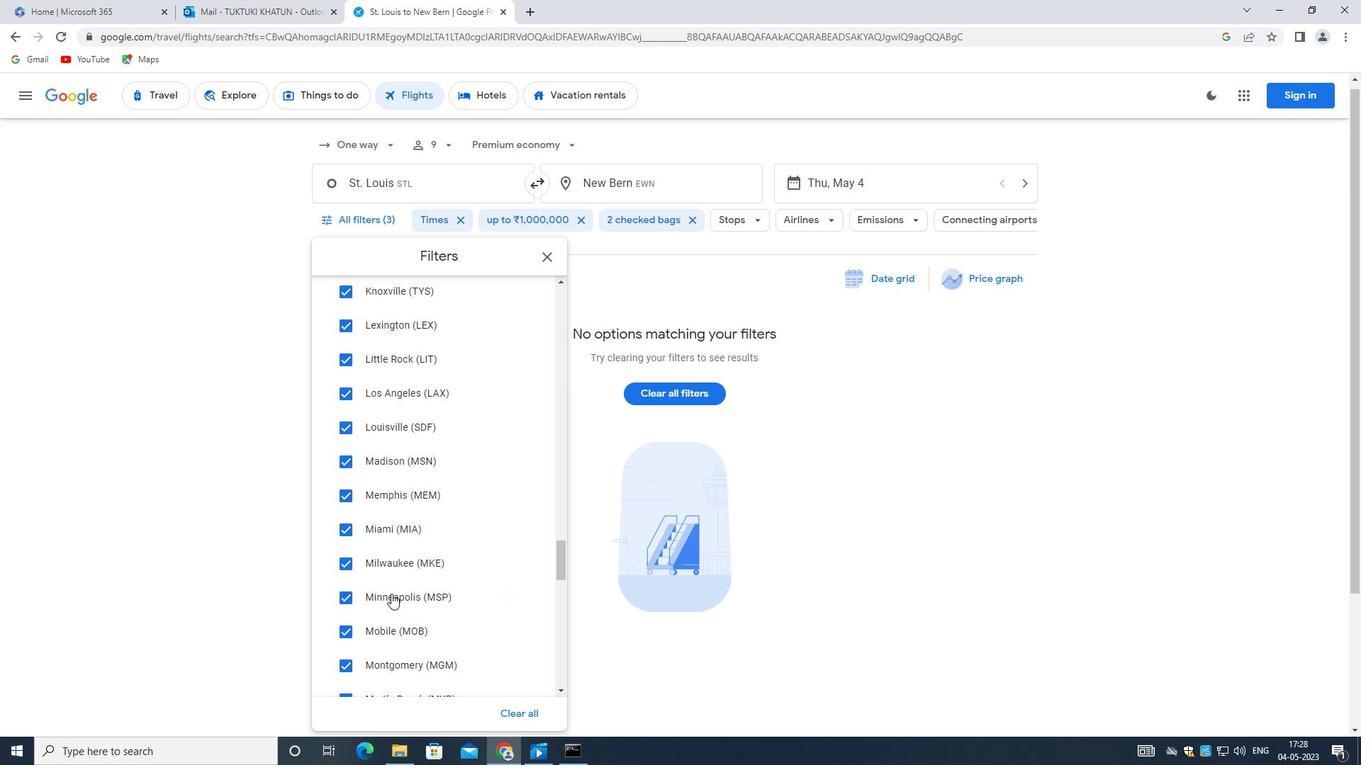 
Action: Mouse moved to (390, 592)
Screenshot: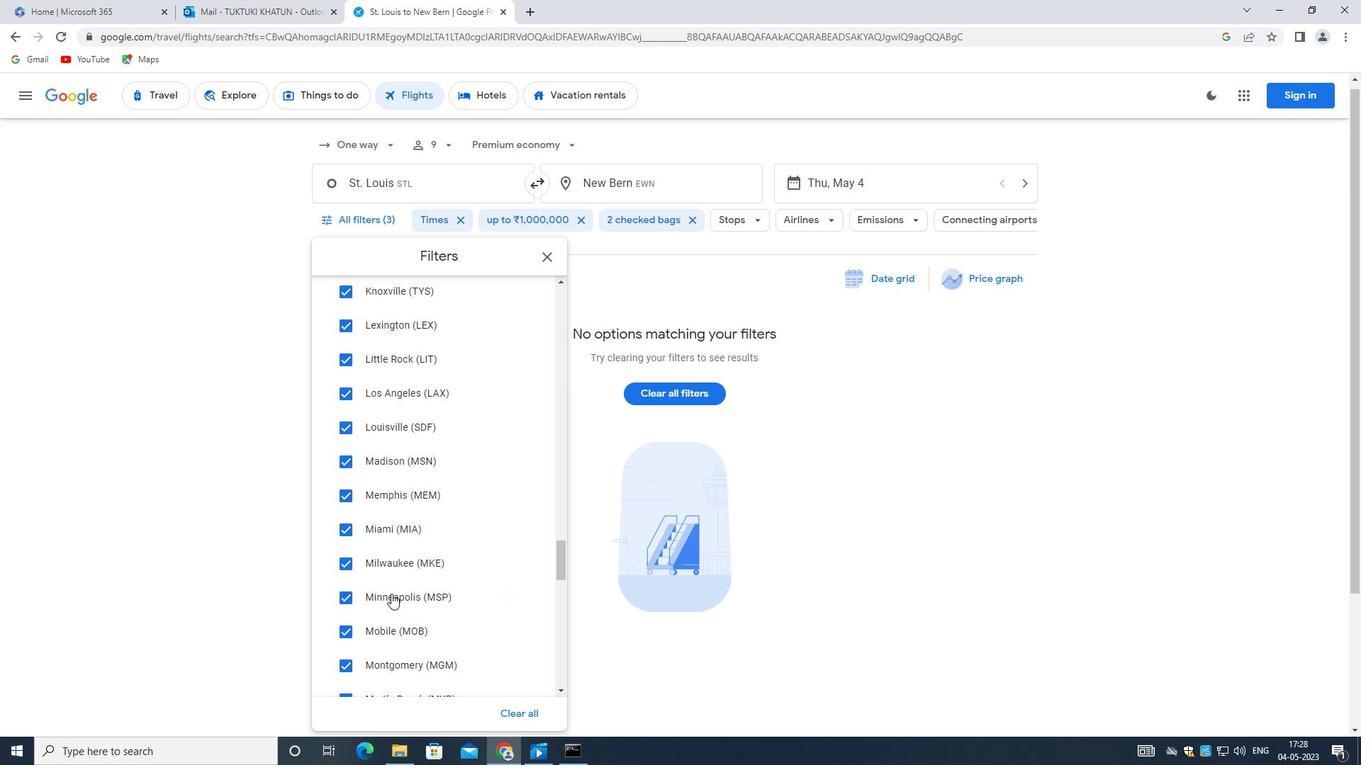 
Action: Mouse scrolled (390, 591) with delta (0, 0)
Screenshot: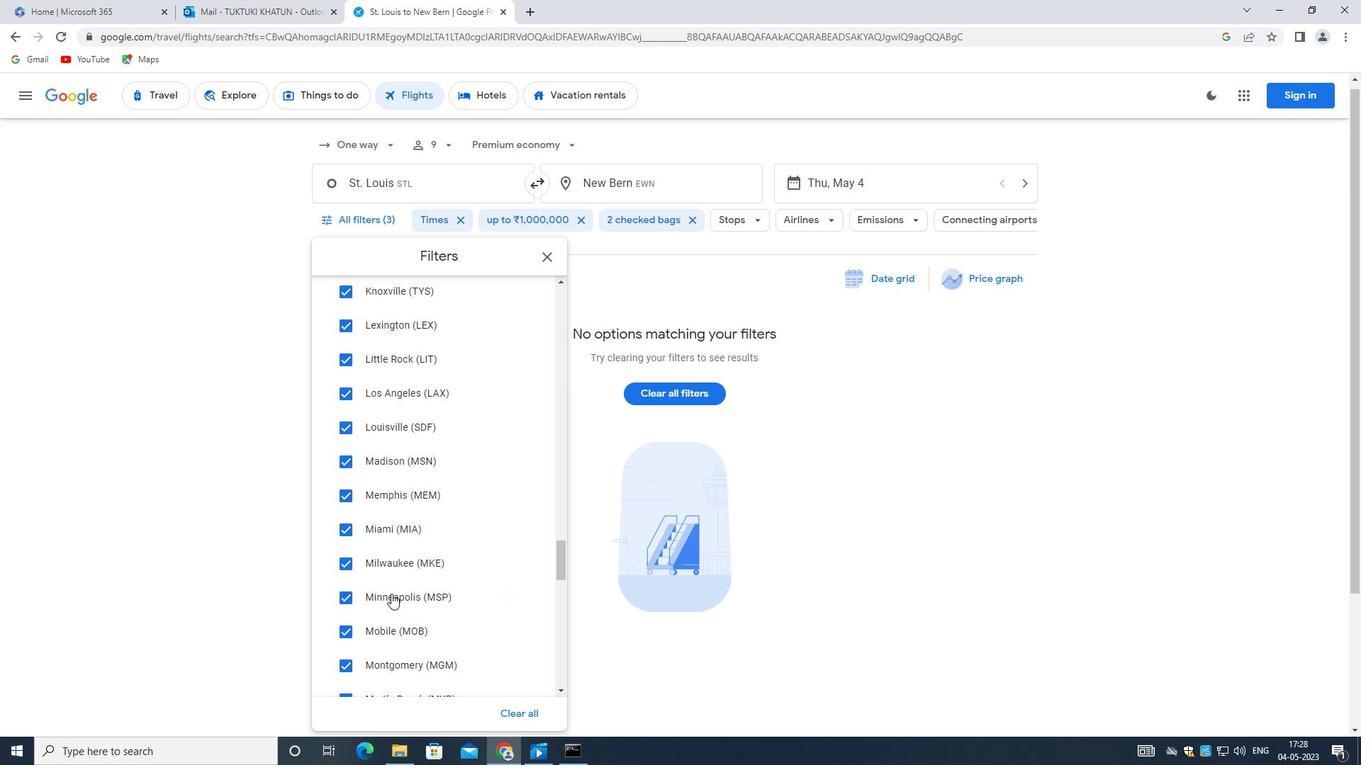 
Action: Mouse scrolled (390, 591) with delta (0, 0)
Screenshot: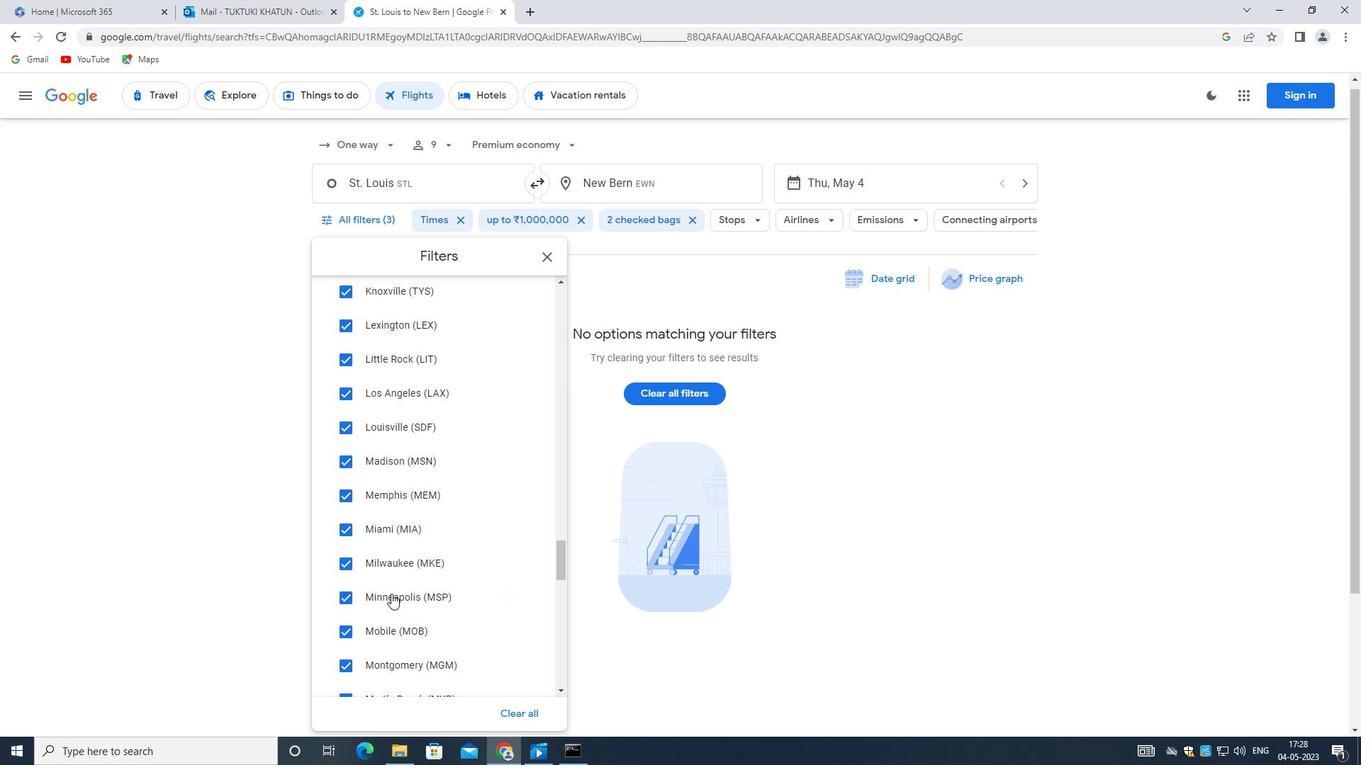 
Action: Mouse moved to (383, 581)
Screenshot: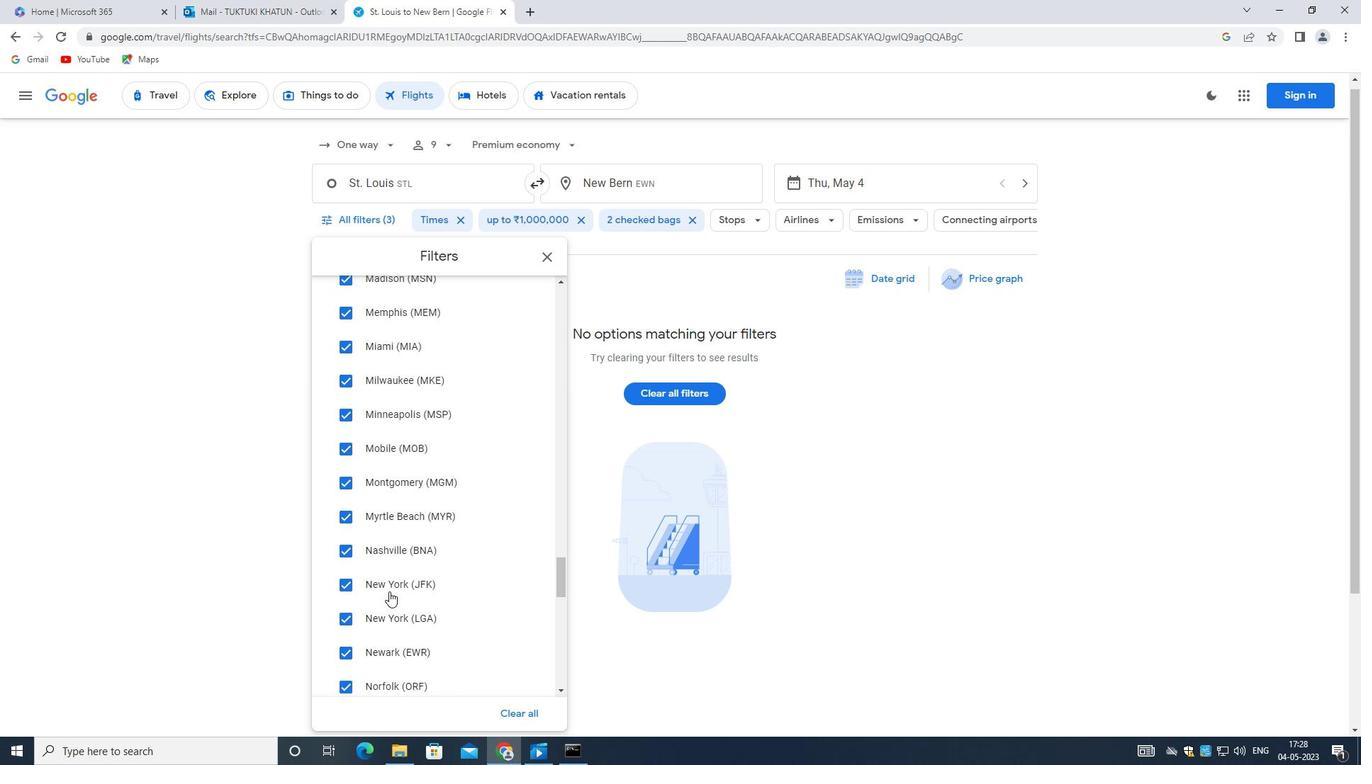 
Action: Mouse scrolled (383, 580) with delta (0, 0)
Screenshot: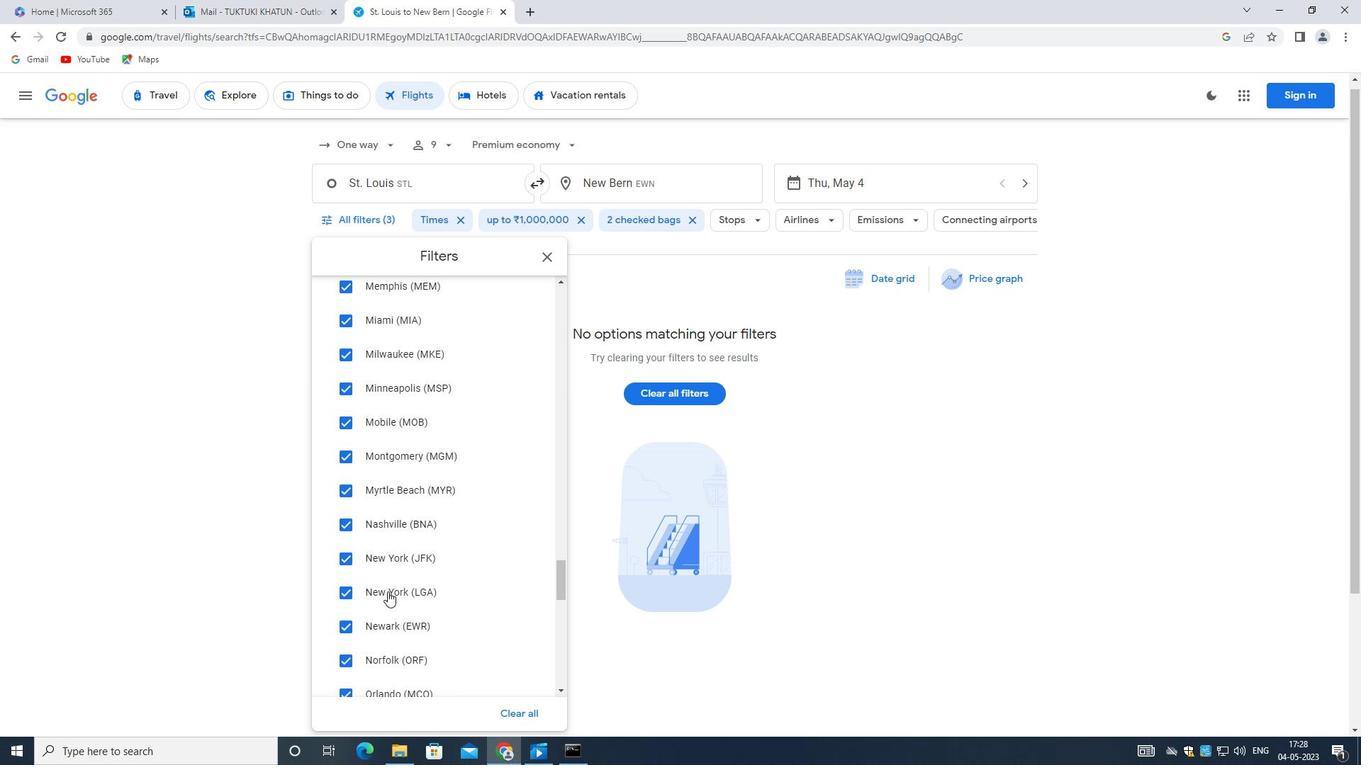 
Action: Mouse scrolled (383, 580) with delta (0, 0)
Screenshot: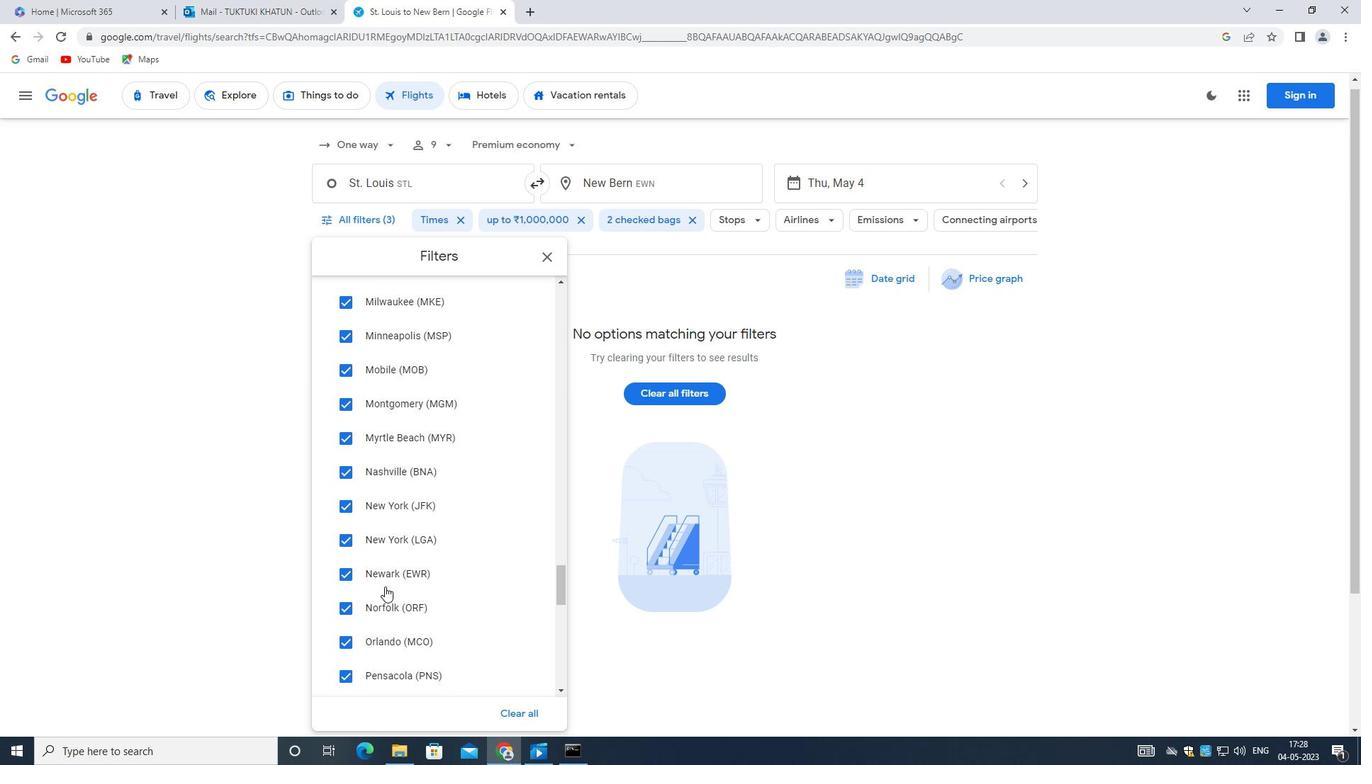 
Action: Mouse scrolled (383, 580) with delta (0, 0)
Screenshot: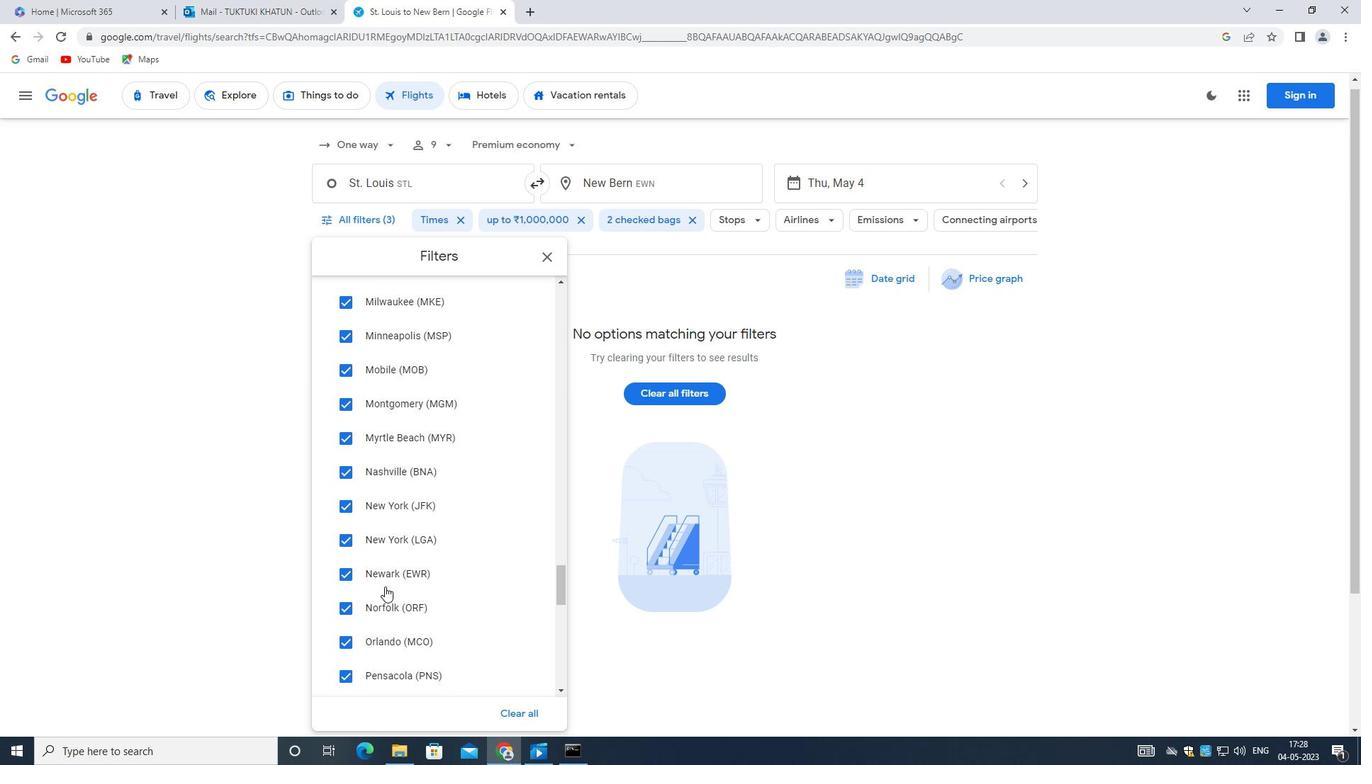 
Action: Mouse scrolled (383, 580) with delta (0, 0)
Screenshot: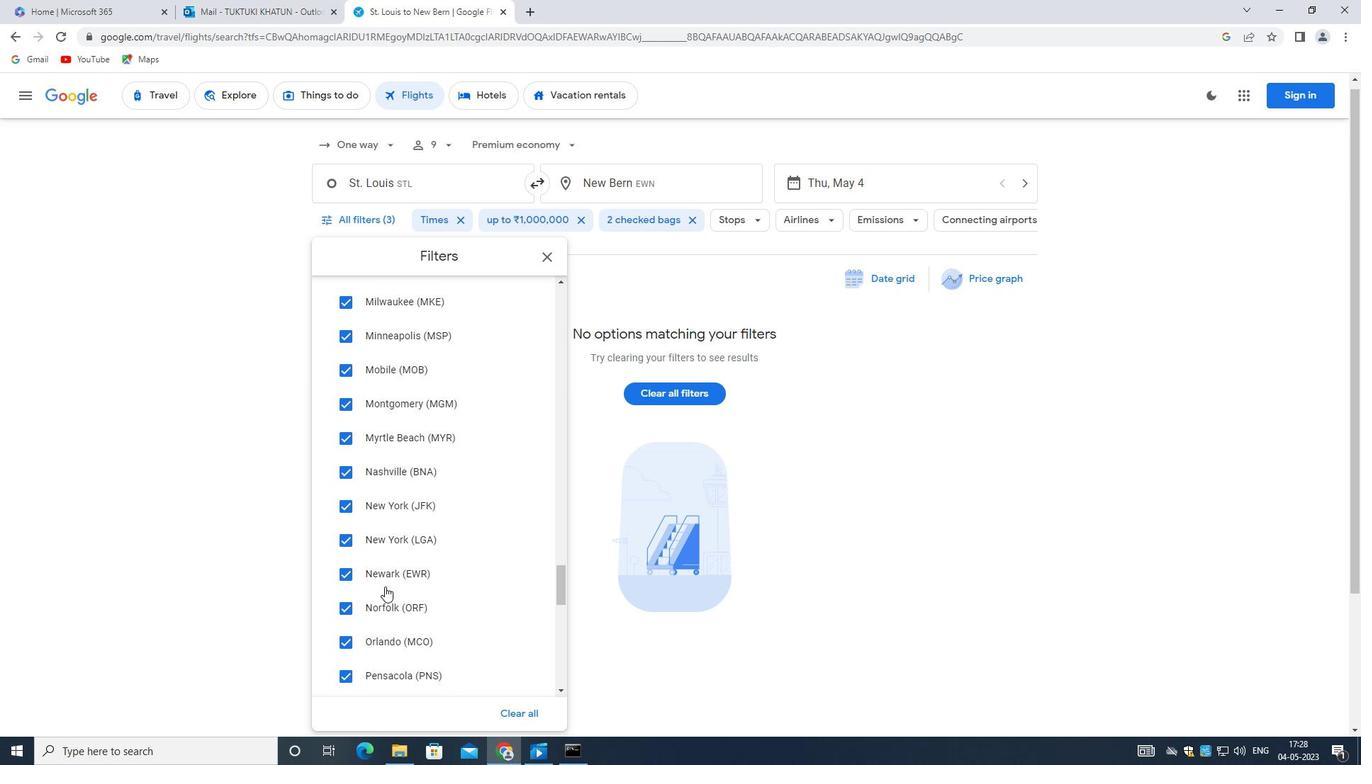 
Action: Mouse scrolled (383, 580) with delta (0, 0)
Screenshot: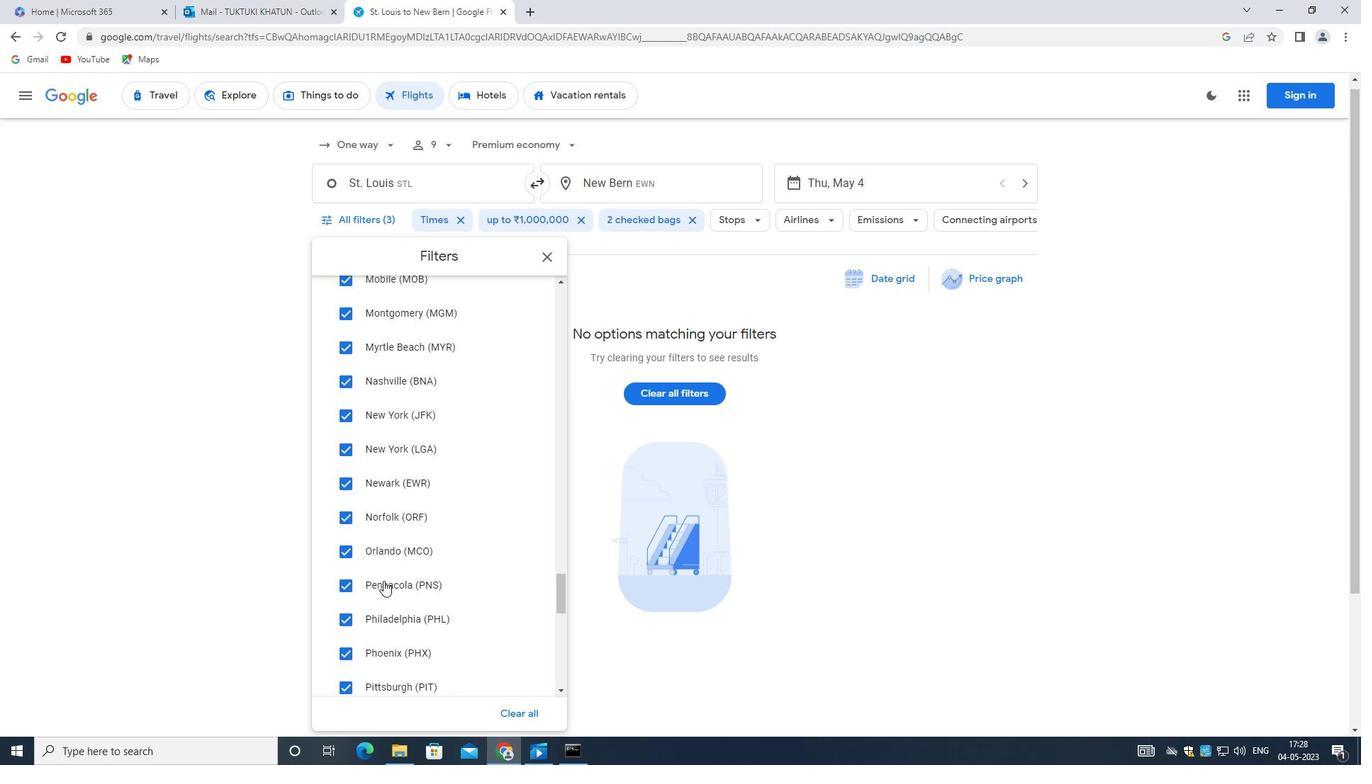 
Action: Mouse moved to (390, 571)
Screenshot: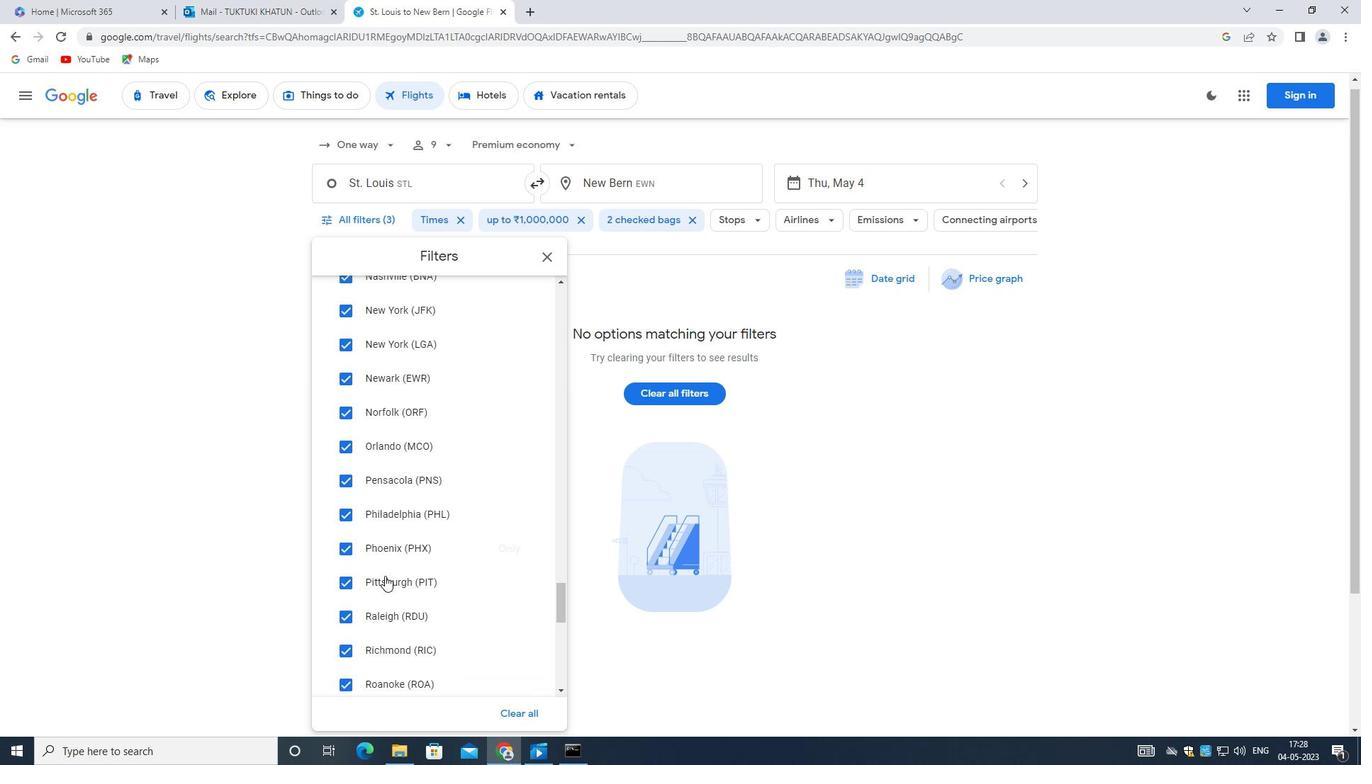 
Action: Mouse scrolled (390, 570) with delta (0, 0)
Screenshot: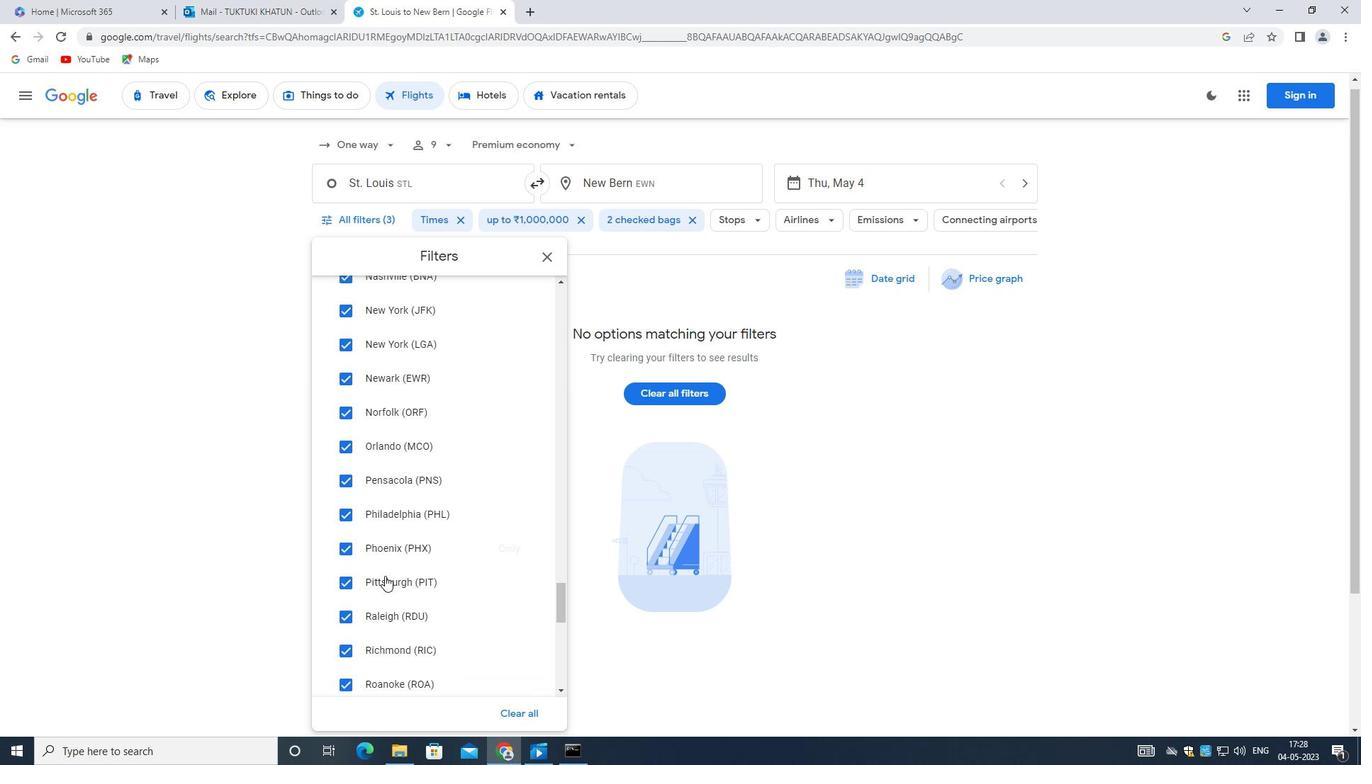 
Action: Mouse scrolled (390, 570) with delta (0, 0)
Screenshot: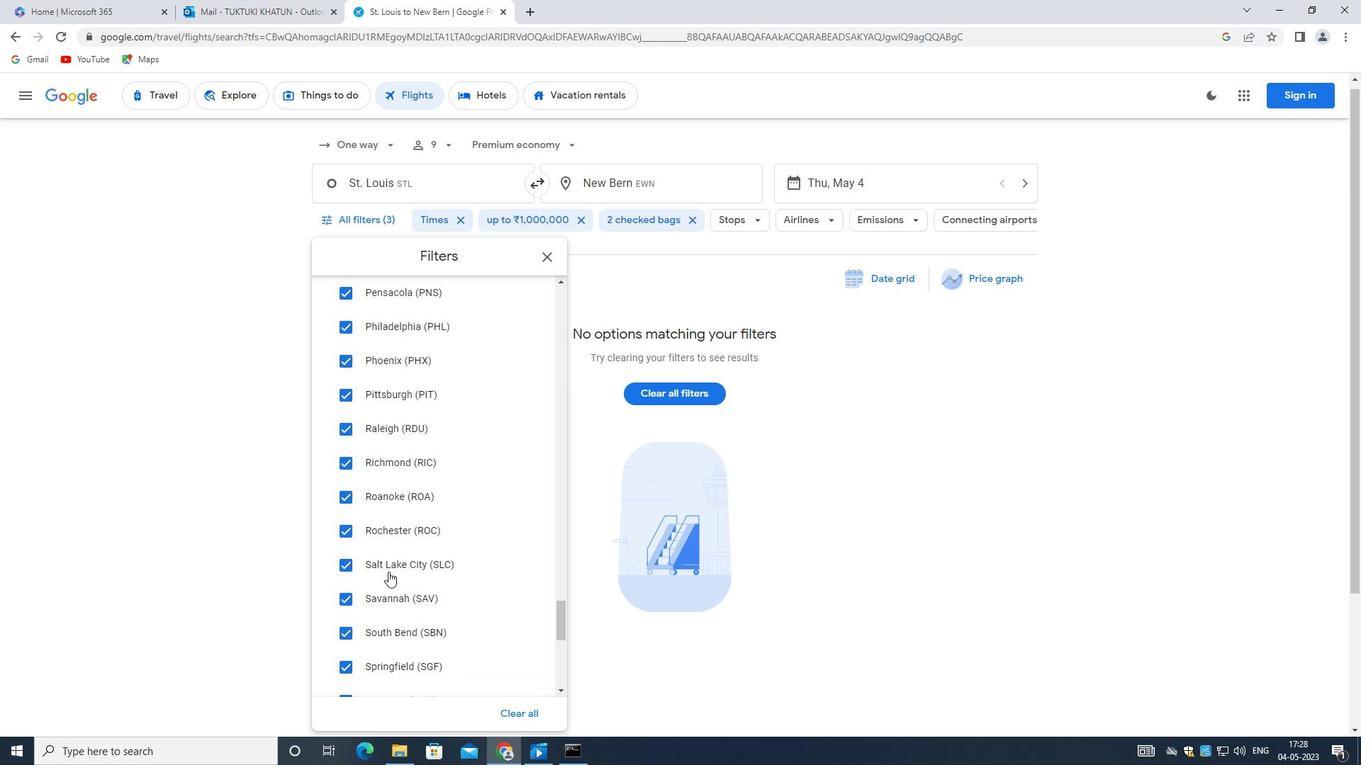 
Action: Mouse moved to (390, 571)
Screenshot: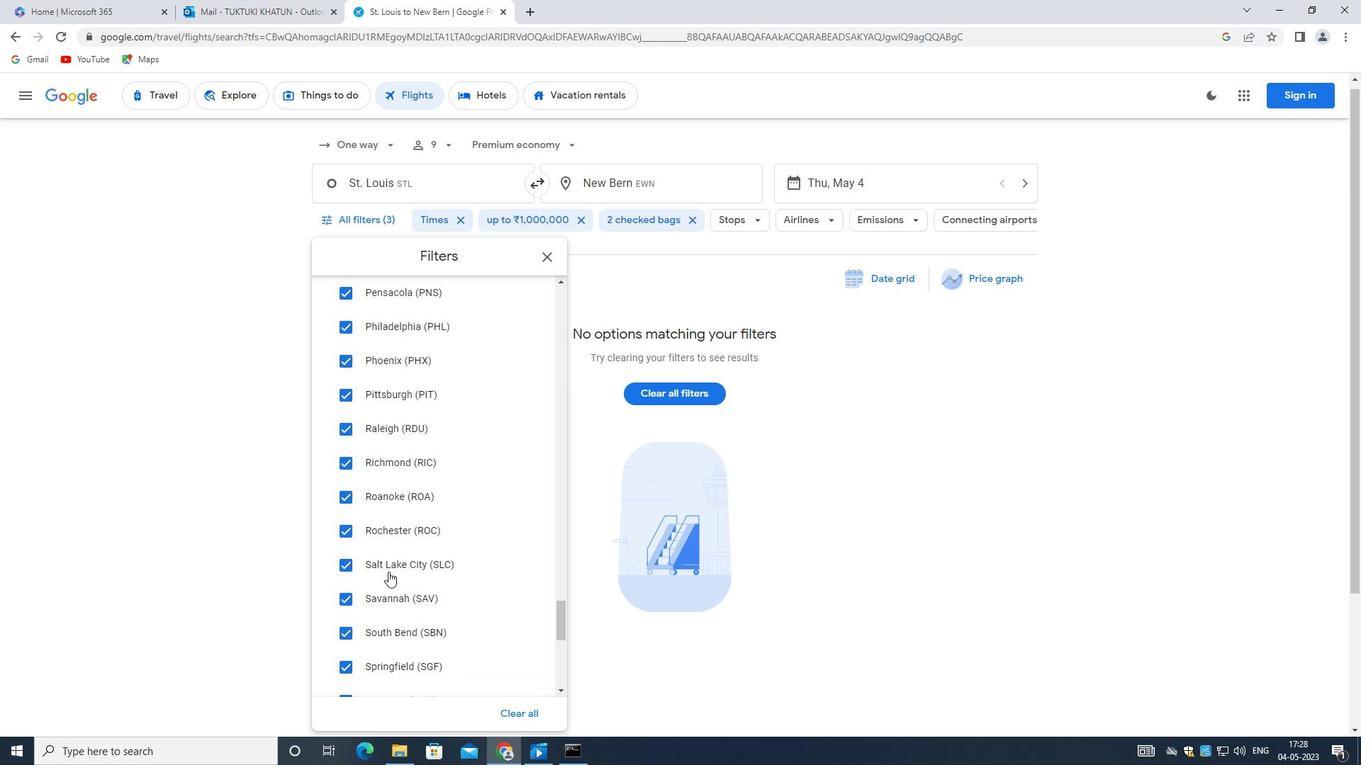 
Action: Mouse scrolled (390, 570) with delta (0, 0)
Screenshot: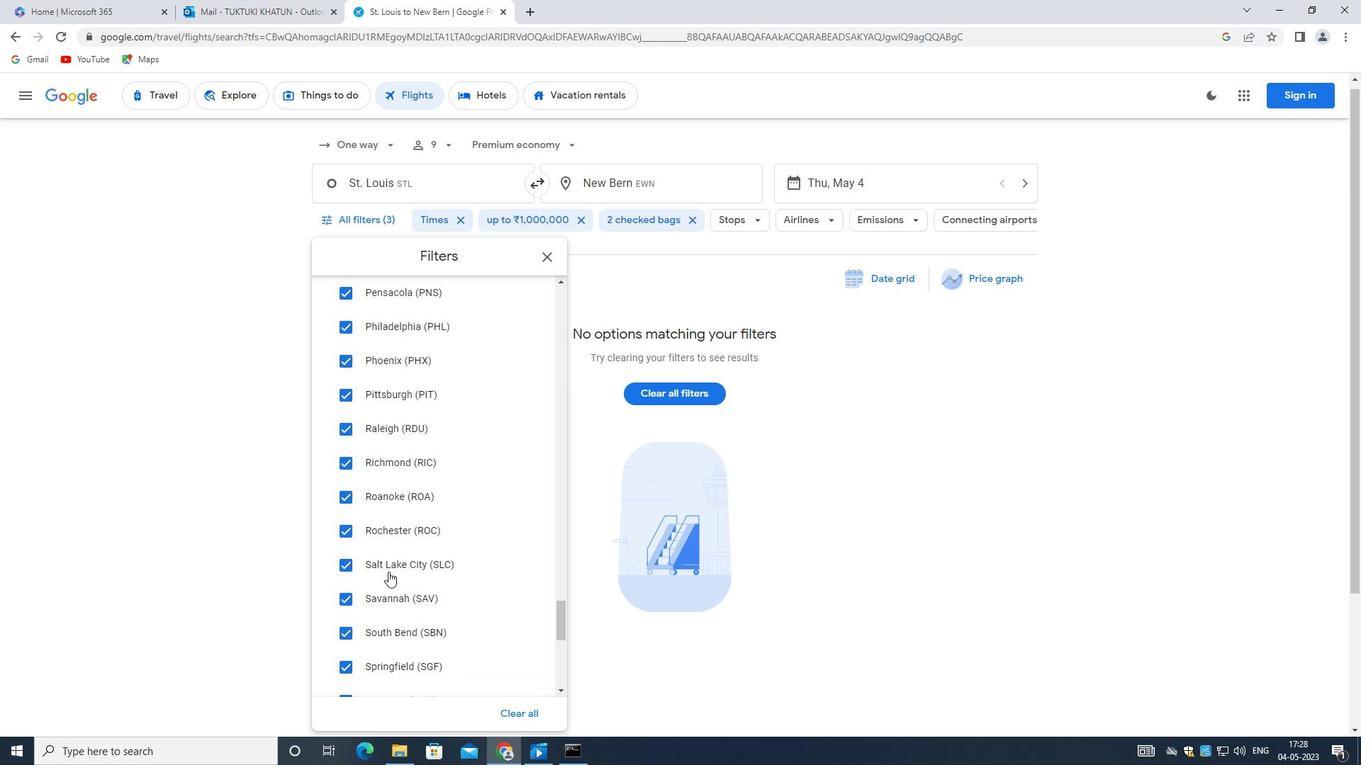 
Action: Mouse scrolled (390, 570) with delta (0, 0)
Screenshot: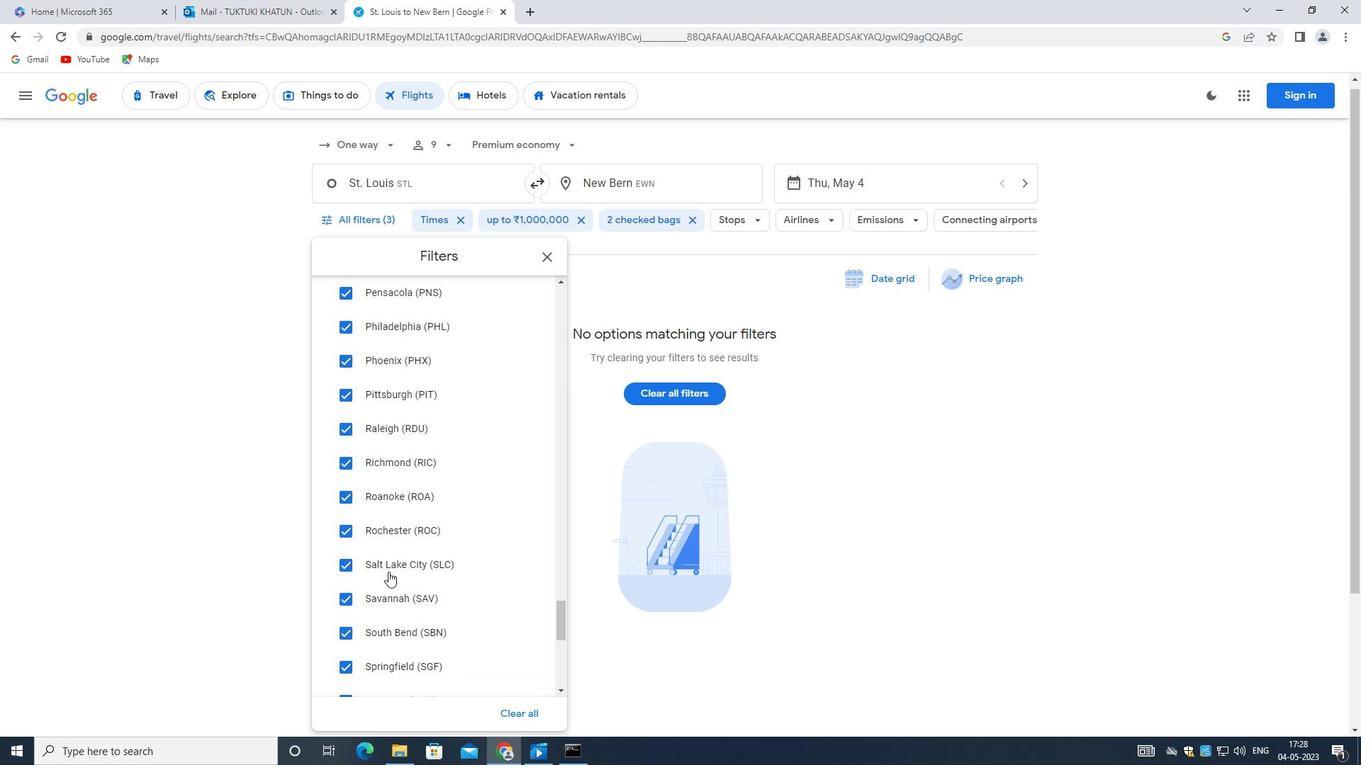 
Action: Mouse scrolled (390, 570) with delta (0, 0)
Screenshot: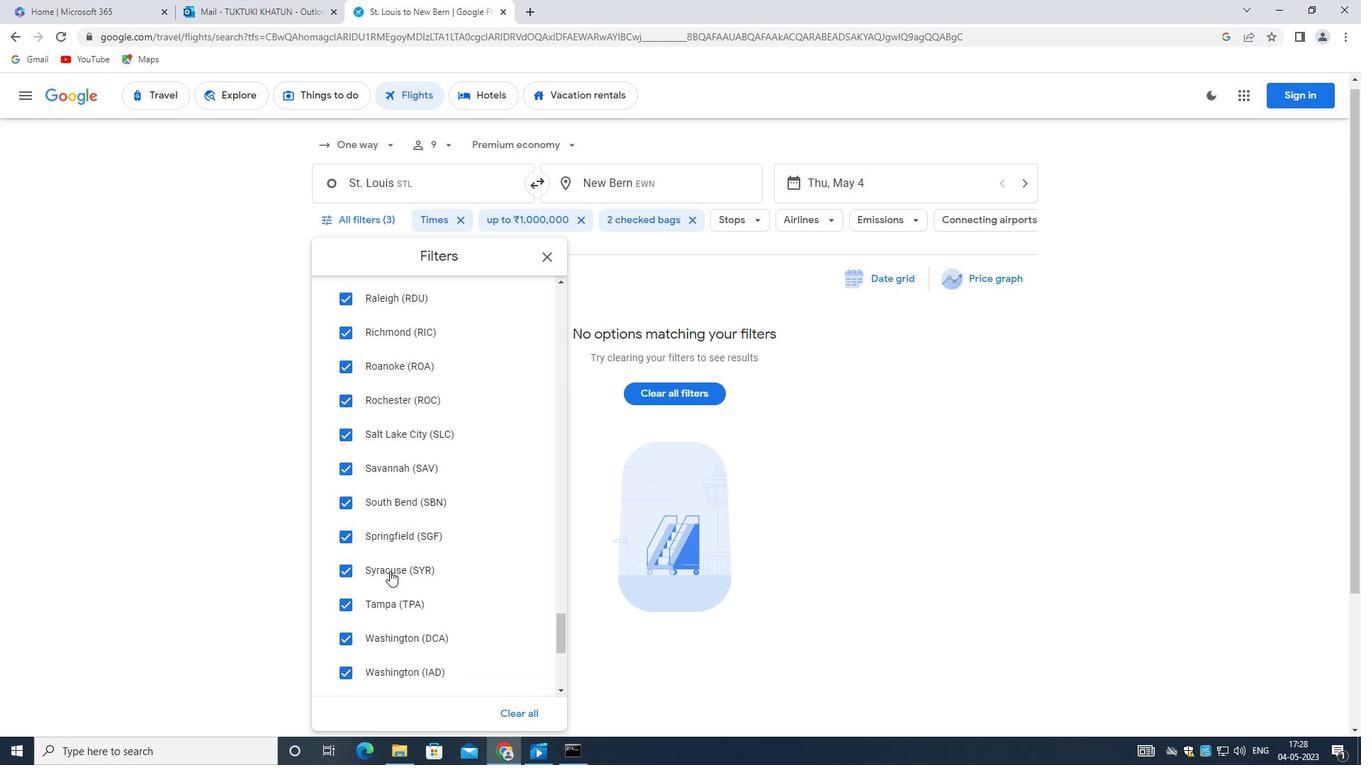 
Action: Mouse moved to (385, 527)
Screenshot: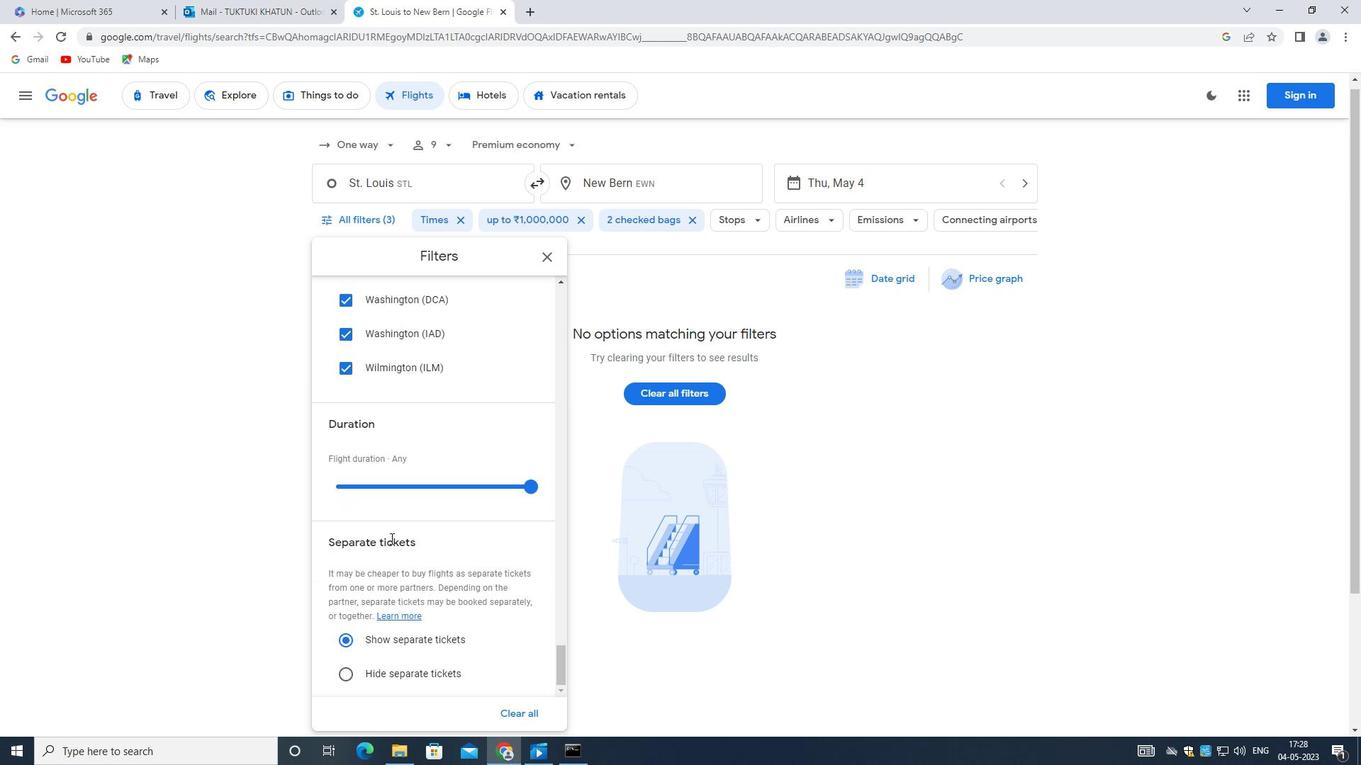
Action: Mouse scrolled (385, 526) with delta (0, 0)
Screenshot: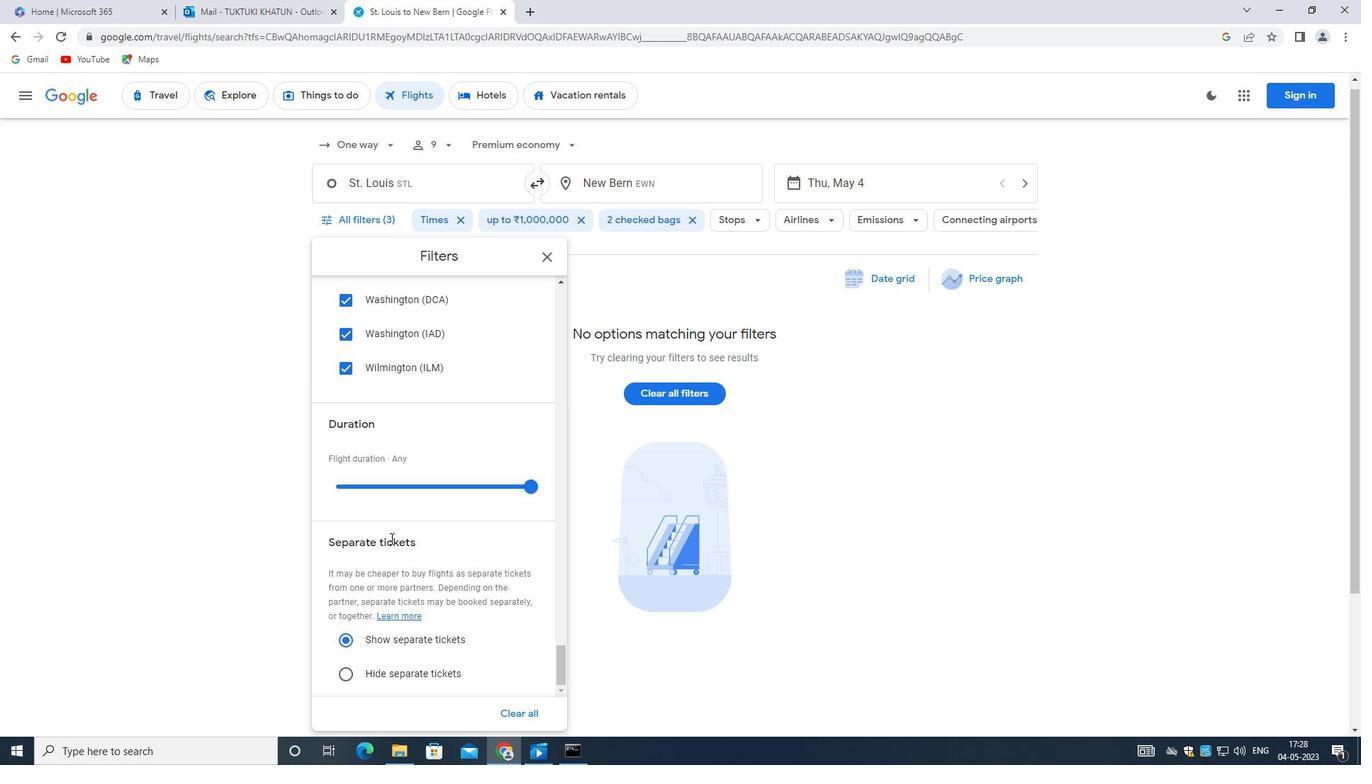 
Action: Mouse moved to (385, 527)
Screenshot: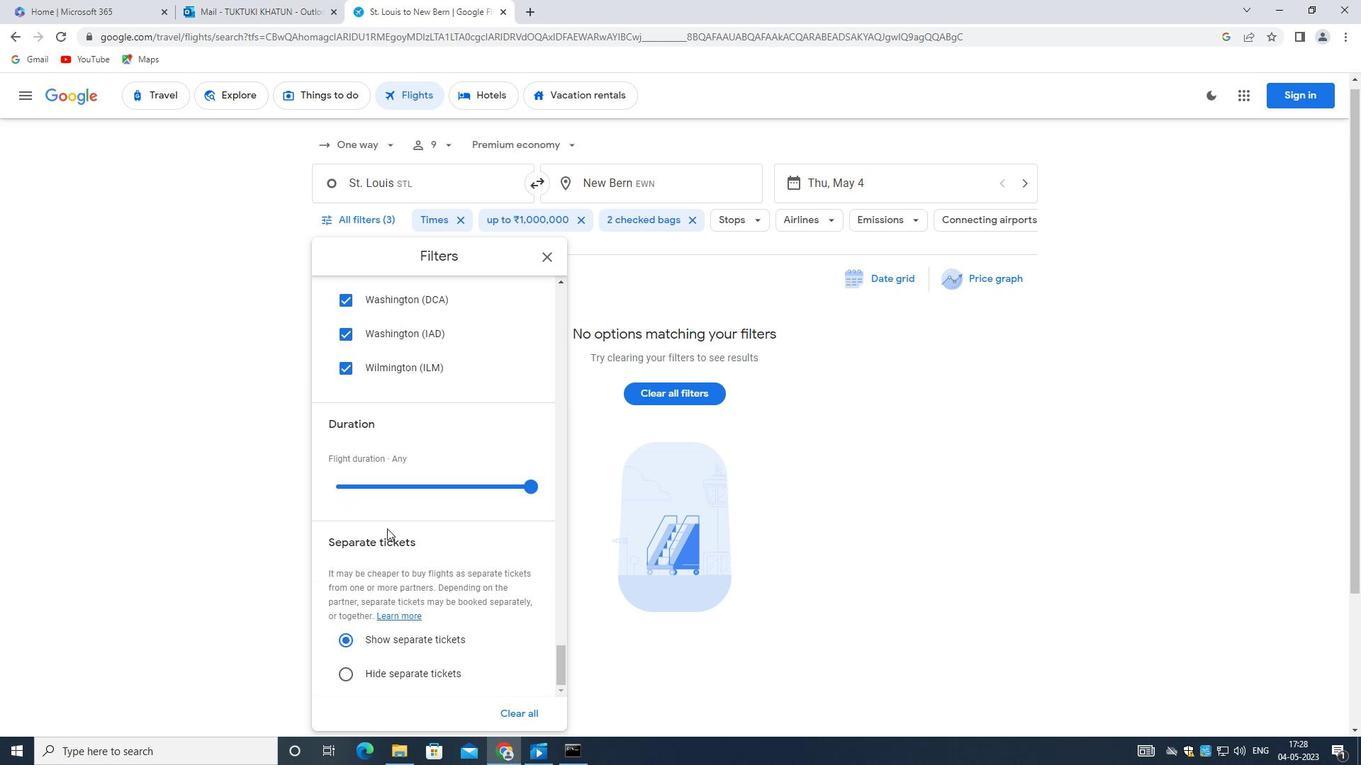 
Action: Mouse scrolled (385, 526) with delta (0, 0)
Screenshot: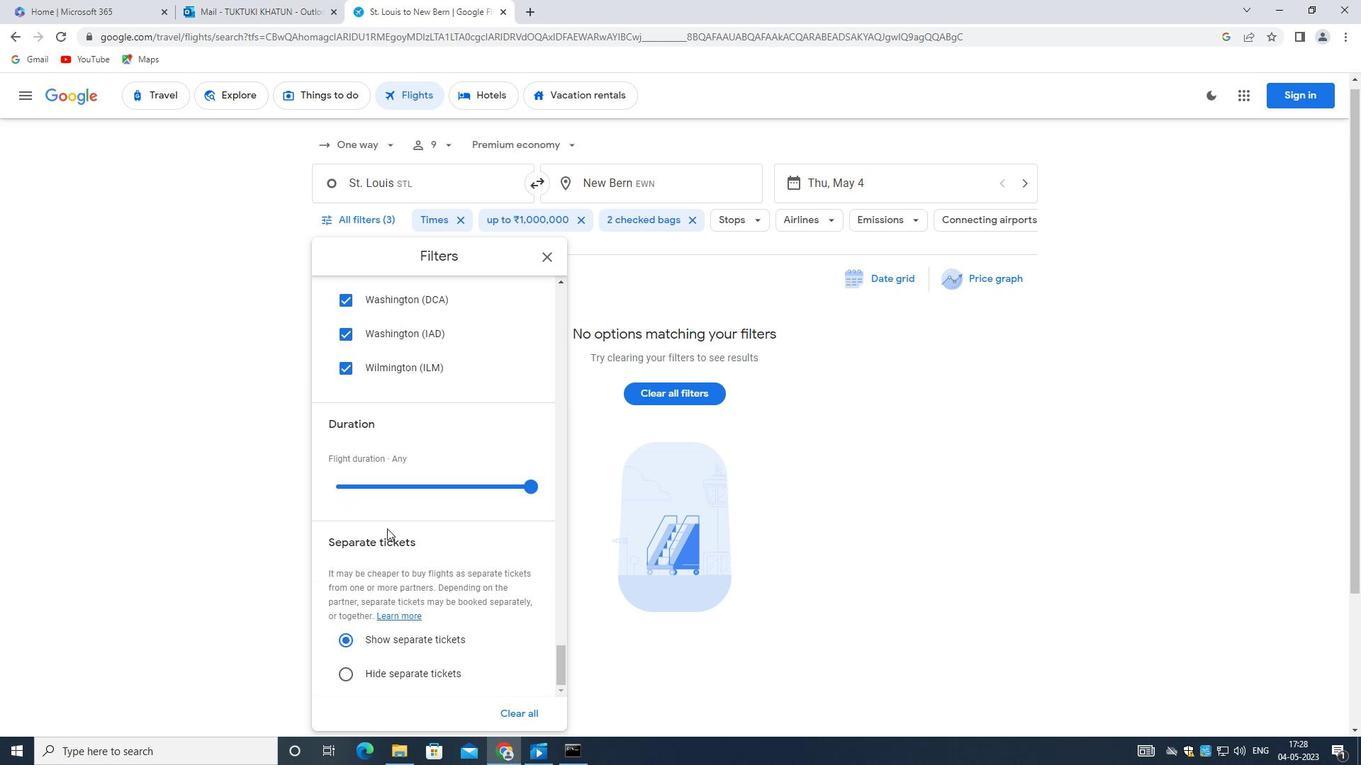 
Action: Mouse scrolled (385, 526) with delta (0, 0)
Screenshot: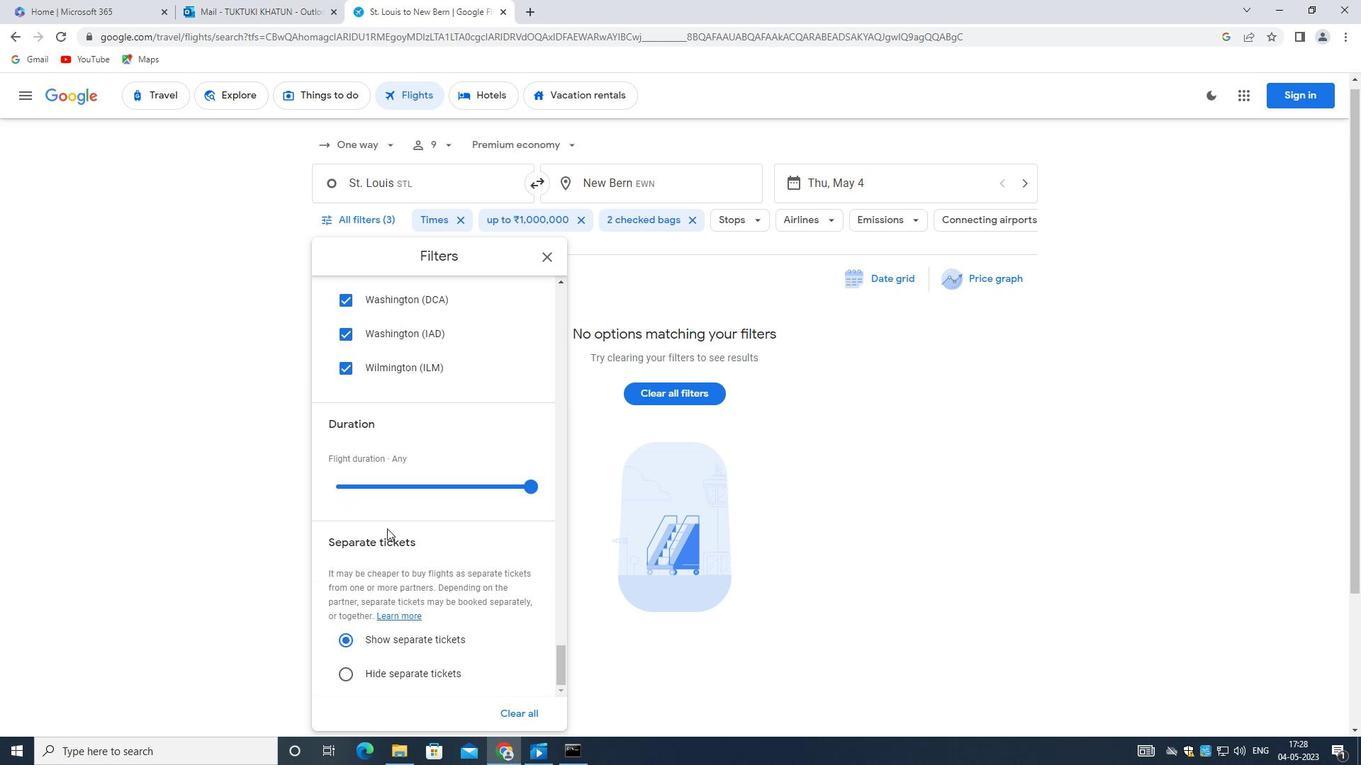 
Action: Mouse scrolled (385, 526) with delta (0, 0)
Screenshot: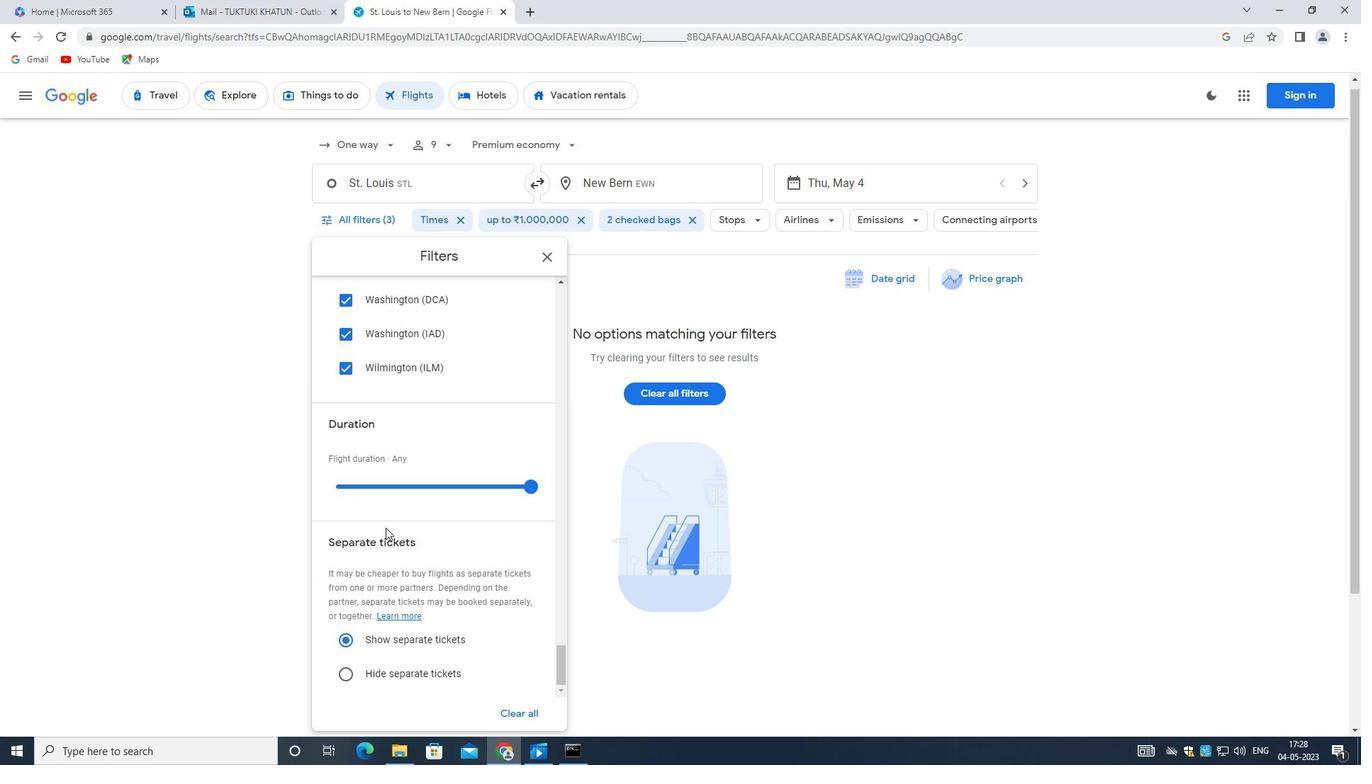 
Action: Mouse moved to (384, 527)
Screenshot: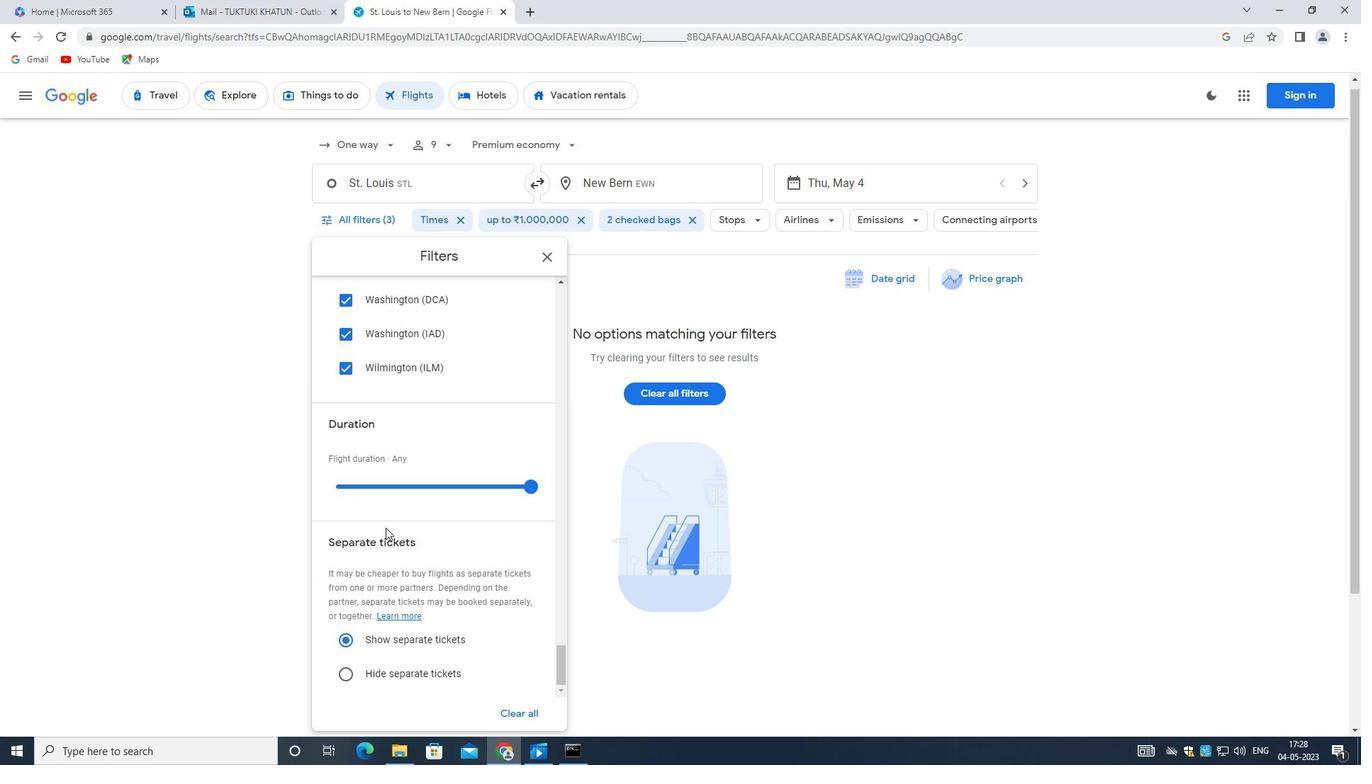 
Action: Mouse scrolled (384, 526) with delta (0, 0)
Screenshot: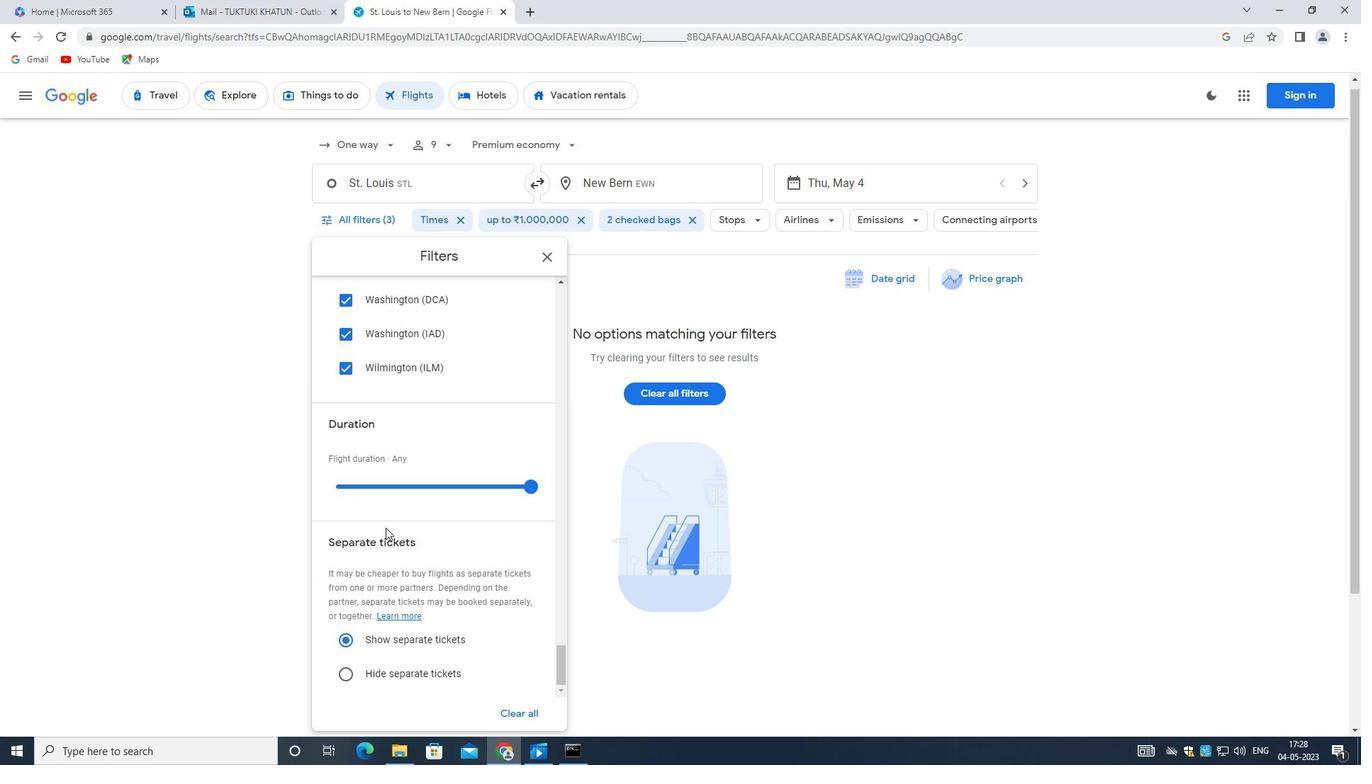 
Action: Mouse scrolled (384, 526) with delta (0, 0)
Screenshot: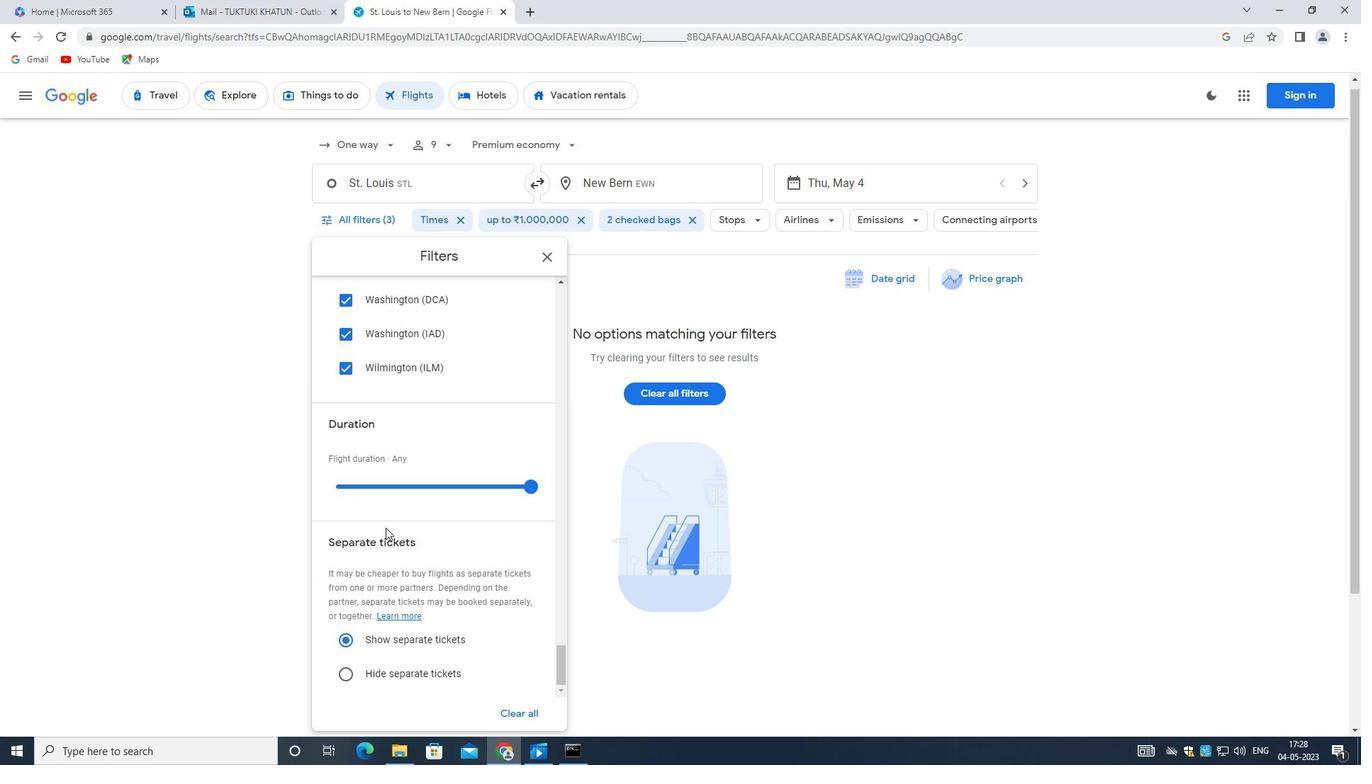 
Action: Mouse moved to (379, 522)
Screenshot: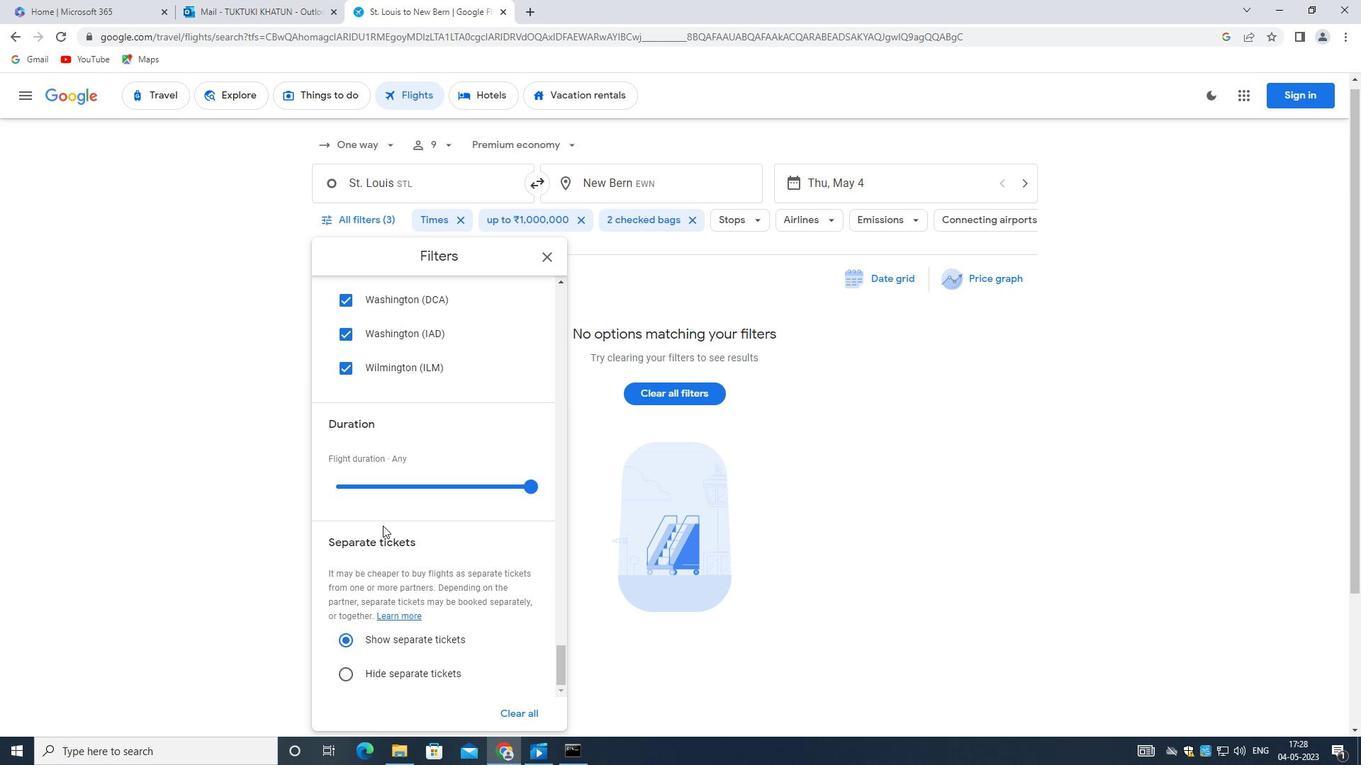 
Action: Mouse scrolled (379, 521) with delta (0, 0)
Screenshot: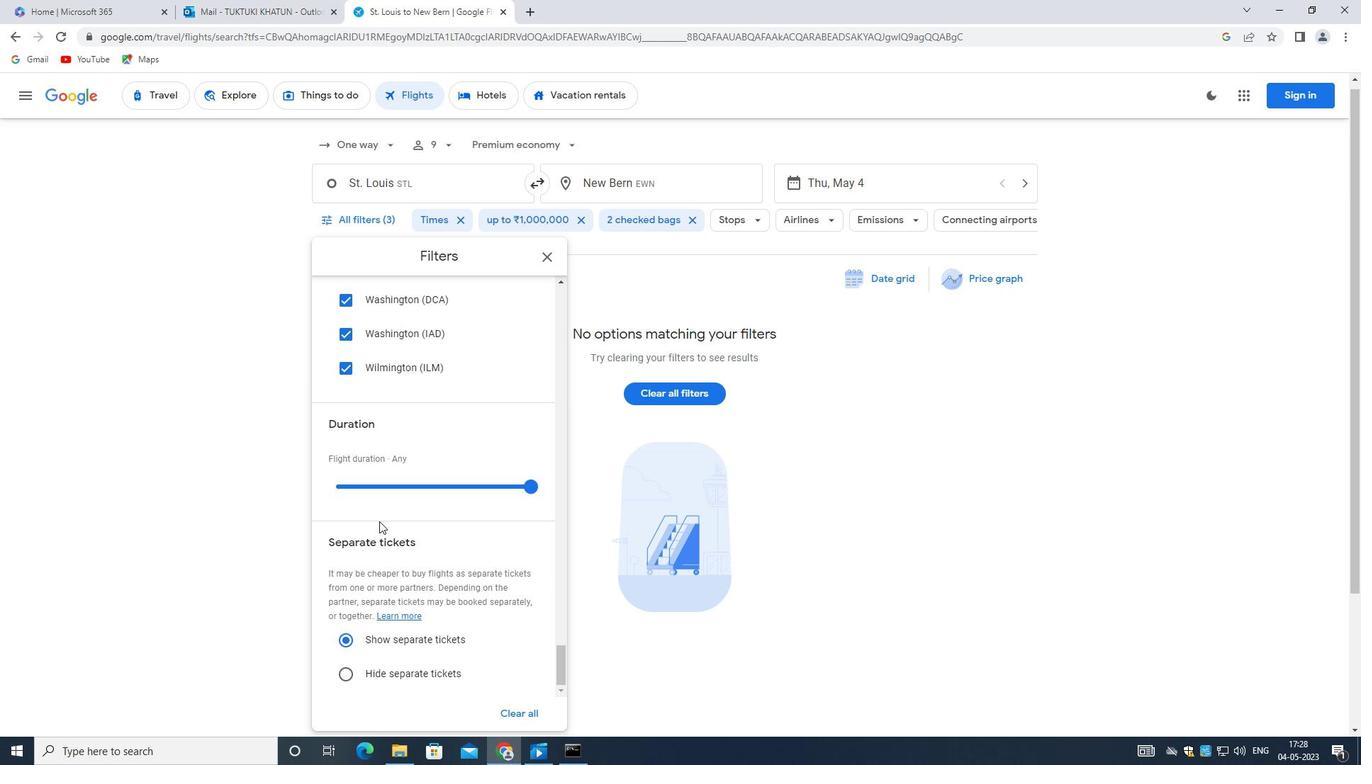 
Action: Mouse moved to (378, 522)
Screenshot: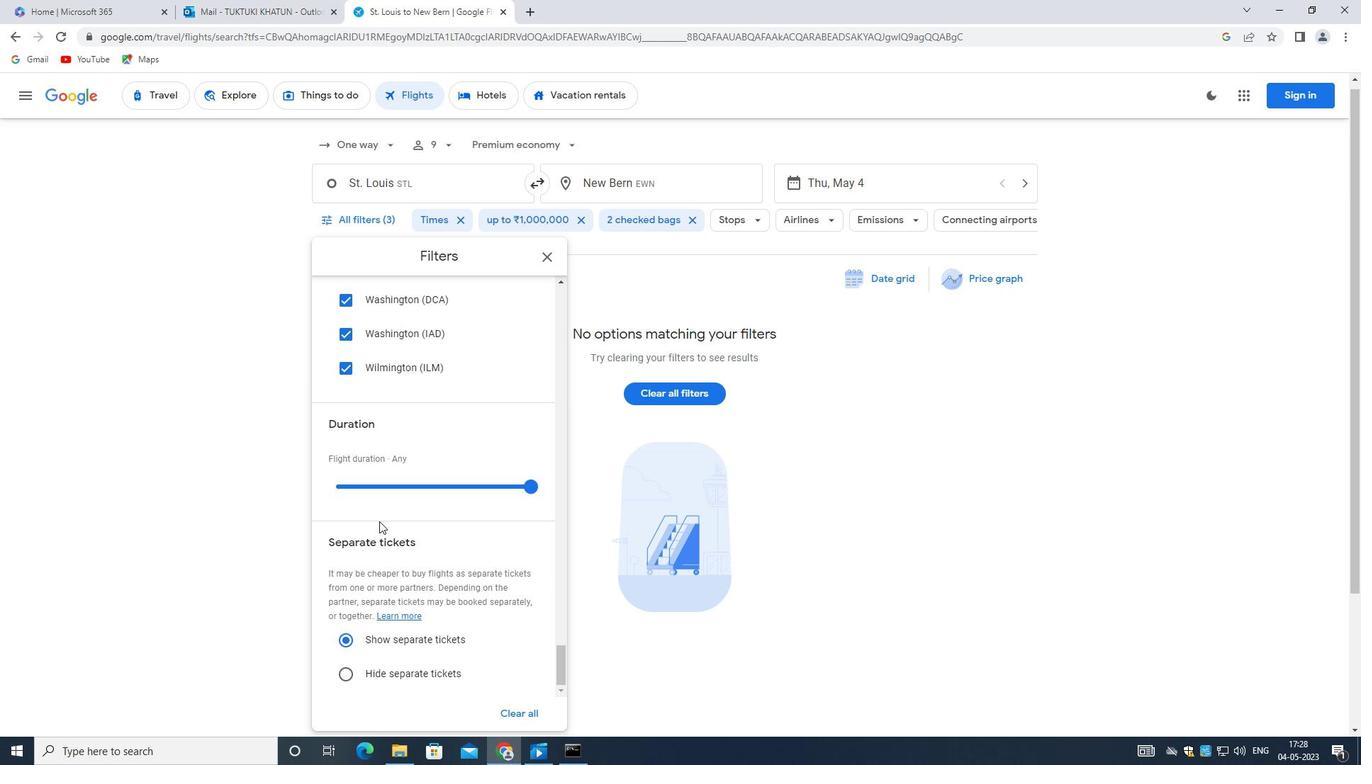 
Action: Mouse scrolled (378, 521) with delta (0, 0)
Screenshot: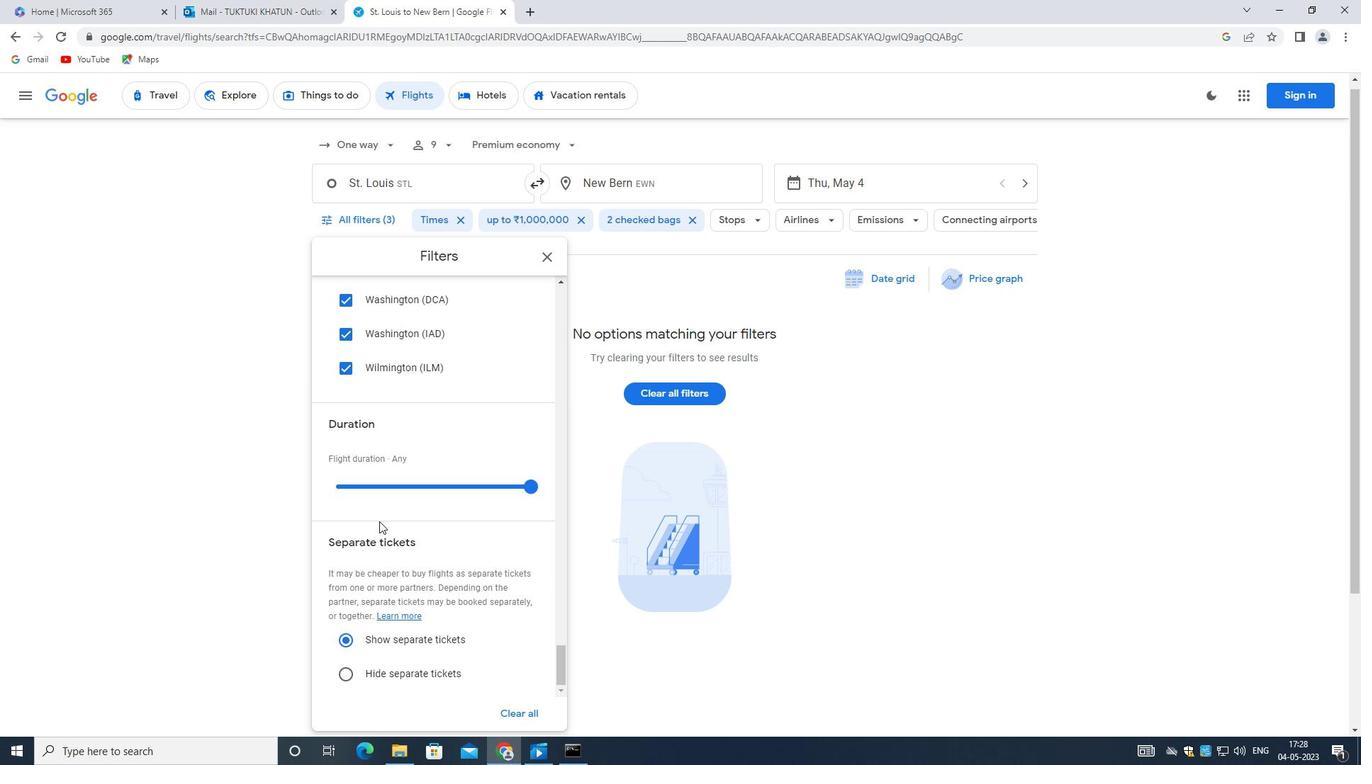 
Action: Mouse moved to (378, 522)
Screenshot: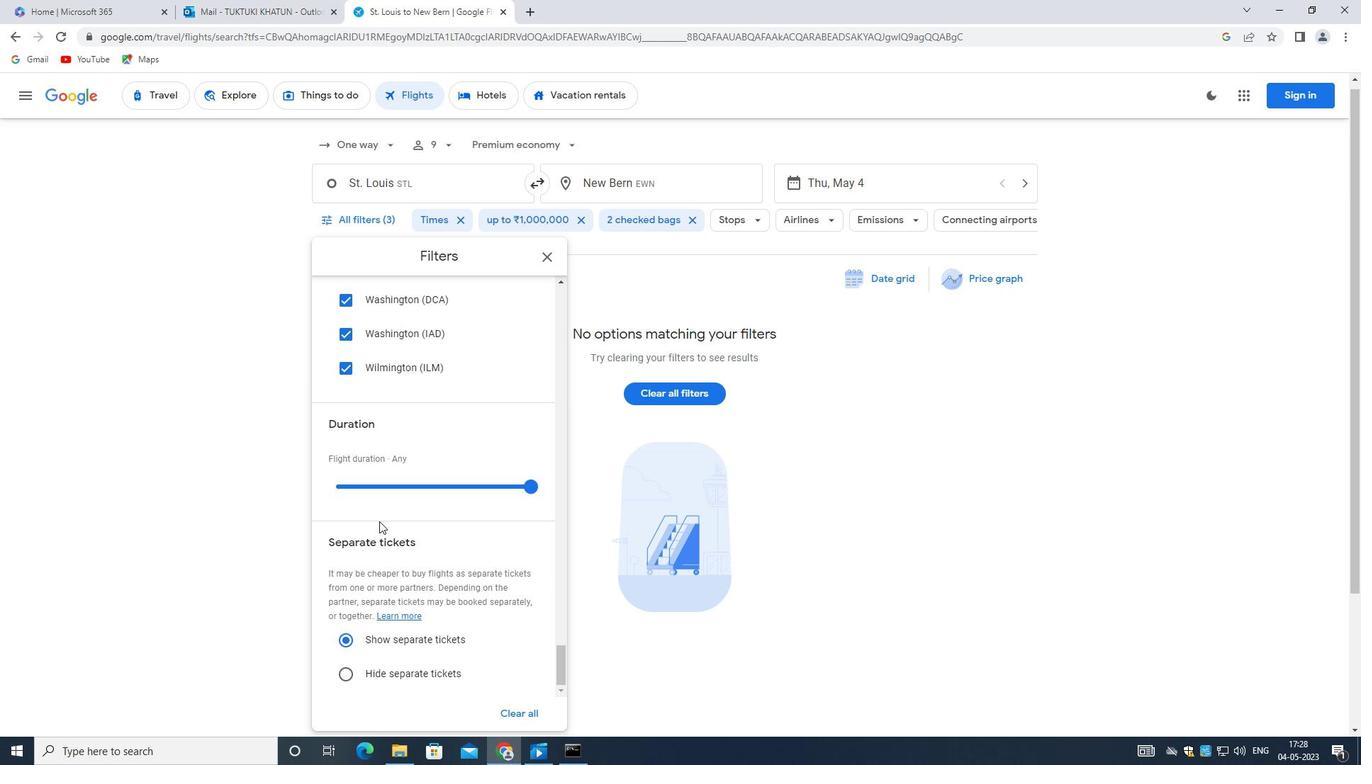 
Action: Mouse scrolled (378, 521) with delta (0, 0)
Screenshot: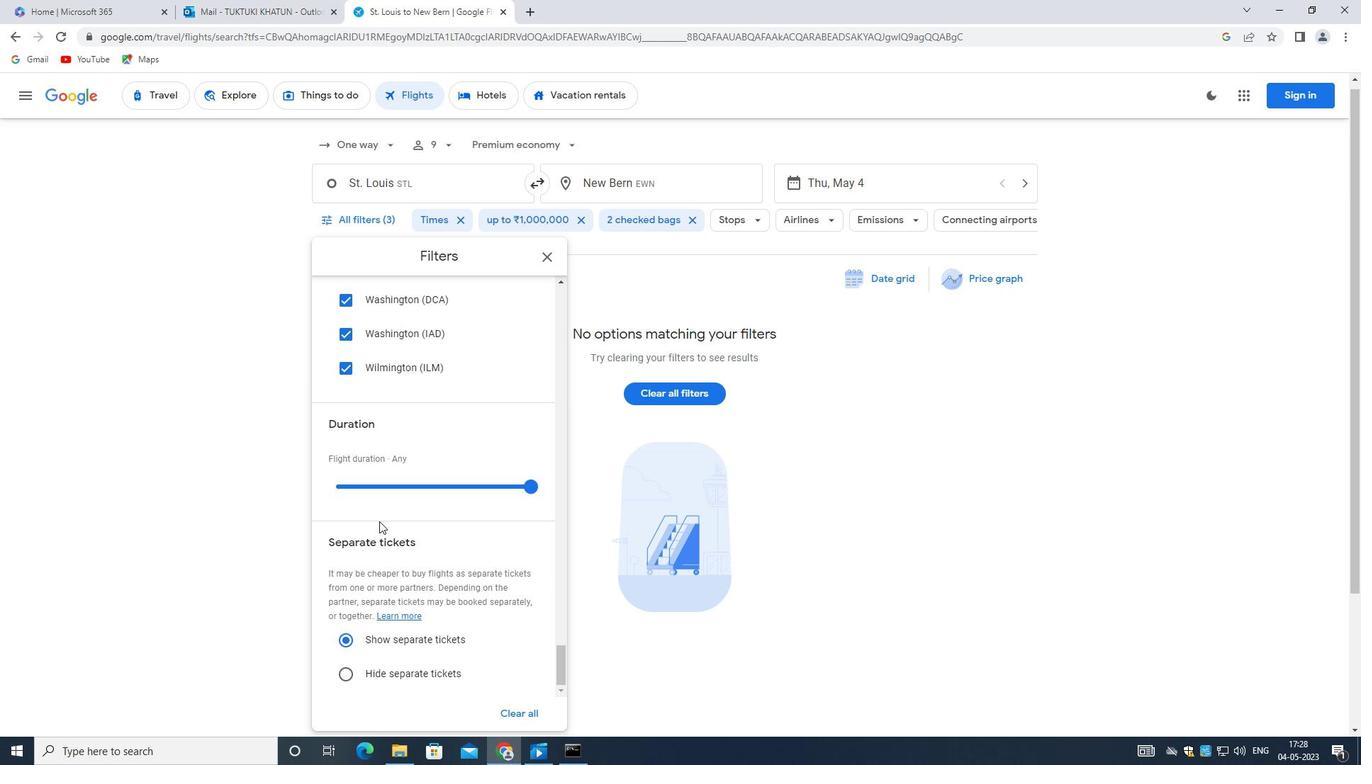 
Action: Mouse scrolled (378, 521) with delta (0, 0)
Screenshot: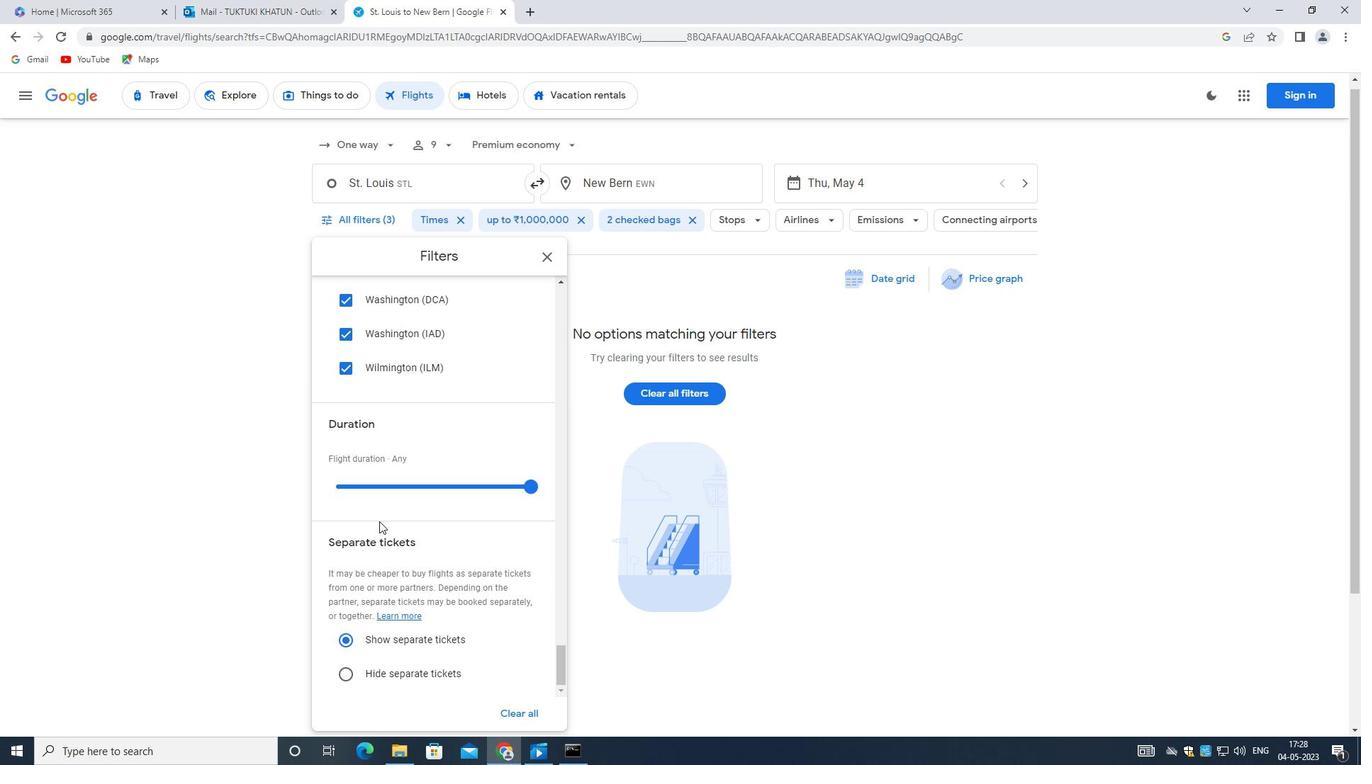 
Action: Mouse scrolled (378, 521) with delta (0, 0)
Screenshot: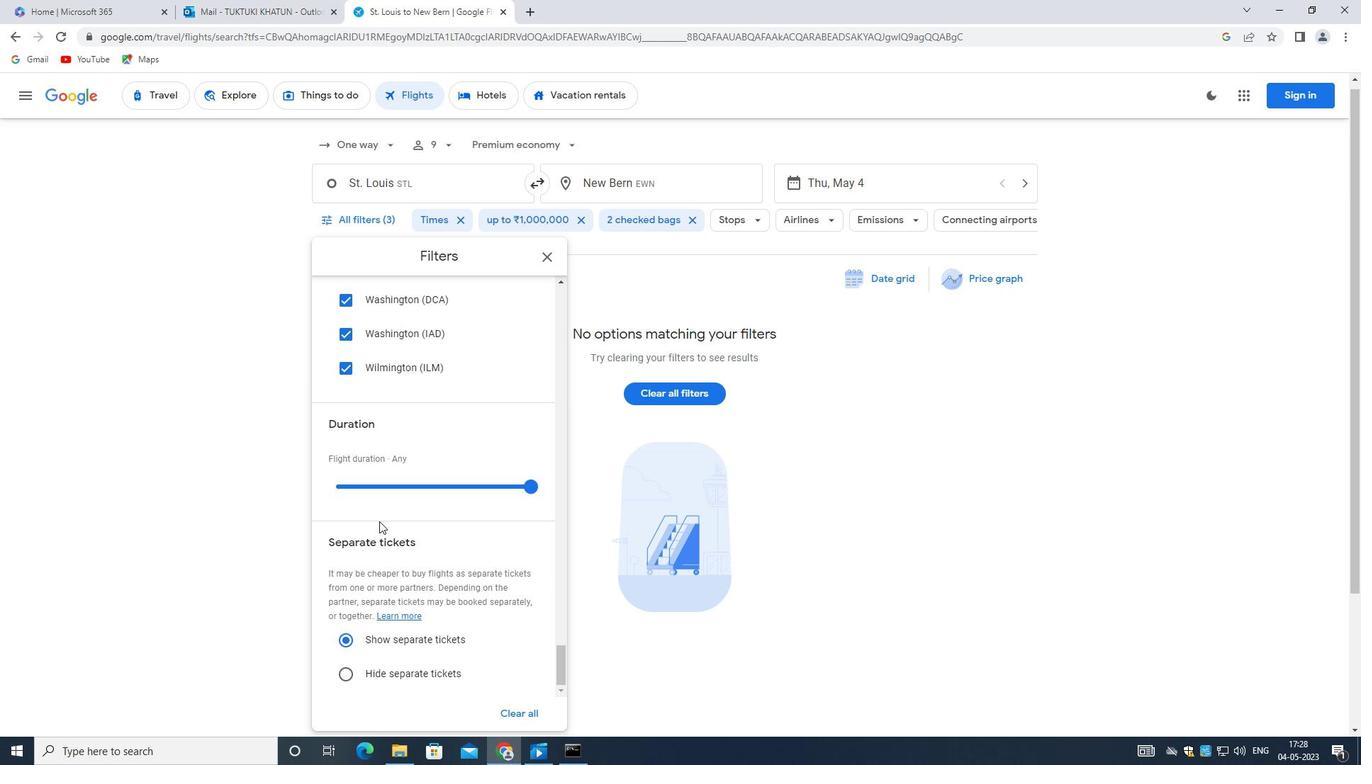 
Action: Mouse scrolled (378, 521) with delta (0, 0)
Screenshot: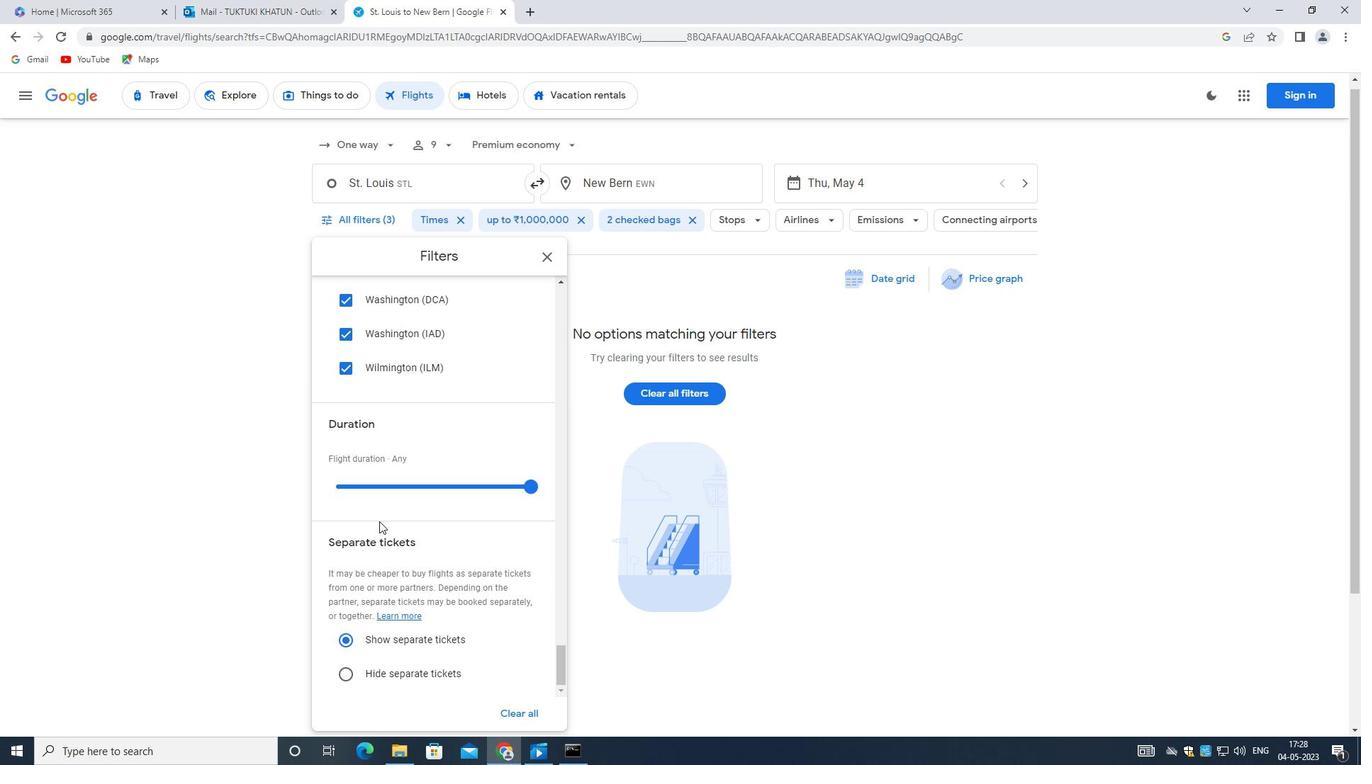 
Action: Mouse scrolled (378, 521) with delta (0, 0)
Screenshot: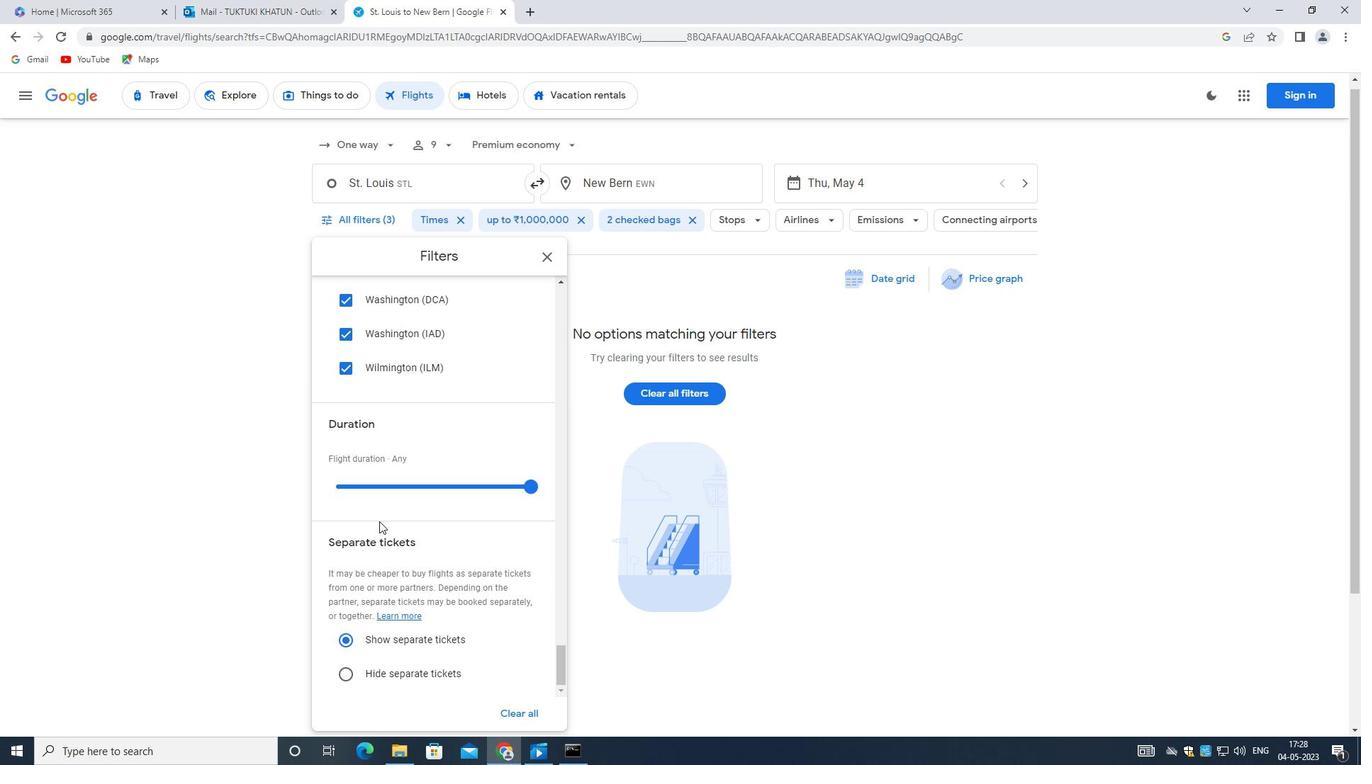 
Action: Mouse moved to (375, 522)
Screenshot: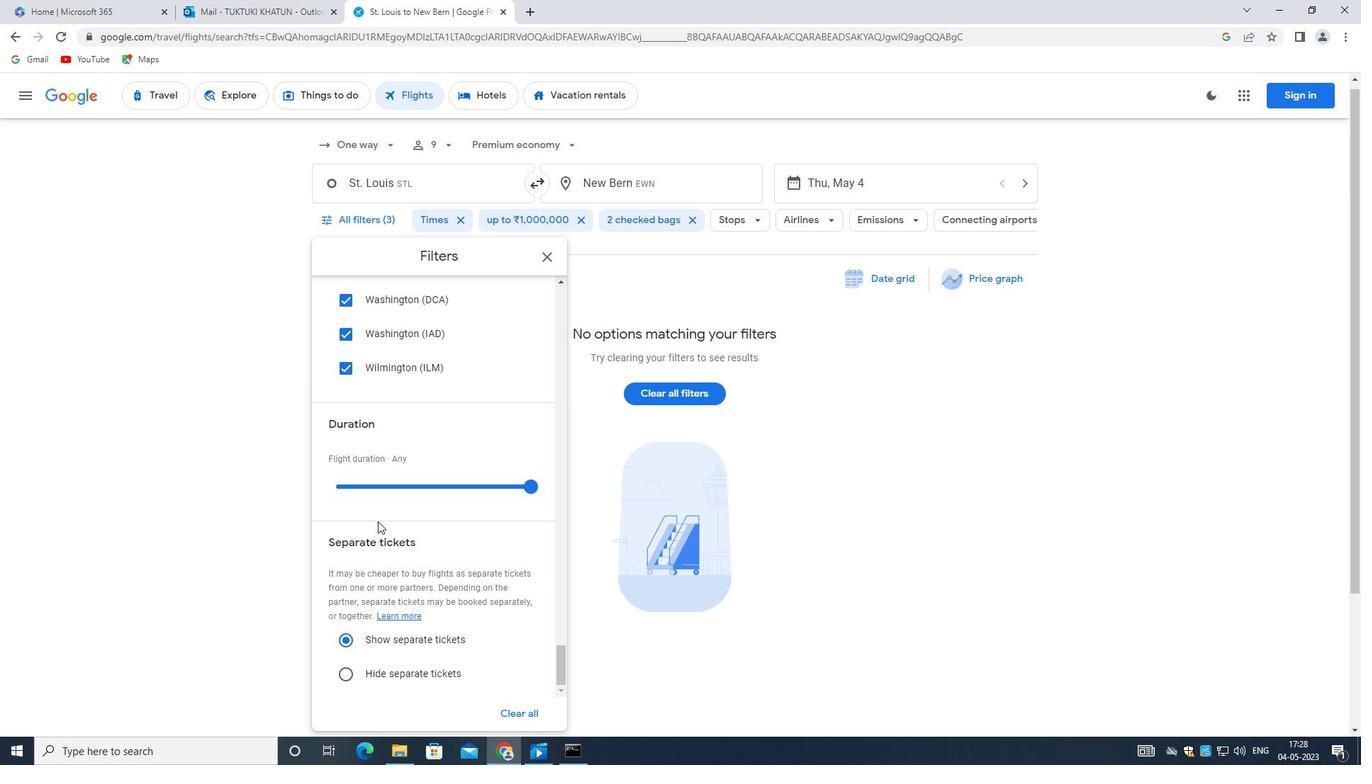 
